 Task: Look for Airbnb properties in Uden, Netherlands from 9th December, 2023 to 16th December, 2023 for 2 adults, 1 child.2 bedrooms having 2 beds and 1 bathroom. Property type can be flat. Booking option can be shelf check-in. Look for 3 properties as per requirement.
Action: Mouse moved to (590, 83)
Screenshot: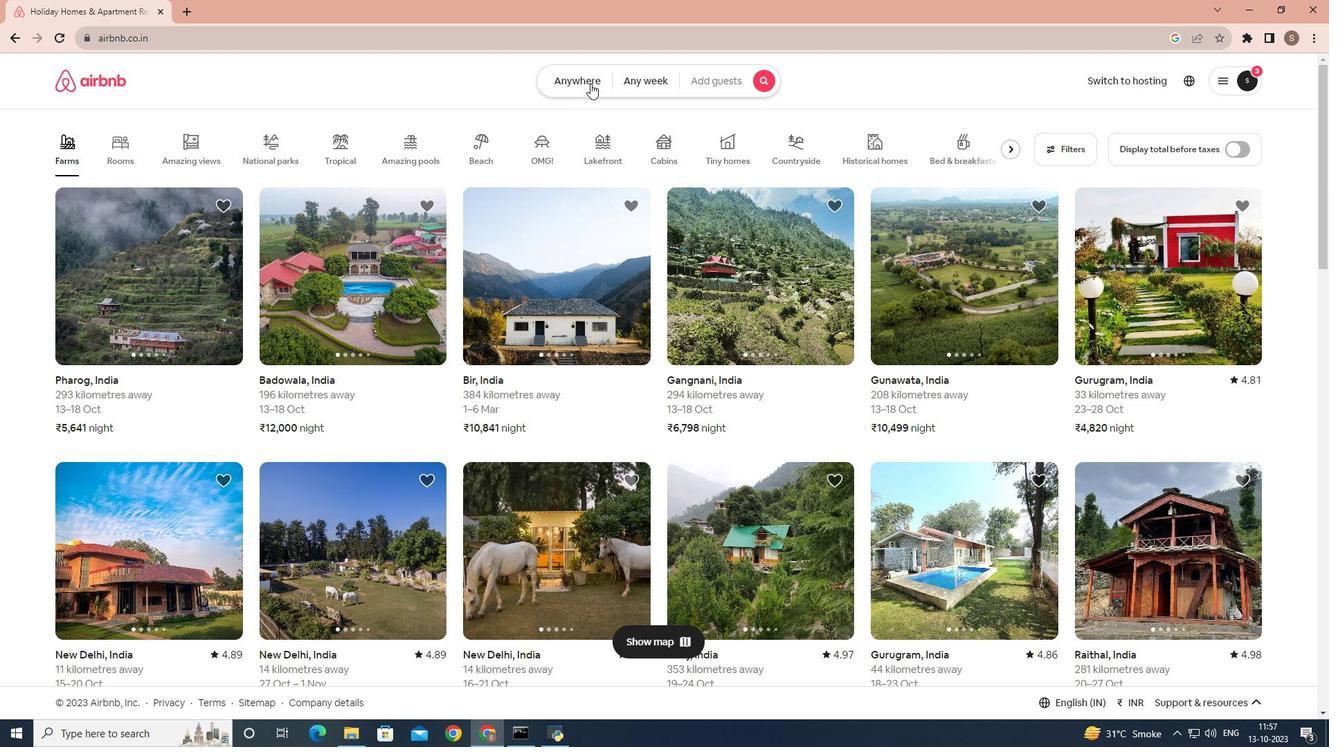 
Action: Mouse pressed left at (590, 83)
Screenshot: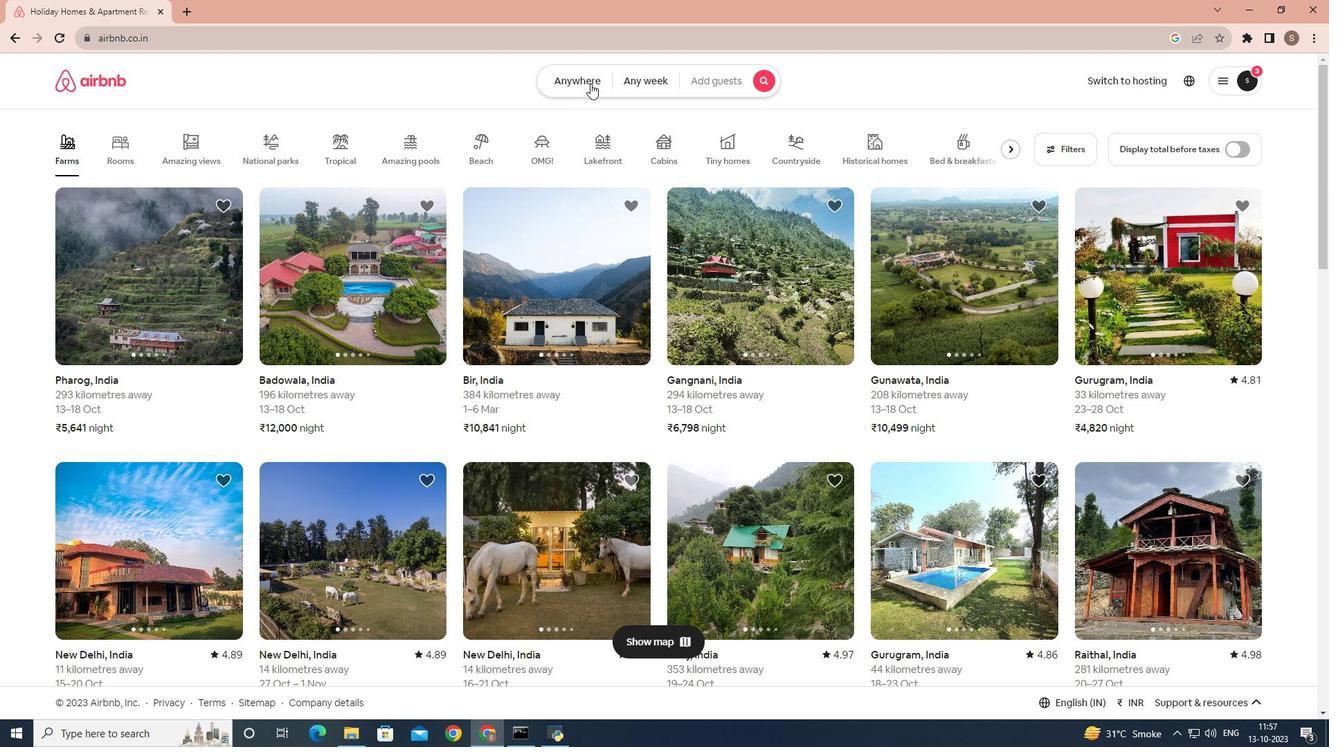 
Action: Mouse moved to (438, 143)
Screenshot: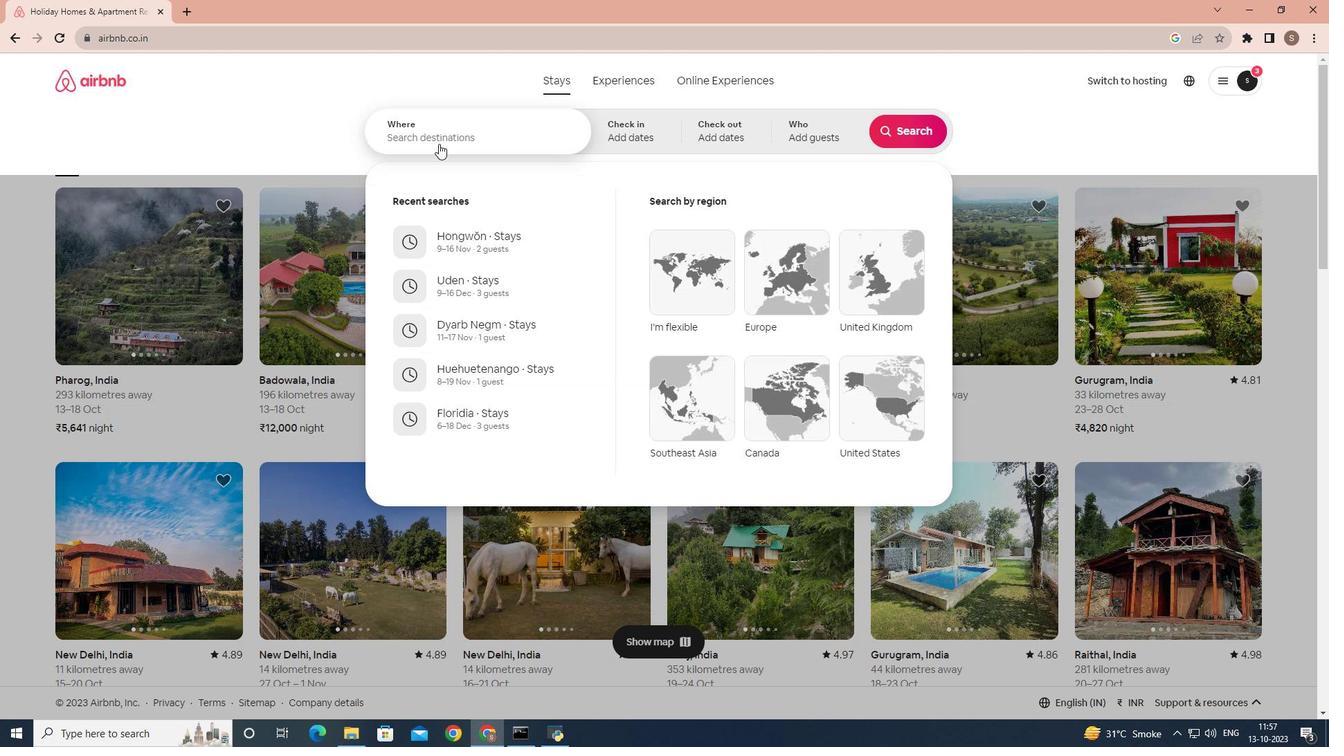 
Action: Mouse pressed left at (438, 143)
Screenshot: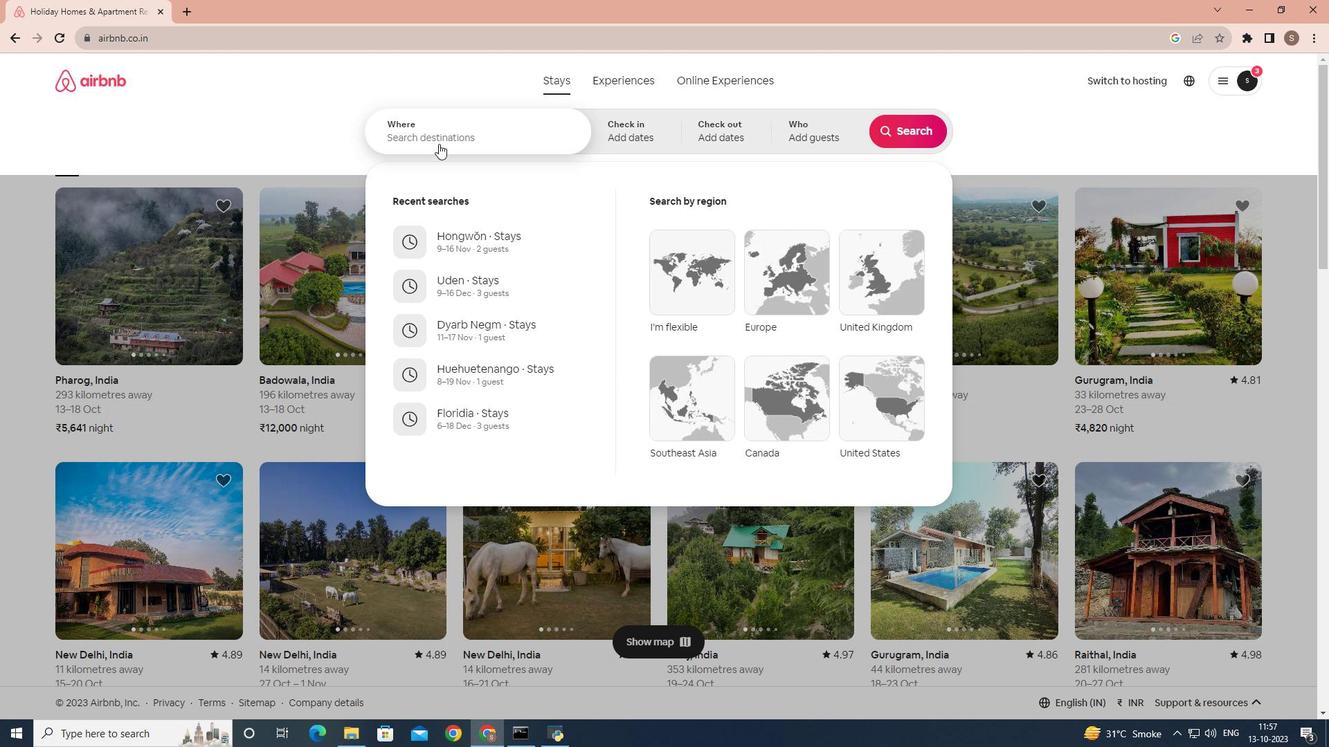 
Action: Mouse moved to (444, 141)
Screenshot: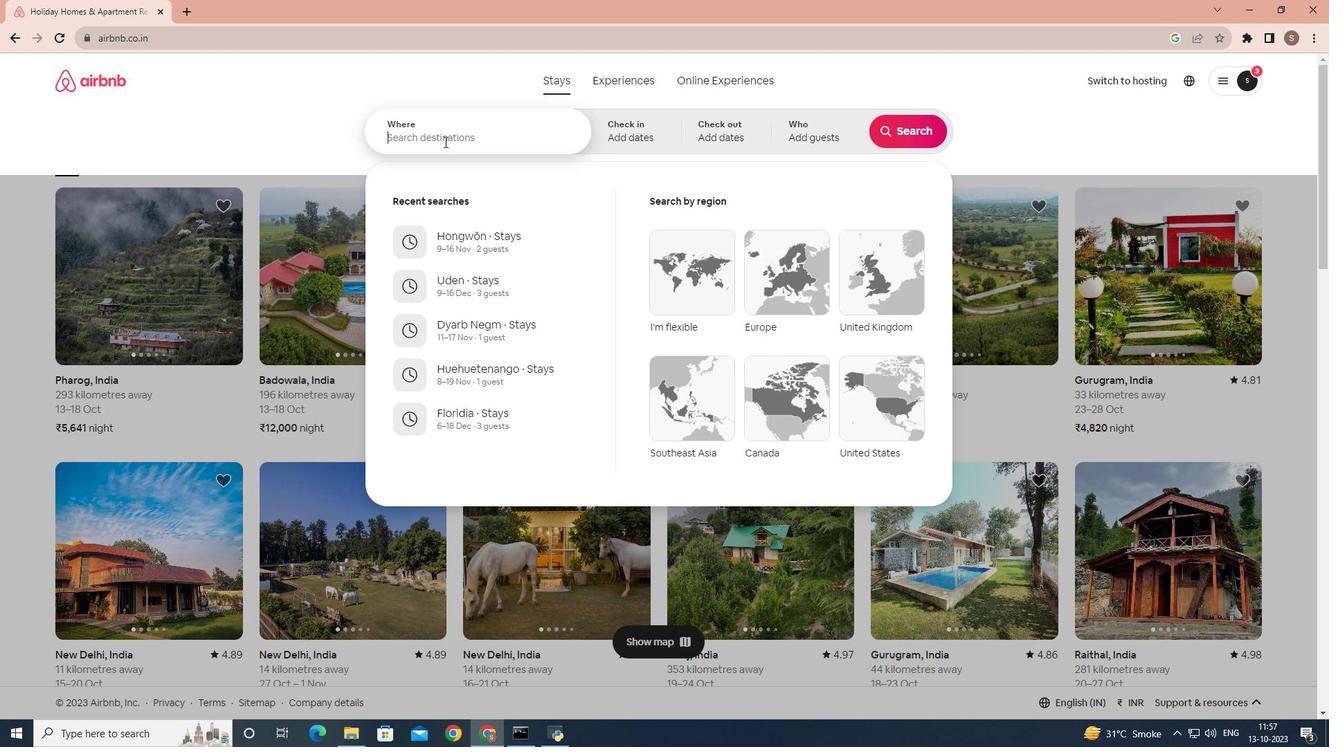 
Action: Key pressed uden
Screenshot: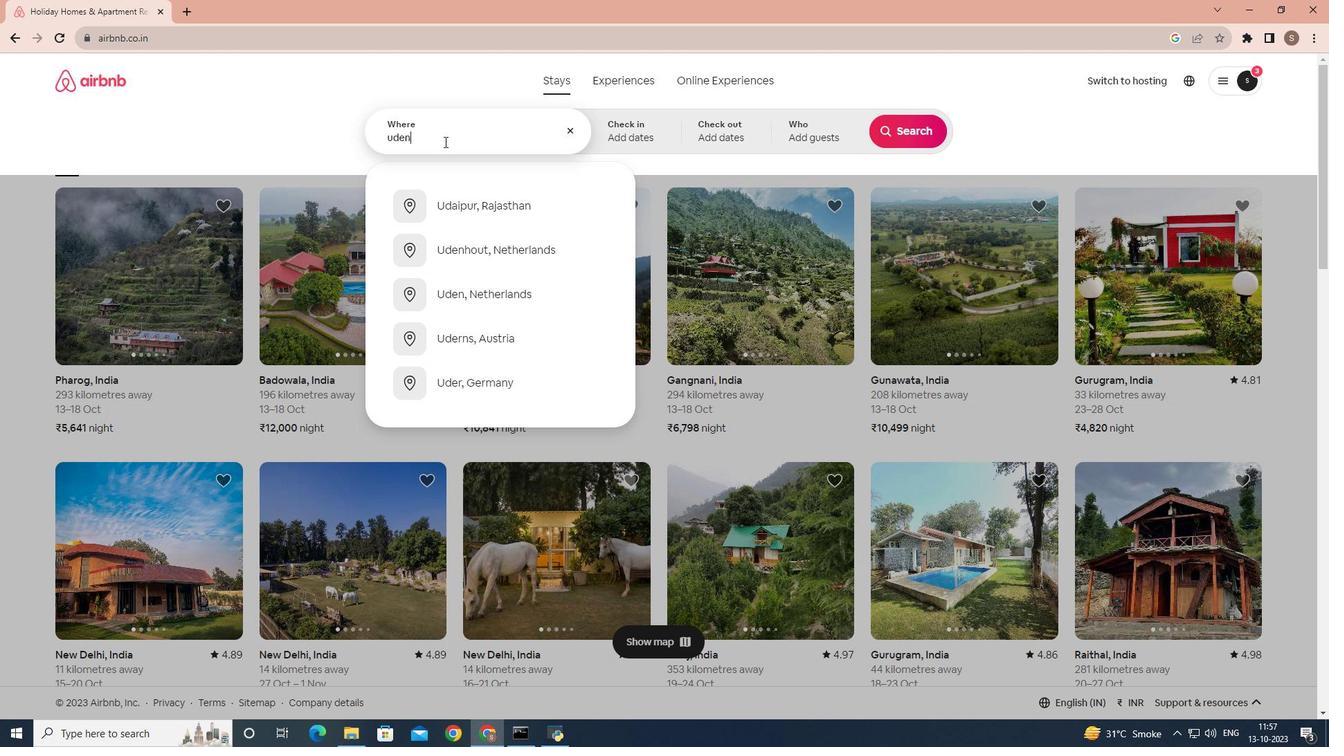 
Action: Mouse moved to (436, 200)
Screenshot: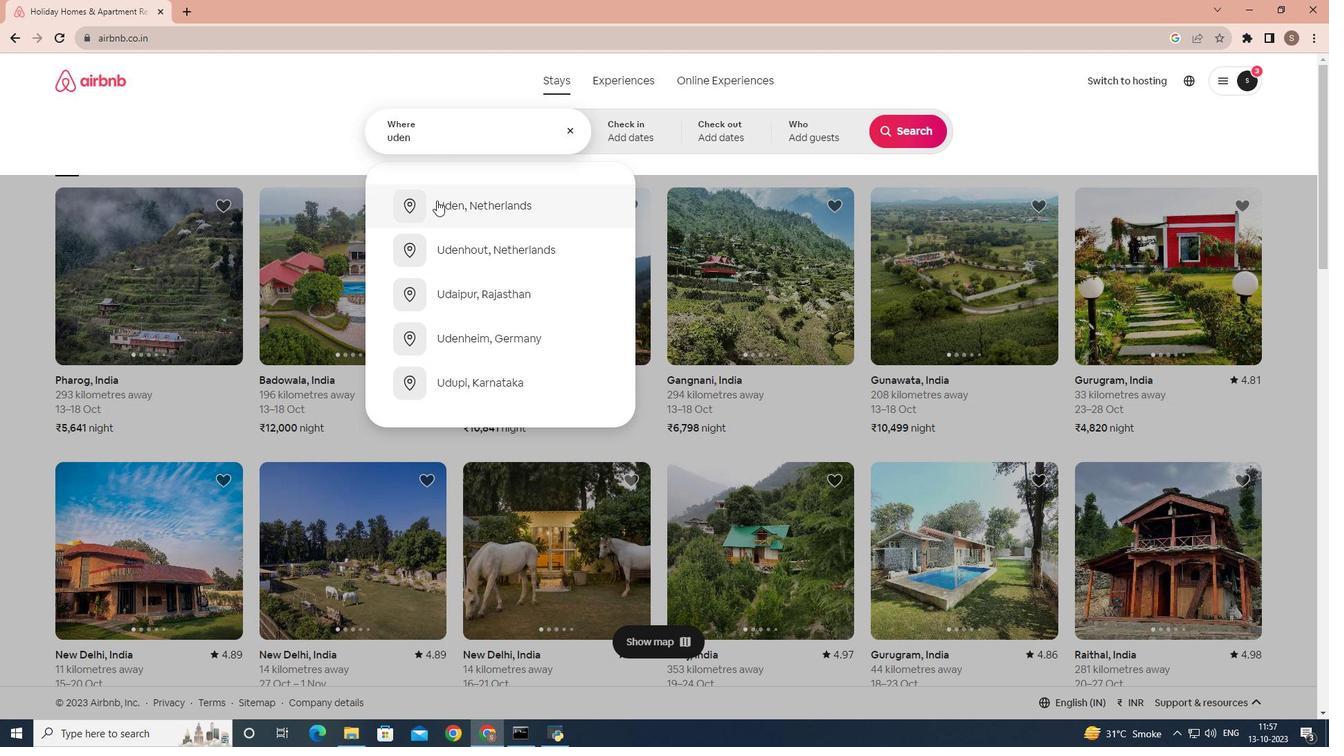 
Action: Mouse pressed left at (436, 200)
Screenshot: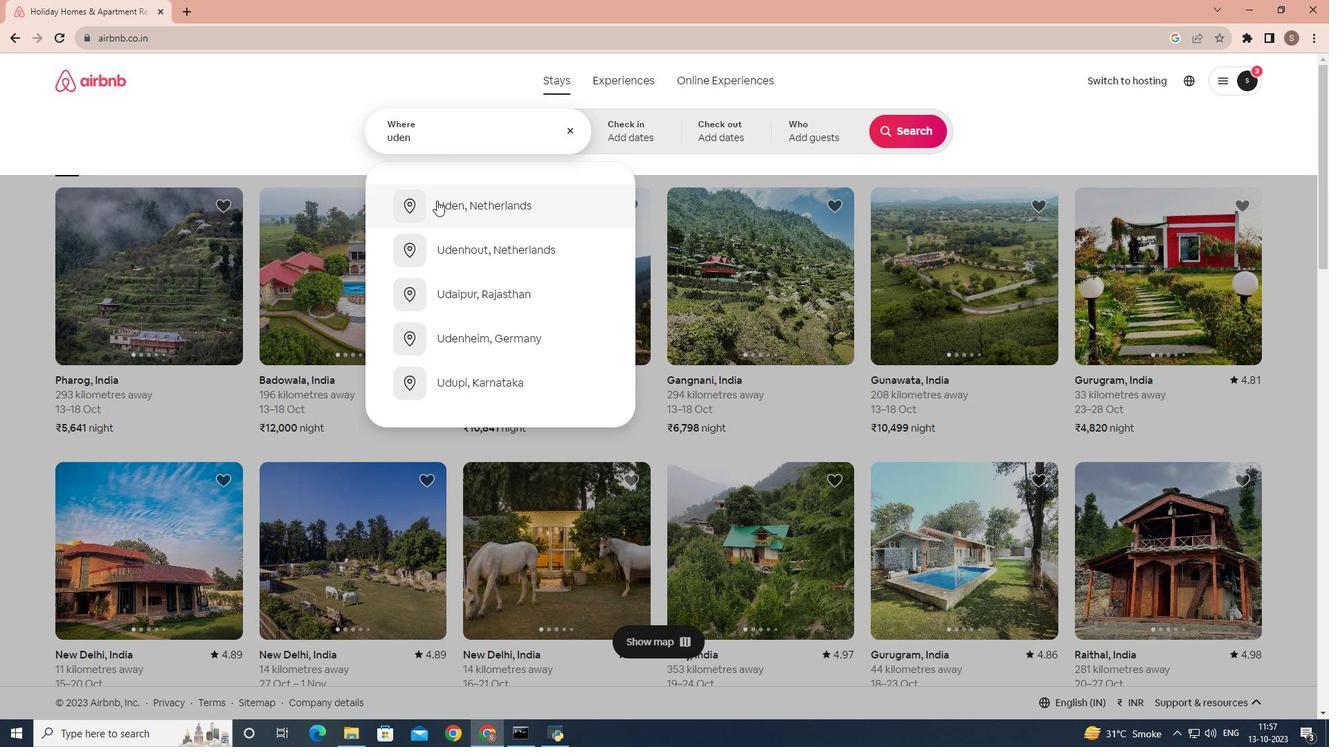 
Action: Mouse moved to (913, 246)
Screenshot: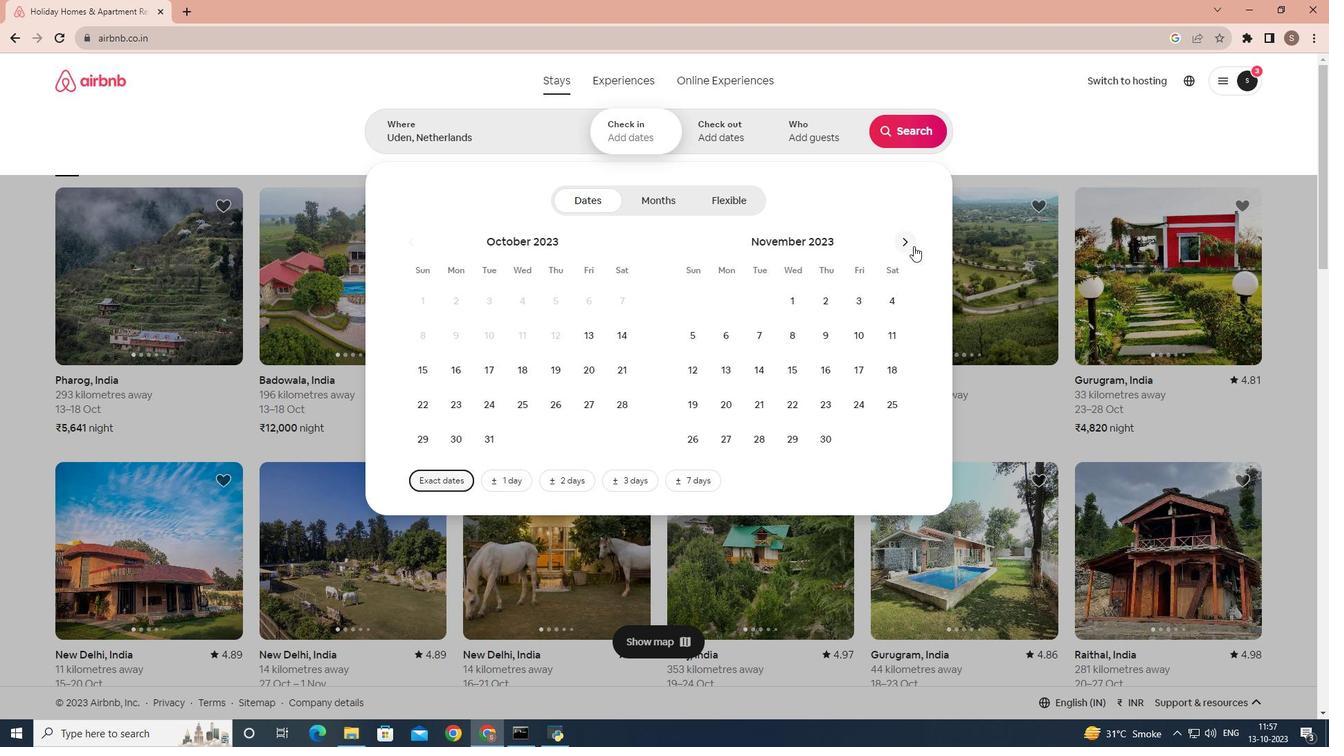 
Action: Mouse pressed left at (913, 246)
Screenshot: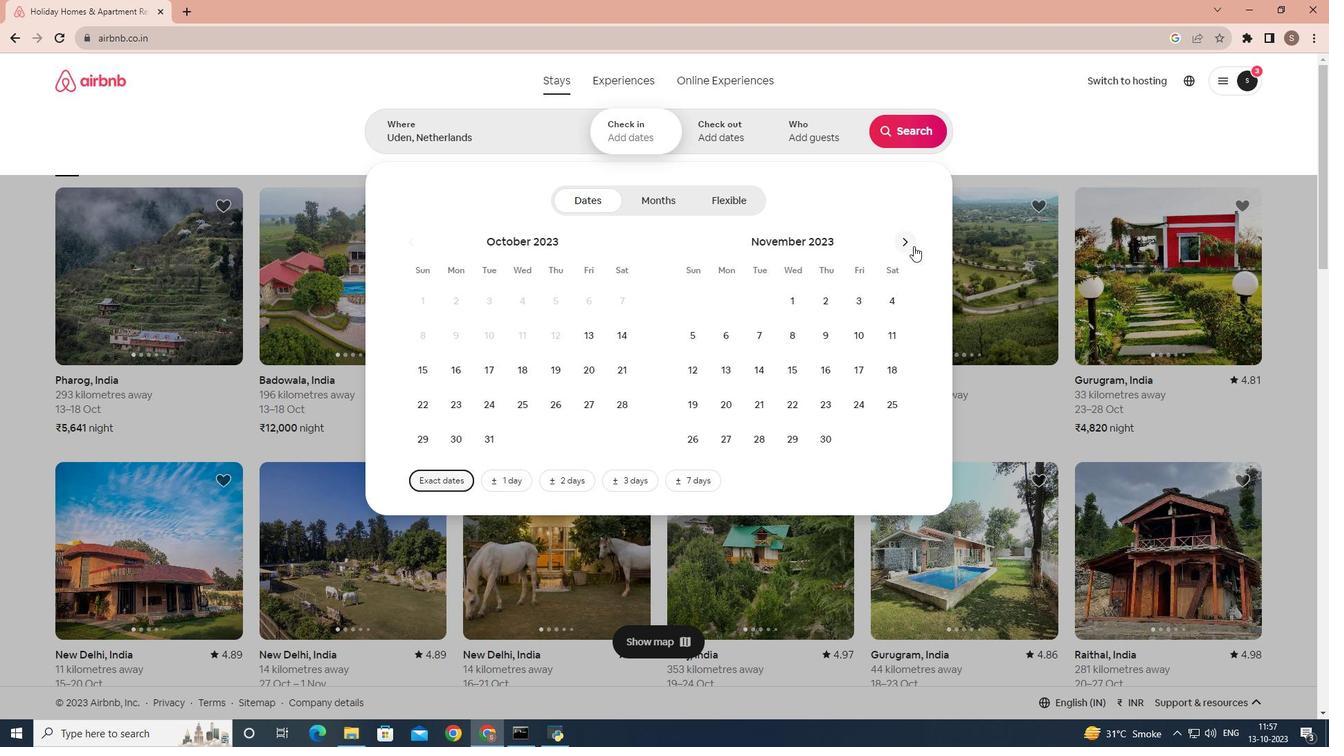 
Action: Mouse moved to (883, 343)
Screenshot: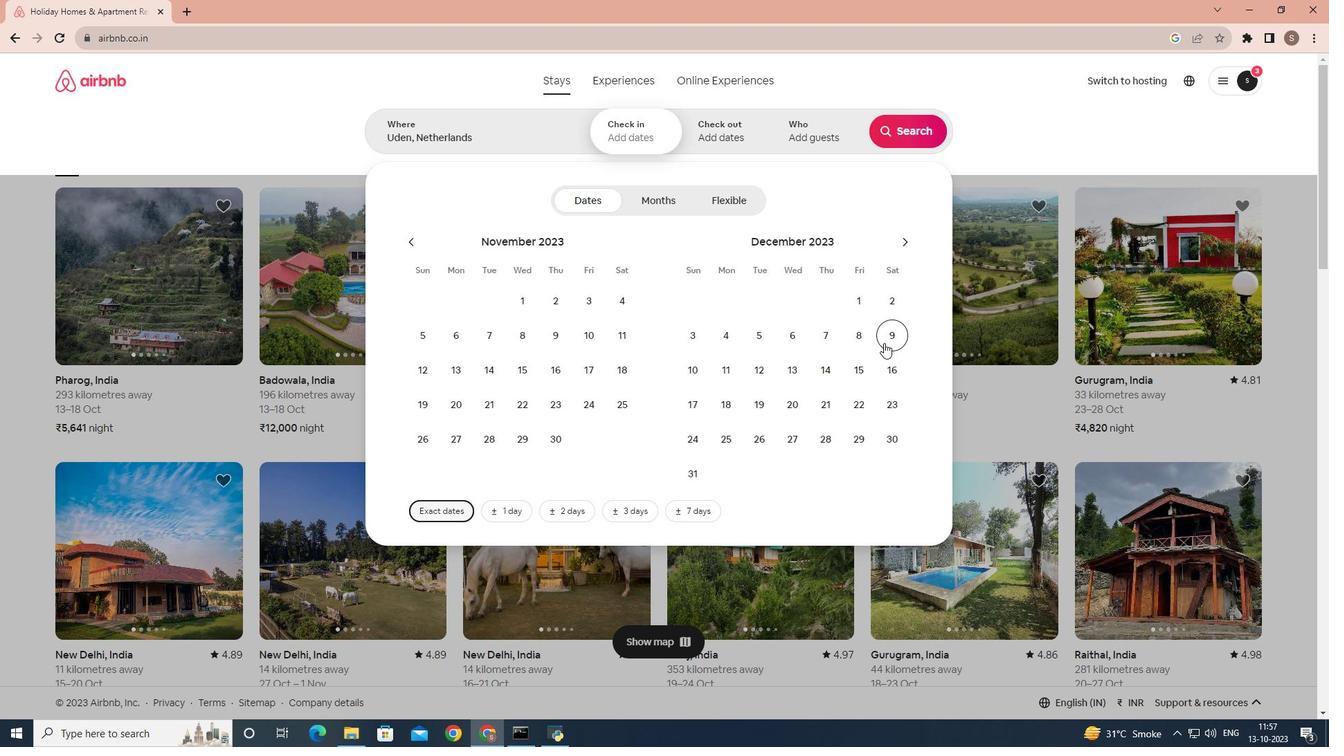
Action: Mouse pressed left at (883, 343)
Screenshot: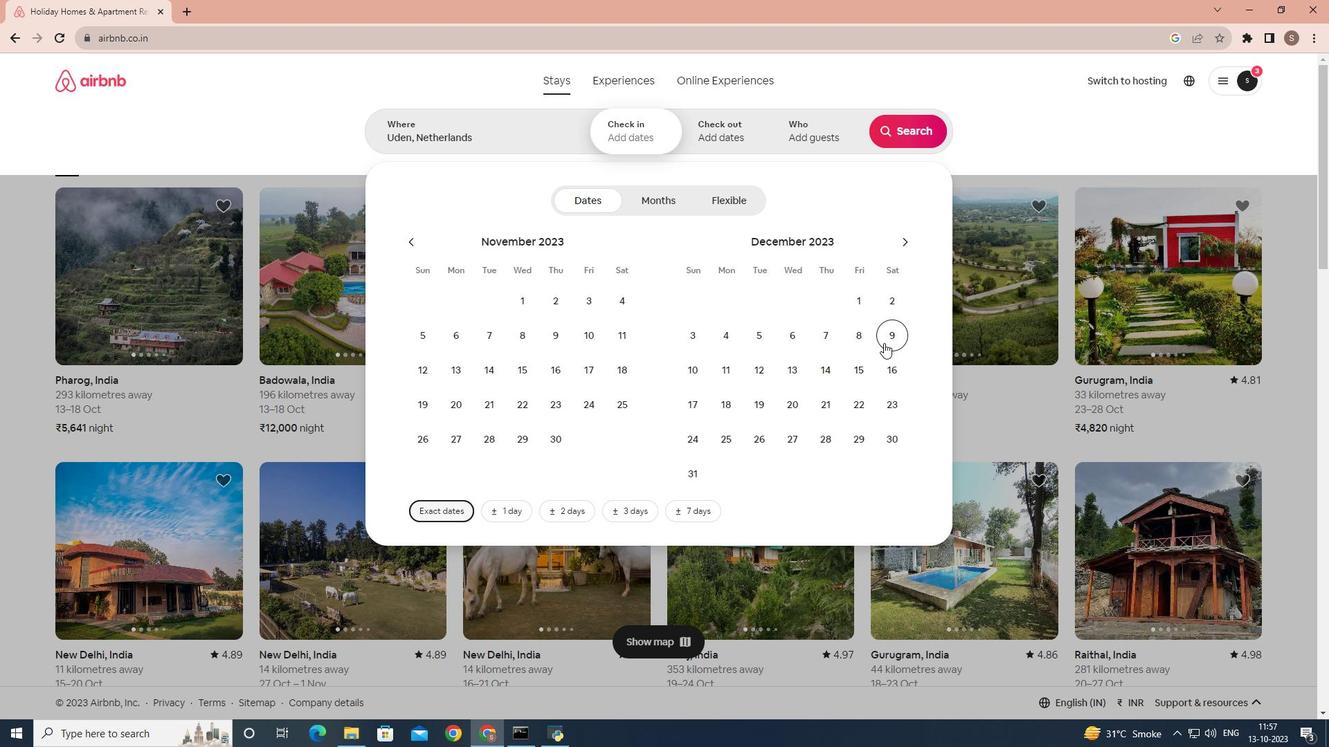 
Action: Mouse moved to (882, 374)
Screenshot: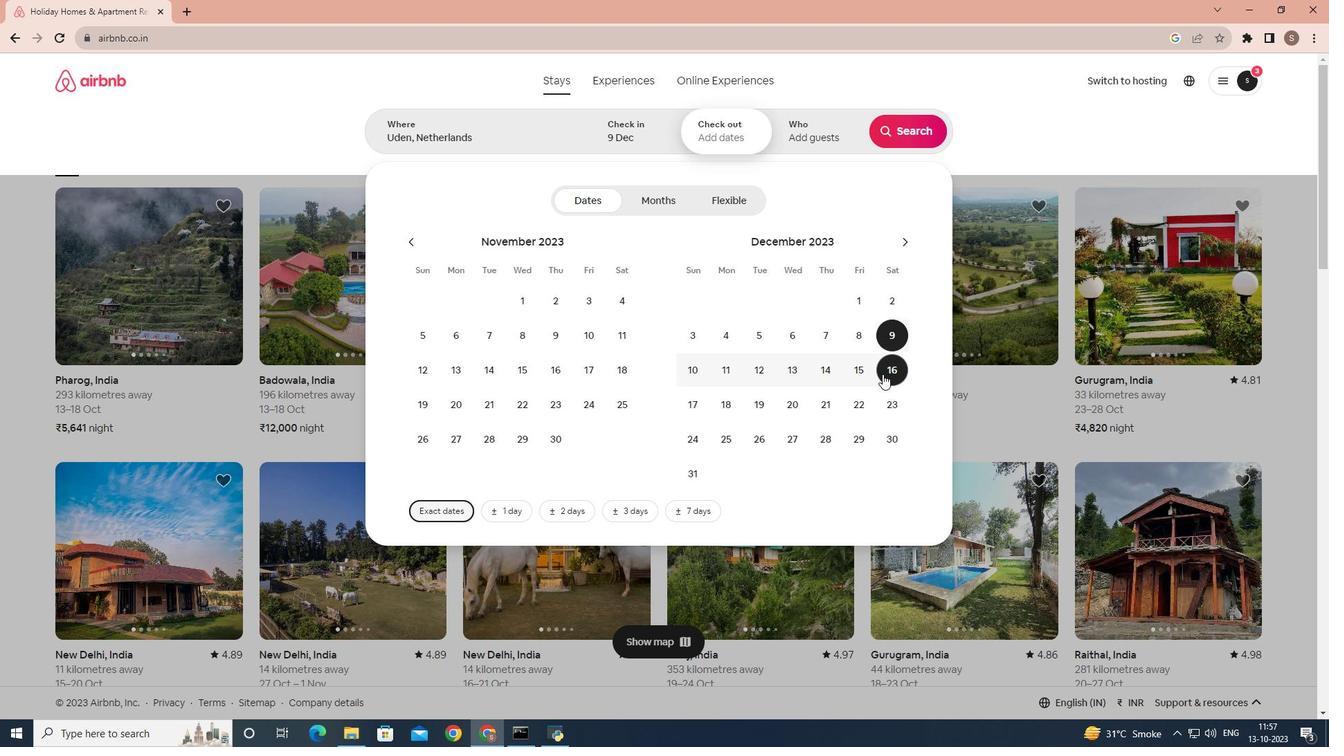 
Action: Mouse pressed left at (882, 374)
Screenshot: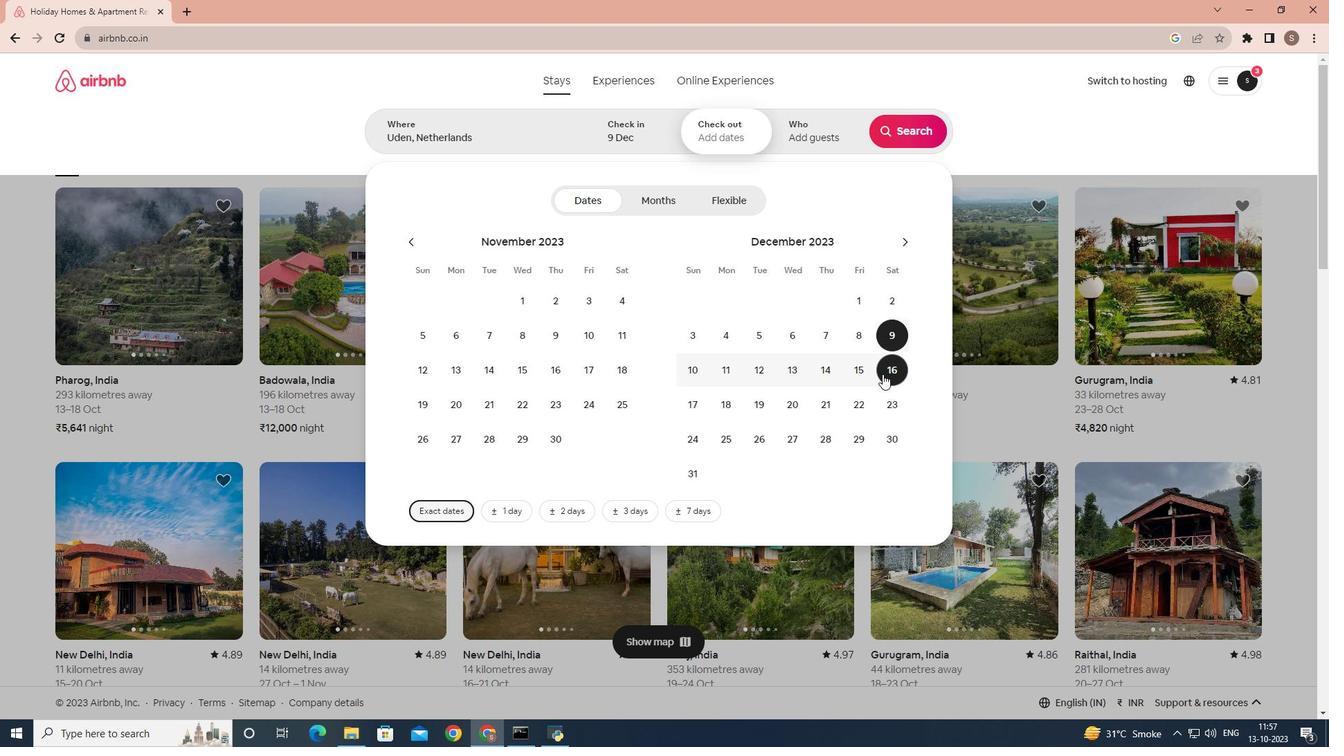 
Action: Mouse moved to (812, 132)
Screenshot: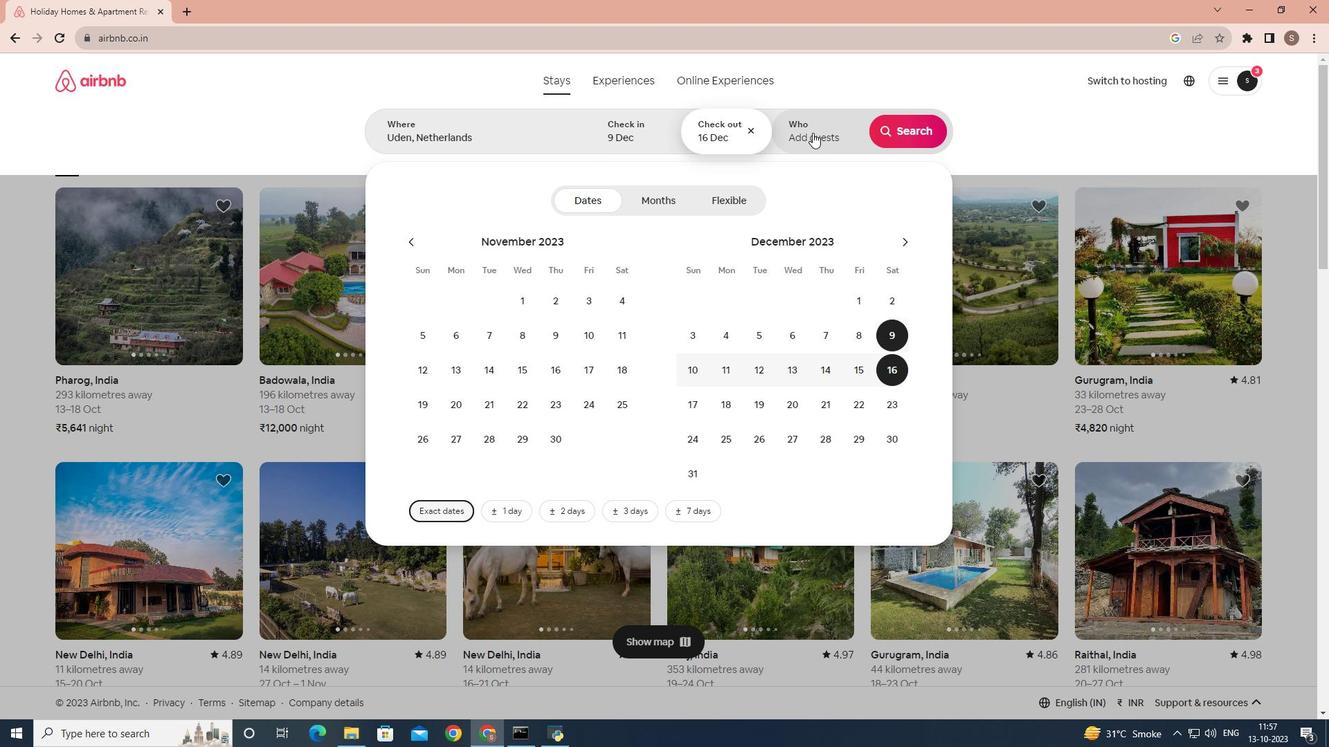 
Action: Mouse pressed left at (812, 132)
Screenshot: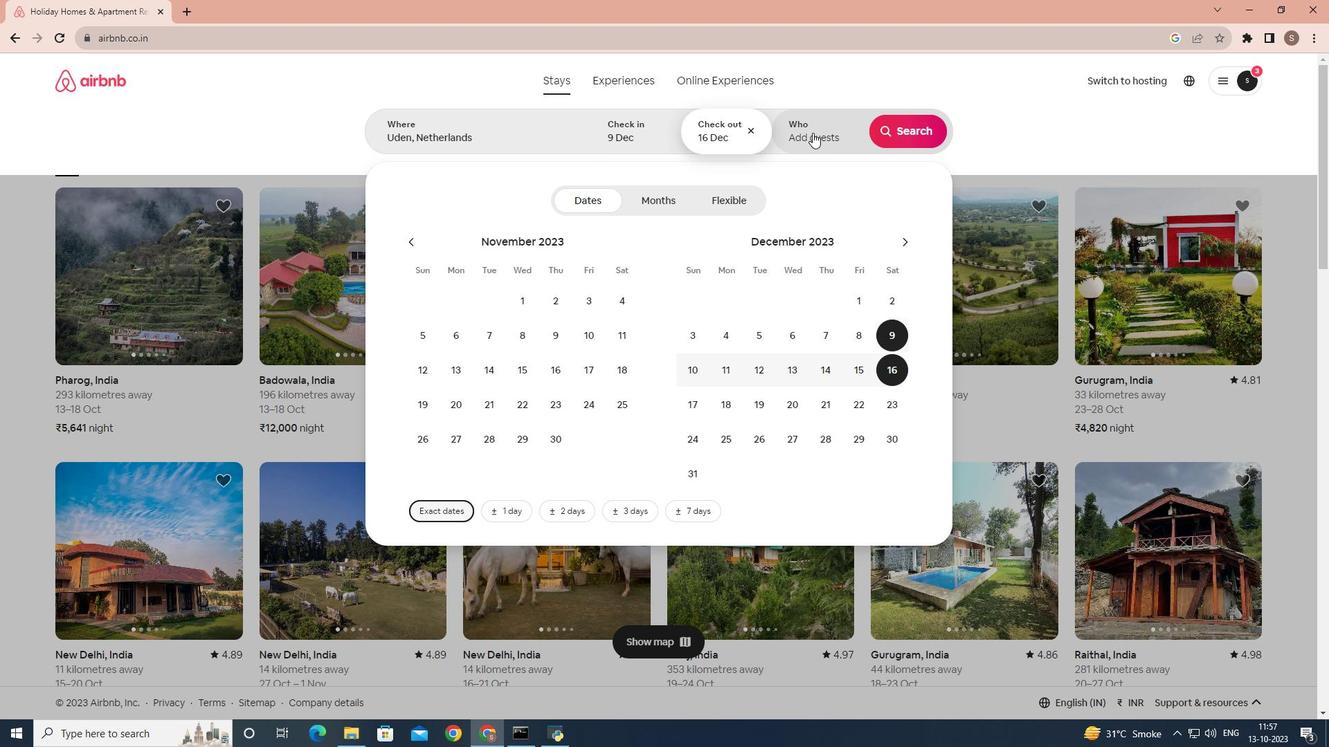 
Action: Mouse moved to (917, 200)
Screenshot: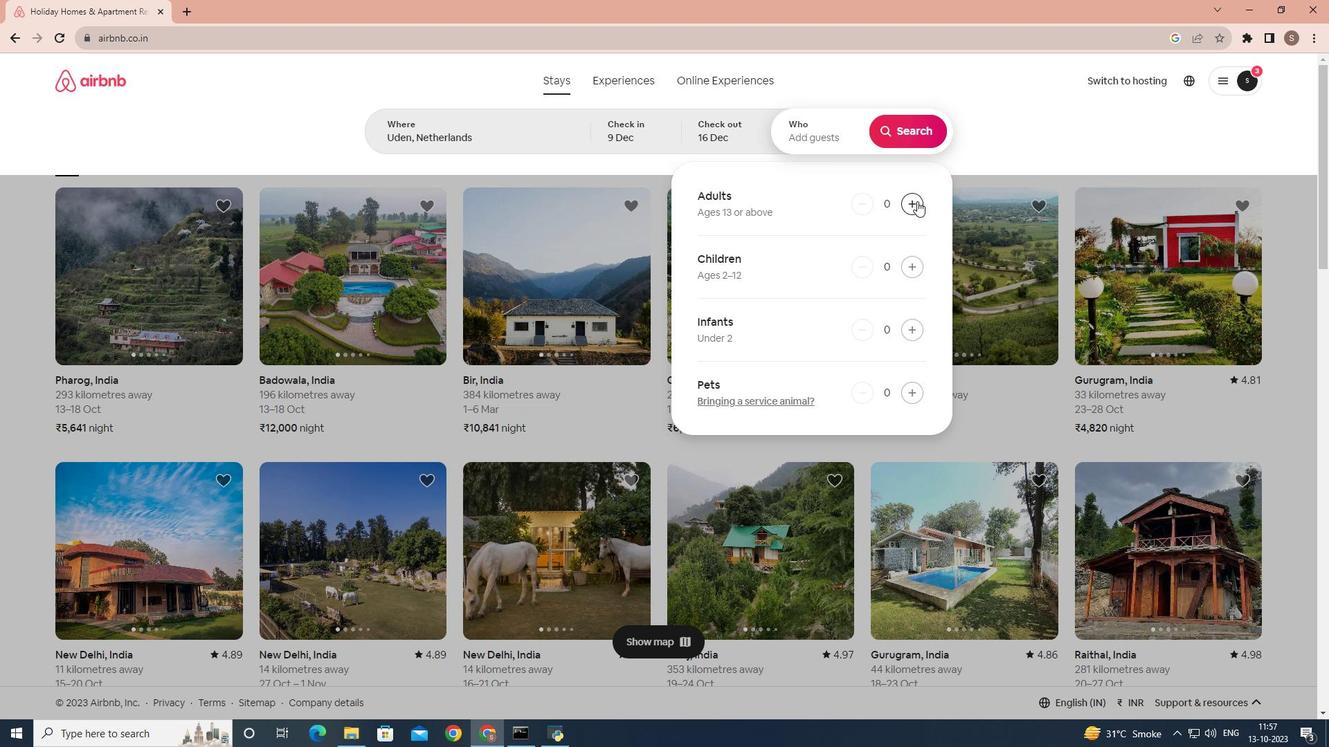 
Action: Mouse pressed left at (917, 200)
Screenshot: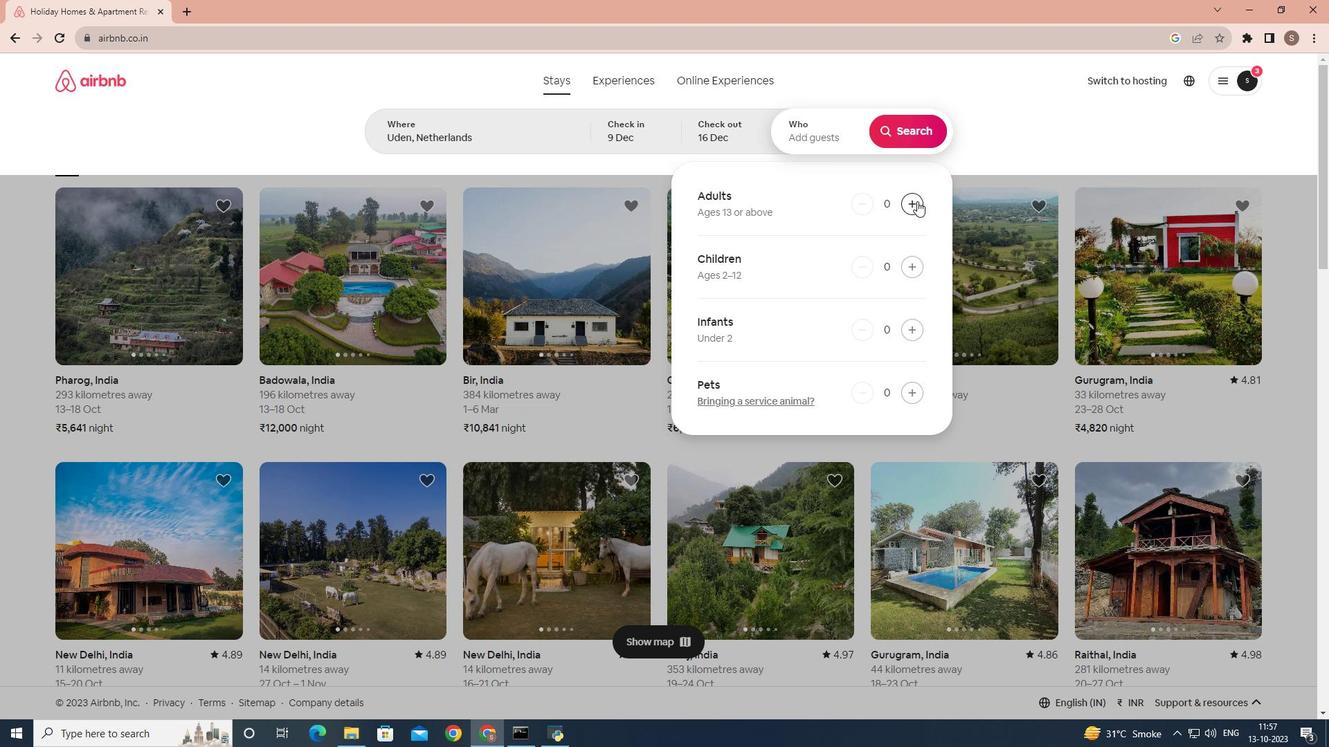 
Action: Mouse moved to (917, 201)
Screenshot: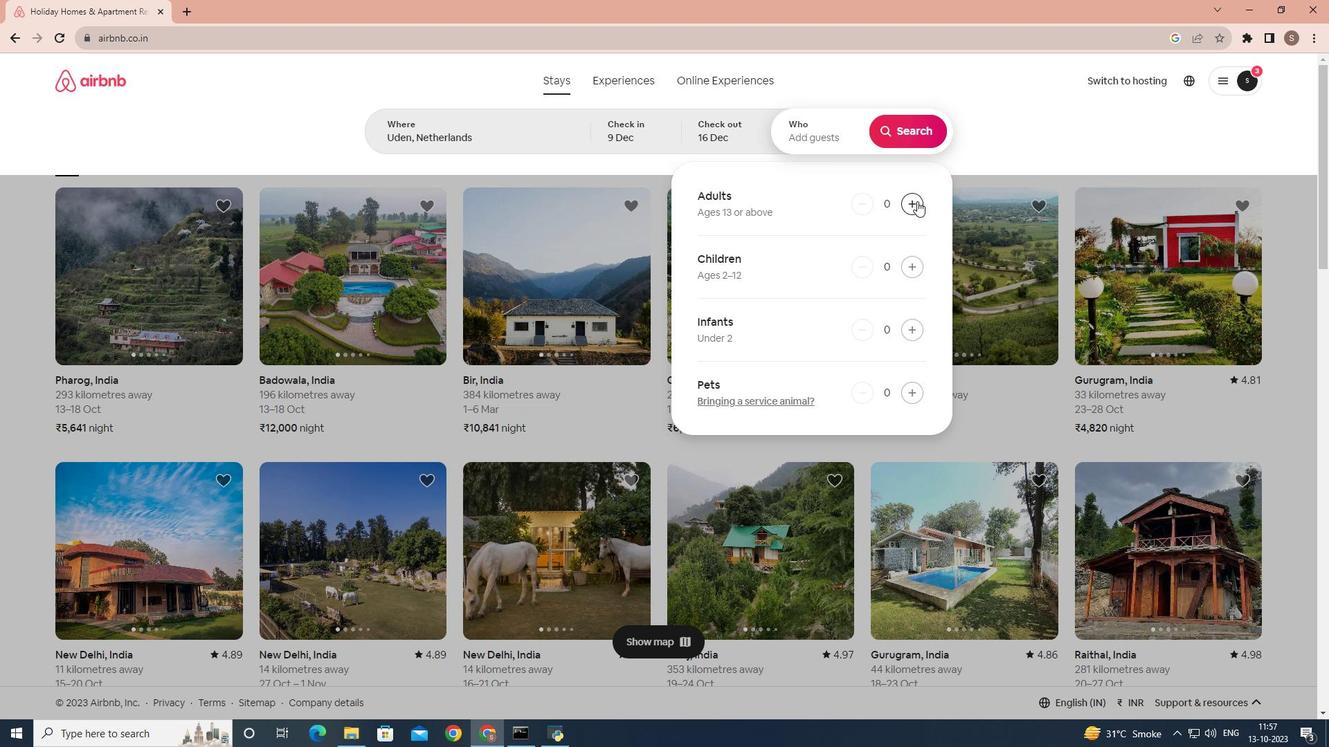 
Action: Mouse pressed left at (917, 201)
Screenshot: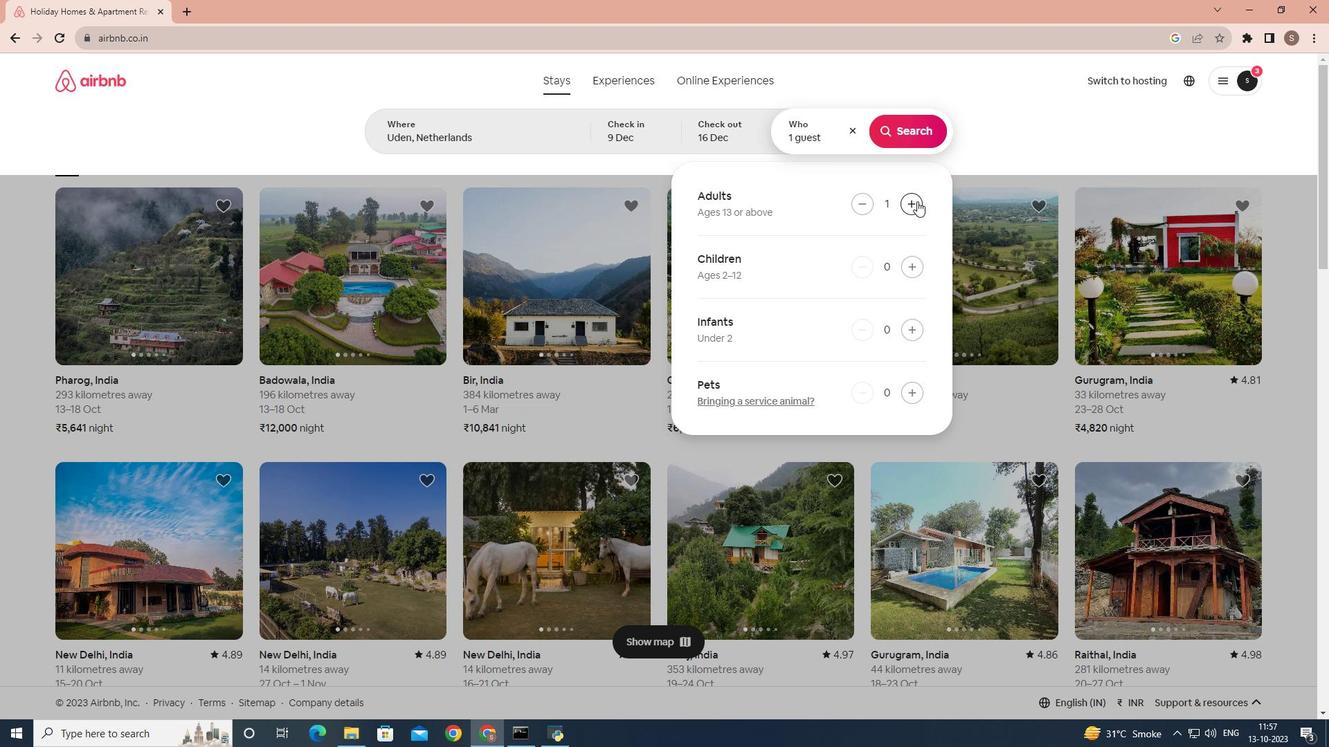 
Action: Mouse moved to (916, 279)
Screenshot: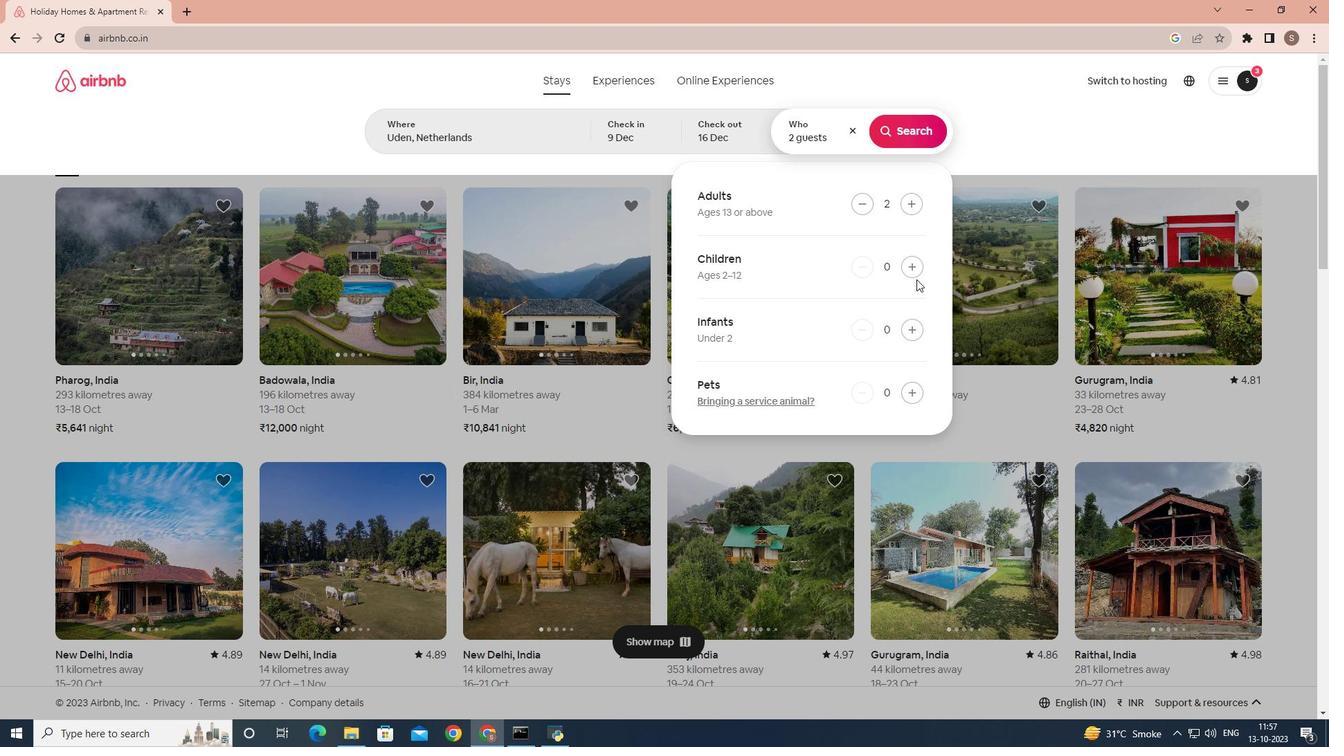 
Action: Mouse pressed left at (916, 279)
Screenshot: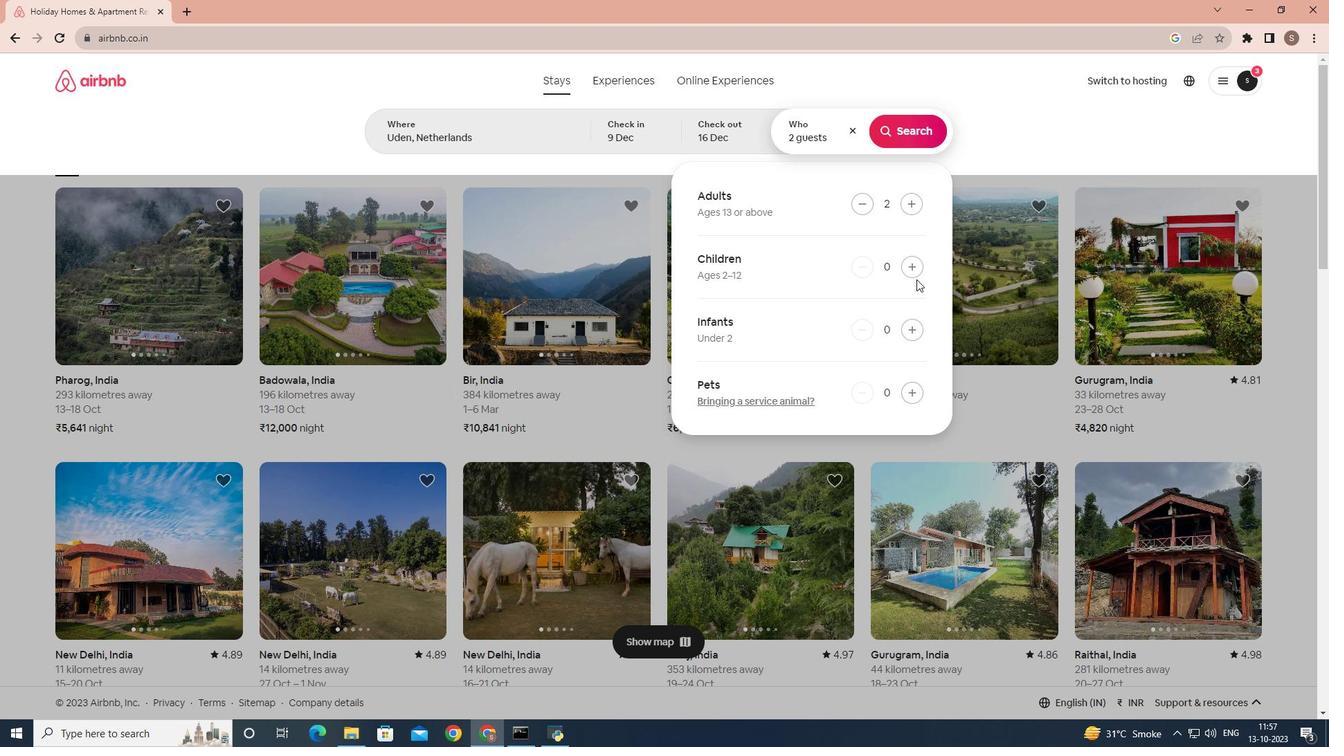 
Action: Mouse moved to (914, 266)
Screenshot: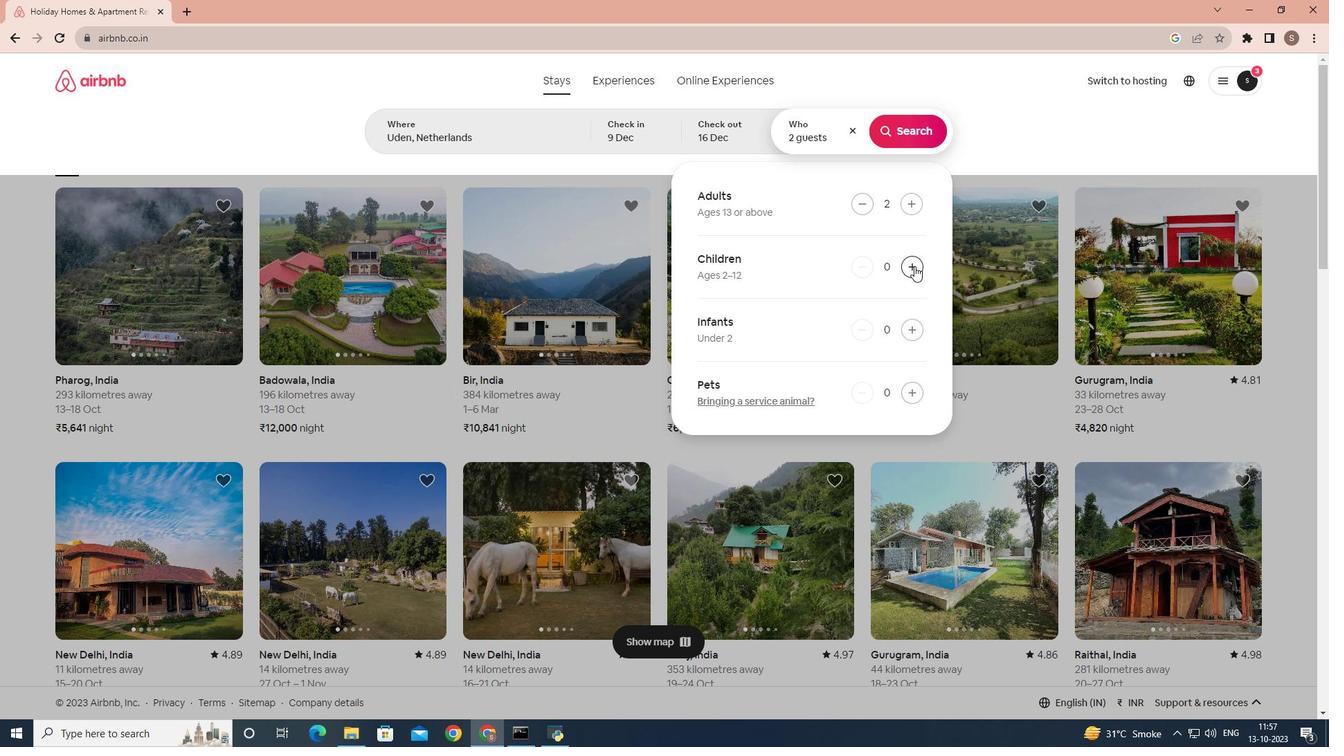 
Action: Mouse pressed left at (914, 266)
Screenshot: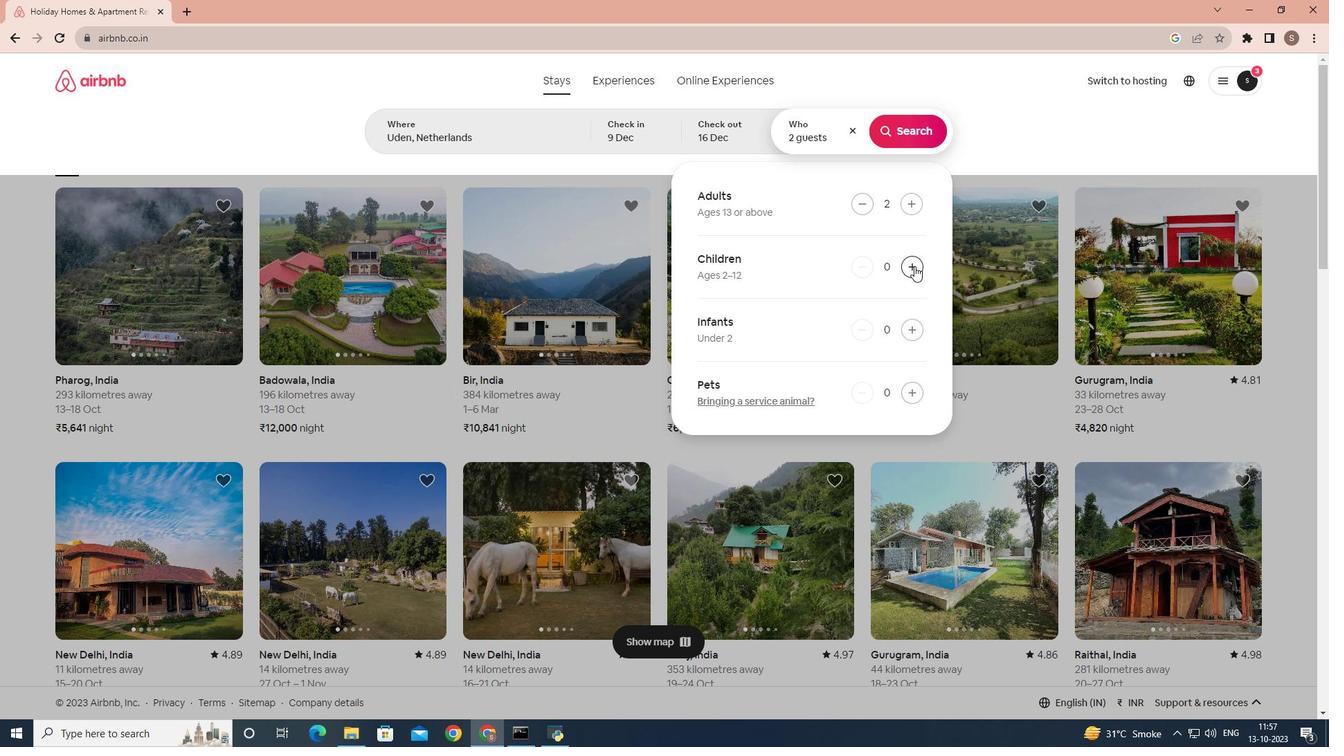 
Action: Mouse moved to (918, 135)
Screenshot: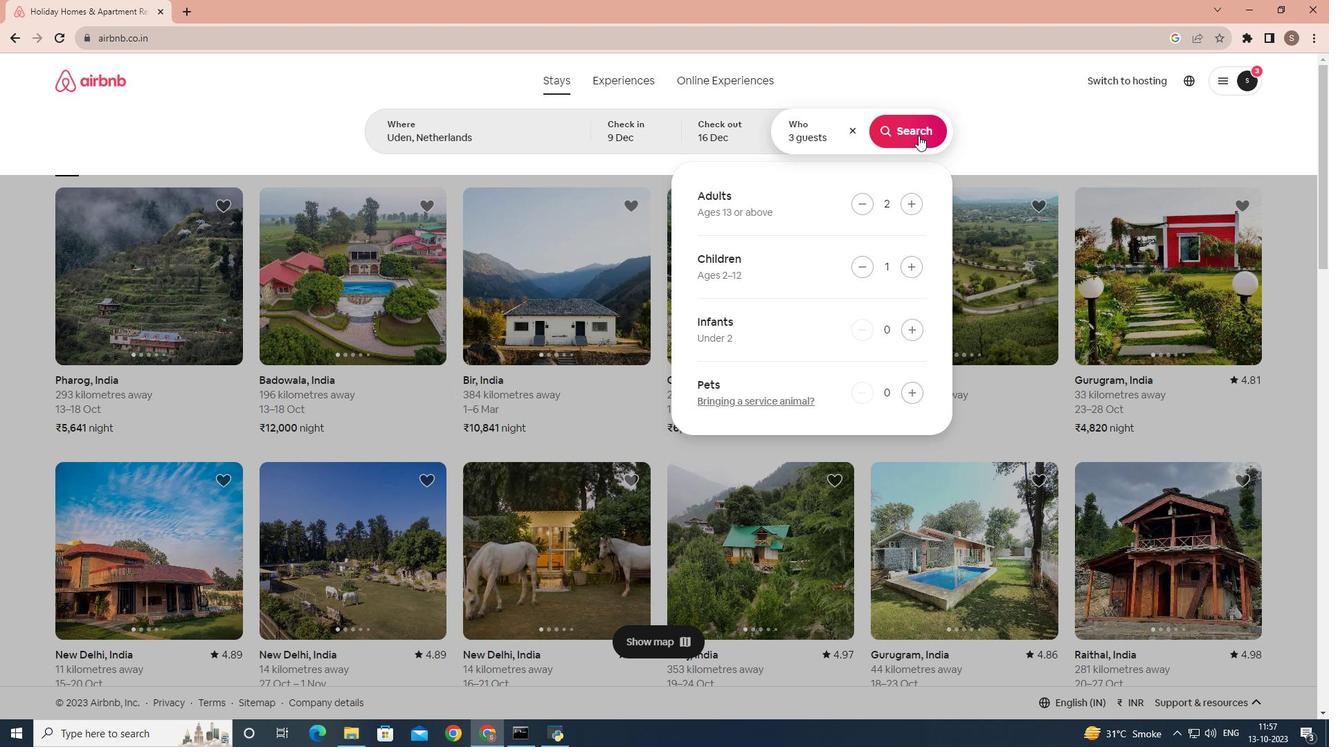 
Action: Mouse pressed left at (918, 135)
Screenshot: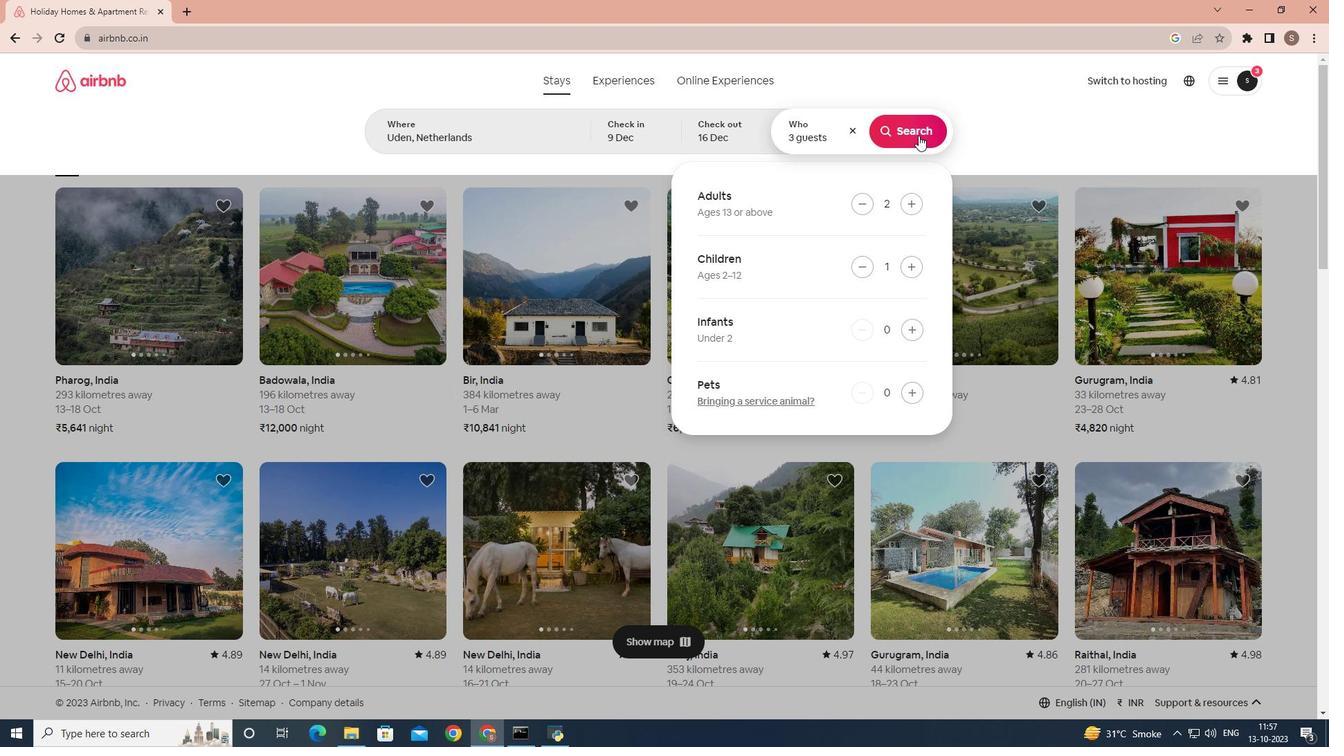 
Action: Mouse moved to (1094, 138)
Screenshot: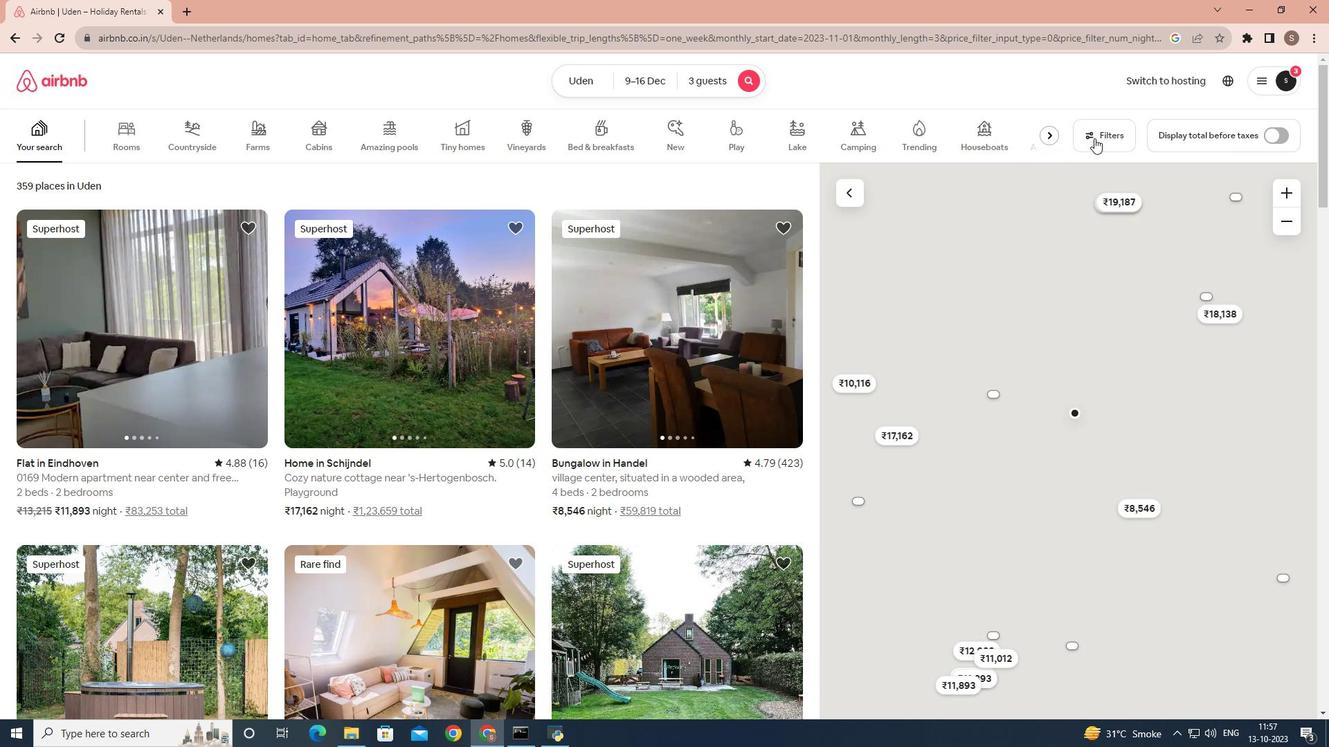 
Action: Mouse pressed left at (1094, 138)
Screenshot: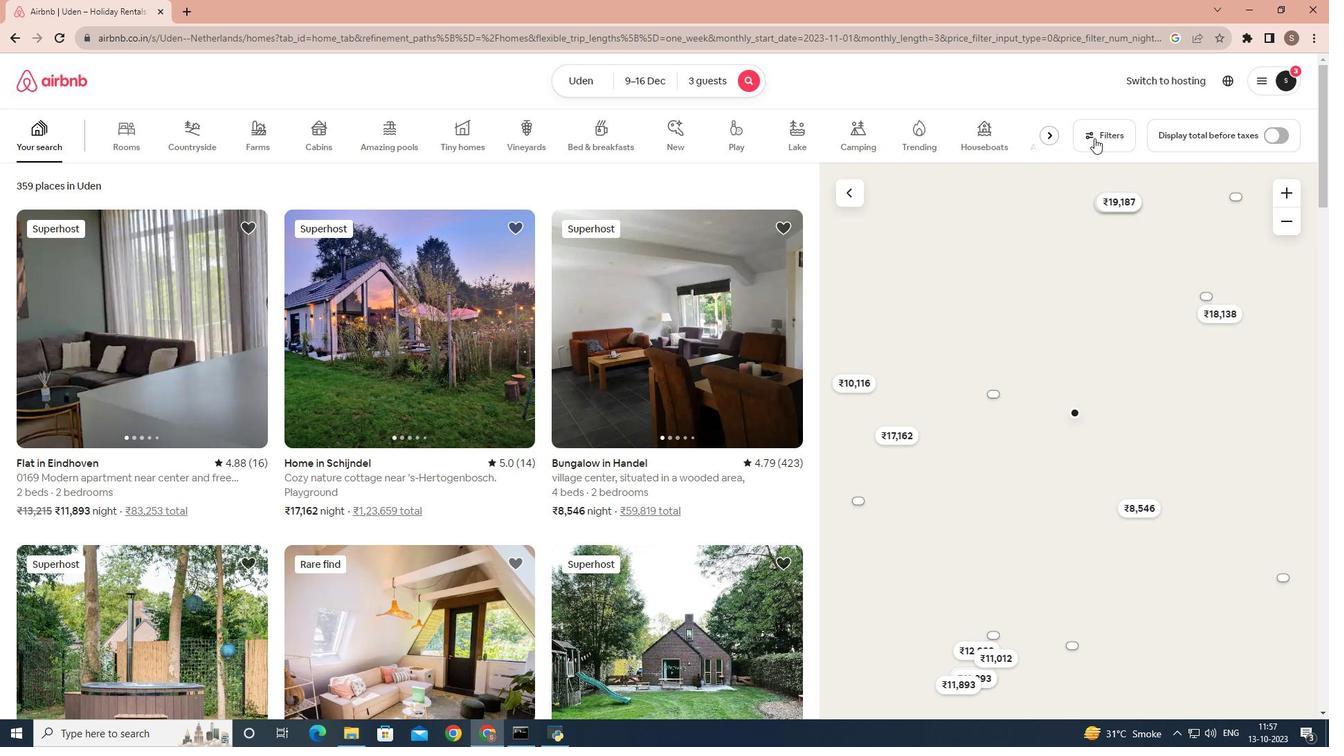 
Action: Mouse moved to (622, 391)
Screenshot: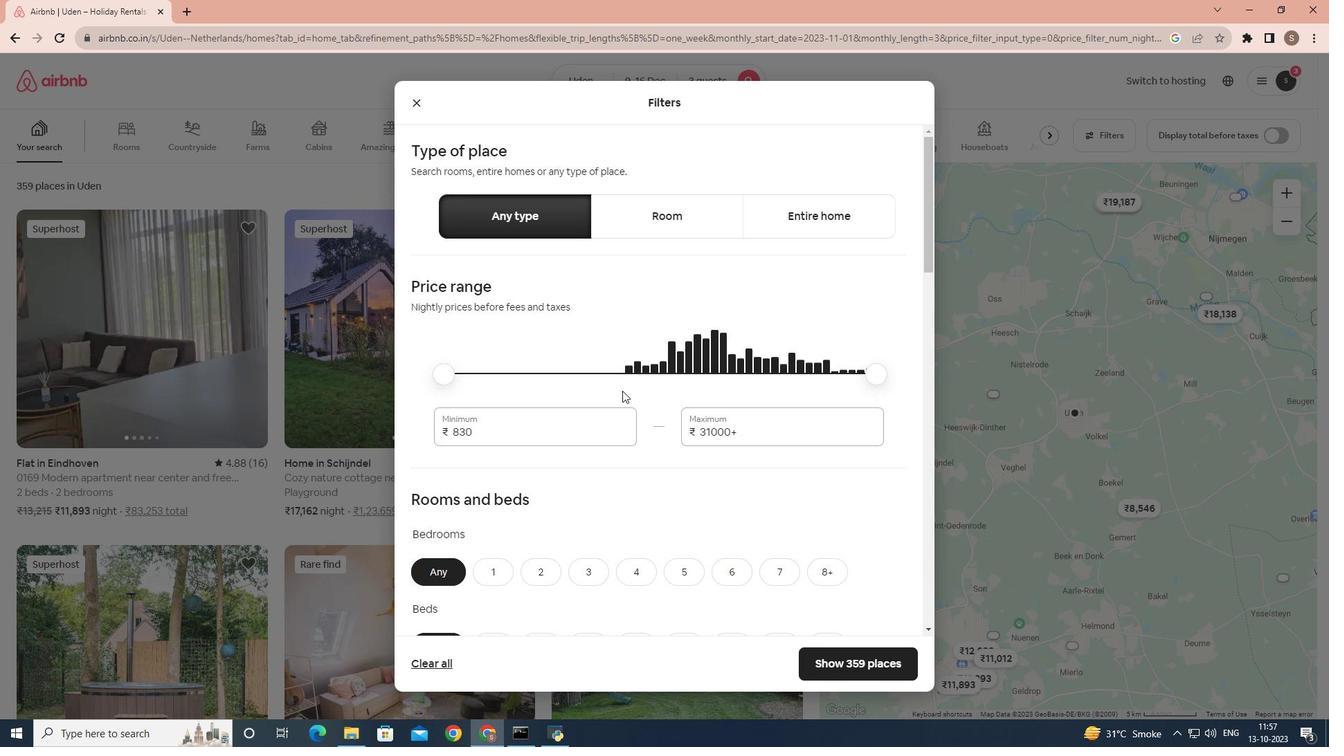 
Action: Mouse scrolled (622, 390) with delta (0, 0)
Screenshot: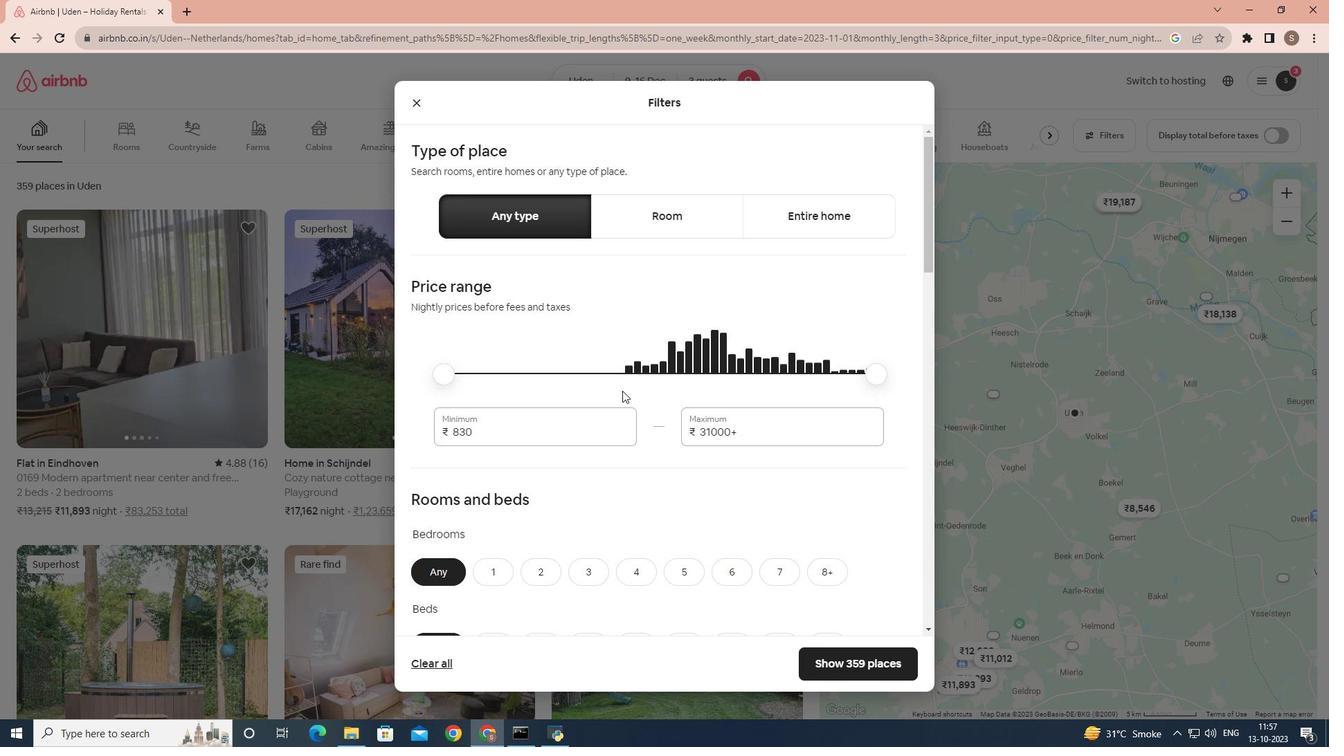 
Action: Mouse scrolled (622, 390) with delta (0, 0)
Screenshot: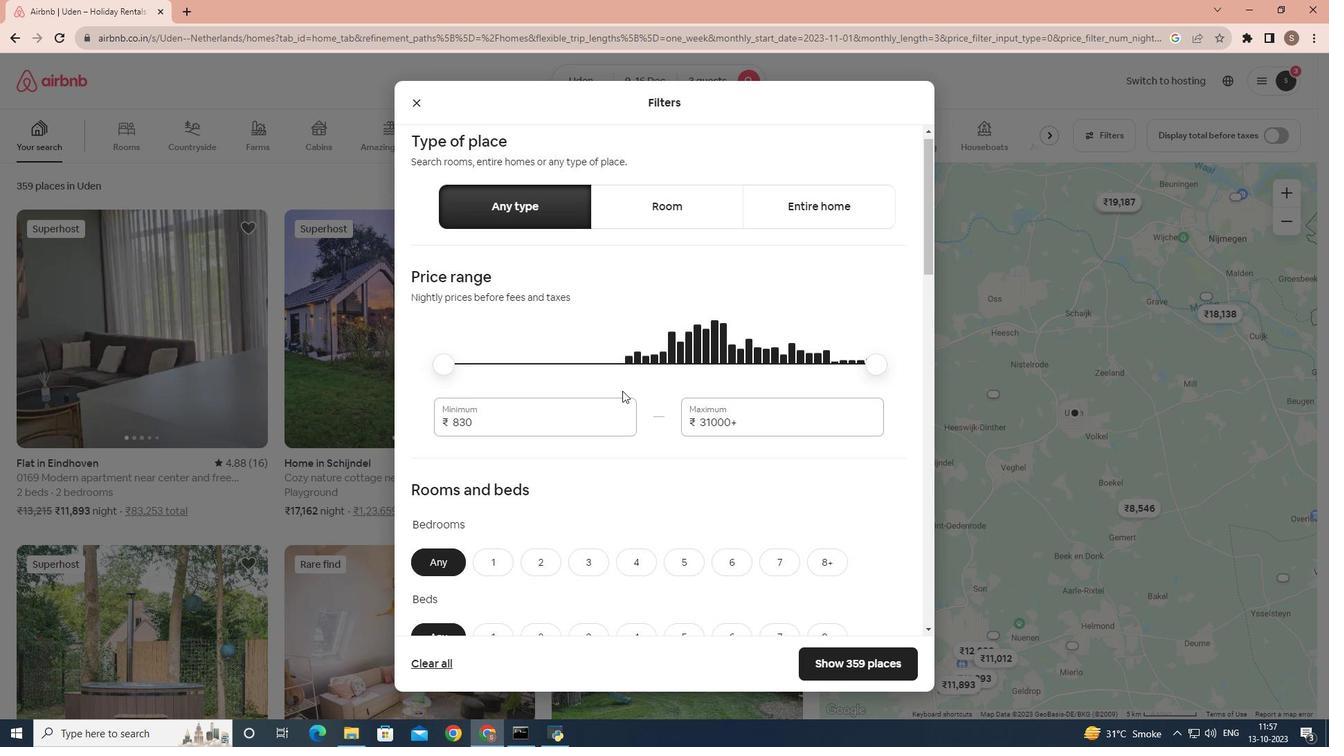 
Action: Mouse scrolled (622, 390) with delta (0, 0)
Screenshot: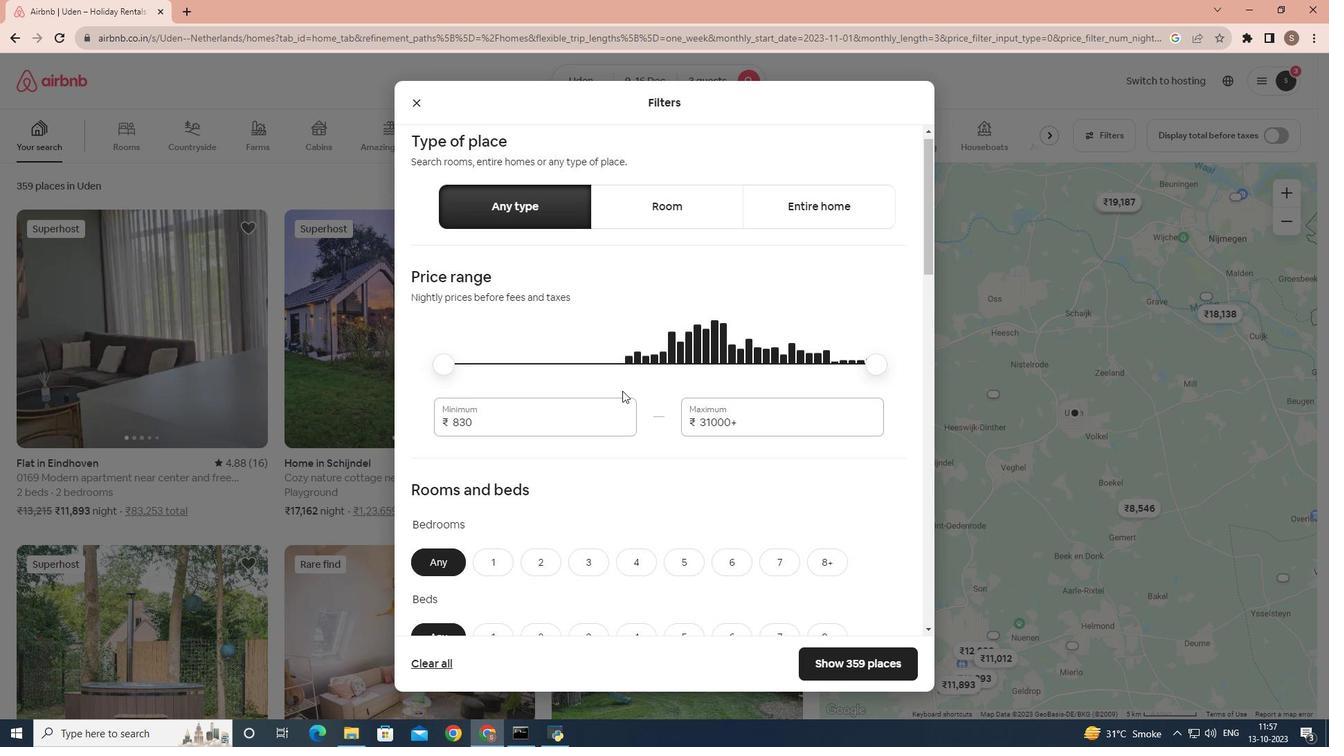 
Action: Mouse moved to (542, 366)
Screenshot: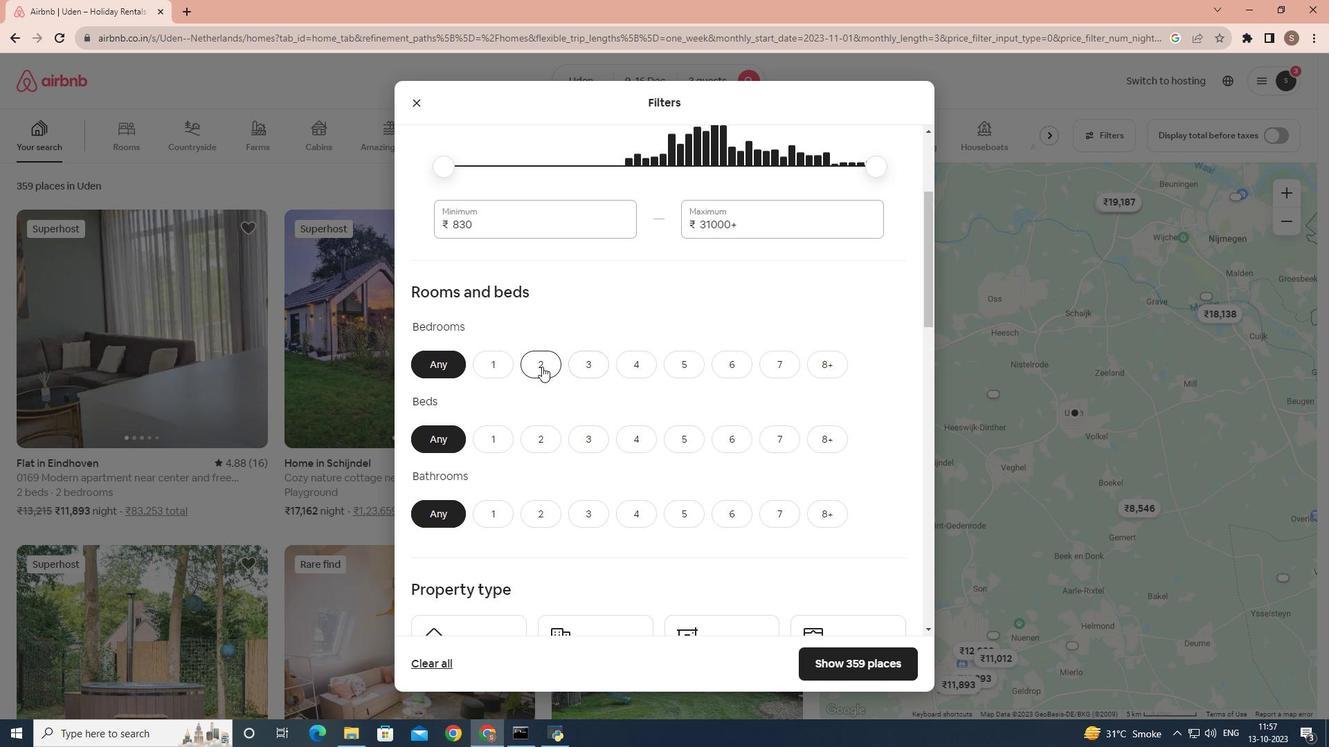 
Action: Mouse pressed left at (542, 366)
Screenshot: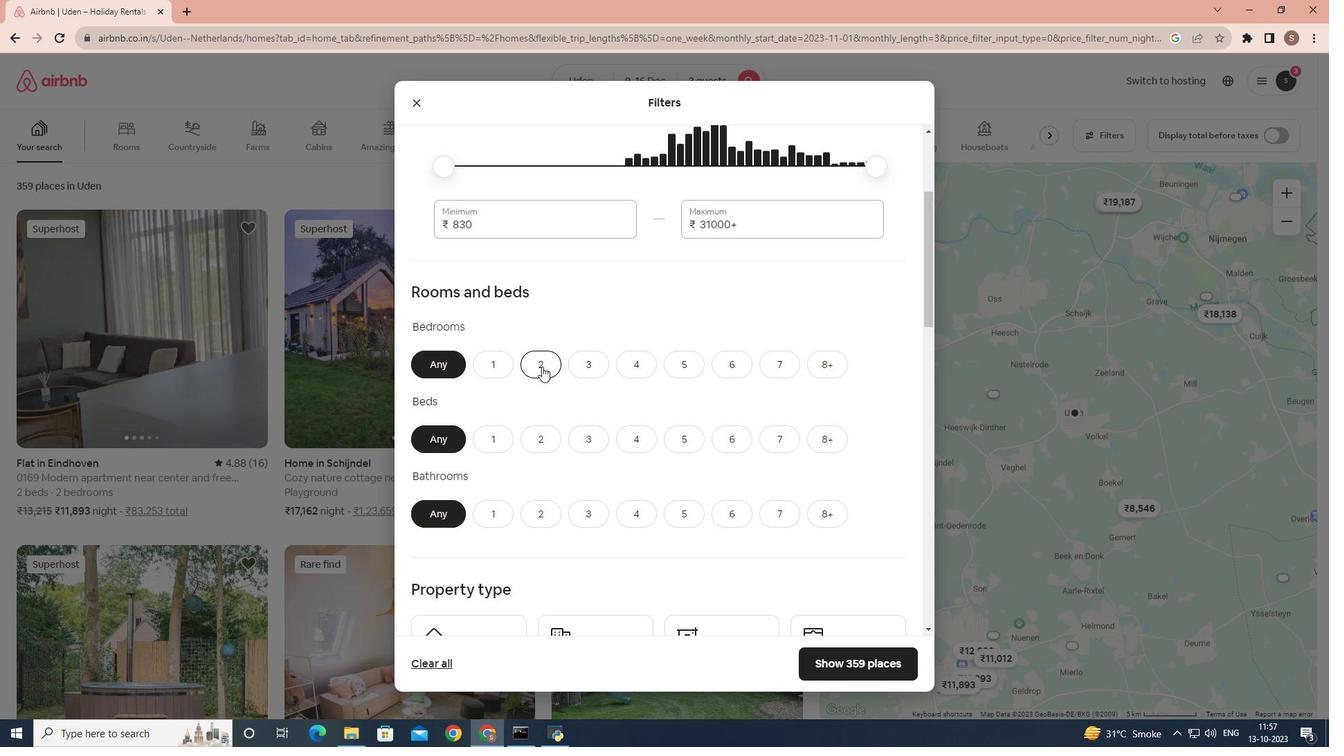 
Action: Mouse moved to (539, 439)
Screenshot: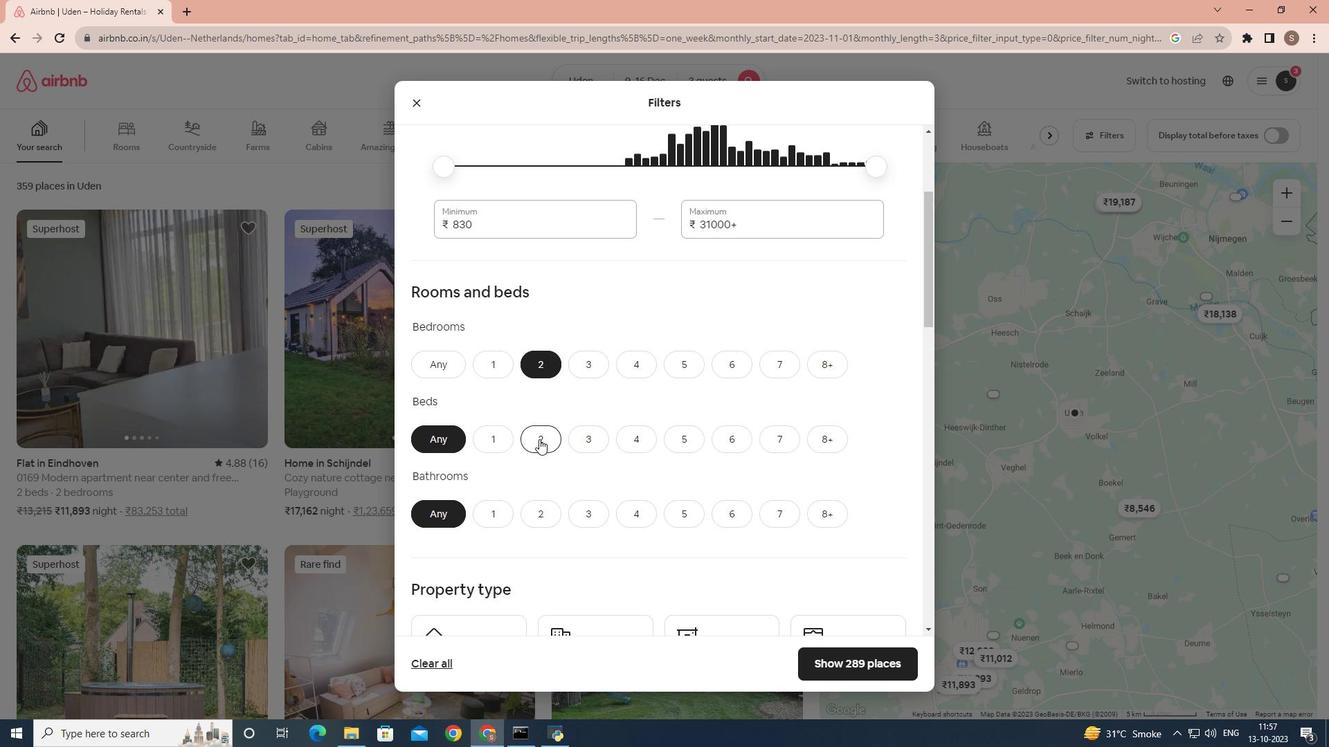
Action: Mouse pressed left at (539, 439)
Screenshot: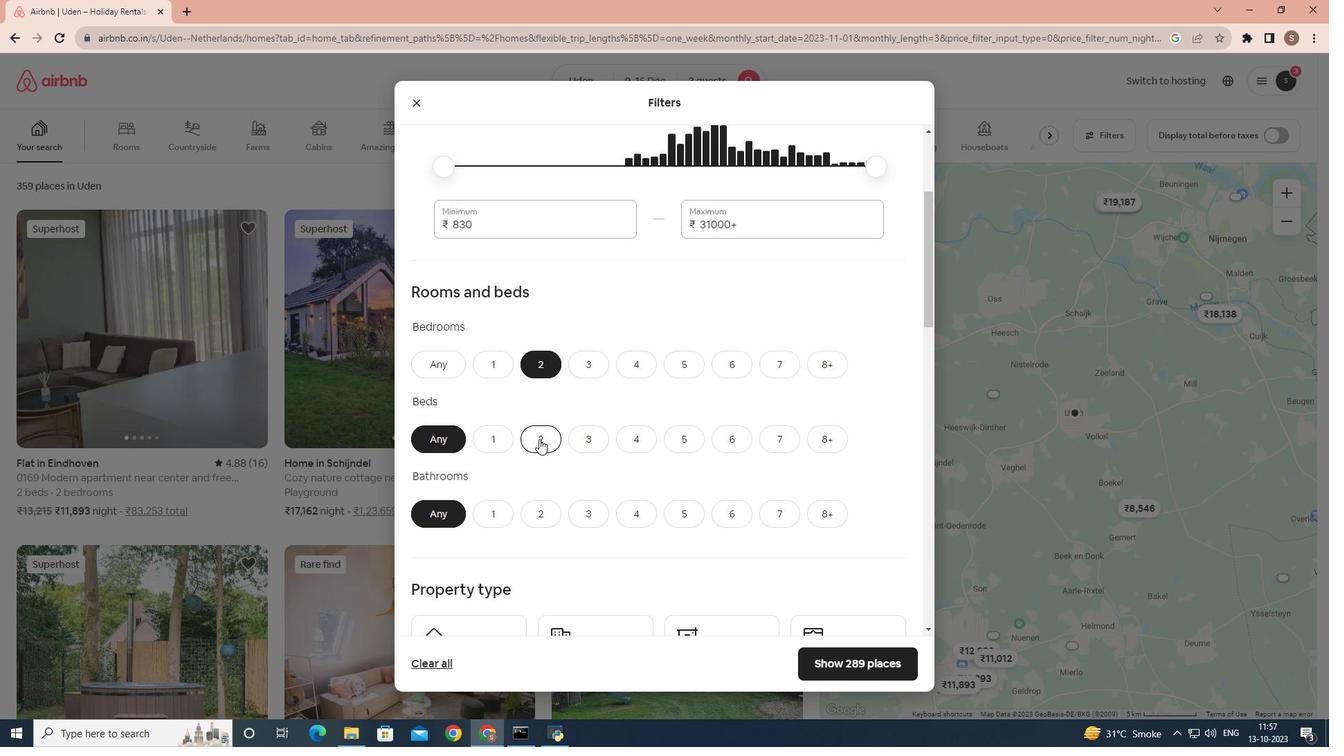 
Action: Mouse moved to (491, 509)
Screenshot: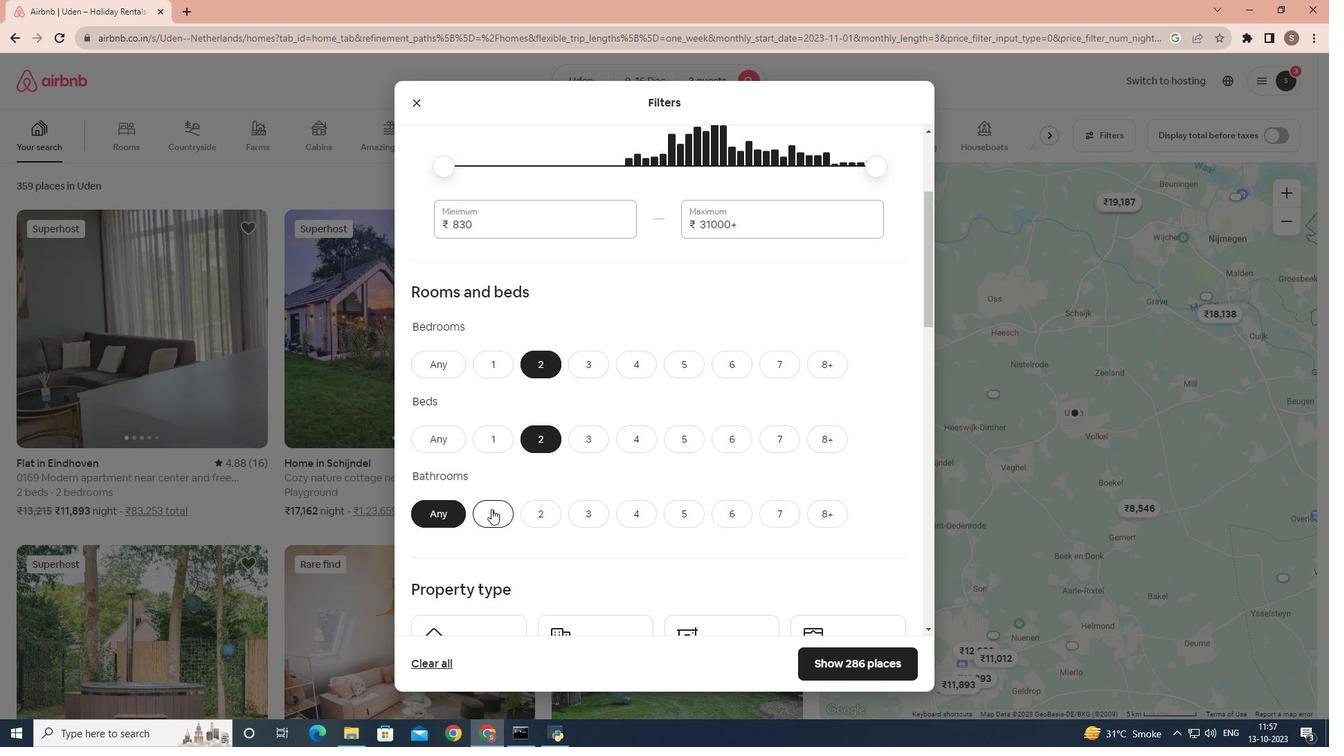 
Action: Mouse pressed left at (491, 509)
Screenshot: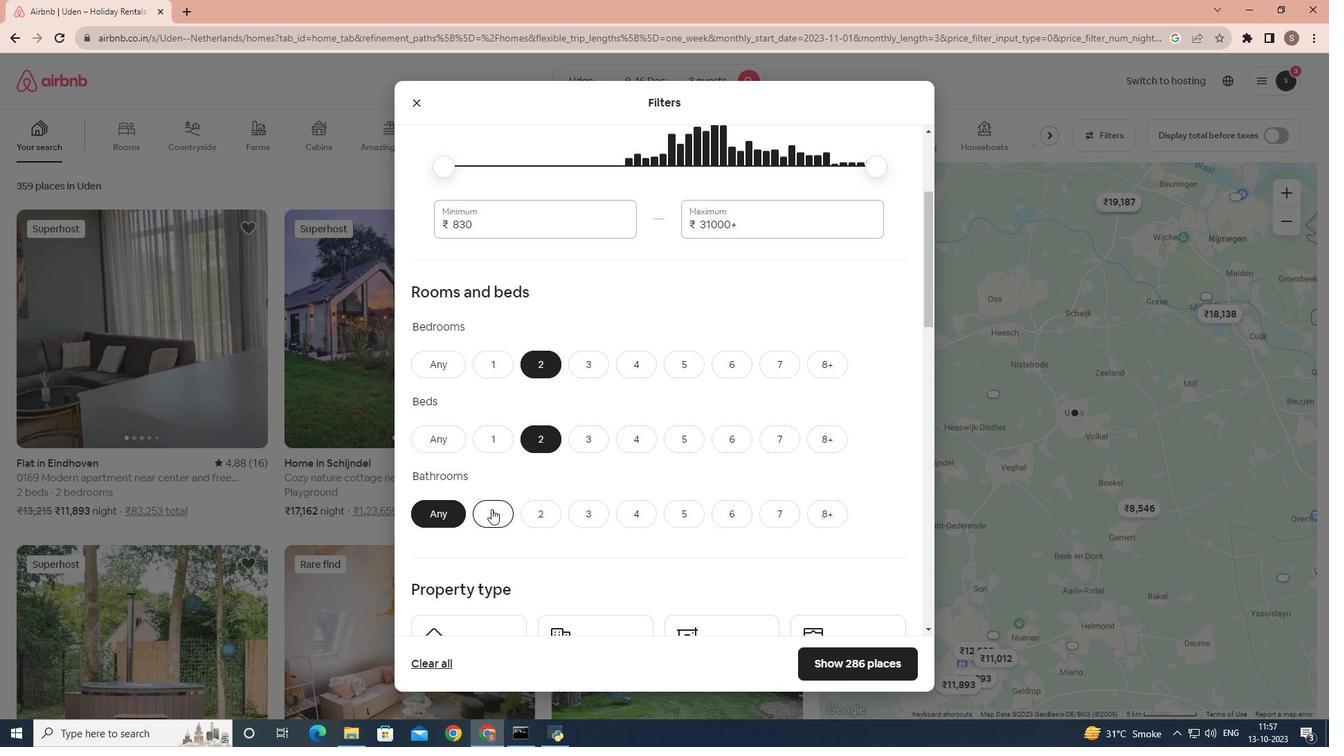 
Action: Mouse moved to (633, 445)
Screenshot: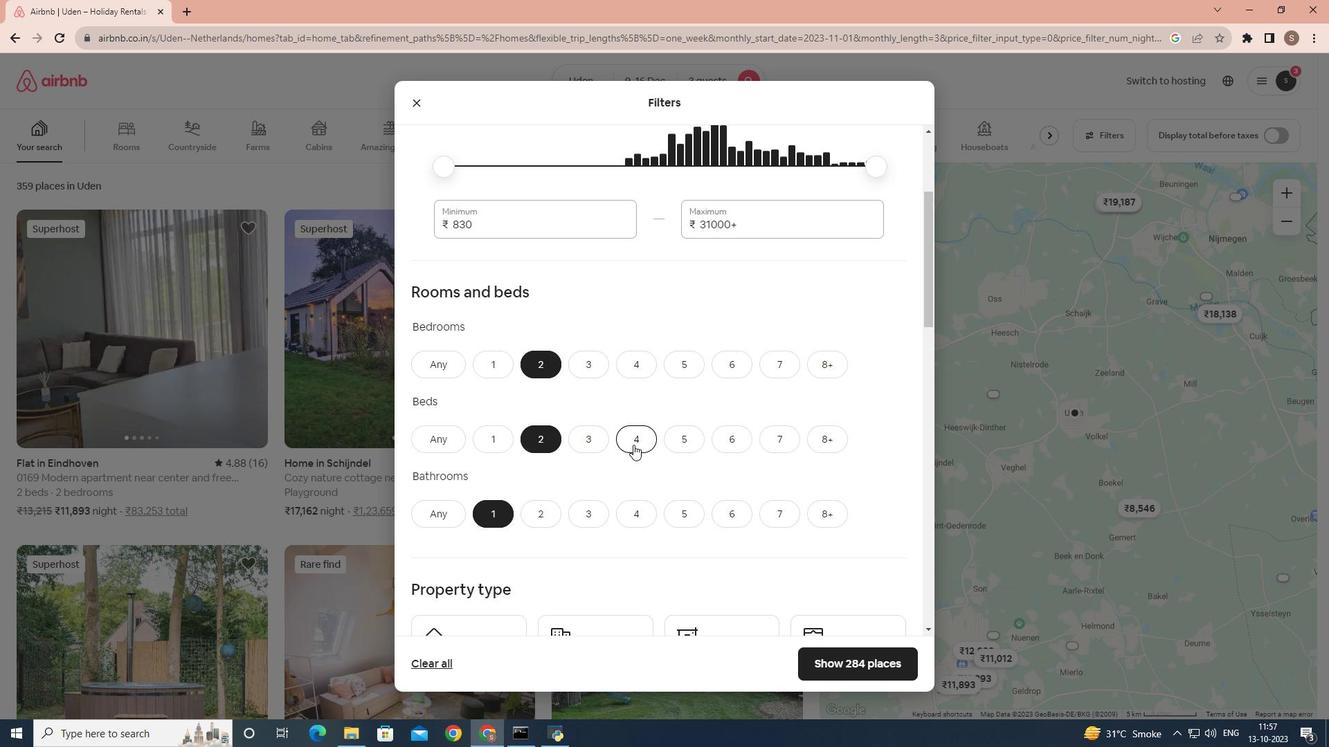 
Action: Mouse scrolled (633, 444) with delta (0, 0)
Screenshot: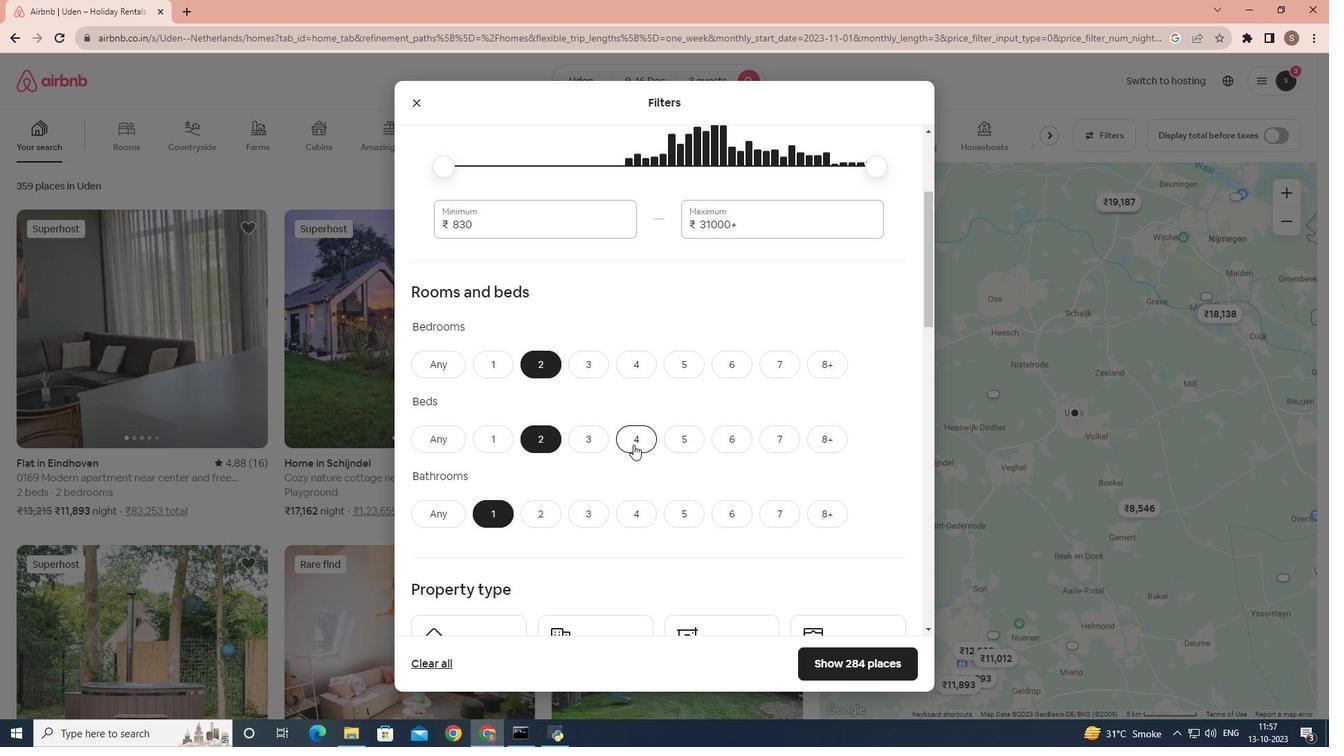 
Action: Mouse scrolled (633, 444) with delta (0, 0)
Screenshot: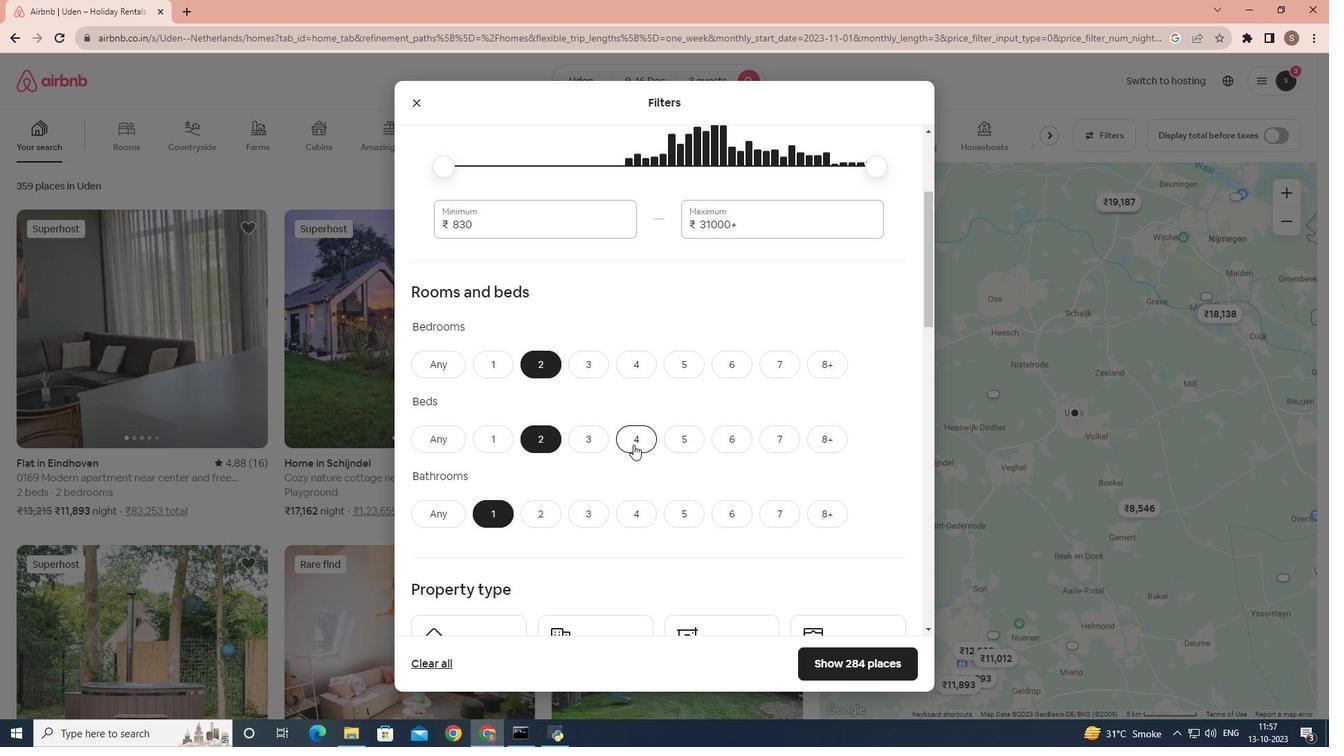 
Action: Mouse scrolled (633, 444) with delta (0, 0)
Screenshot: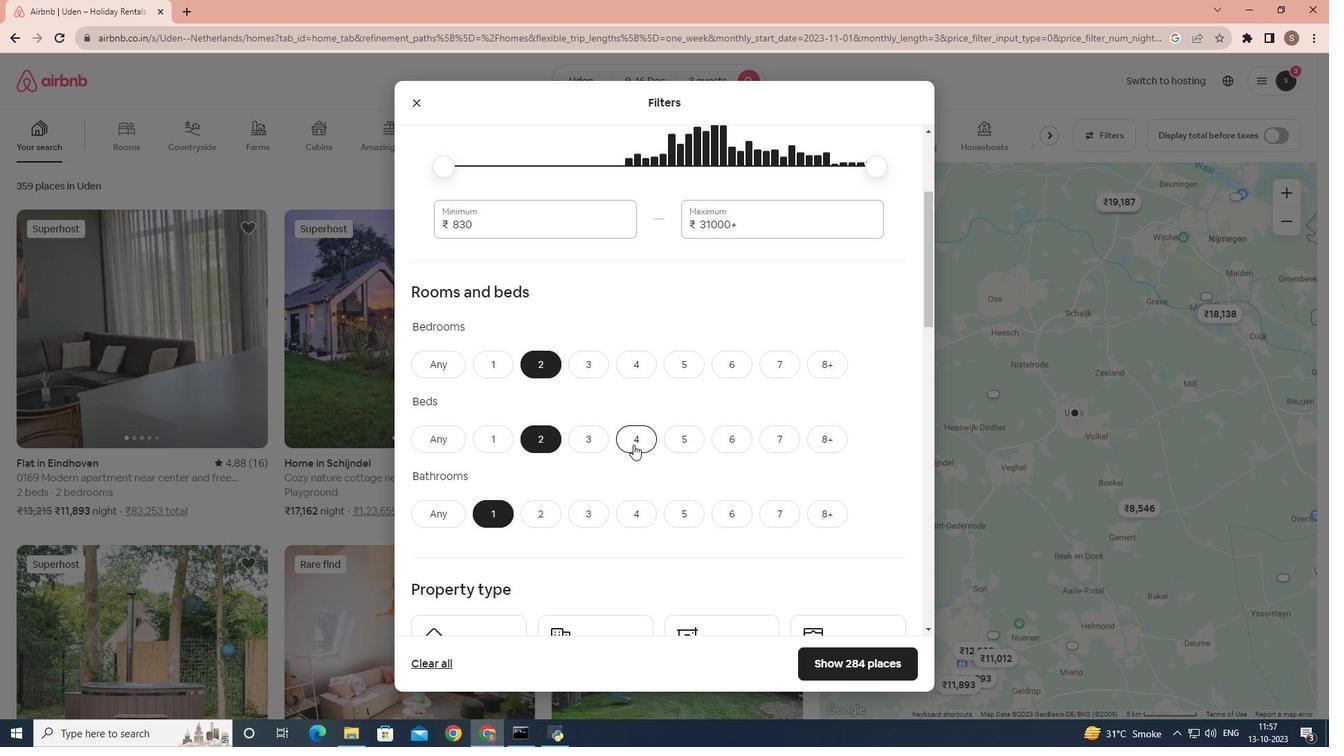
Action: Mouse scrolled (633, 444) with delta (0, 0)
Screenshot: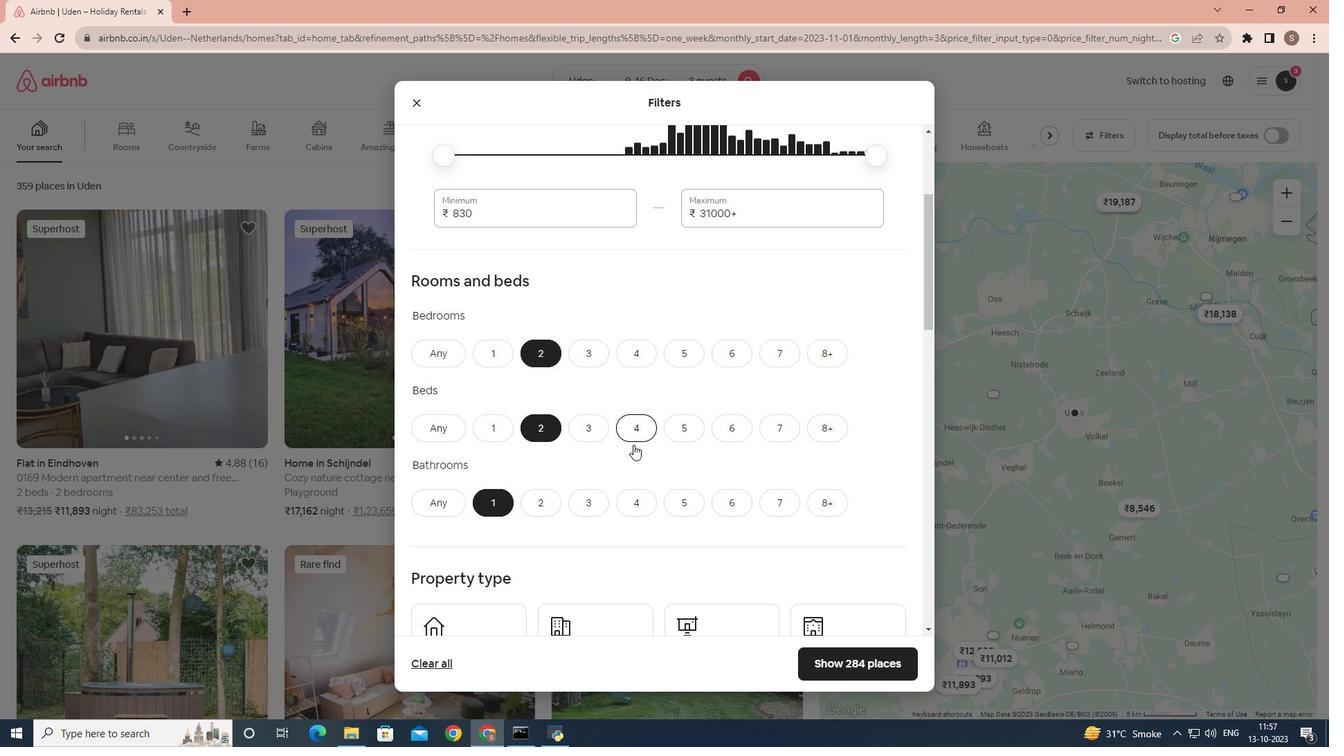 
Action: Mouse scrolled (633, 444) with delta (0, 0)
Screenshot: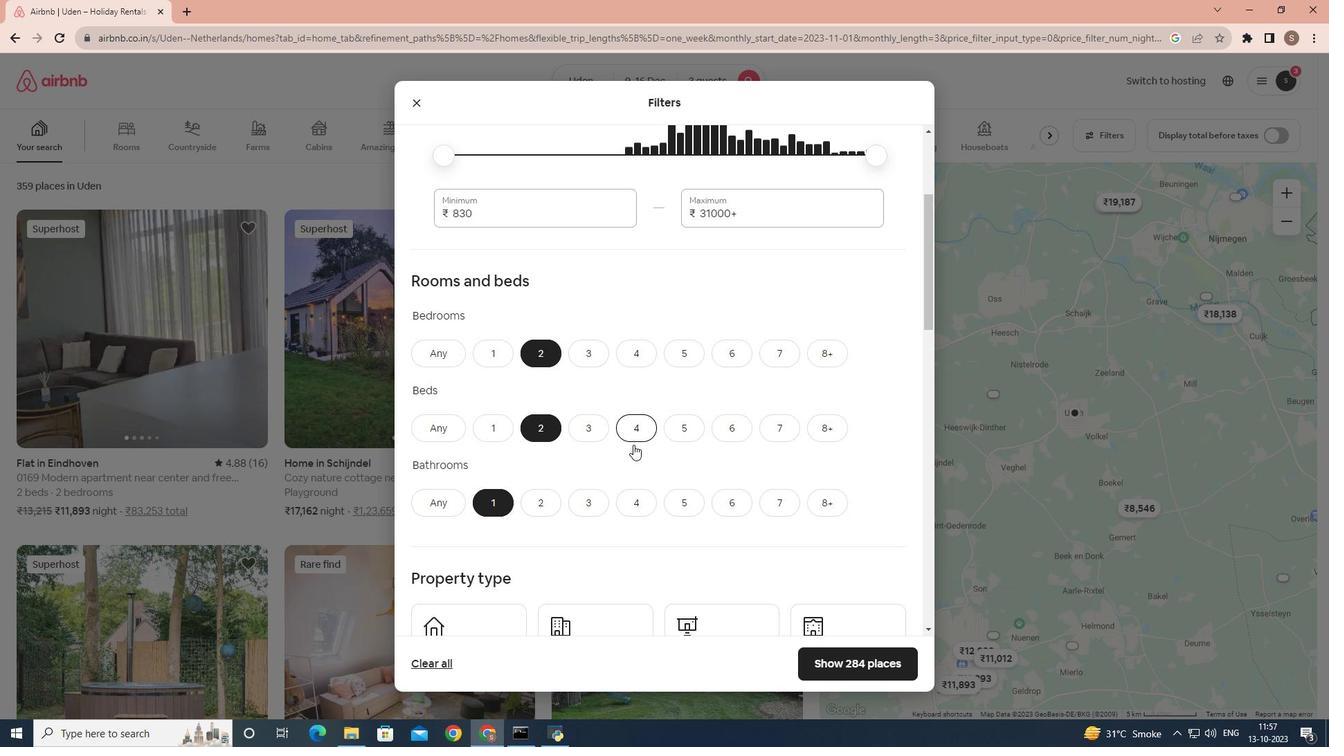 
Action: Mouse moved to (586, 337)
Screenshot: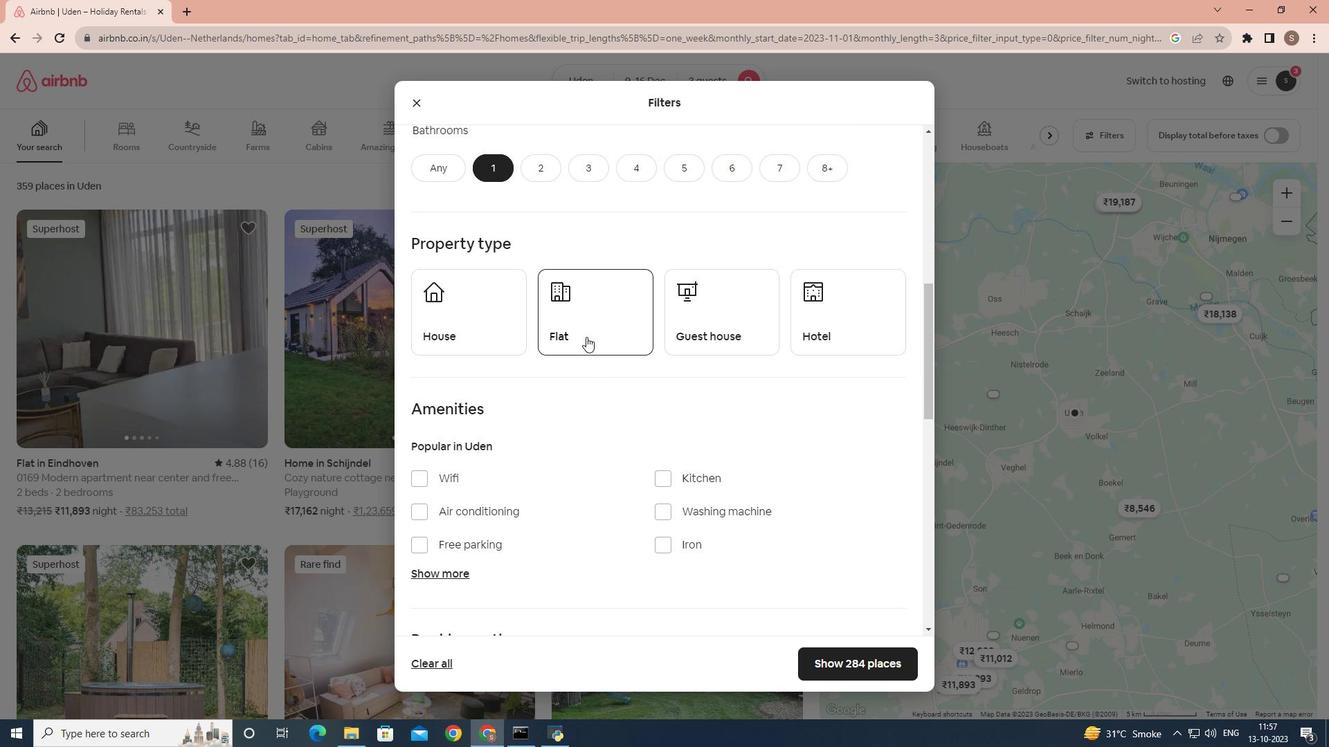 
Action: Mouse pressed left at (586, 337)
Screenshot: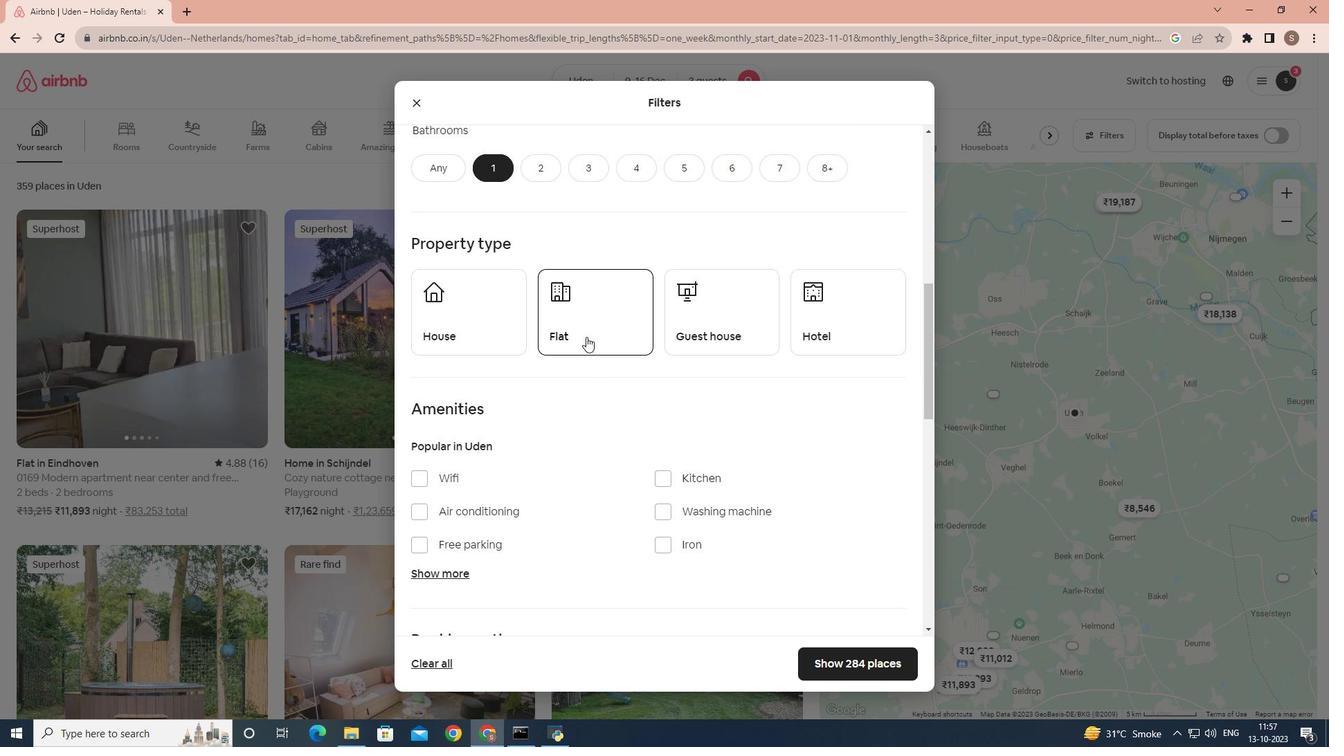 
Action: Mouse moved to (580, 447)
Screenshot: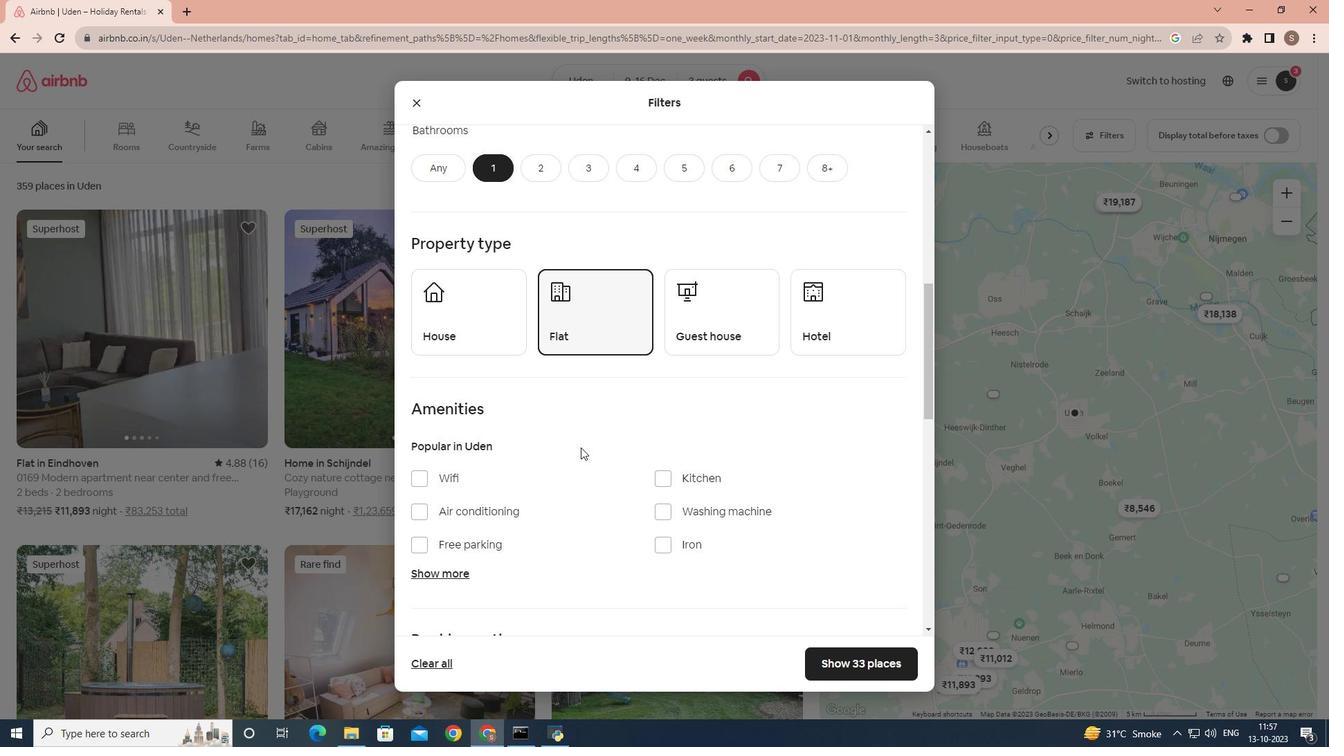 
Action: Mouse scrolled (580, 447) with delta (0, 0)
Screenshot: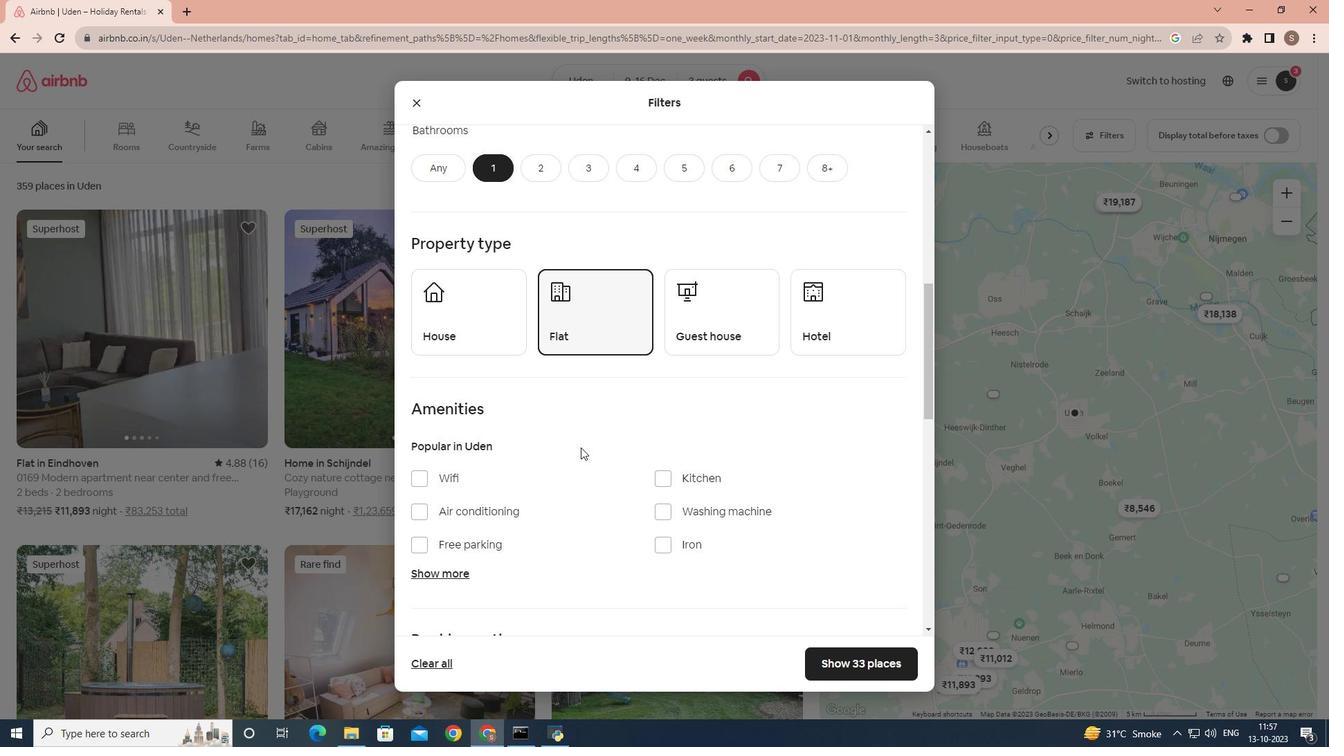 
Action: Mouse scrolled (580, 447) with delta (0, 0)
Screenshot: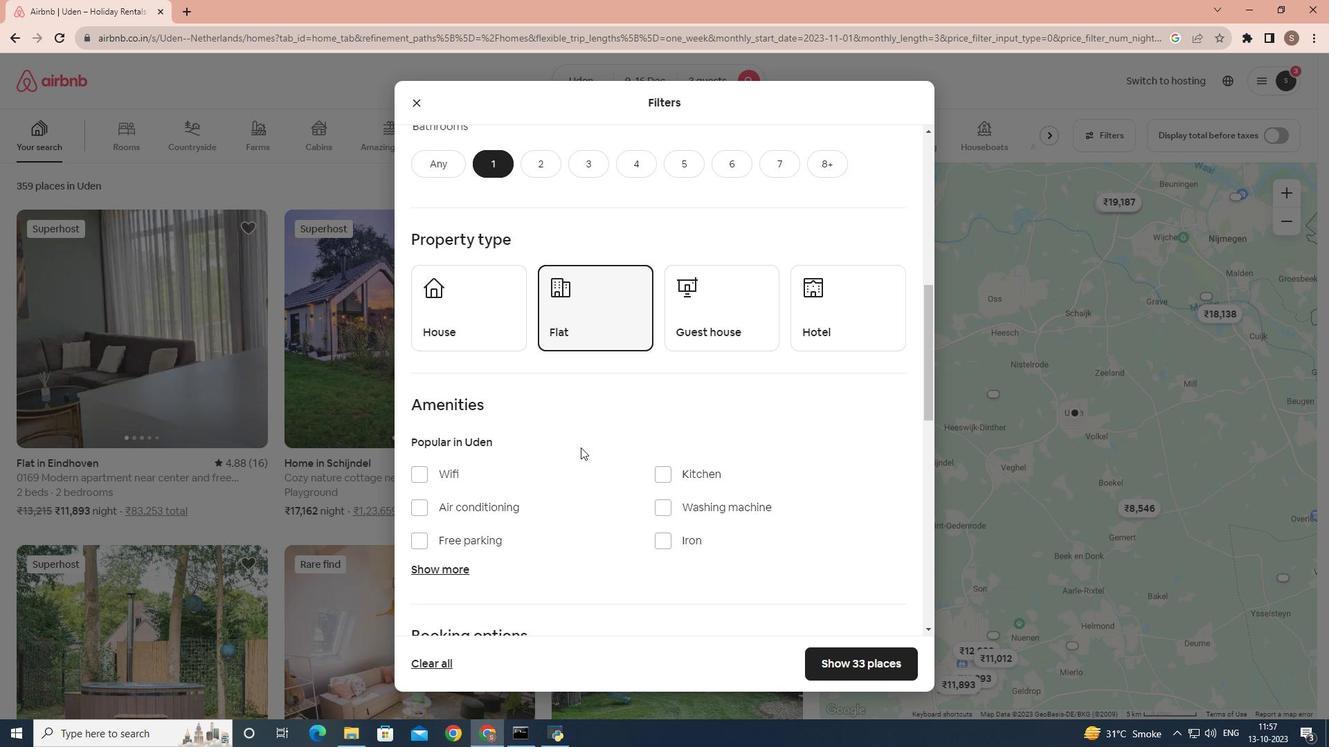 
Action: Mouse scrolled (580, 447) with delta (0, 0)
Screenshot: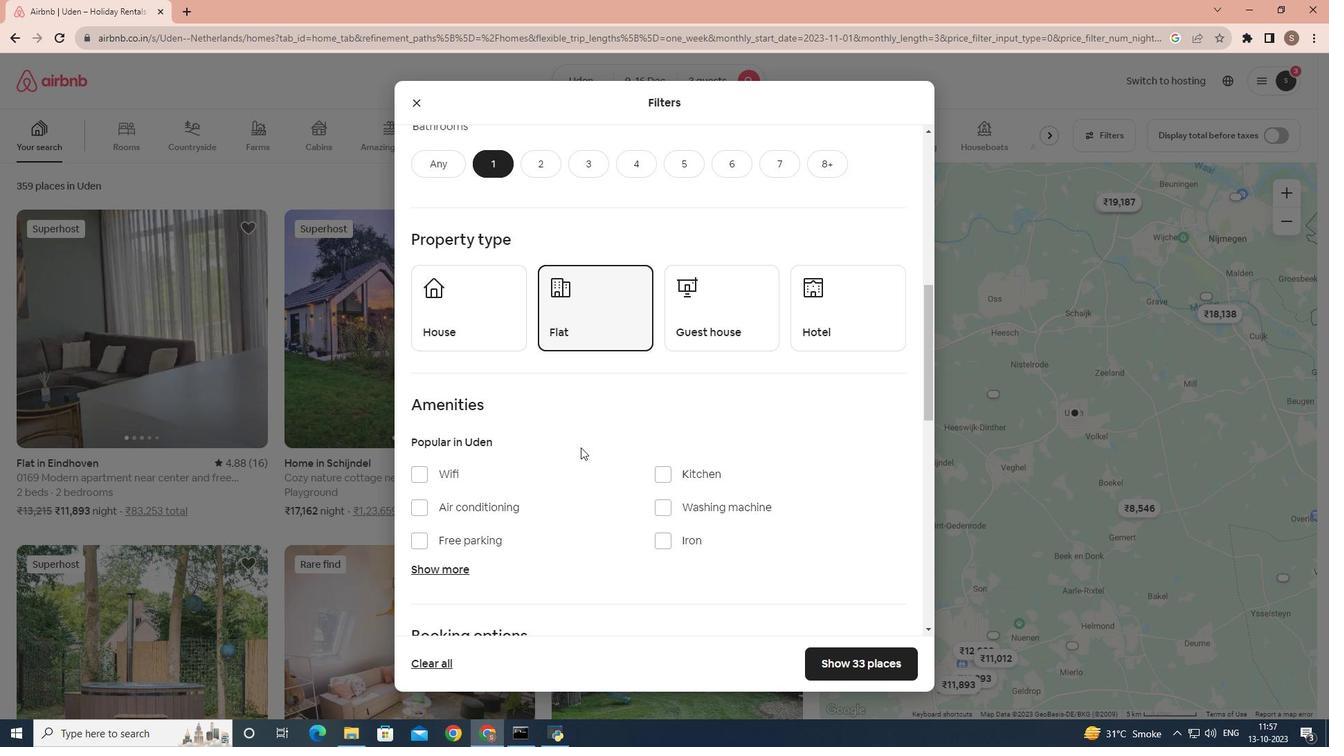 
Action: Mouse scrolled (580, 447) with delta (0, 0)
Screenshot: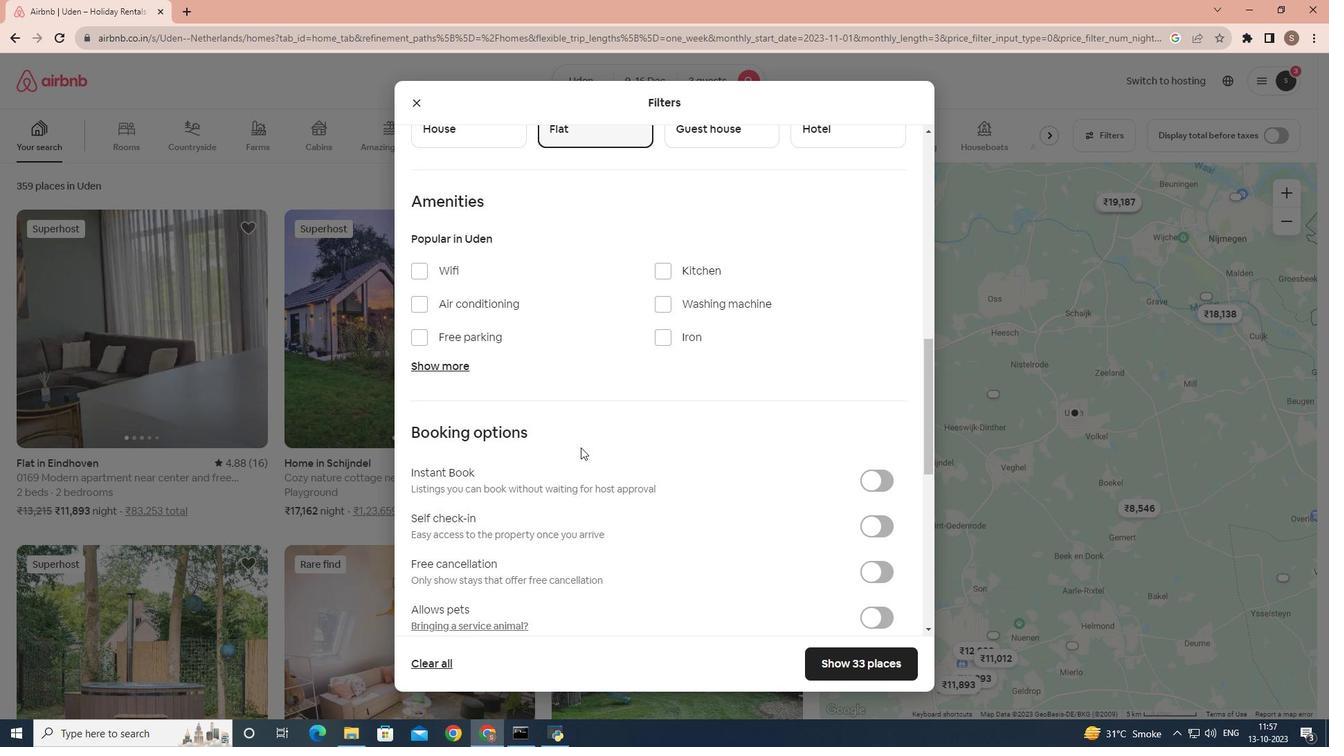 
Action: Mouse scrolled (580, 447) with delta (0, 0)
Screenshot: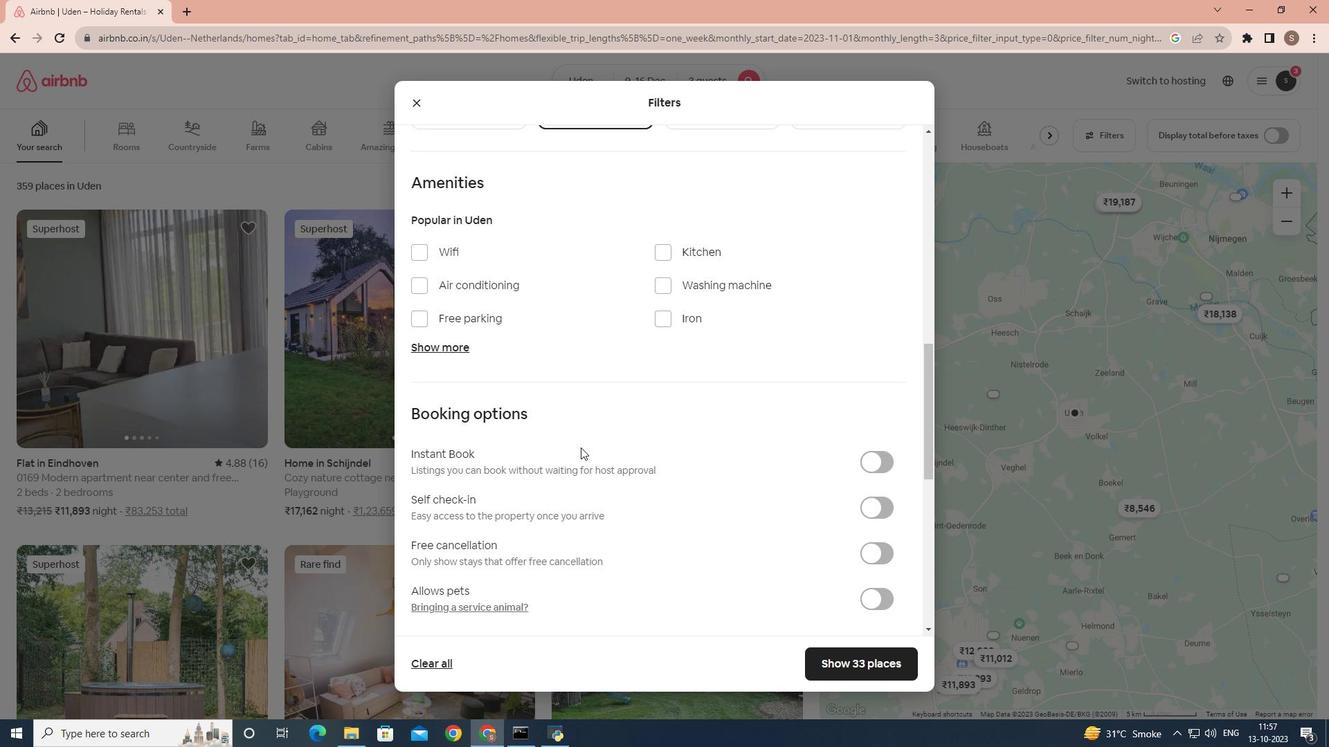 
Action: Mouse scrolled (580, 447) with delta (0, 0)
Screenshot: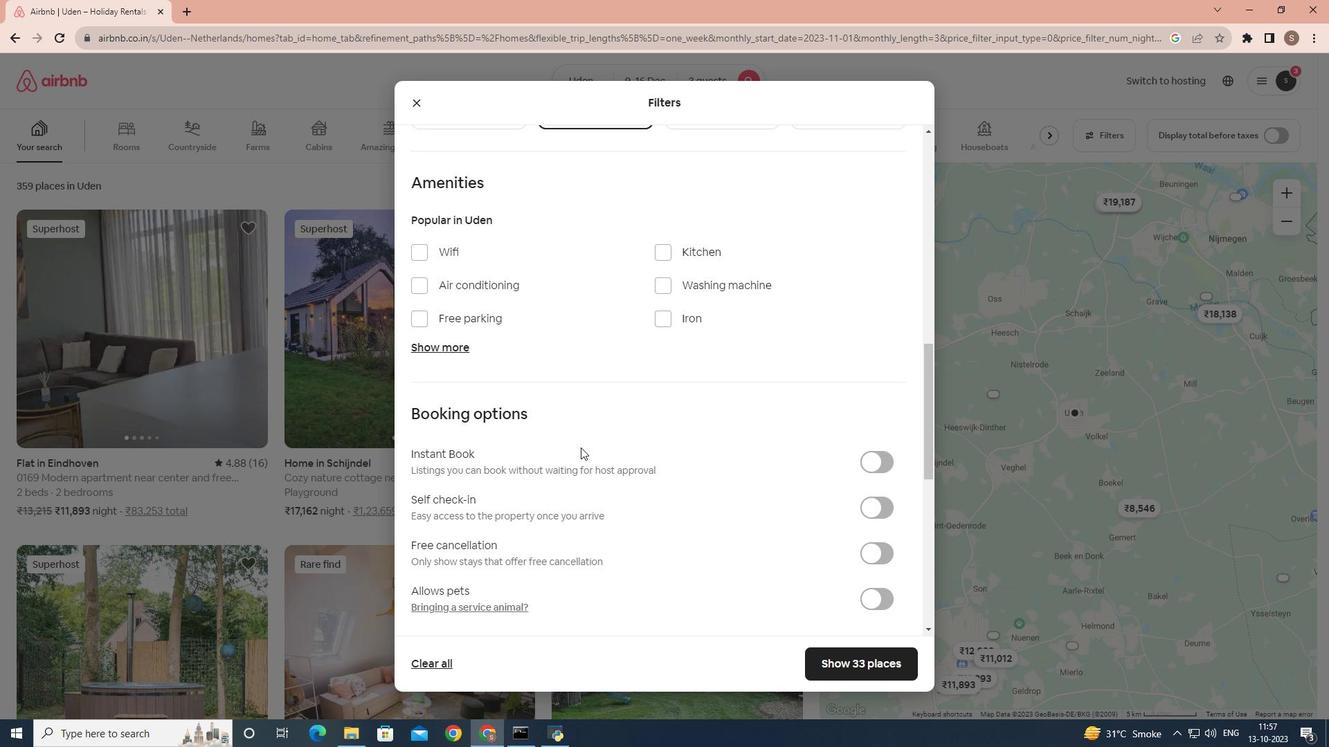 
Action: Mouse scrolled (580, 447) with delta (0, 0)
Screenshot: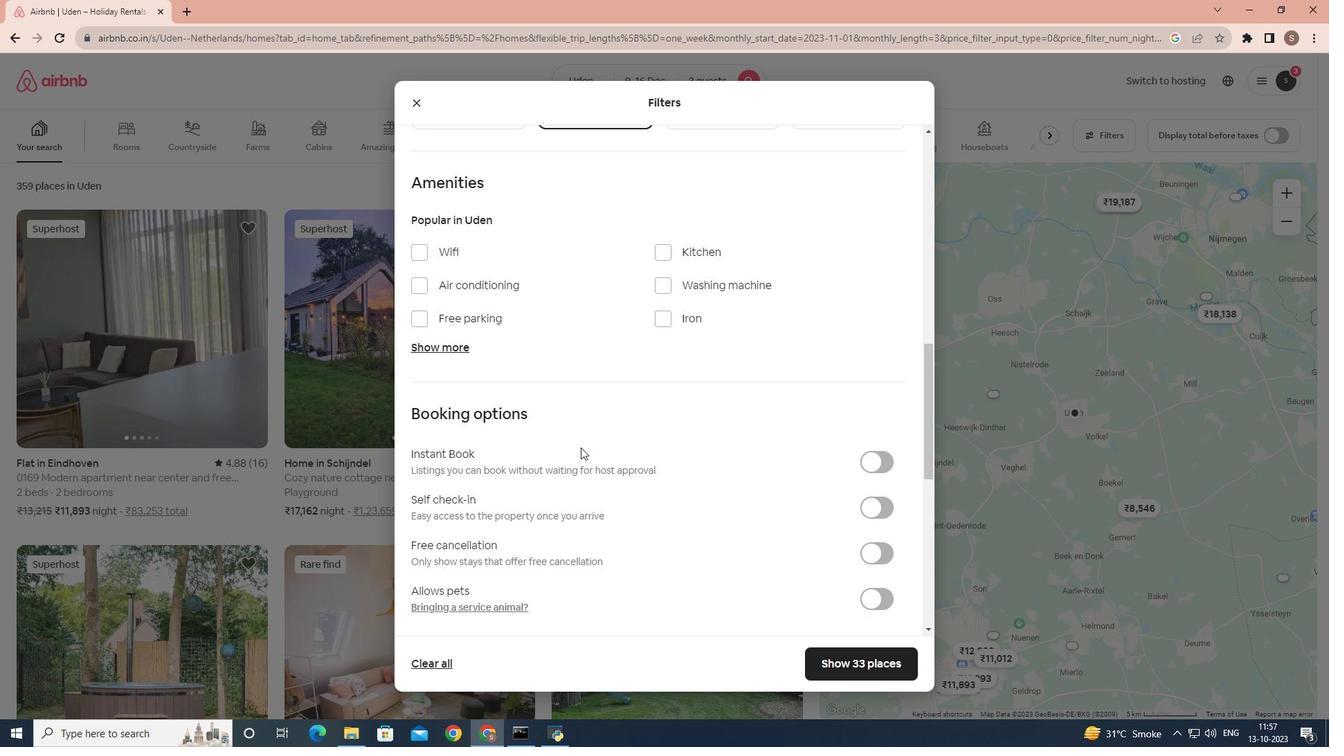 
Action: Mouse scrolled (580, 447) with delta (0, 0)
Screenshot: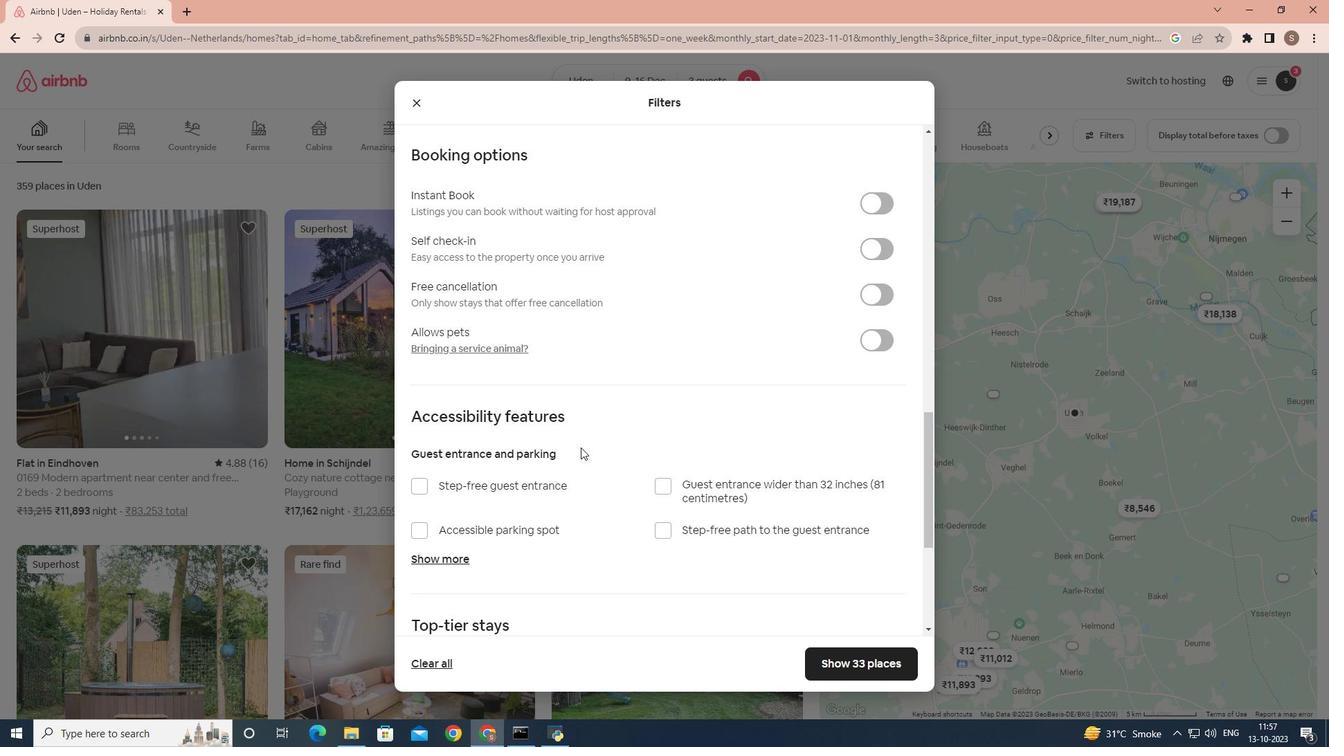 
Action: Mouse scrolled (580, 447) with delta (0, 0)
Screenshot: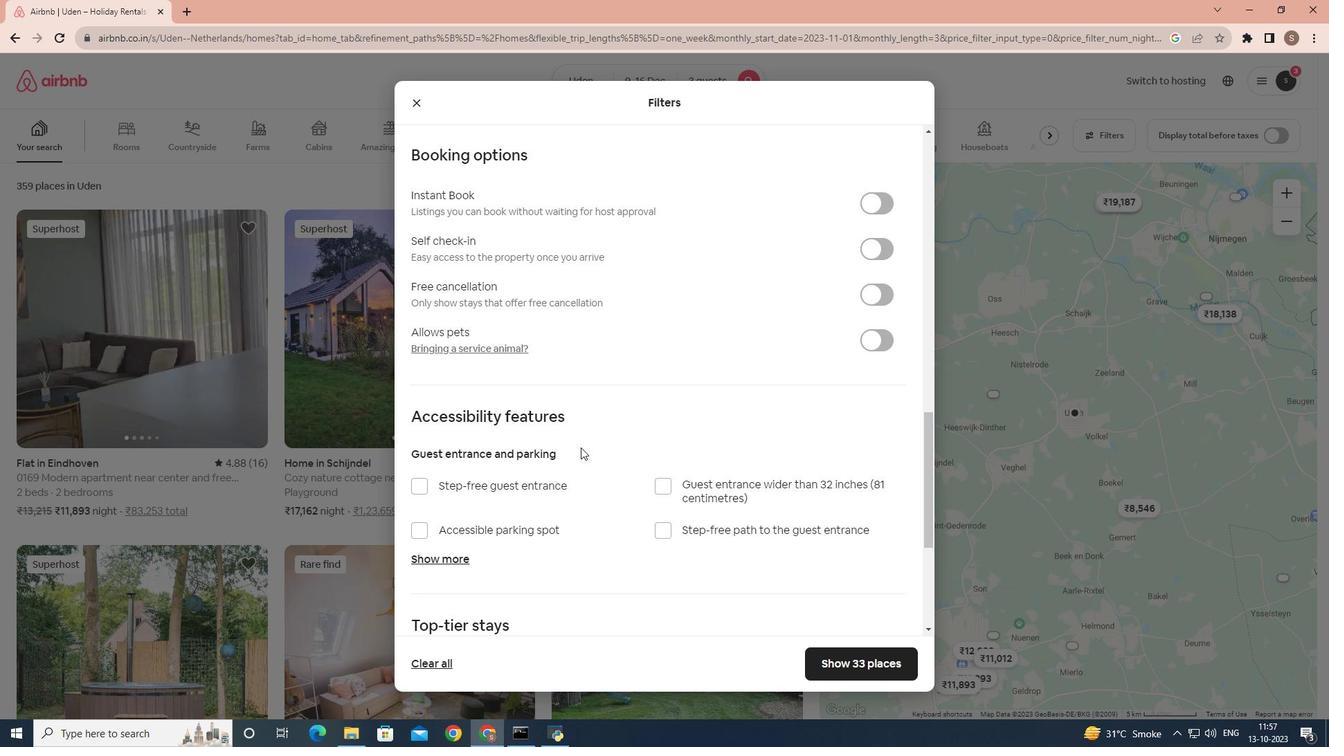 
Action: Mouse scrolled (580, 447) with delta (0, 0)
Screenshot: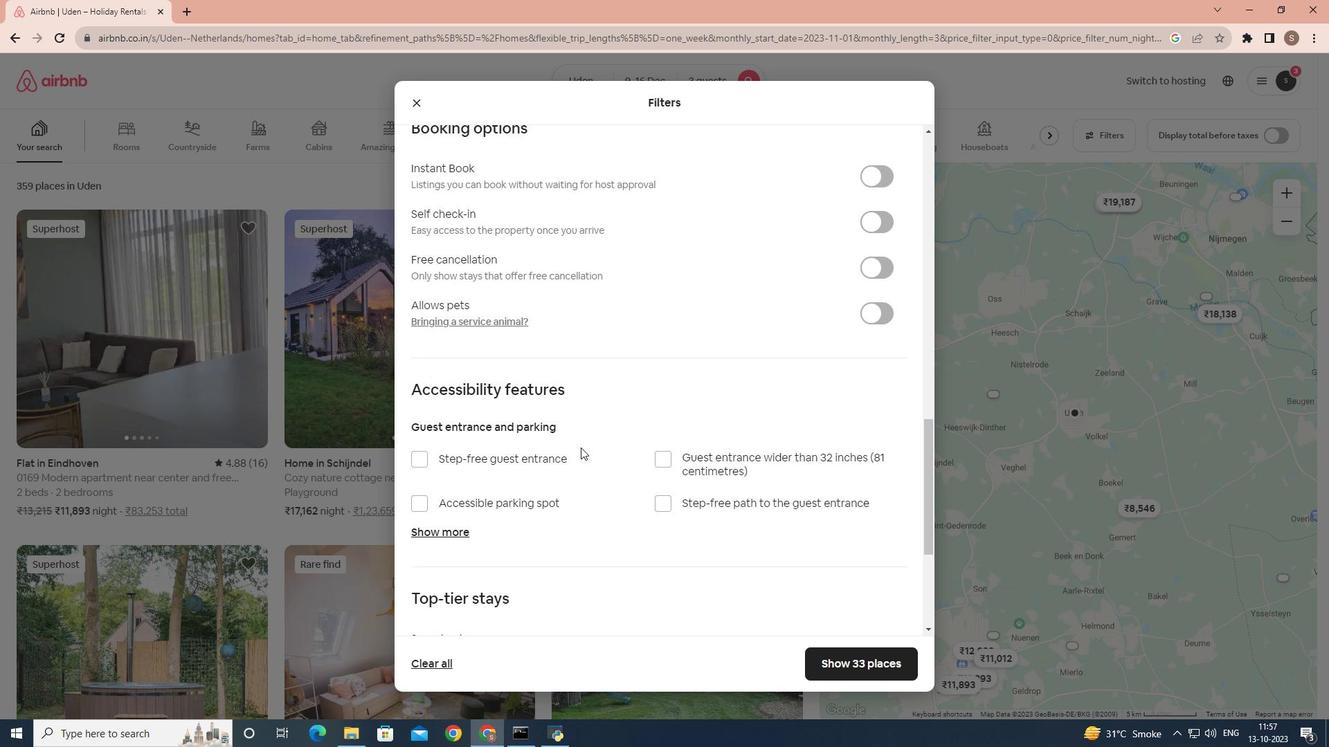 
Action: Mouse scrolled (580, 448) with delta (0, 0)
Screenshot: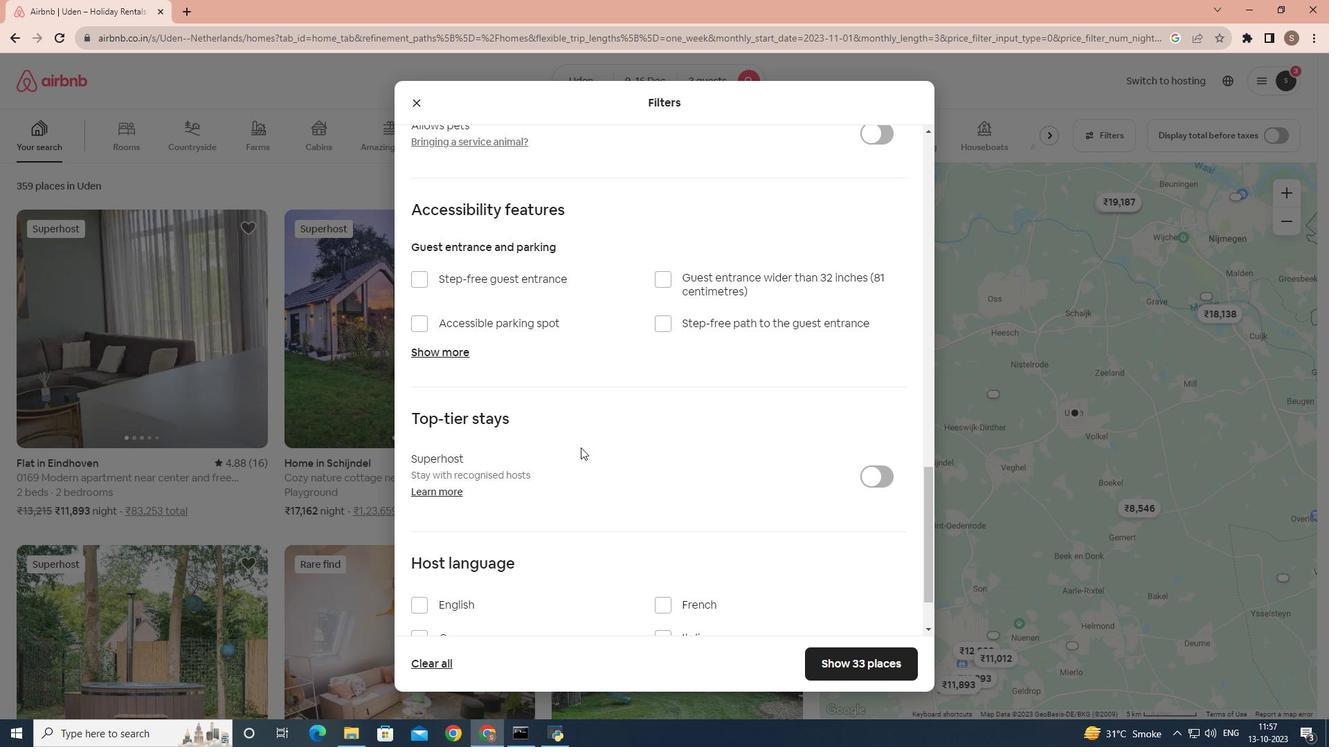 
Action: Mouse scrolled (580, 448) with delta (0, 0)
Screenshot: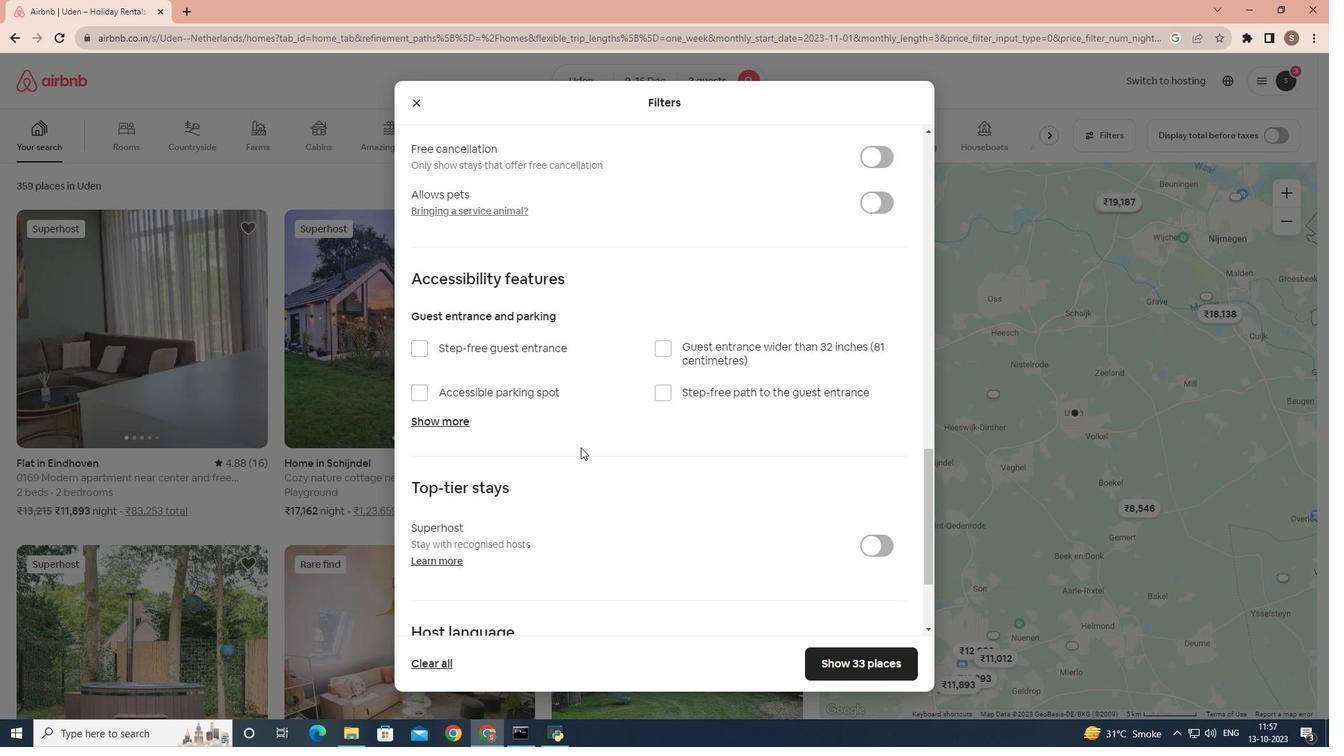 
Action: Mouse scrolled (580, 448) with delta (0, 0)
Screenshot: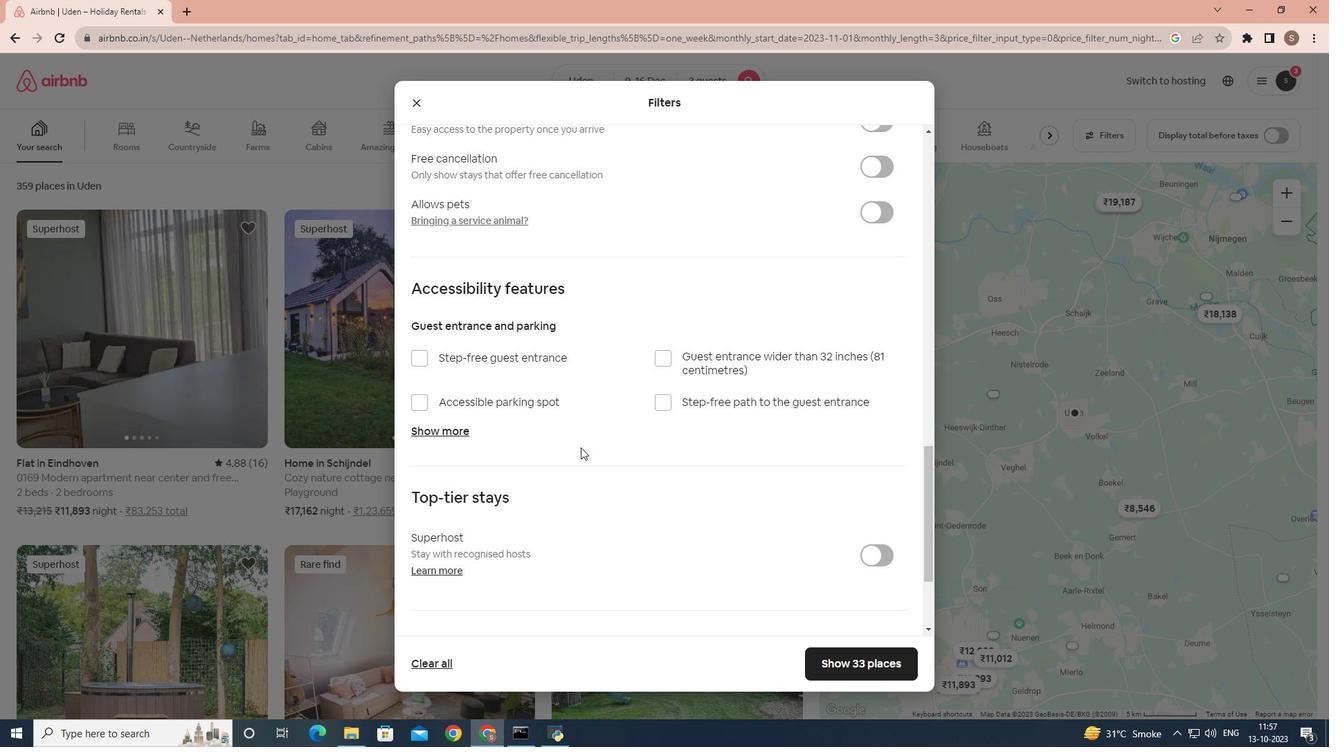 
Action: Mouse moved to (878, 254)
Screenshot: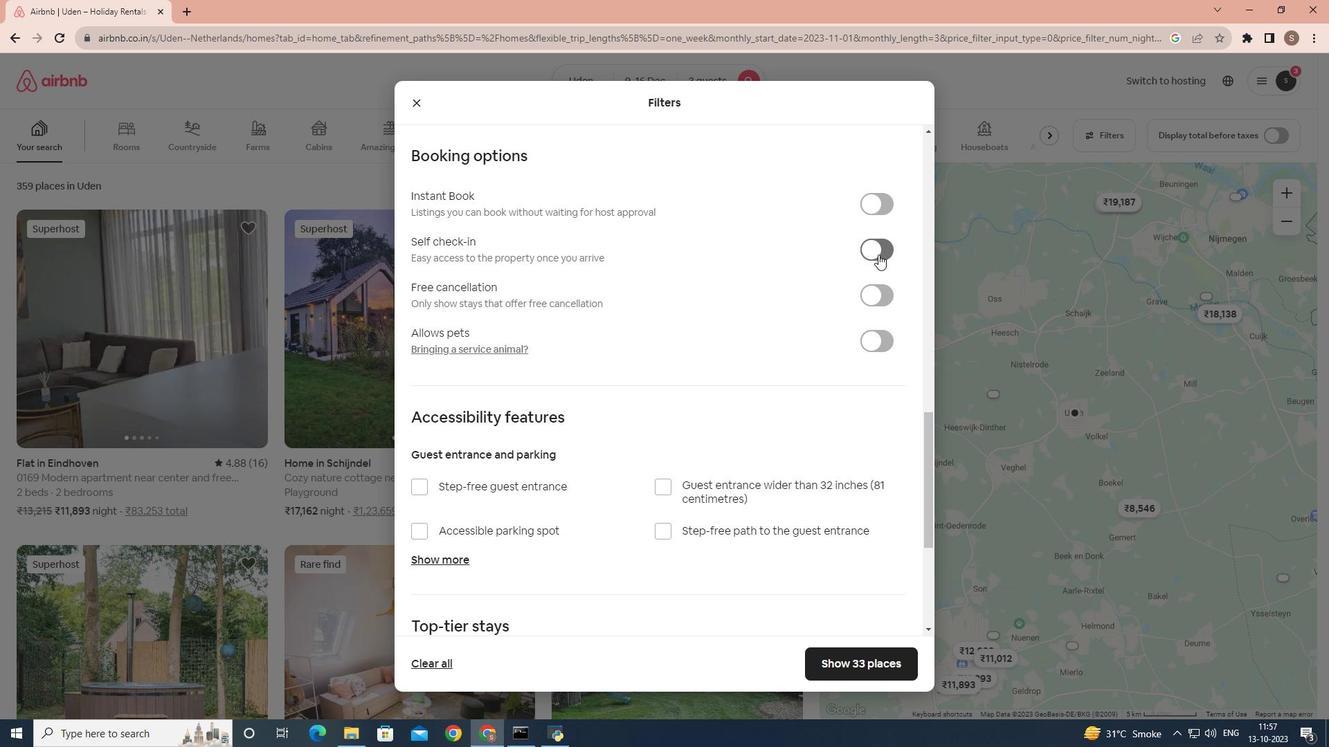 
Action: Mouse pressed left at (878, 254)
Screenshot: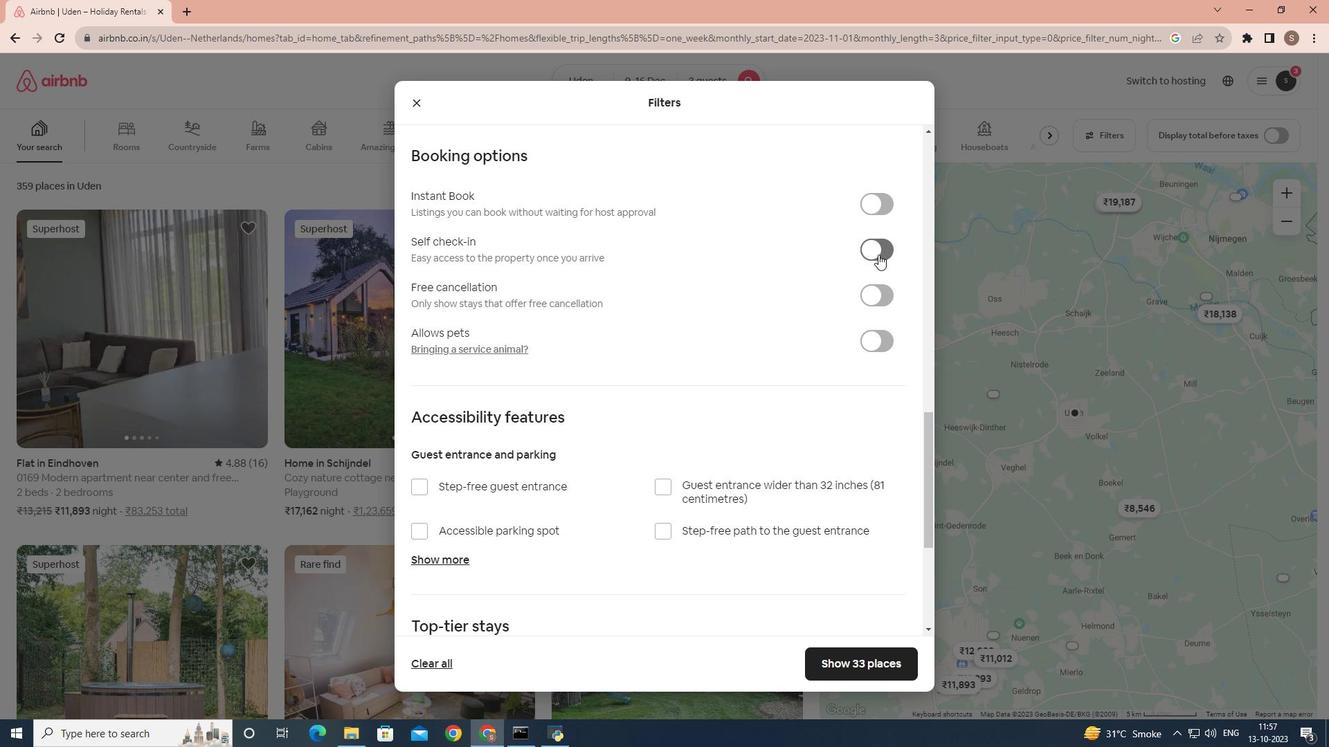 
Action: Mouse moved to (830, 662)
Screenshot: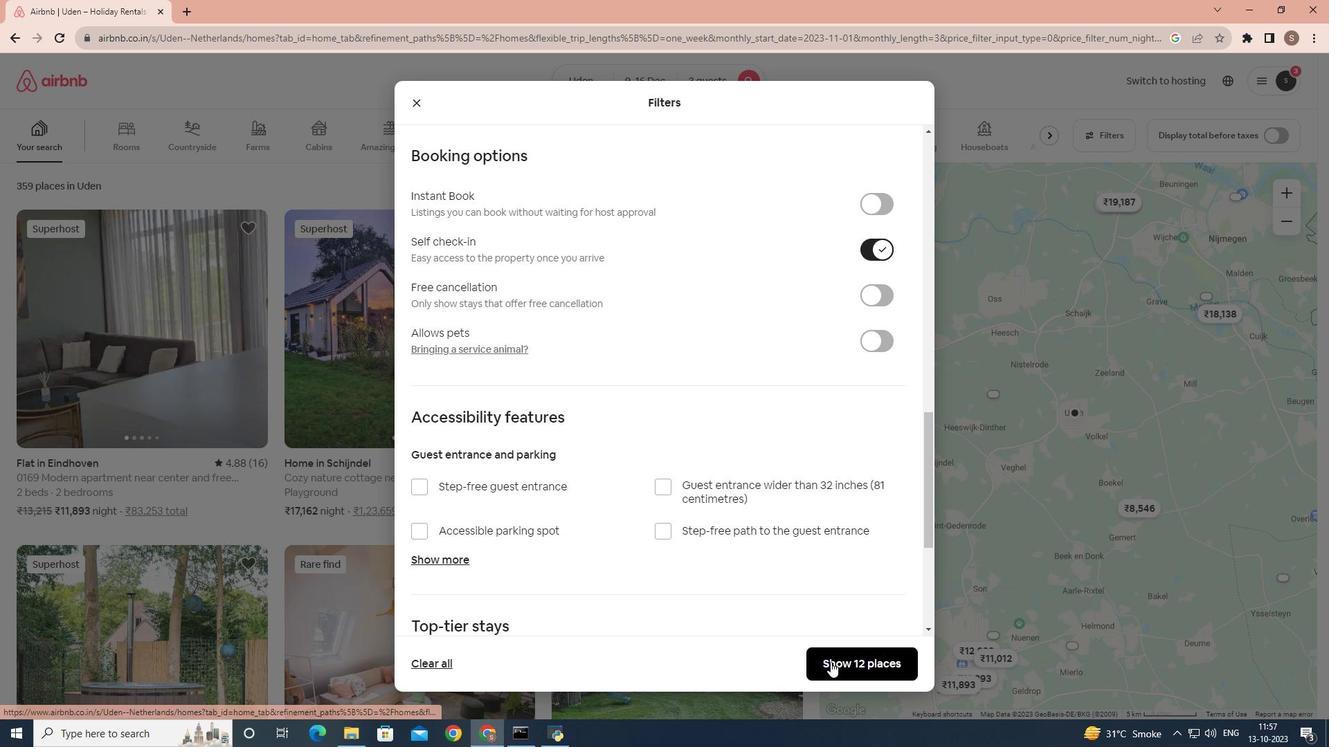 
Action: Mouse pressed left at (830, 662)
Screenshot: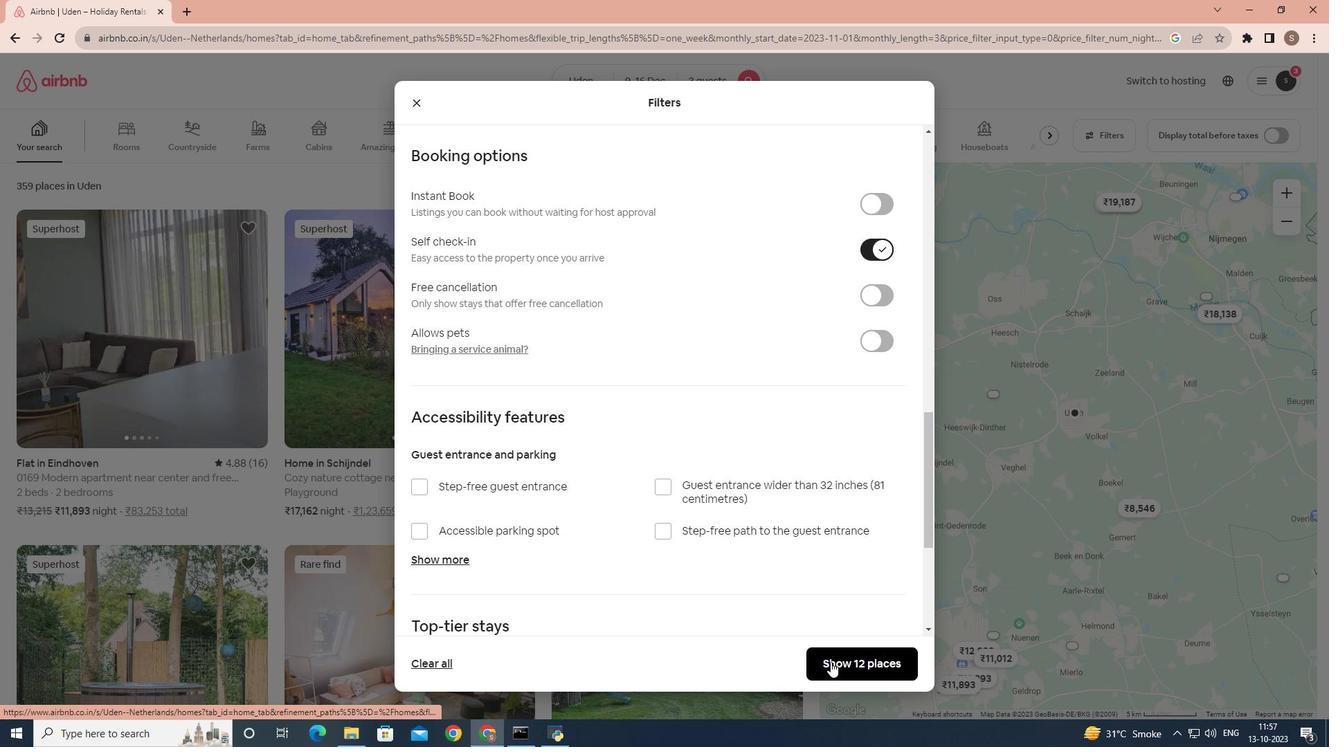 
Action: Mouse moved to (330, 416)
Screenshot: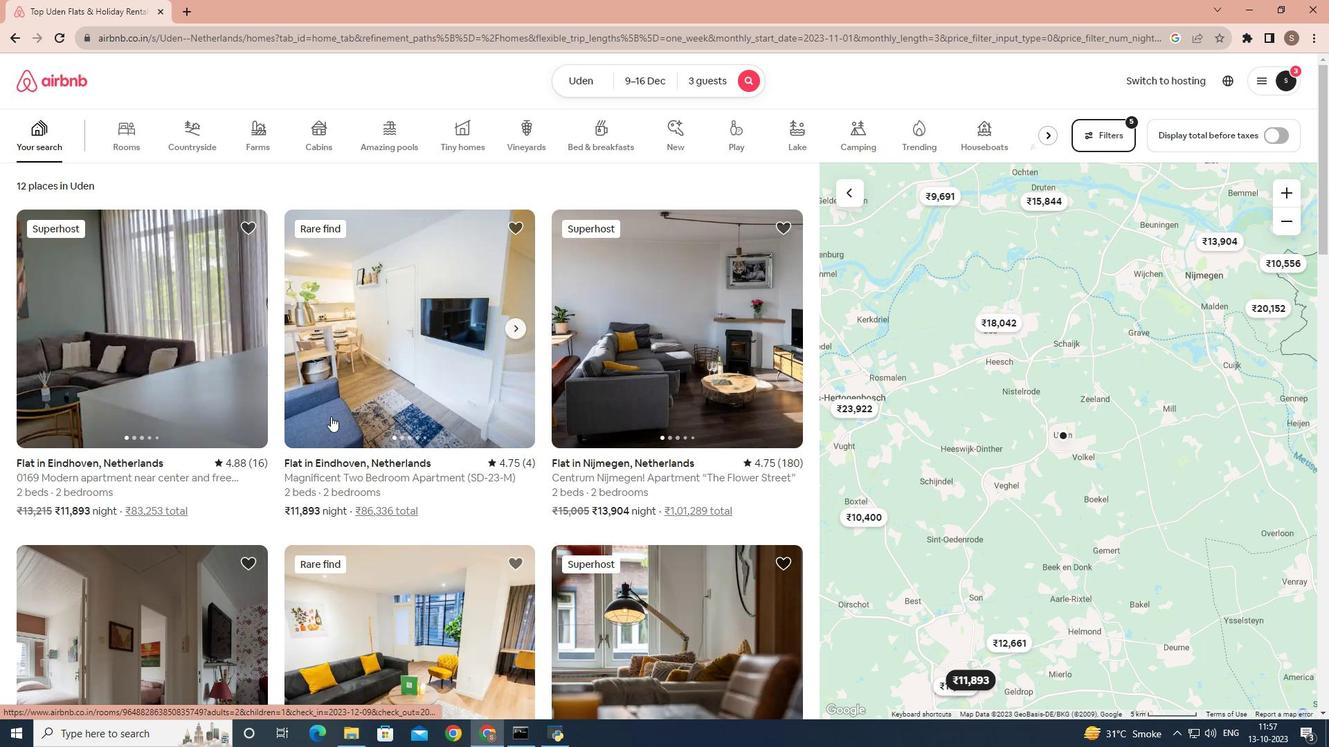 
Action: Mouse pressed left at (330, 416)
Screenshot: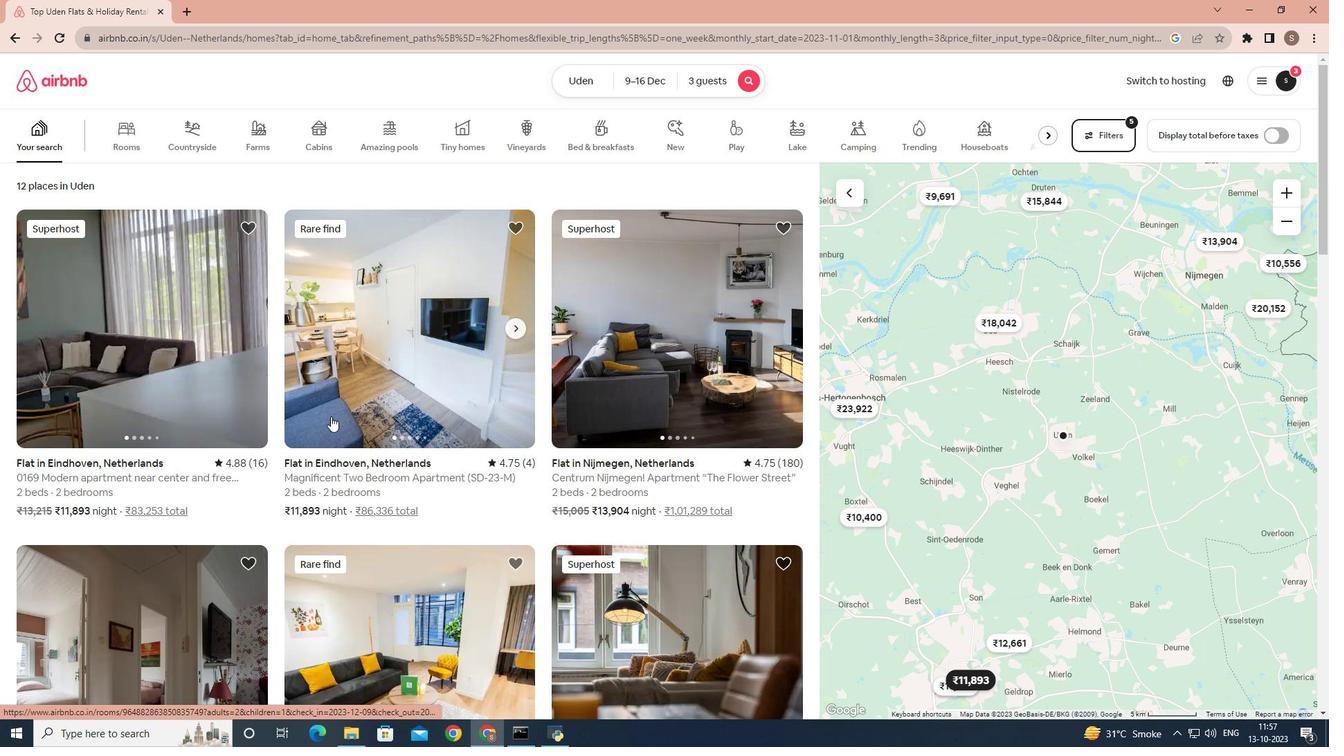 
Action: Mouse moved to (364, 438)
Screenshot: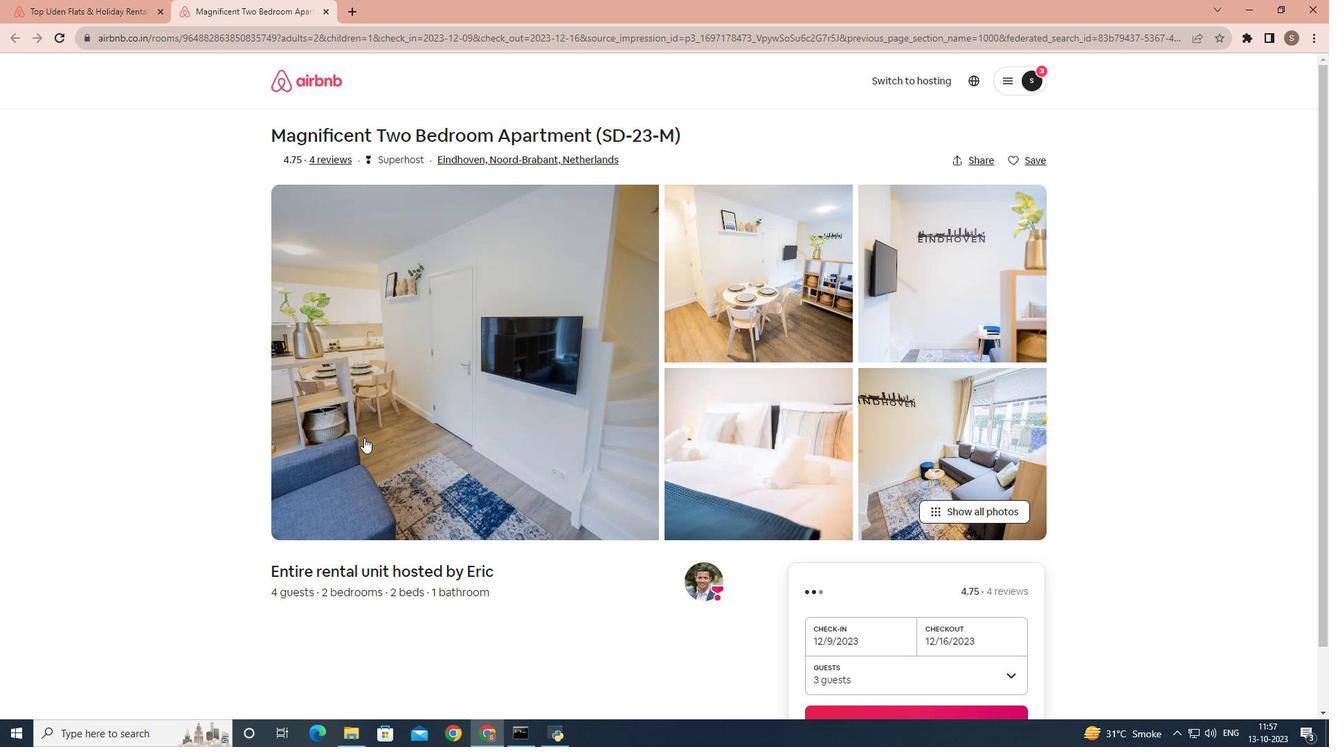 
Action: Mouse scrolled (364, 437) with delta (0, 0)
Screenshot: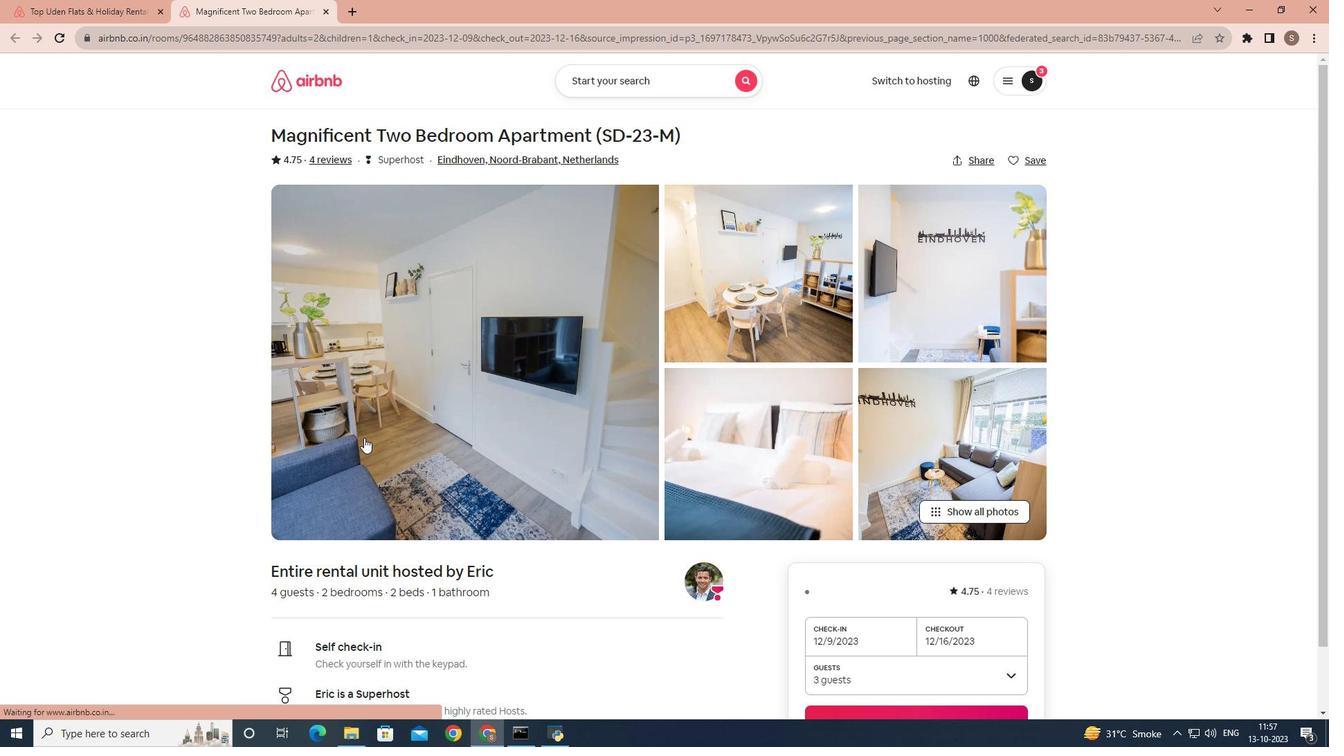 
Action: Mouse scrolled (364, 437) with delta (0, 0)
Screenshot: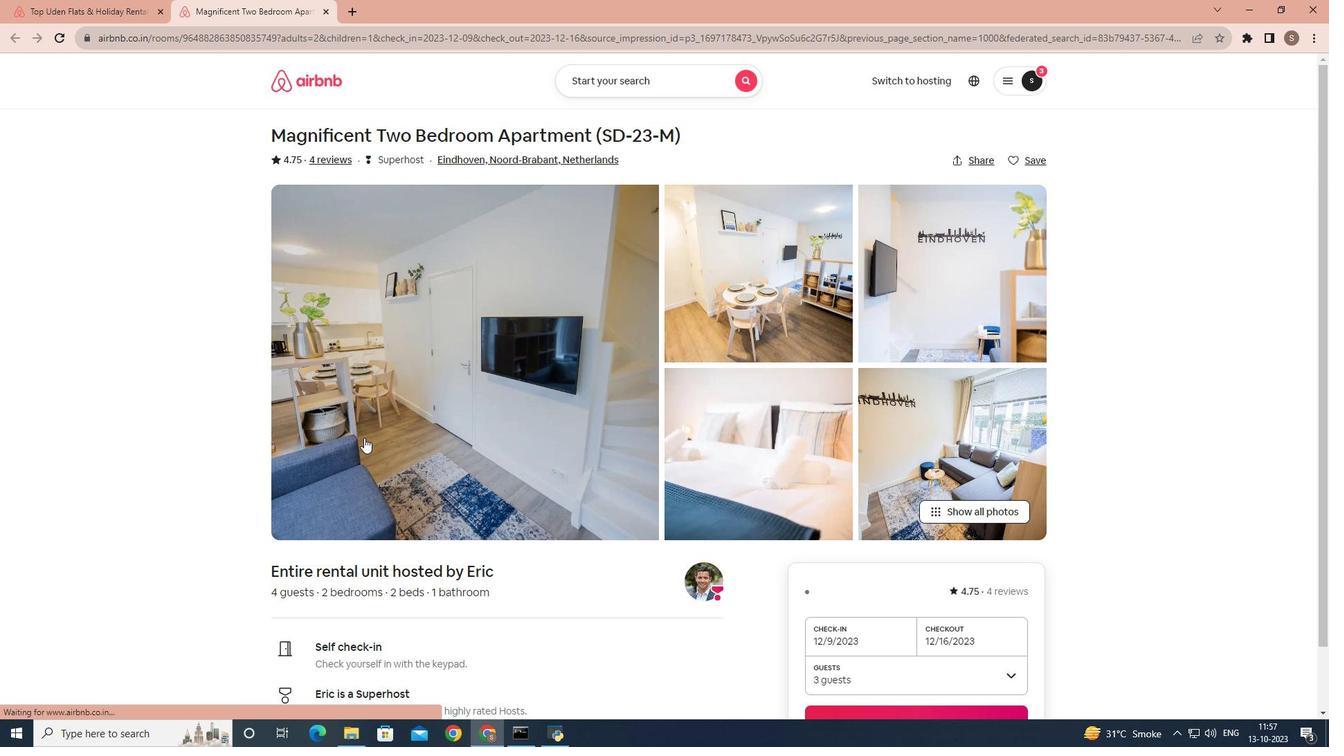 
Action: Mouse scrolled (364, 437) with delta (0, 0)
Screenshot: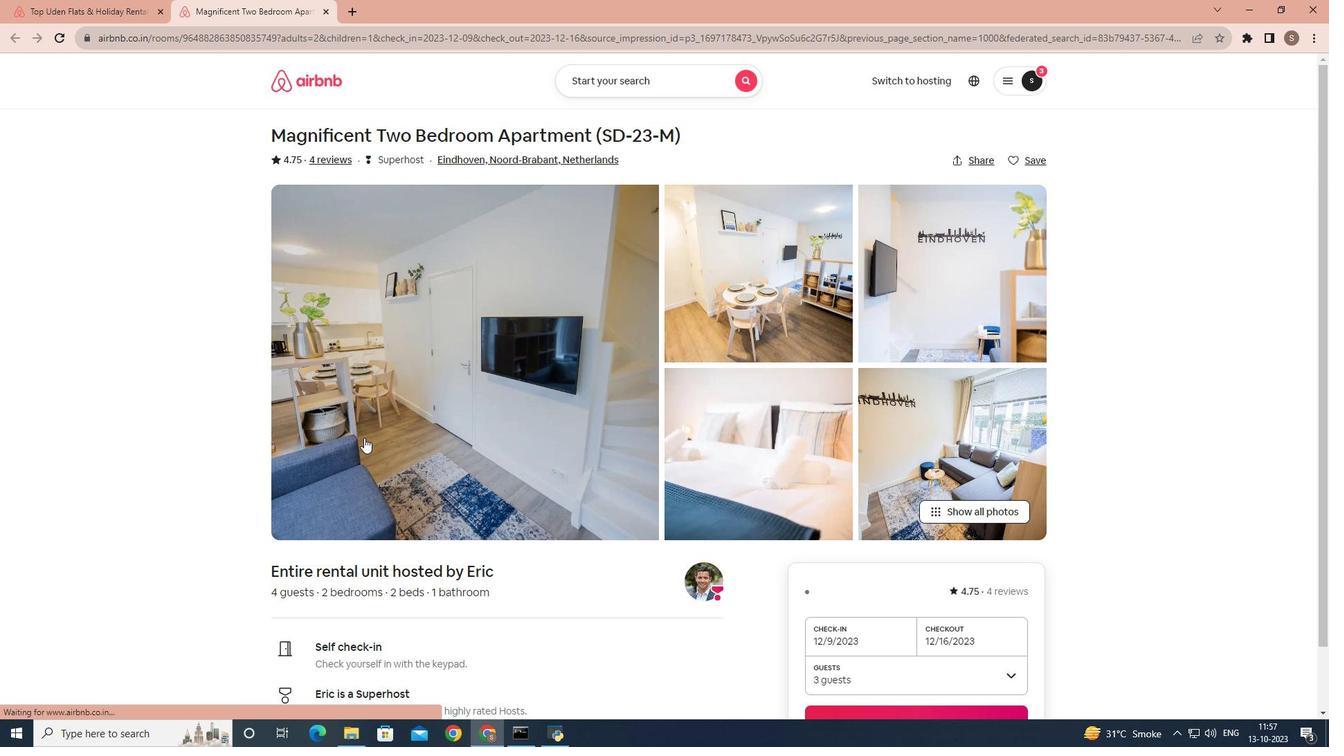 
Action: Mouse scrolled (364, 437) with delta (0, 0)
Screenshot: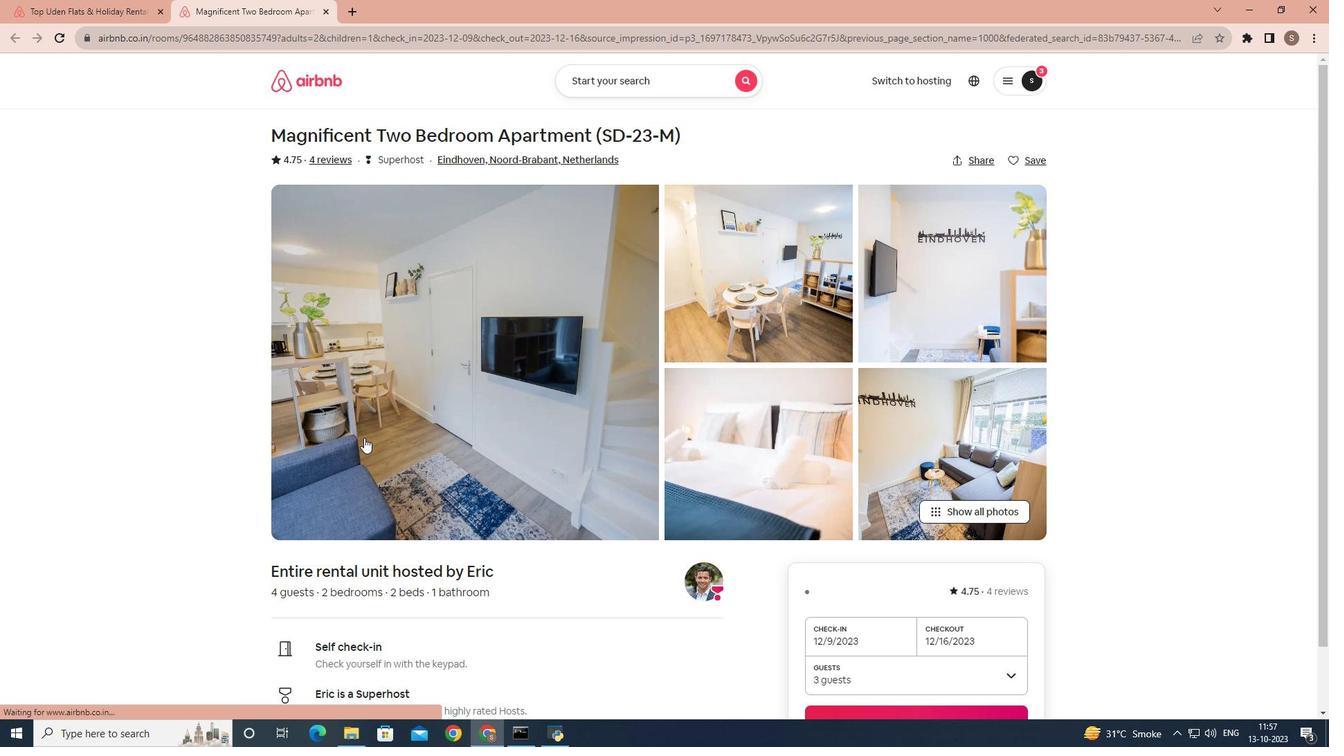 
Action: Mouse scrolled (364, 437) with delta (0, 0)
Screenshot: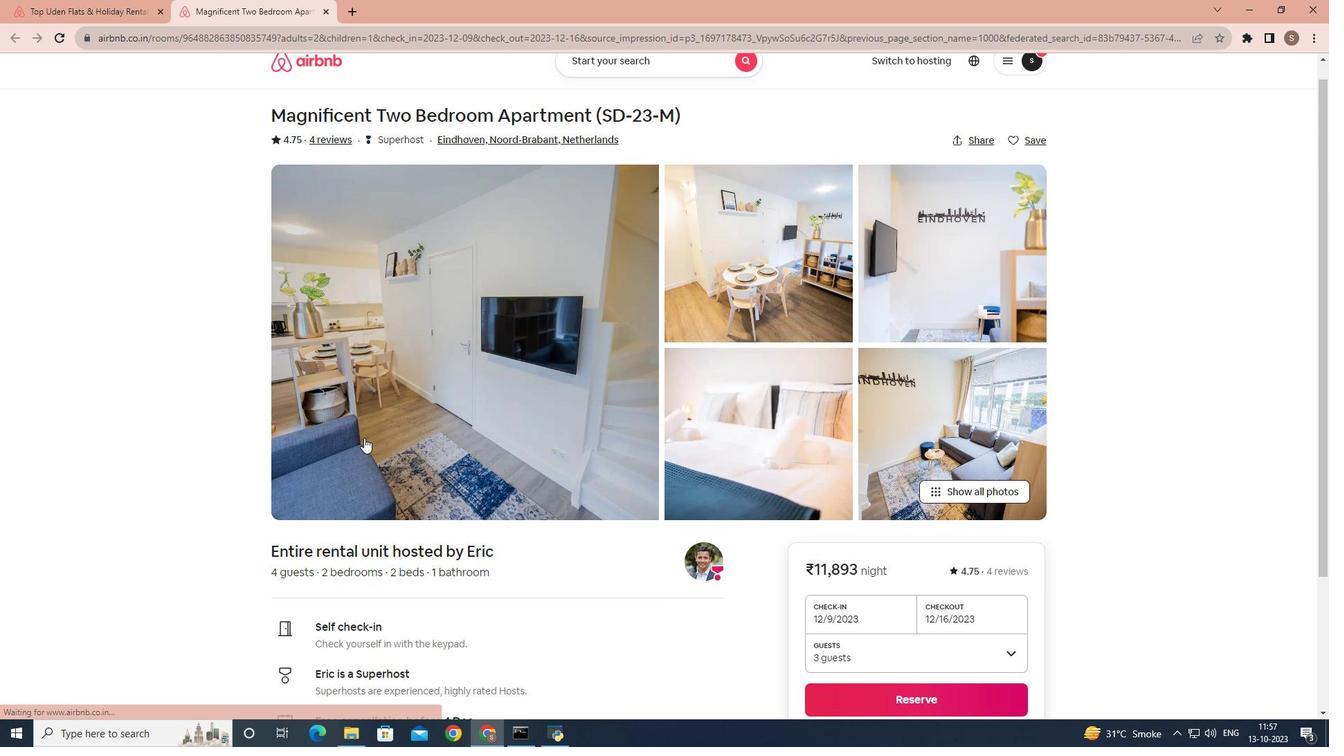 
Action: Mouse scrolled (364, 437) with delta (0, 0)
Screenshot: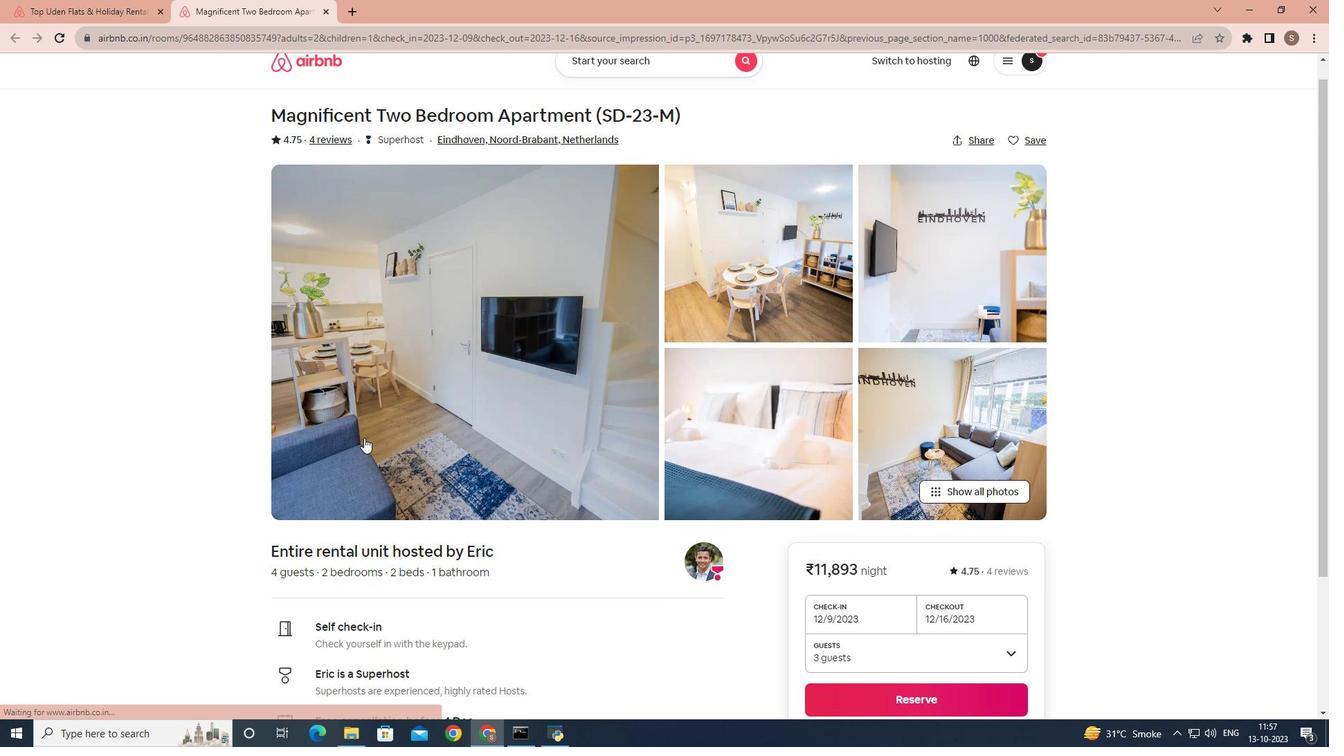 
Action: Mouse scrolled (364, 437) with delta (0, 0)
Screenshot: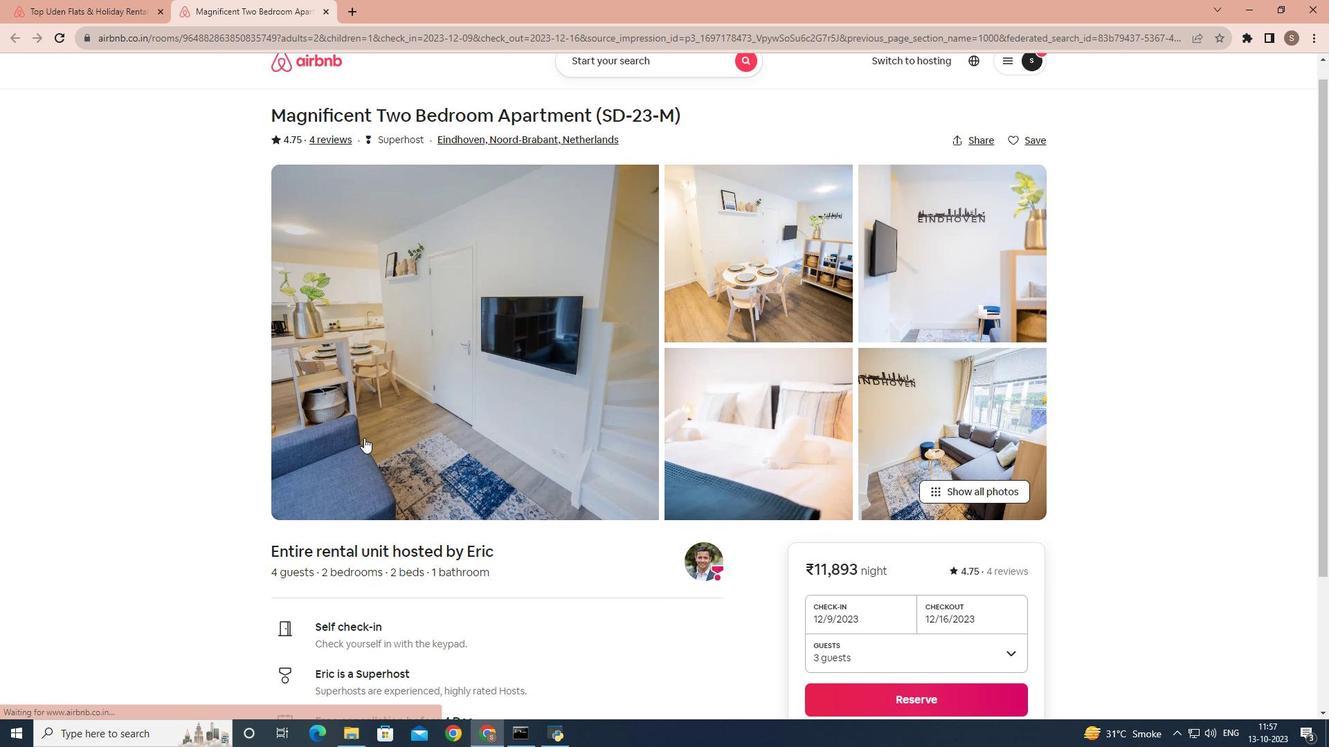 
Action: Mouse scrolled (364, 437) with delta (0, 0)
Screenshot: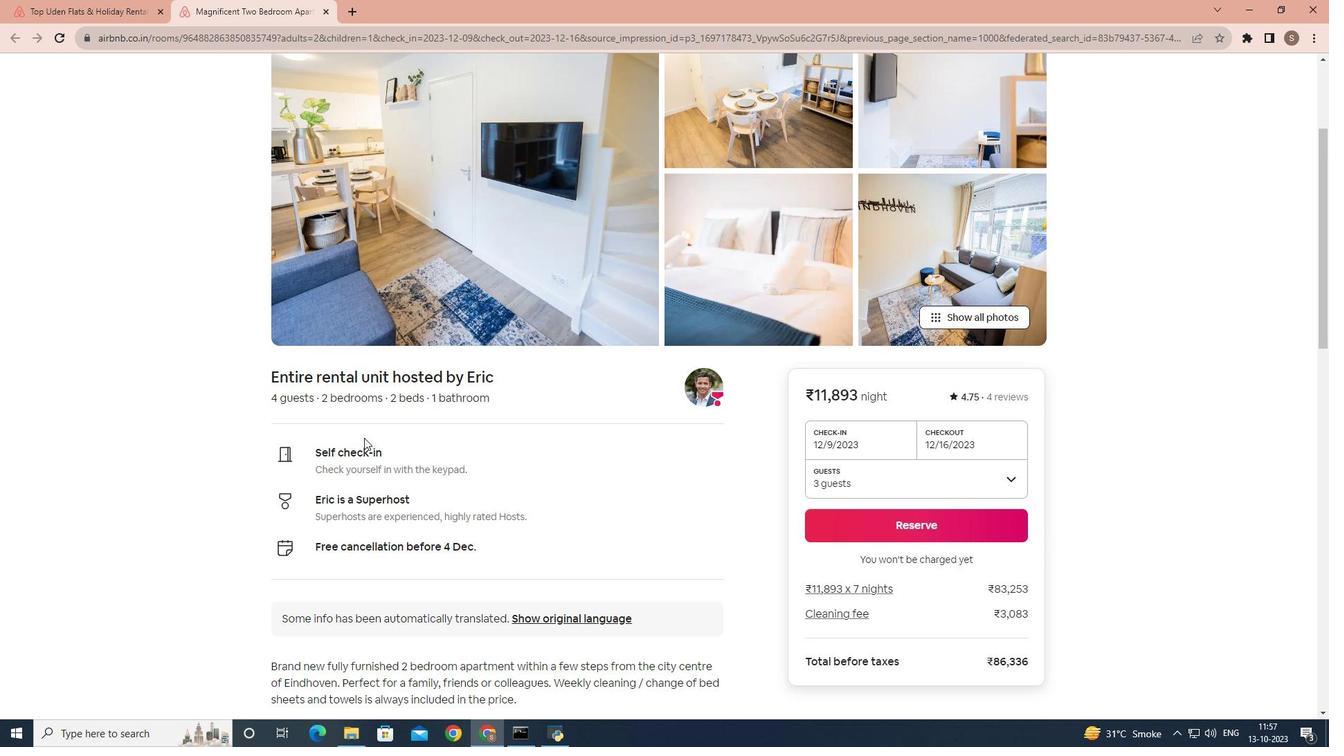 
Action: Mouse scrolled (364, 437) with delta (0, 0)
Screenshot: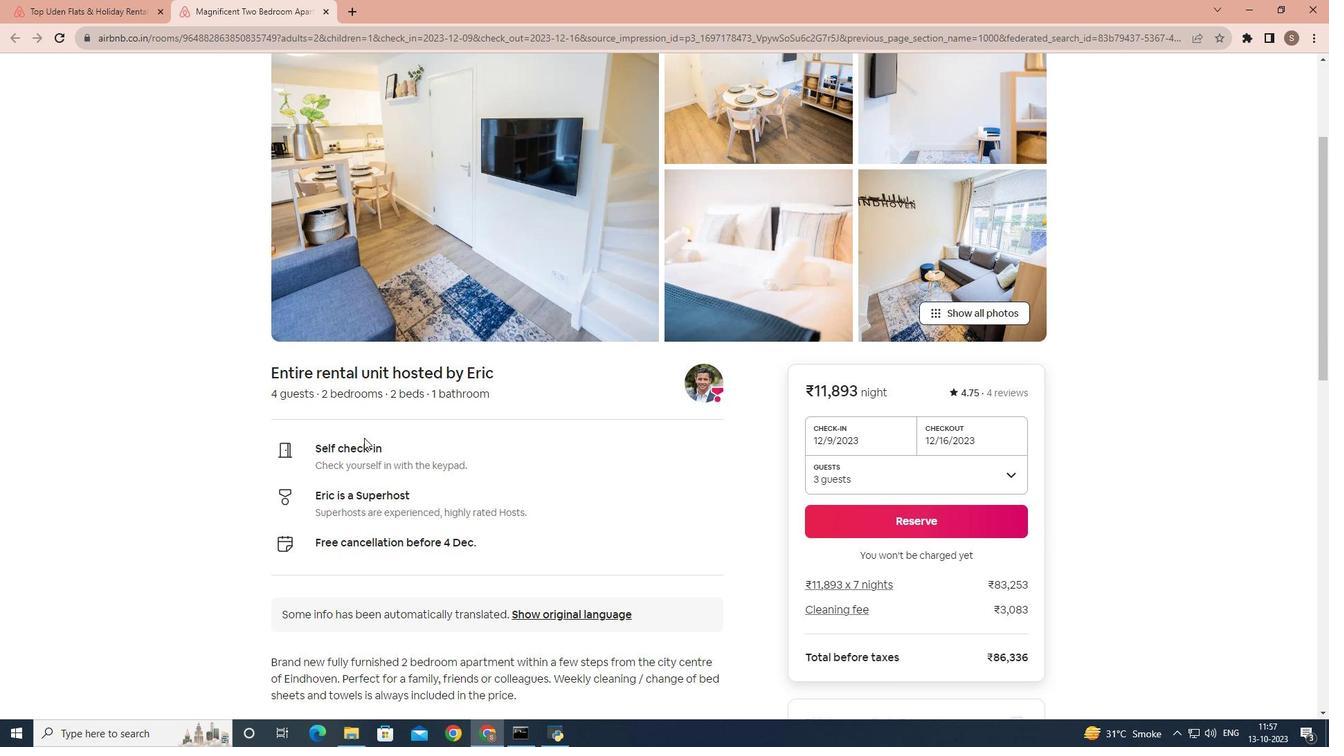 
Action: Mouse scrolled (364, 437) with delta (0, 0)
Screenshot: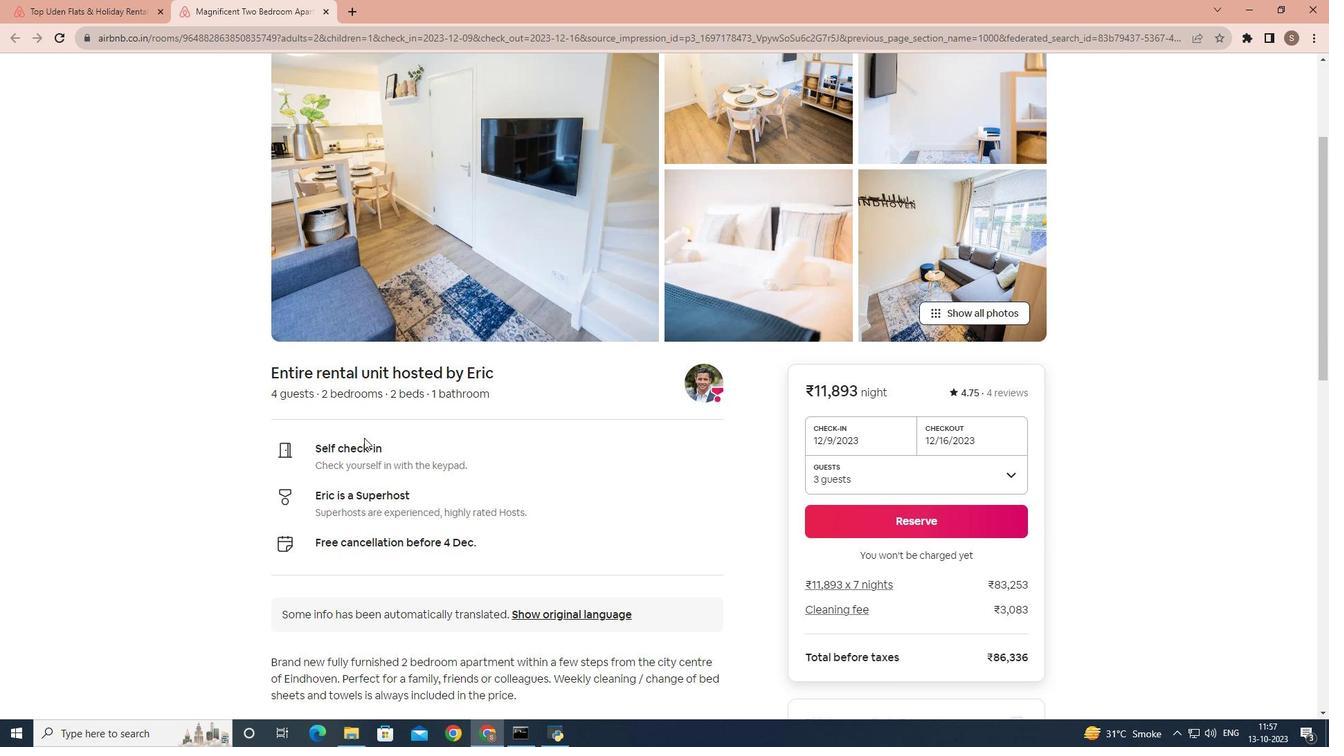 
Action: Mouse scrolled (364, 437) with delta (0, 0)
Screenshot: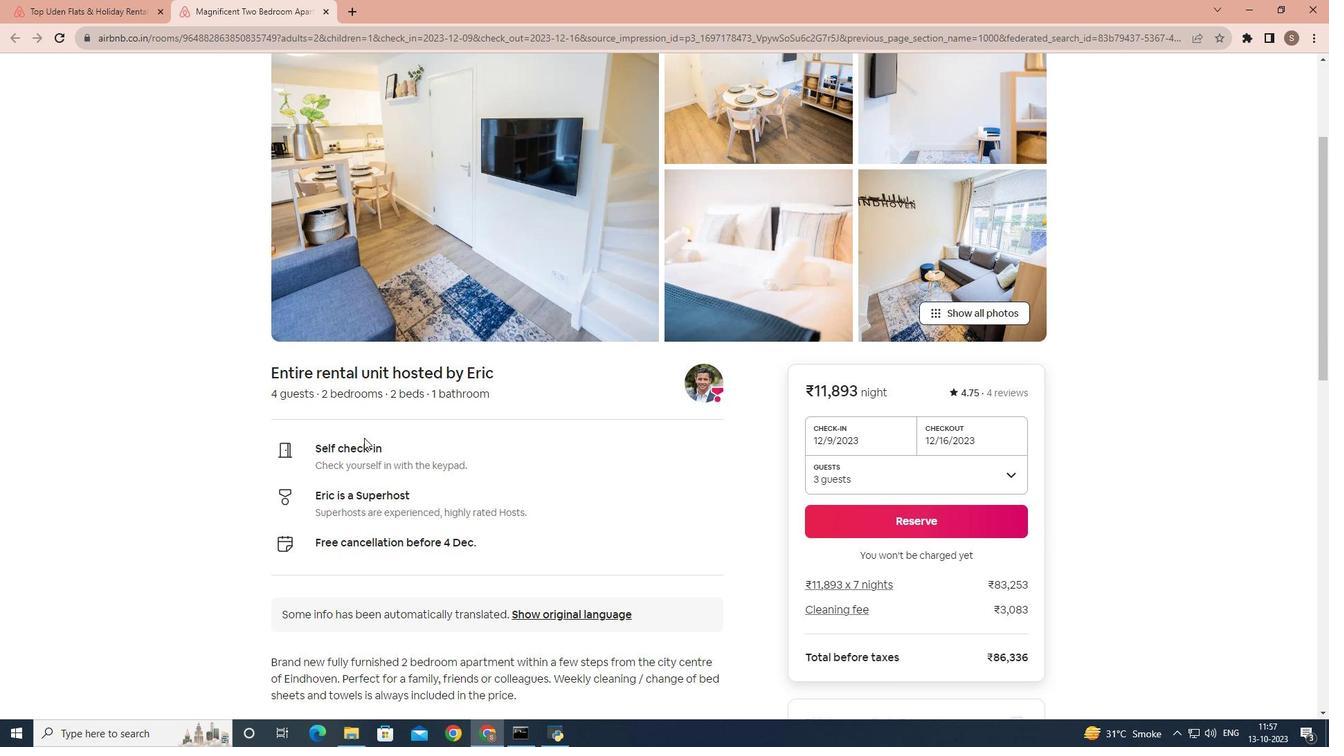 
Action: Mouse scrolled (364, 437) with delta (0, 0)
Screenshot: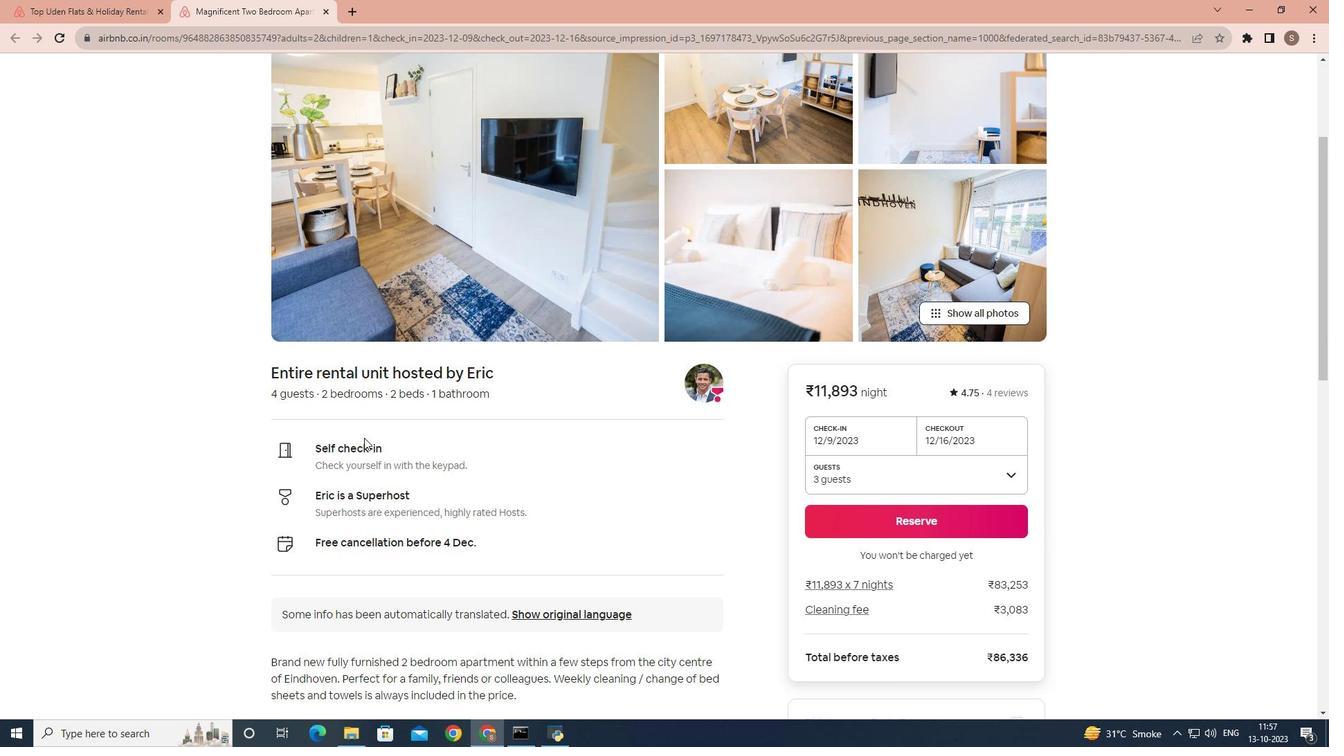 
Action: Mouse scrolled (364, 437) with delta (0, 0)
Screenshot: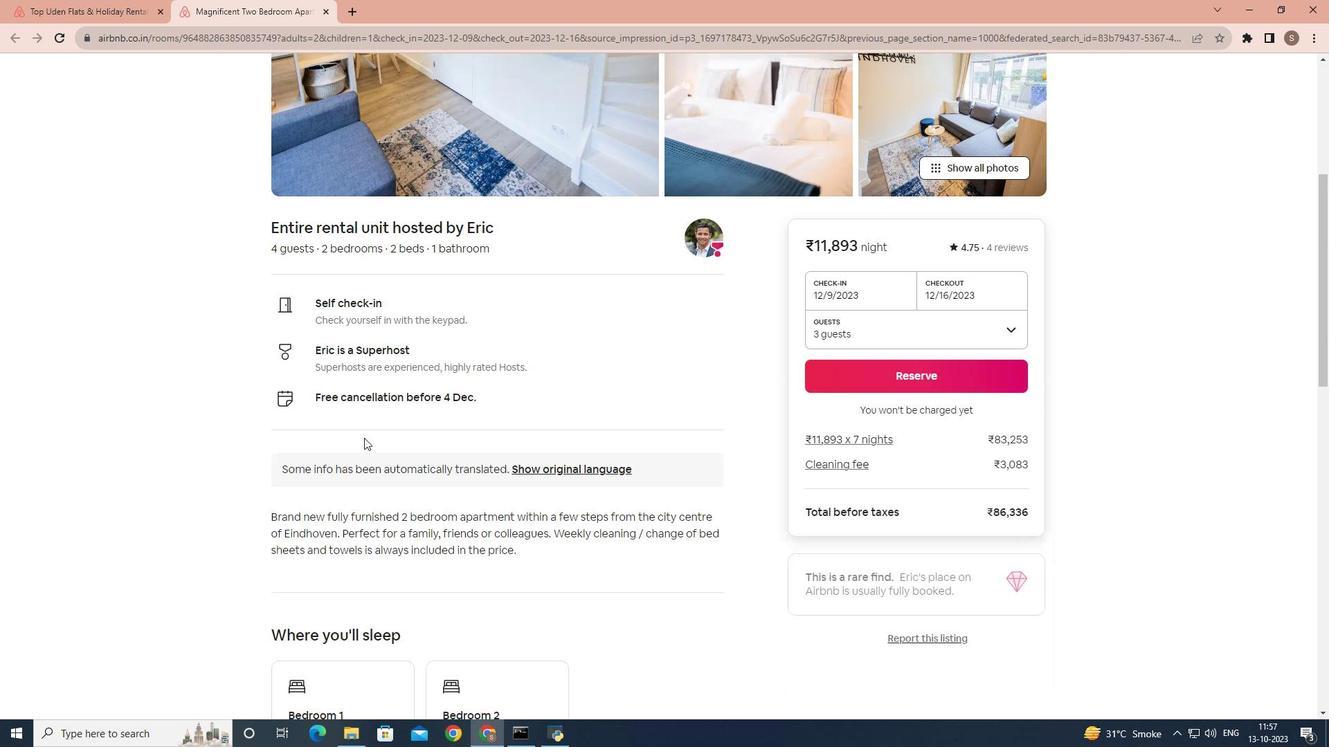 
Action: Mouse moved to (295, 362)
Screenshot: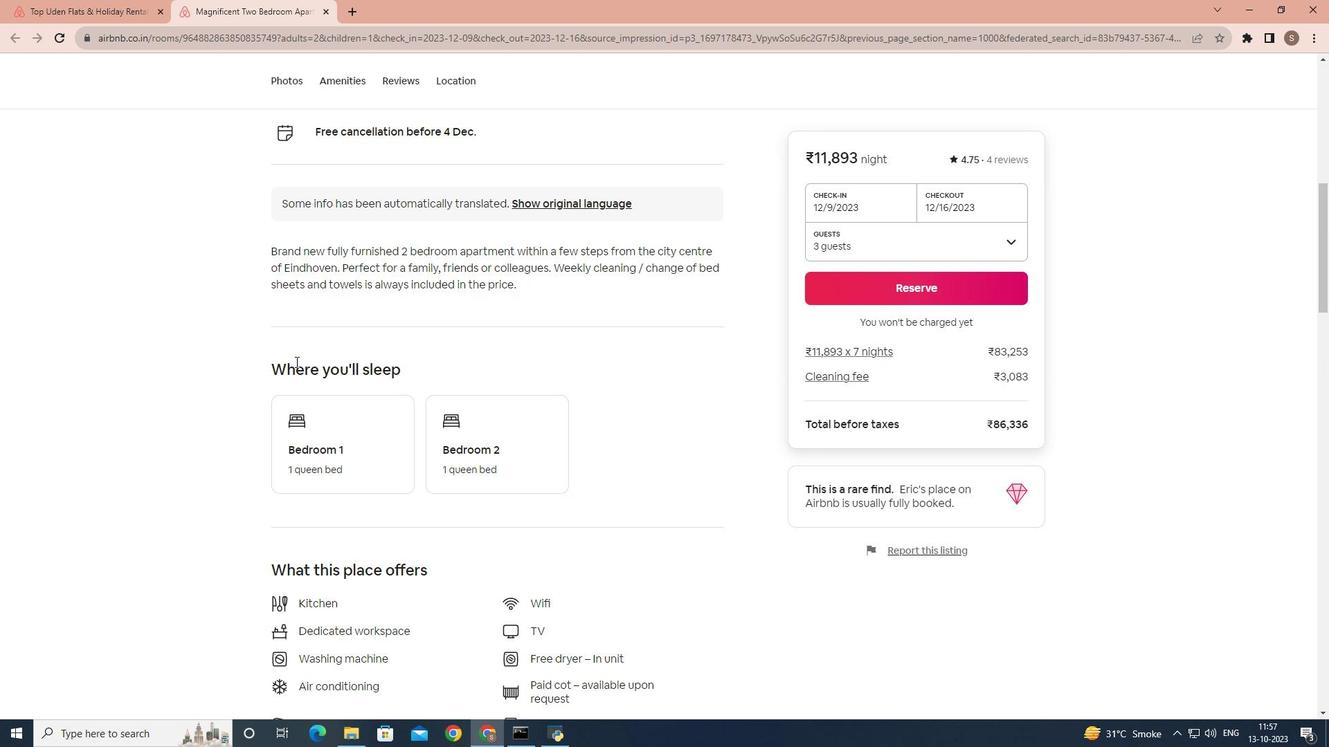 
Action: Mouse scrolled (295, 361) with delta (0, 0)
Screenshot: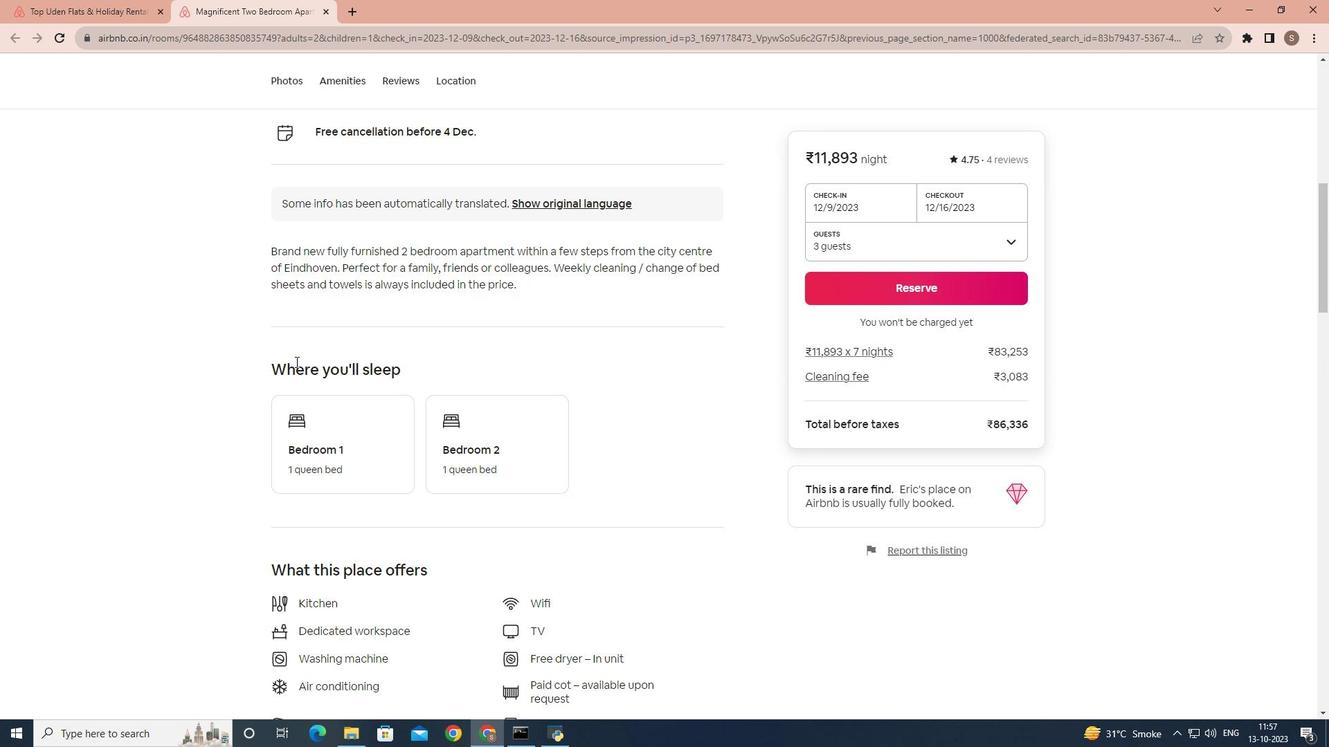 
Action: Mouse scrolled (295, 361) with delta (0, 0)
Screenshot: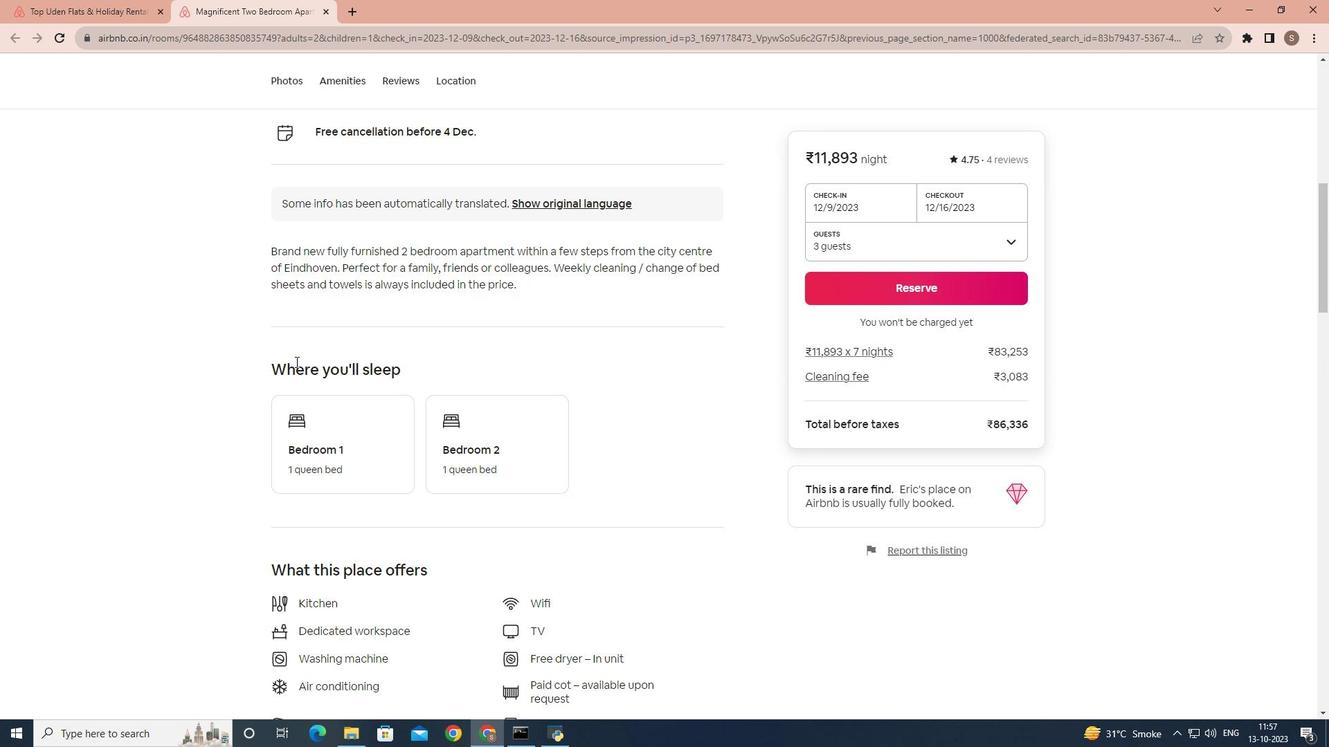 
Action: Mouse scrolled (295, 361) with delta (0, 0)
Screenshot: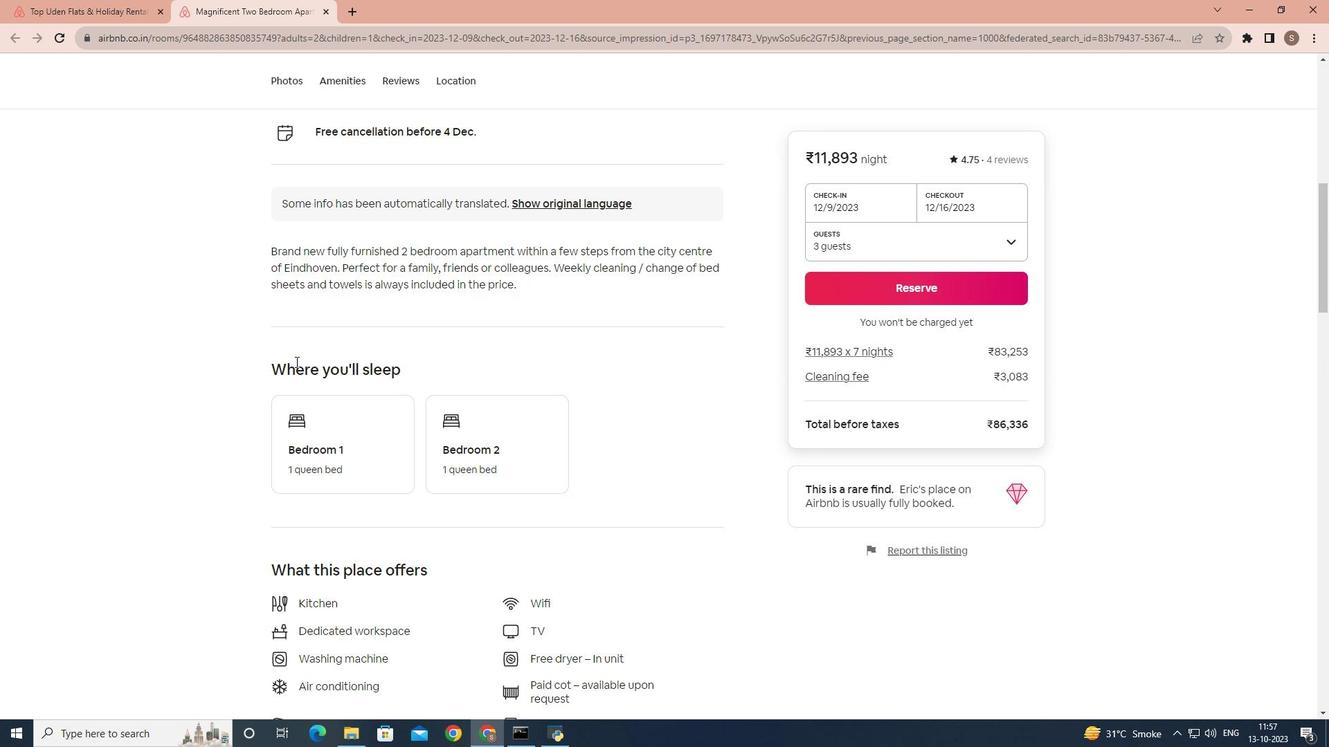 
Action: Mouse scrolled (295, 361) with delta (0, 0)
Screenshot: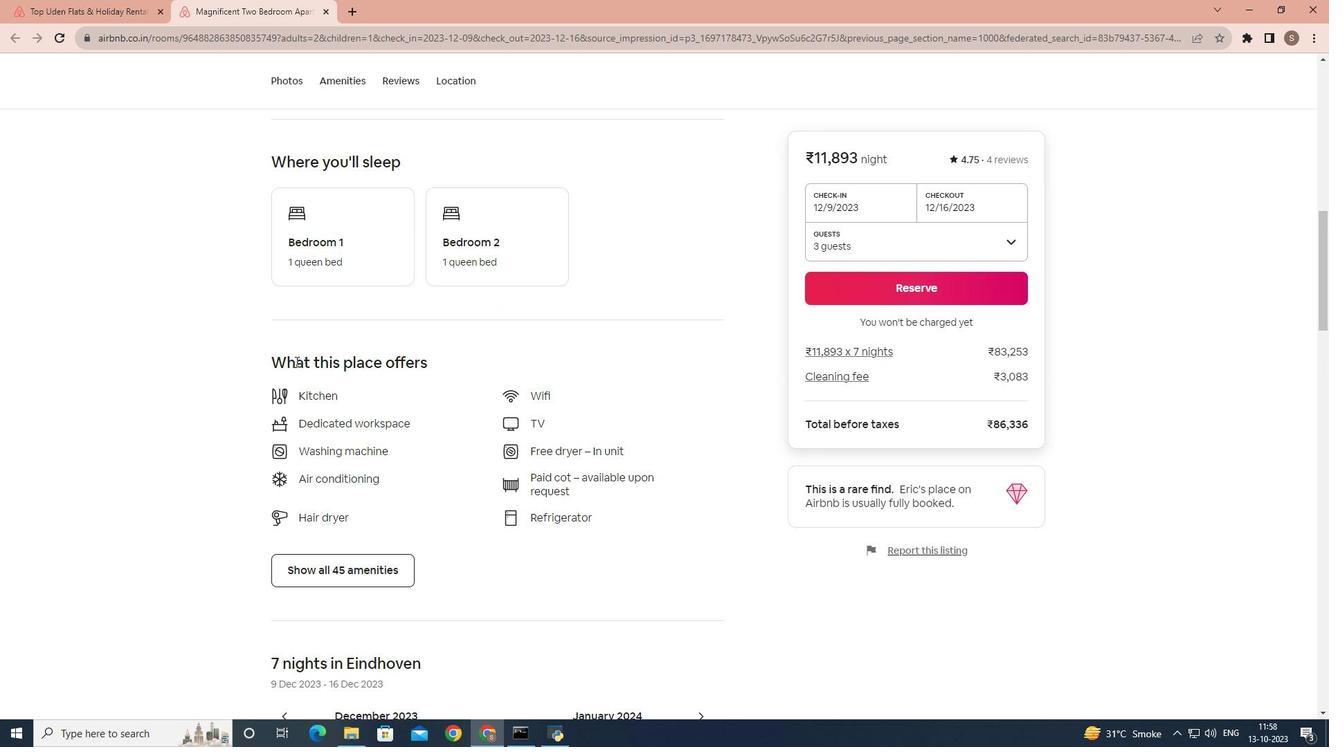 
Action: Mouse scrolled (295, 361) with delta (0, 0)
Screenshot: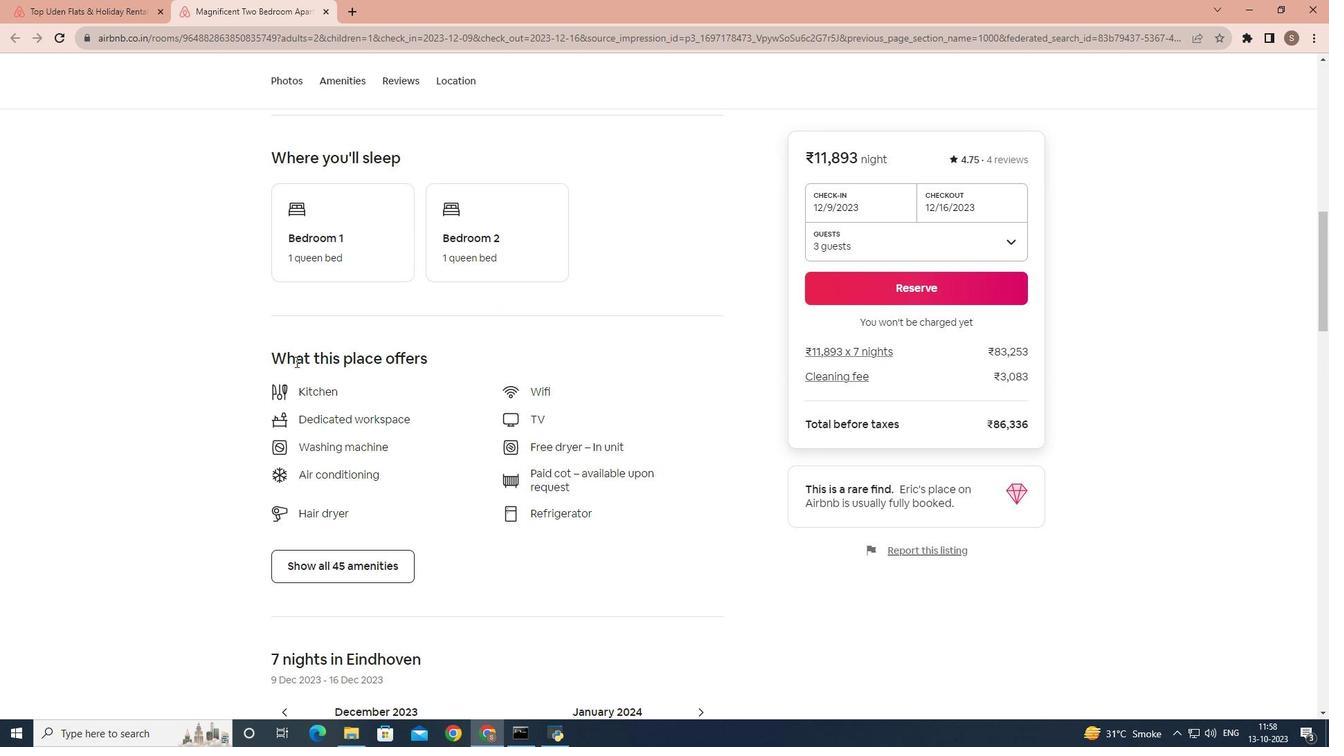 
Action: Mouse scrolled (295, 361) with delta (0, 0)
Screenshot: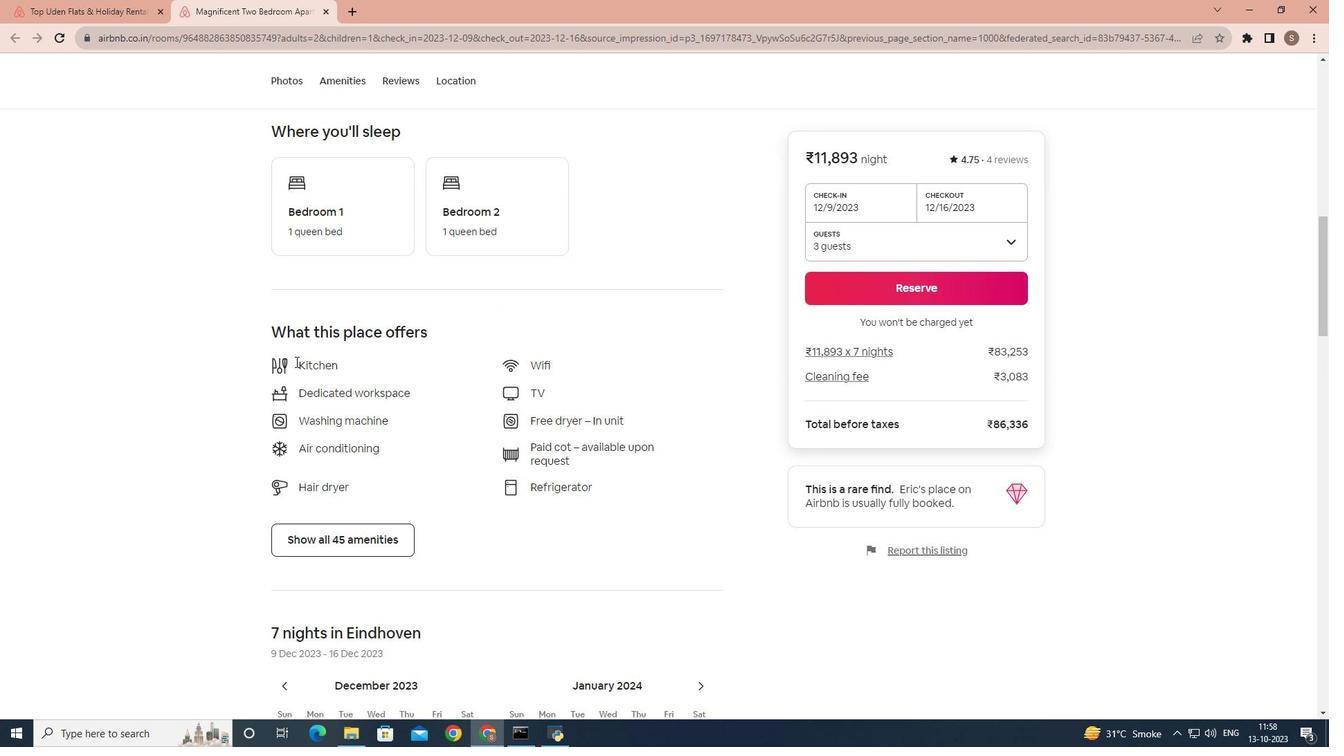 
Action: Mouse scrolled (295, 361) with delta (0, 0)
Screenshot: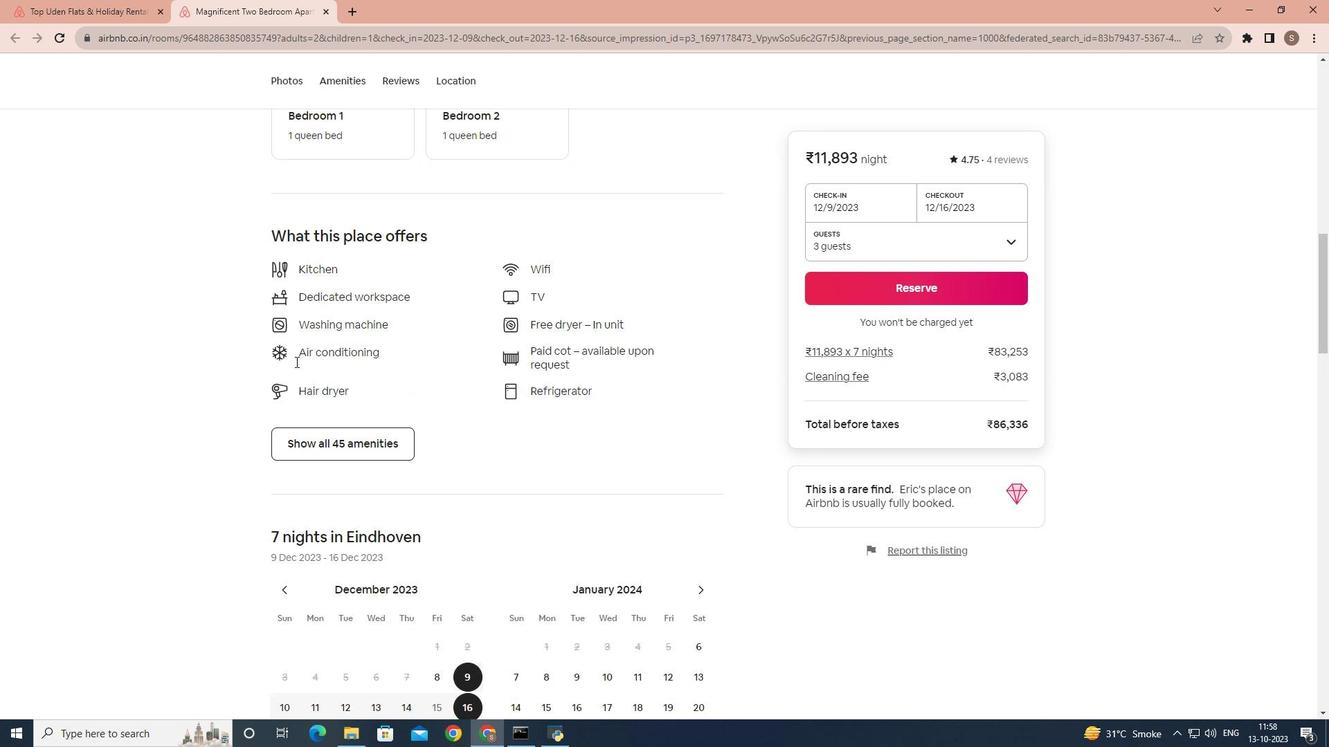 
Action: Mouse moved to (383, 299)
Screenshot: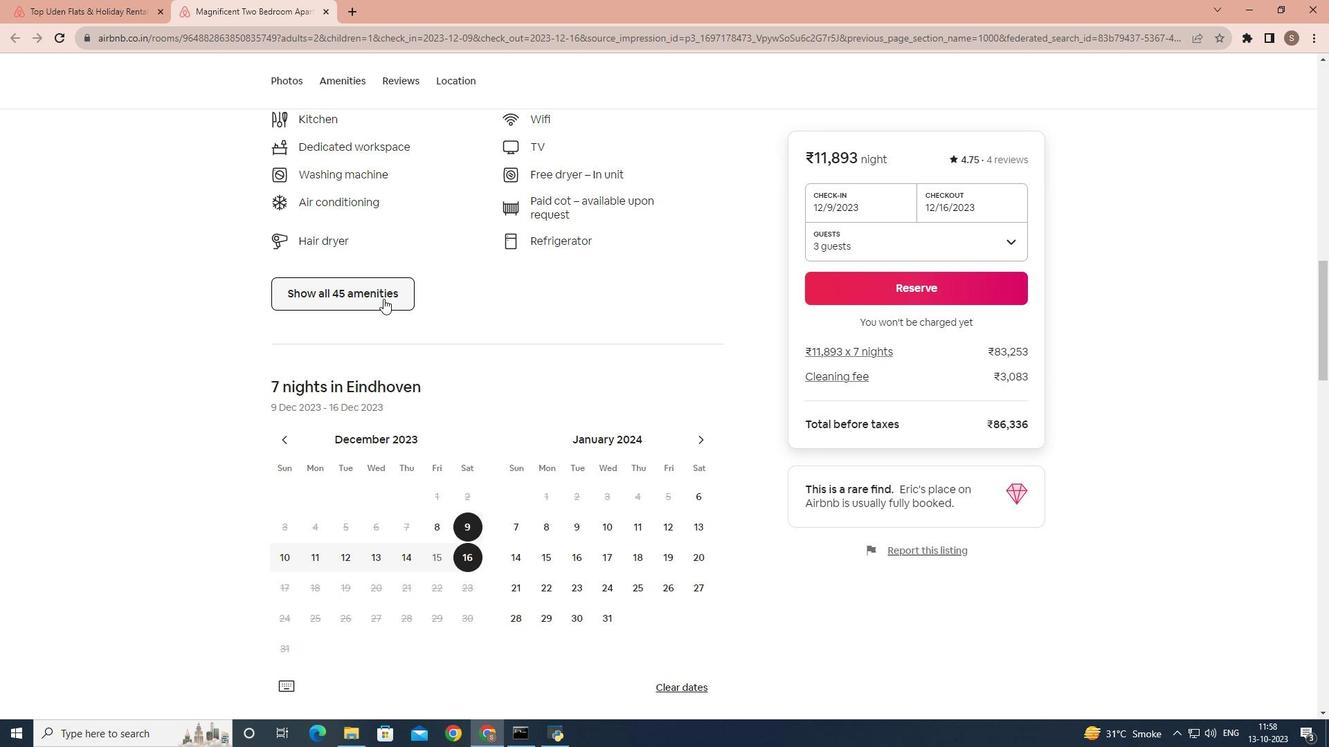 
Action: Mouse pressed left at (383, 299)
Screenshot: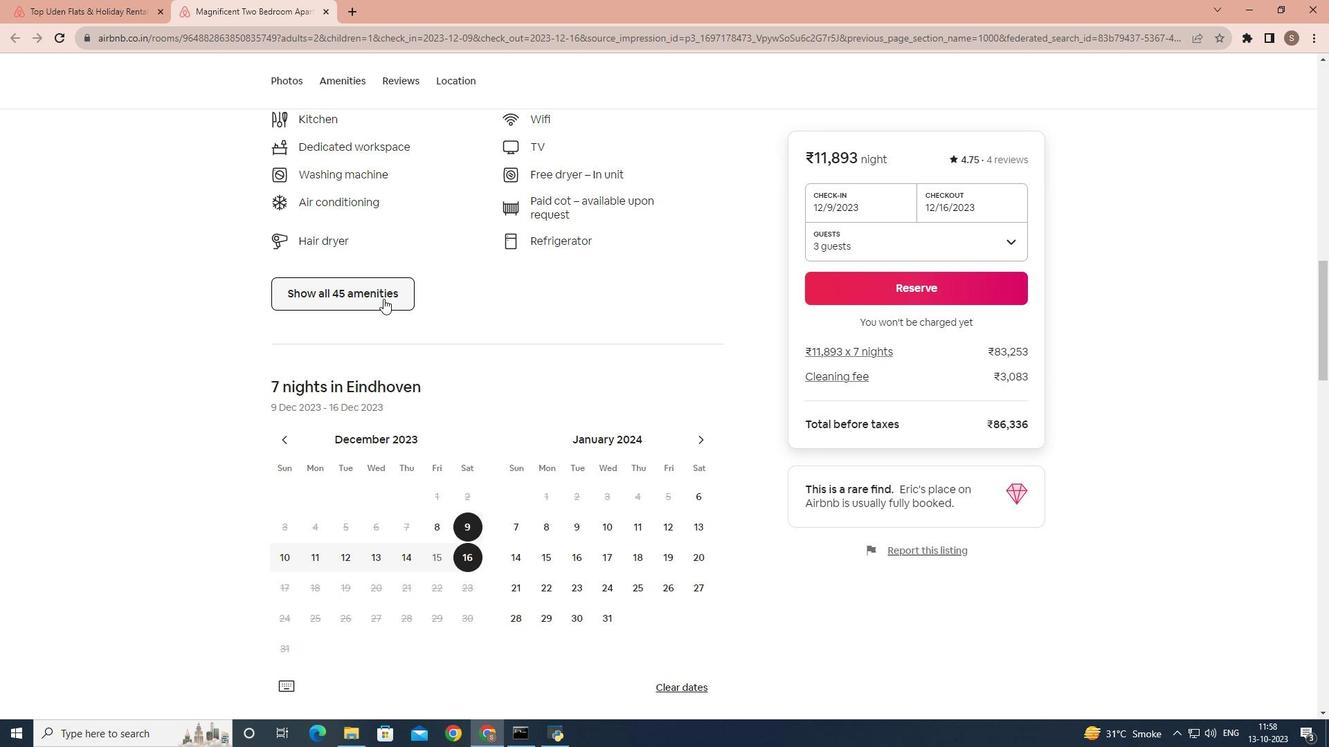 
Action: Mouse moved to (476, 322)
Screenshot: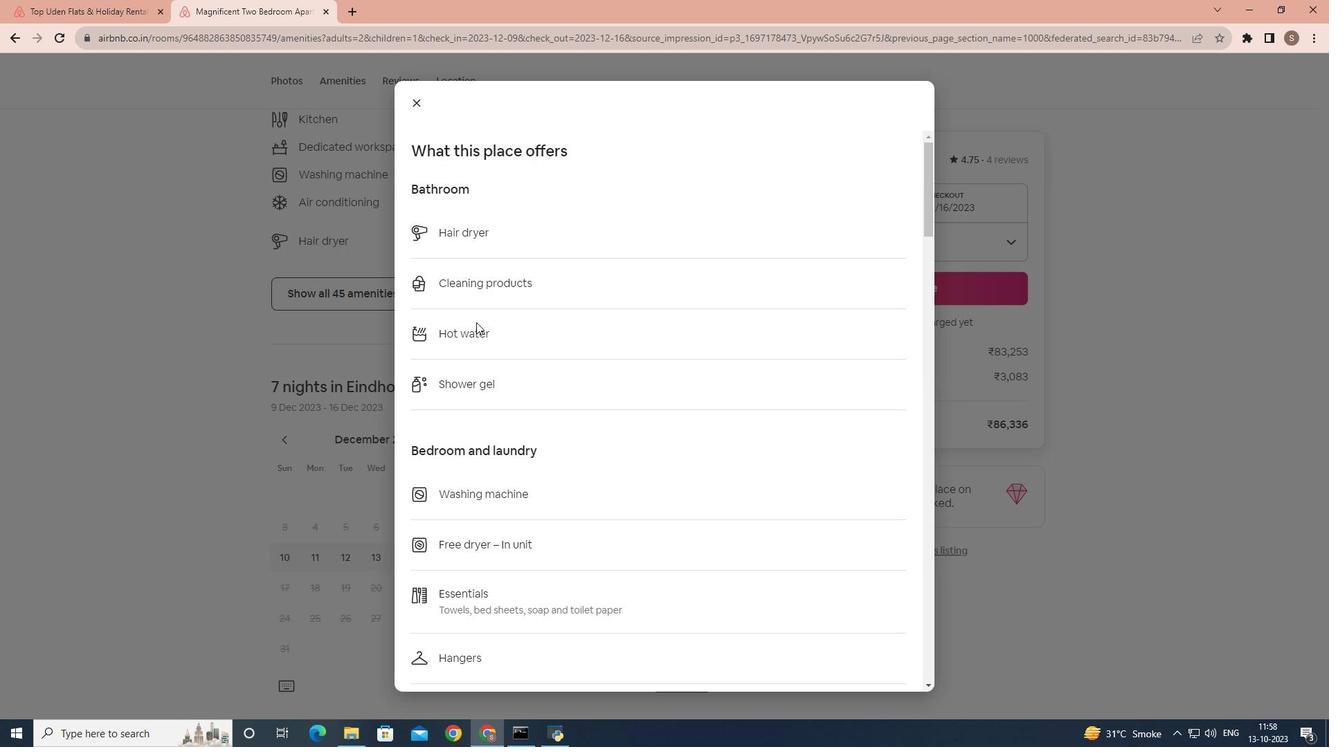 
Action: Mouse scrolled (476, 321) with delta (0, 0)
Screenshot: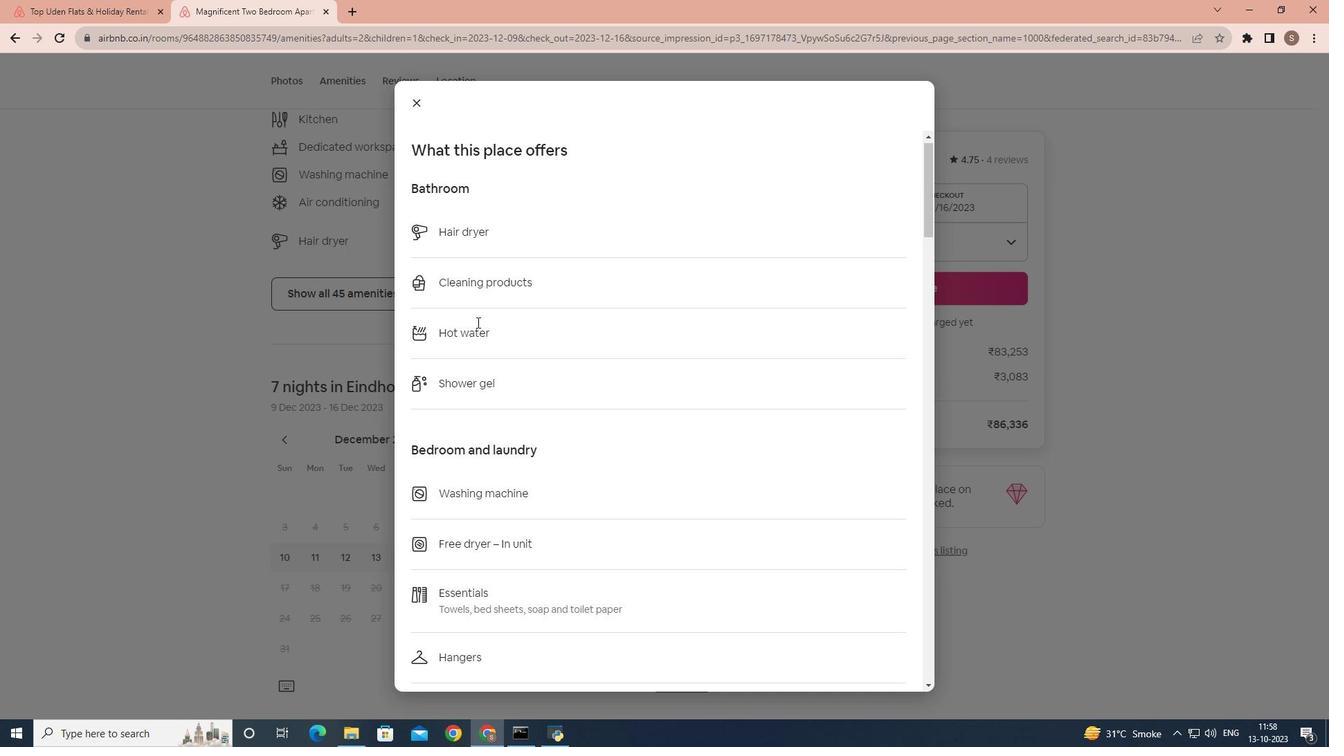 
Action: Mouse moved to (476, 322)
Screenshot: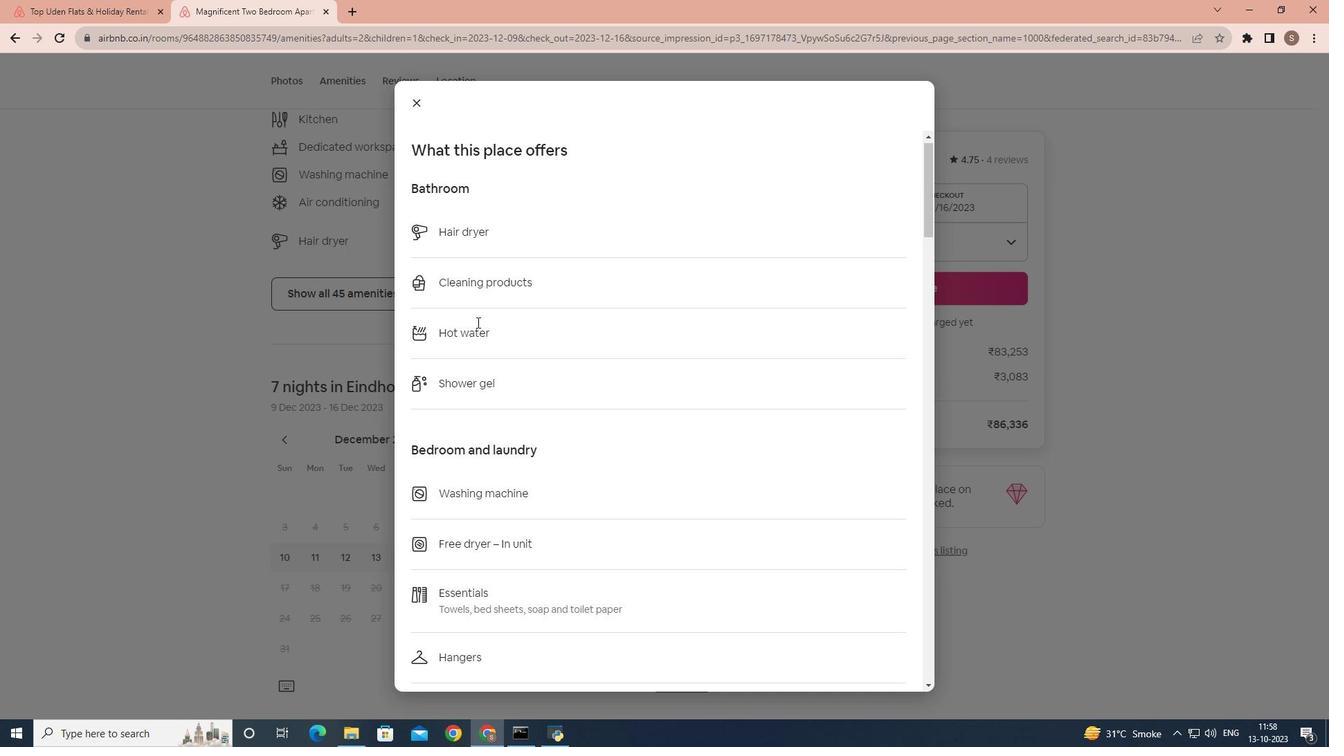 
Action: Mouse scrolled (476, 321) with delta (0, 0)
Screenshot: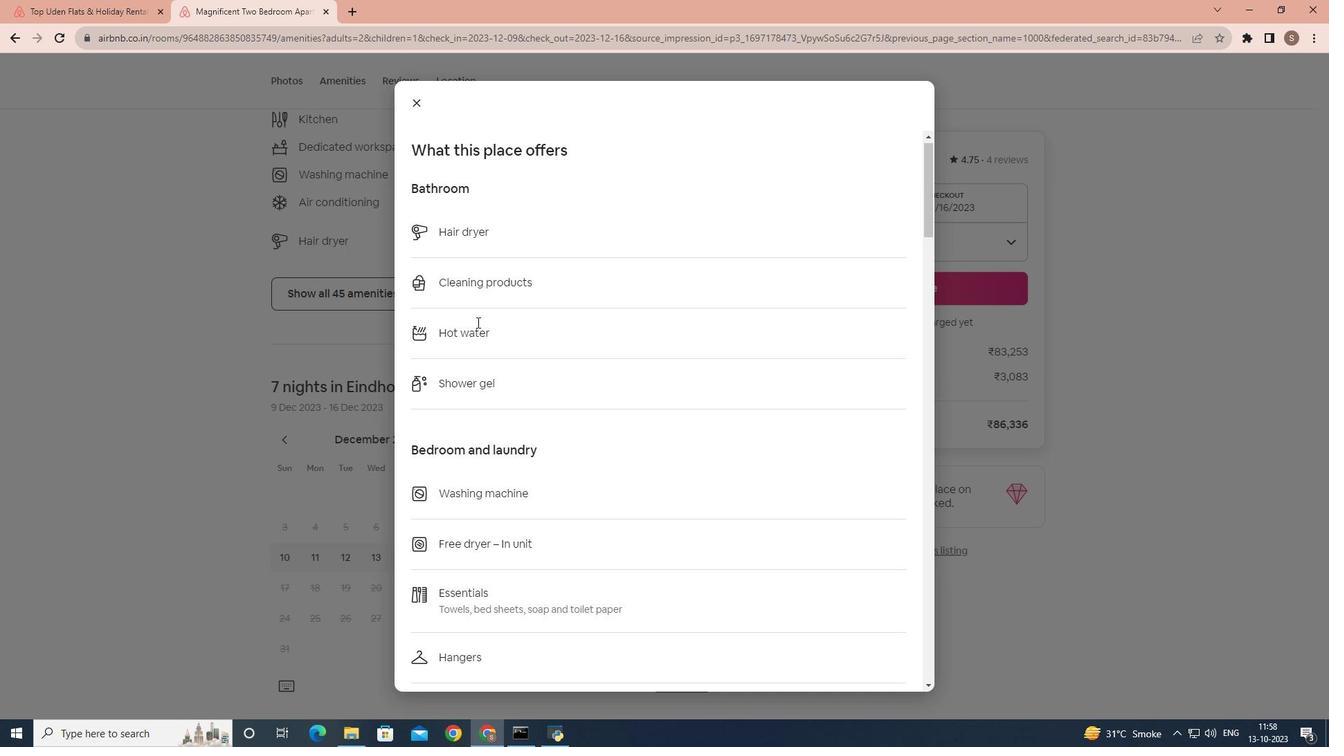 
Action: Mouse scrolled (476, 321) with delta (0, 0)
Screenshot: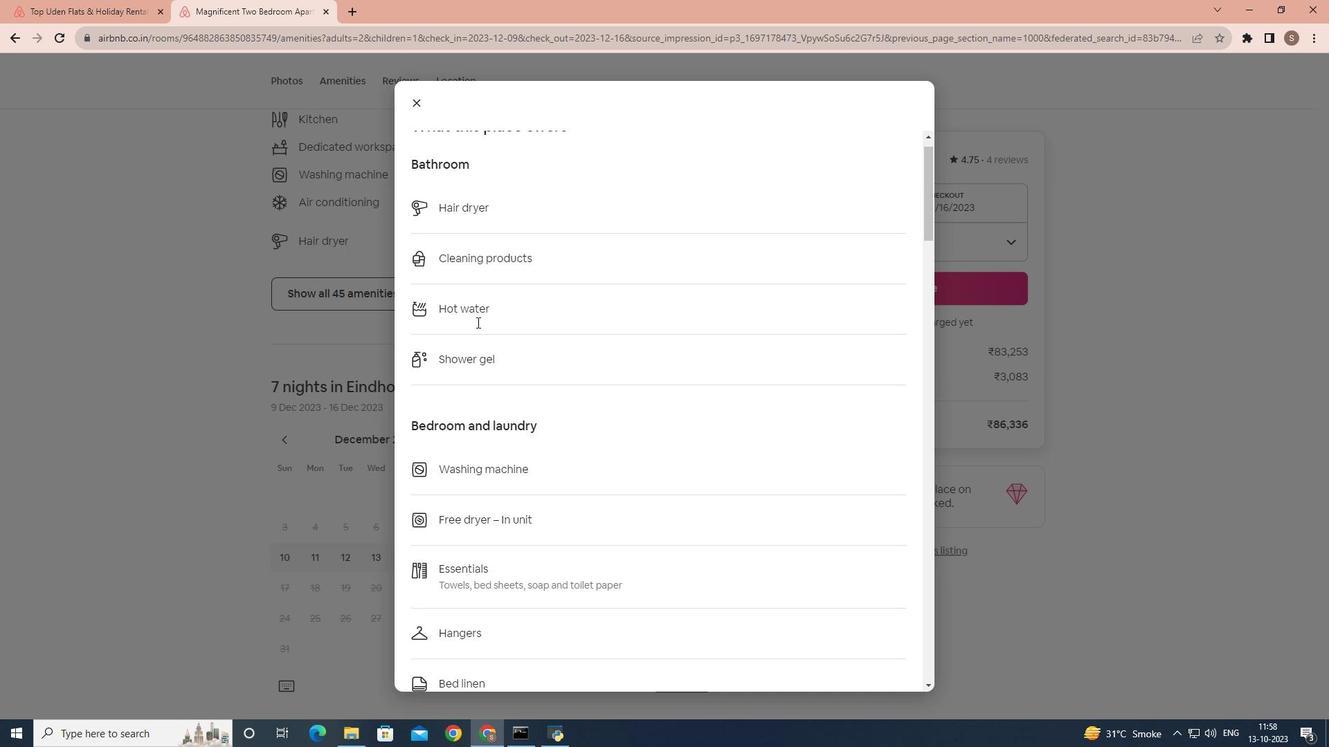 
Action: Mouse scrolled (476, 321) with delta (0, 0)
Screenshot: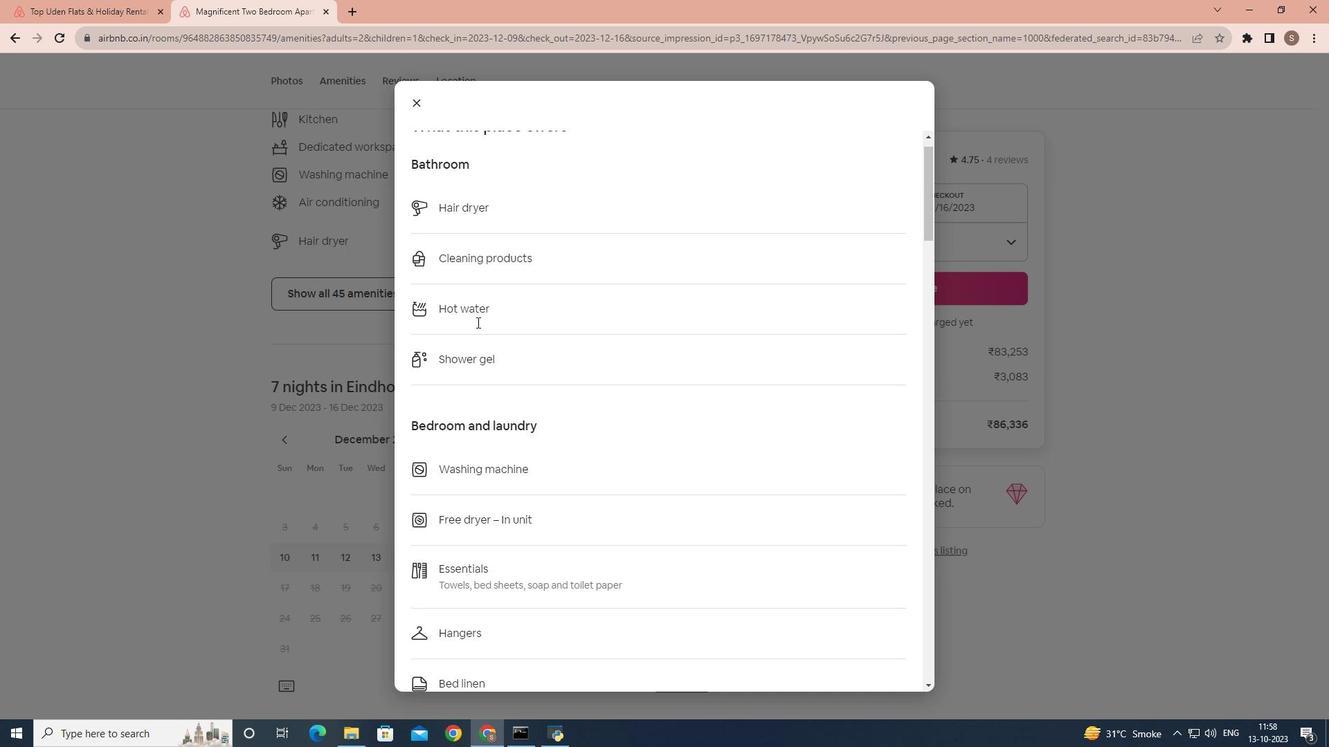 
Action: Mouse scrolled (476, 321) with delta (0, 0)
Screenshot: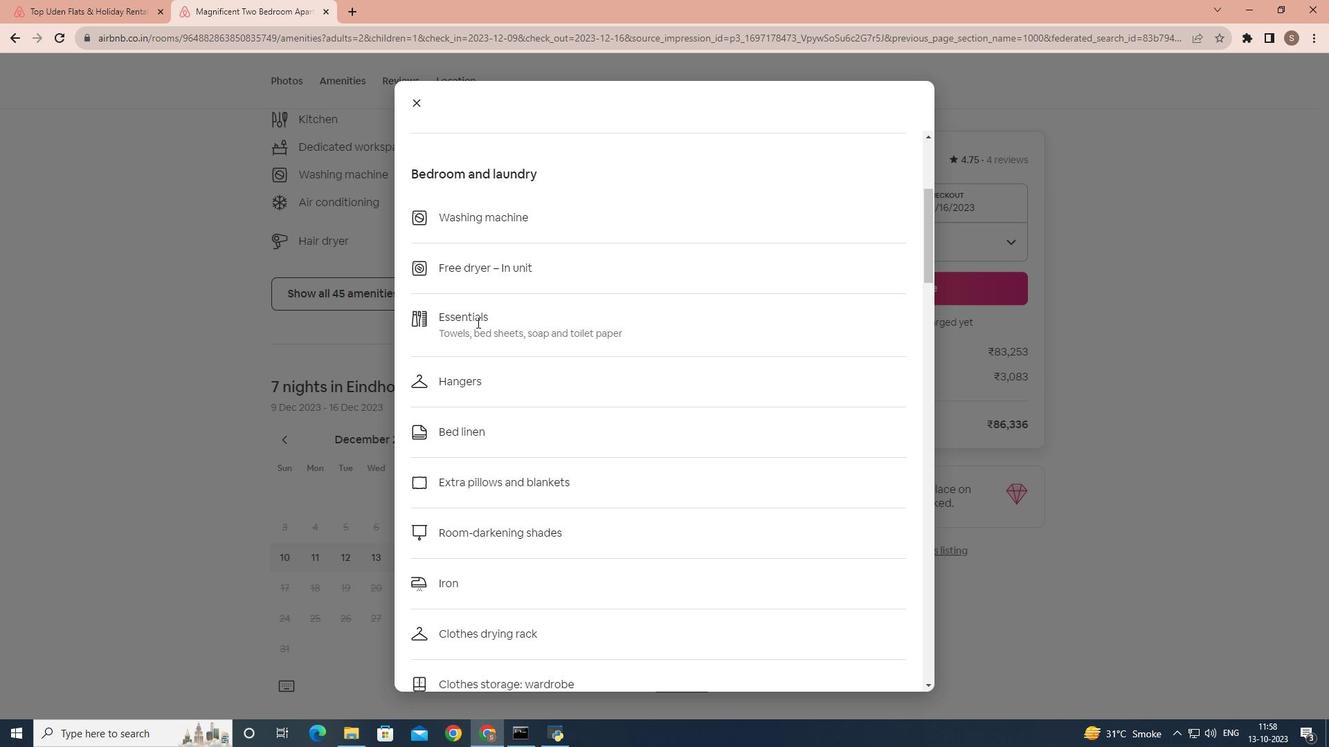 
Action: Mouse scrolled (476, 321) with delta (0, 0)
Screenshot: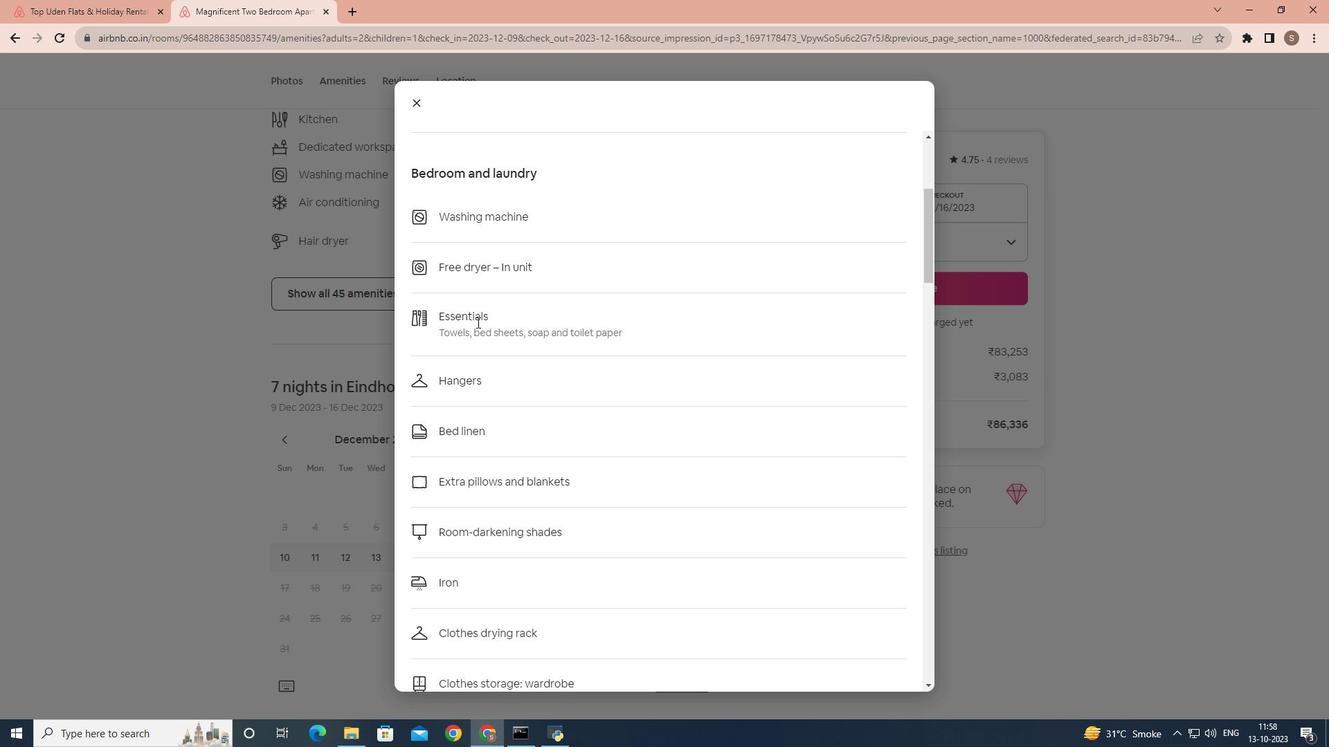 
Action: Mouse scrolled (476, 321) with delta (0, 0)
Screenshot: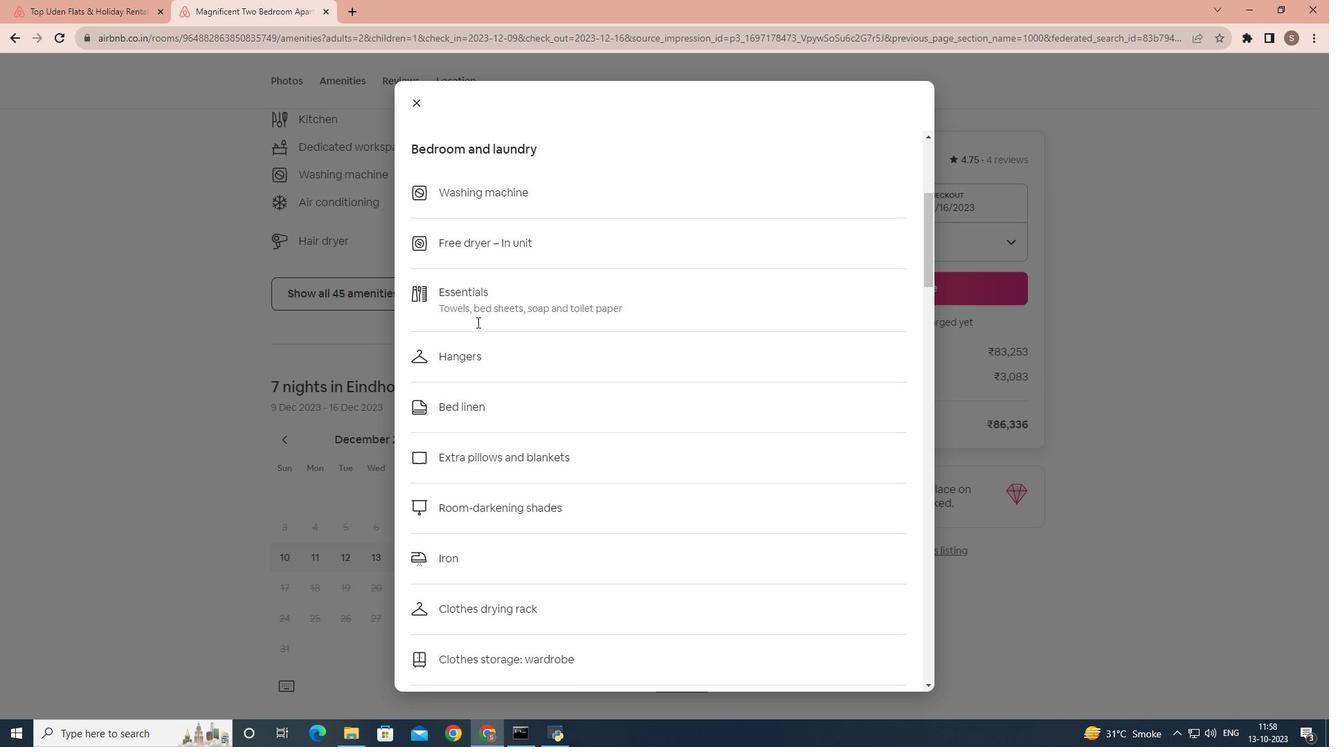 
Action: Mouse scrolled (476, 321) with delta (0, 0)
Screenshot: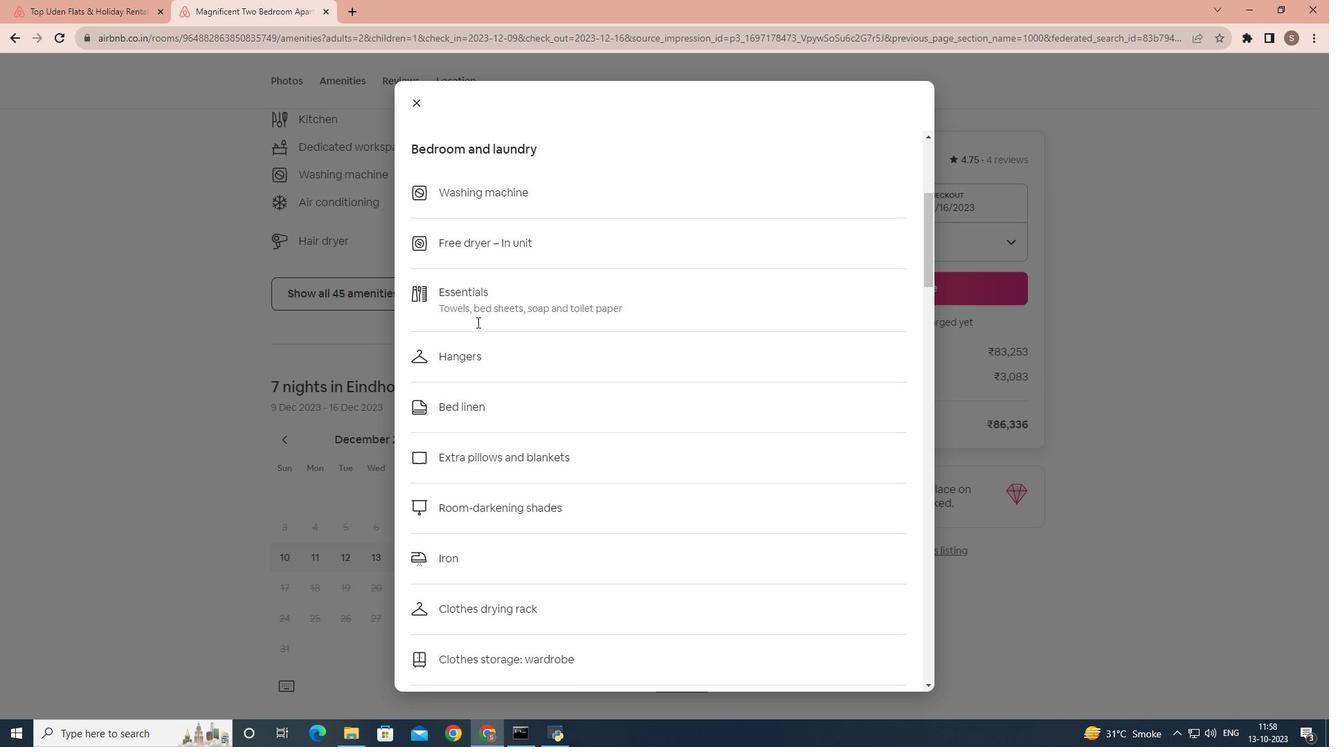 
Action: Mouse scrolled (476, 321) with delta (0, 0)
Screenshot: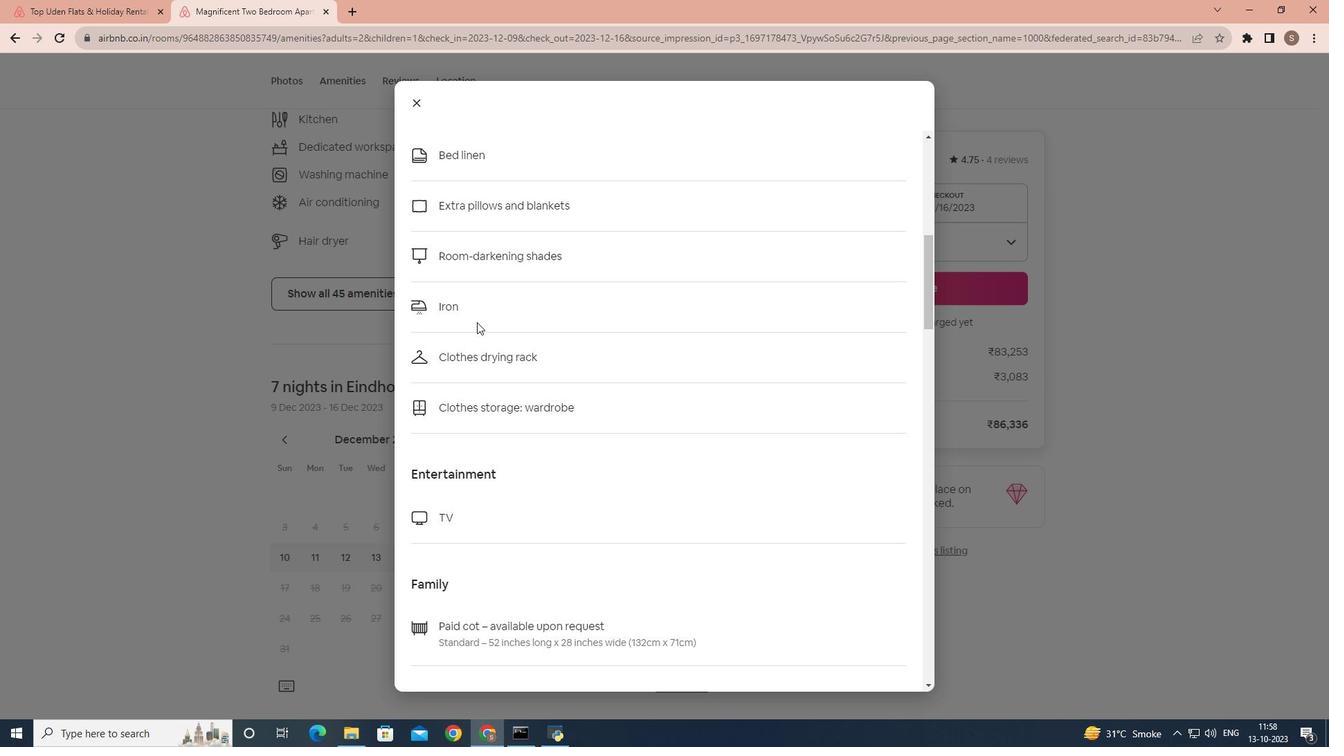 
Action: Mouse scrolled (476, 321) with delta (0, 0)
Screenshot: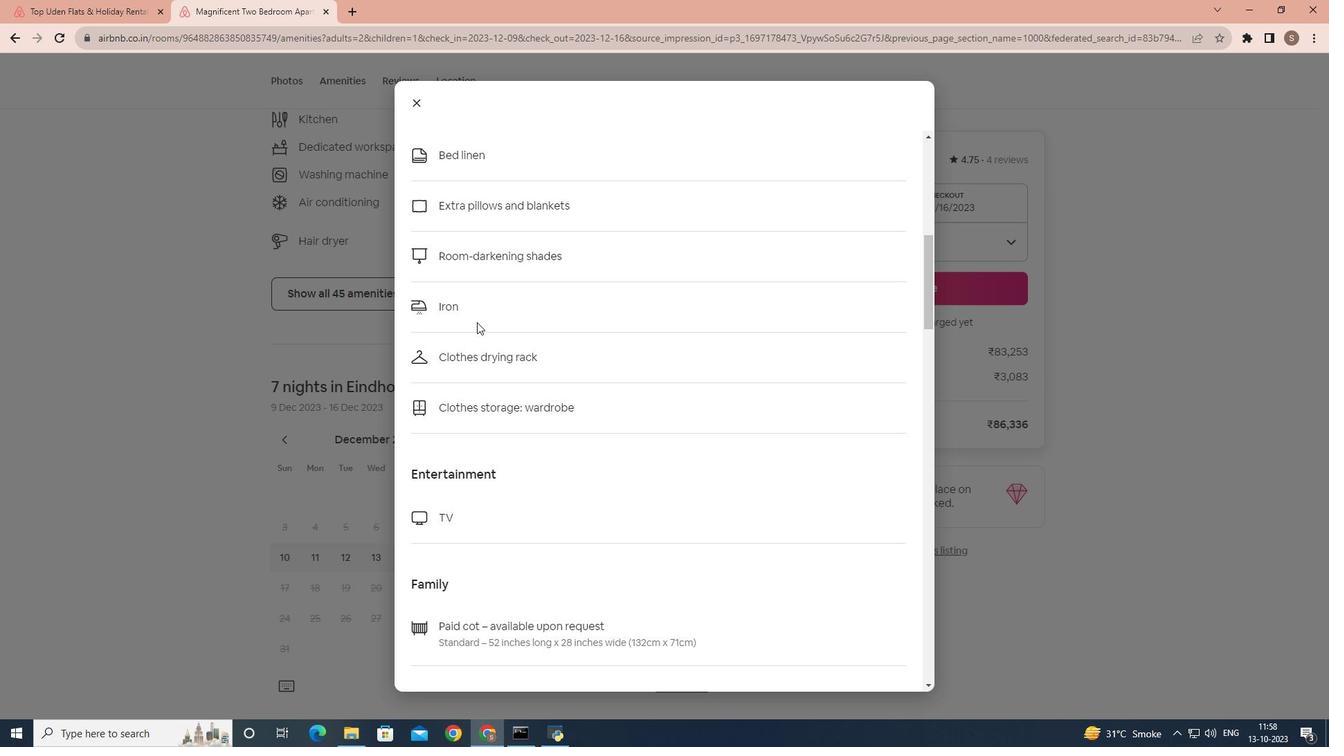 
Action: Mouse scrolled (476, 321) with delta (0, 0)
Screenshot: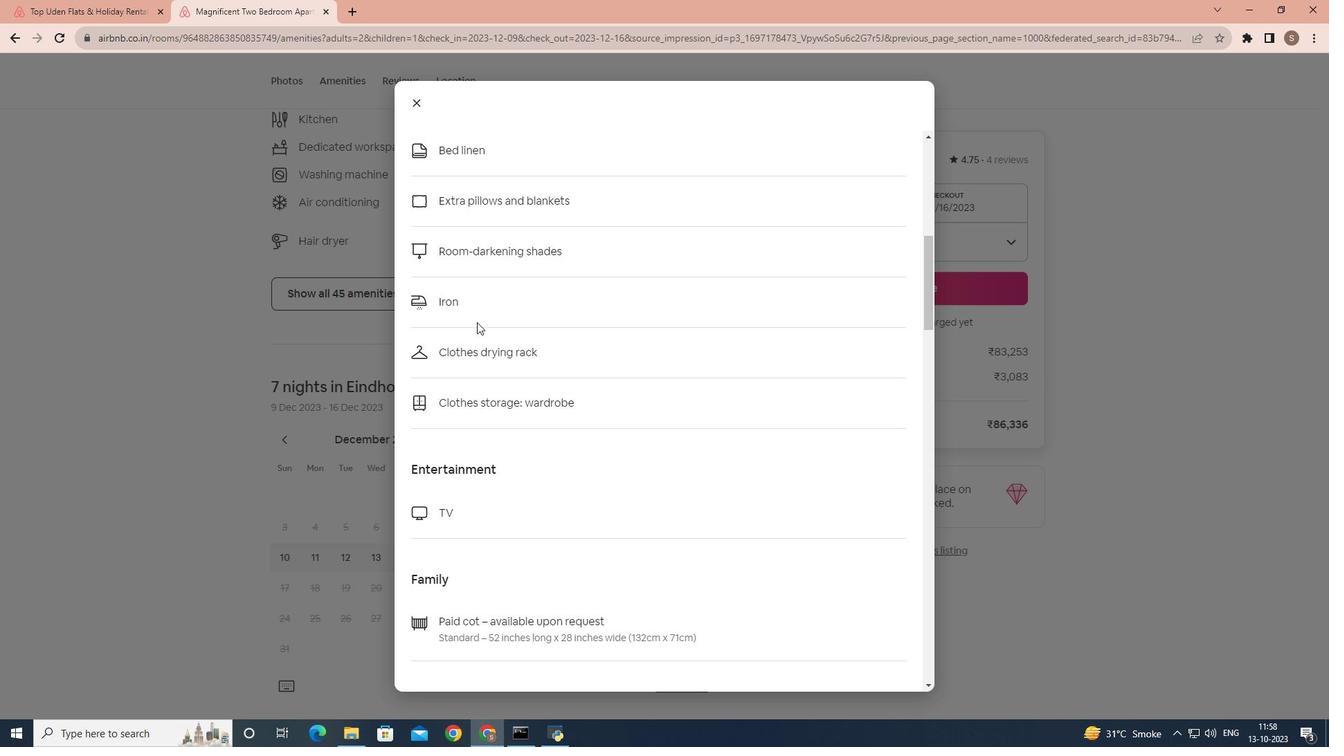 
Action: Mouse scrolled (476, 321) with delta (0, 0)
Screenshot: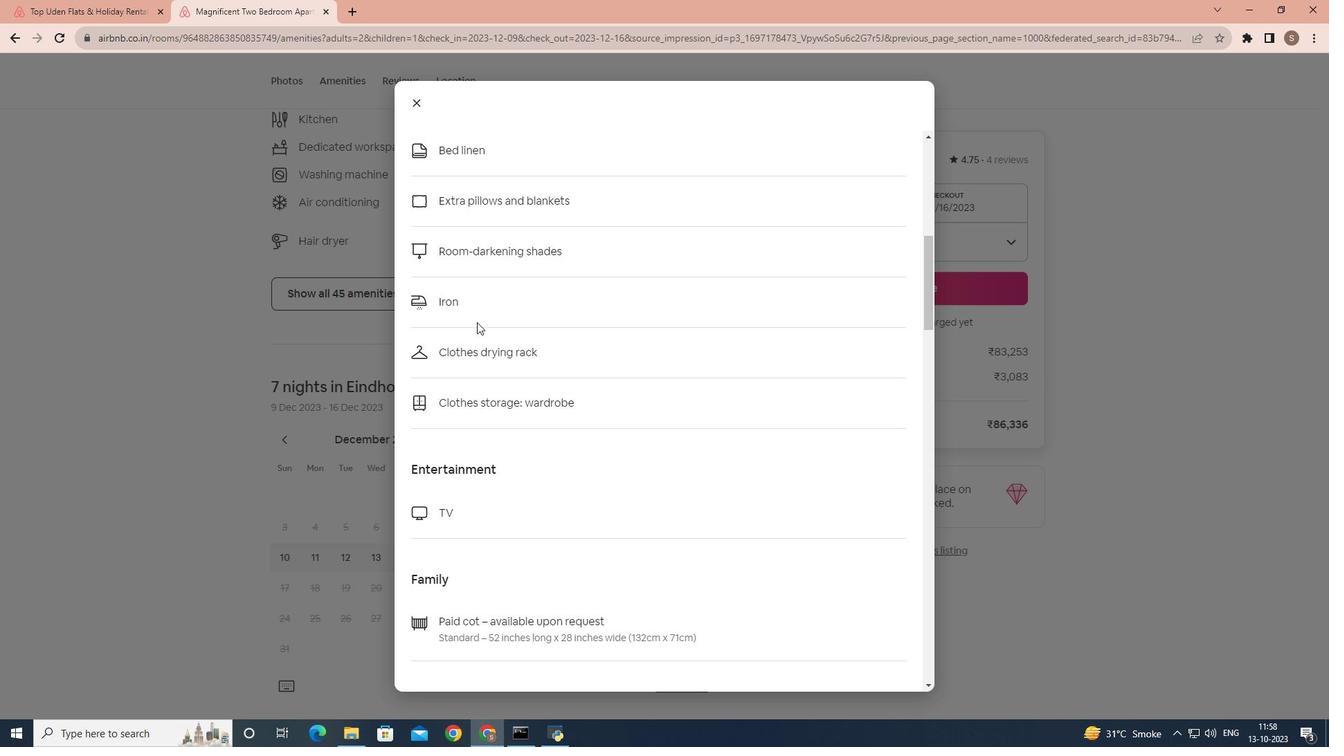 
Action: Mouse scrolled (476, 321) with delta (0, 0)
Screenshot: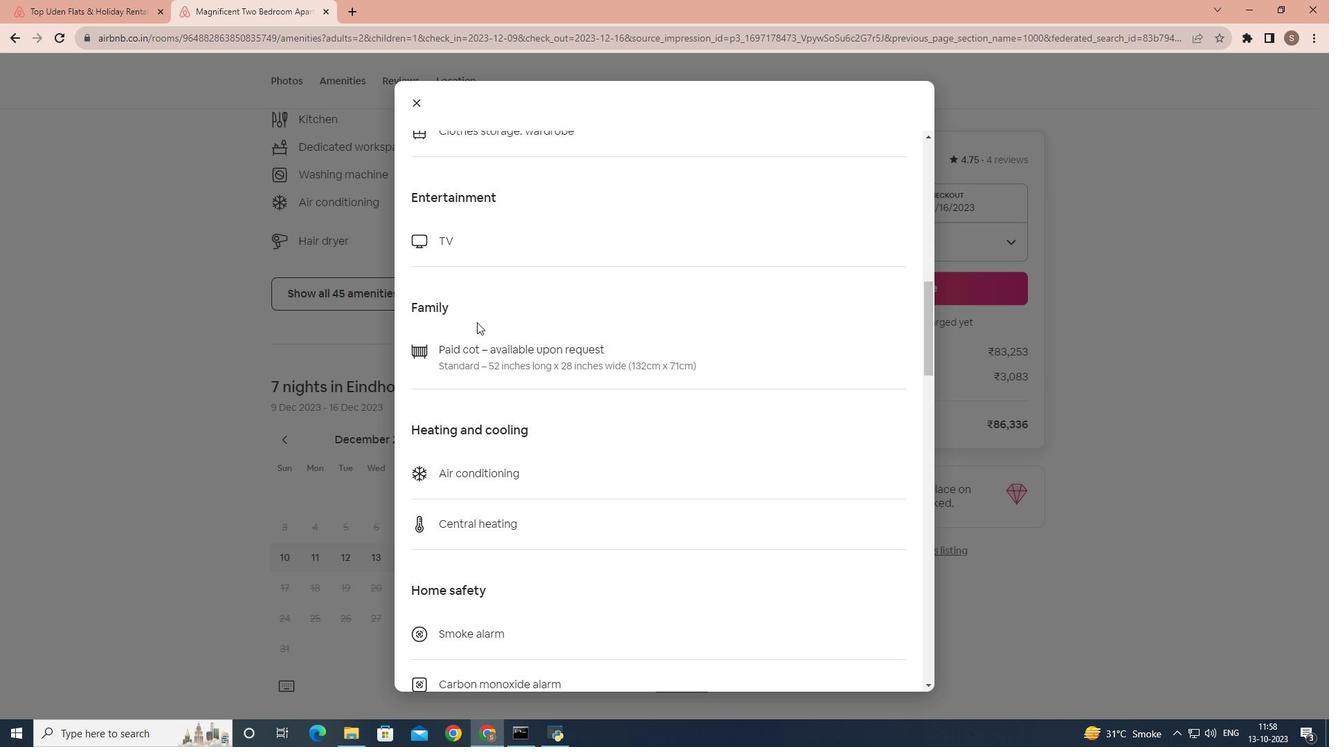 
Action: Mouse scrolled (476, 321) with delta (0, 0)
Screenshot: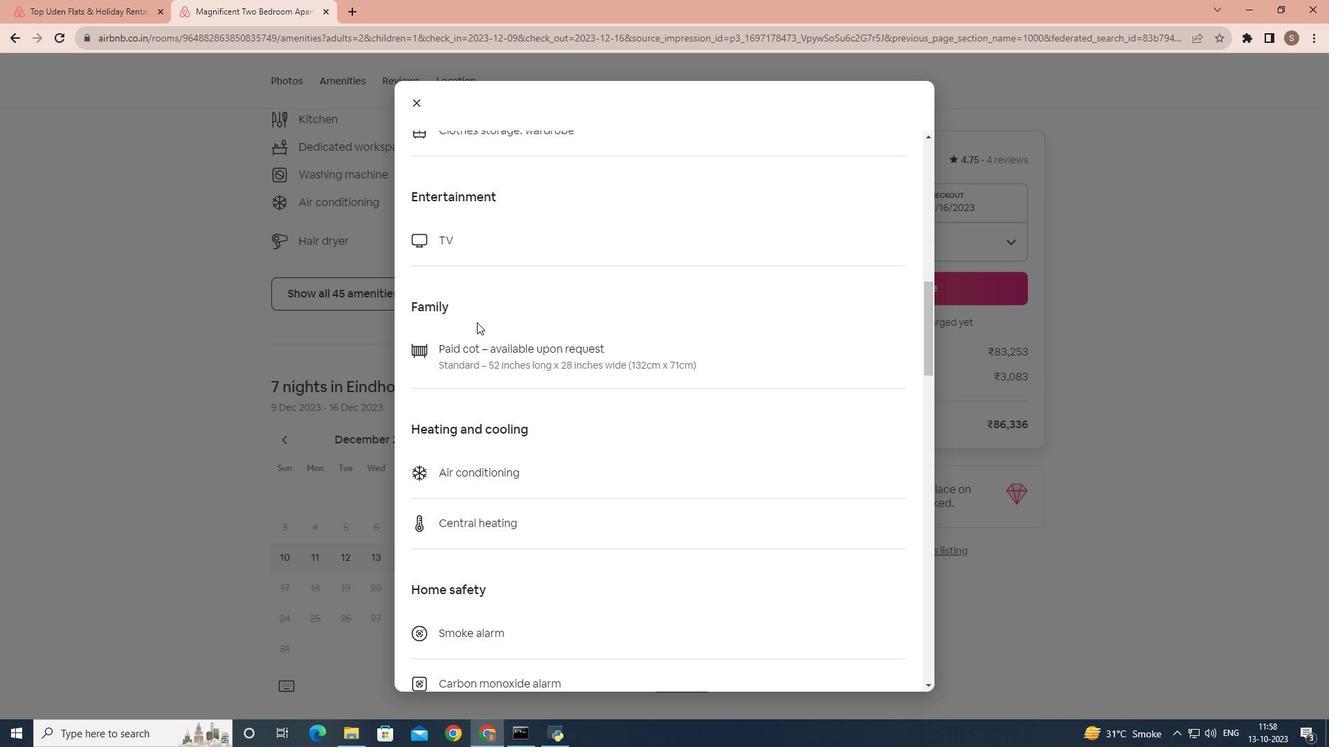 
Action: Mouse scrolled (476, 321) with delta (0, 0)
Screenshot: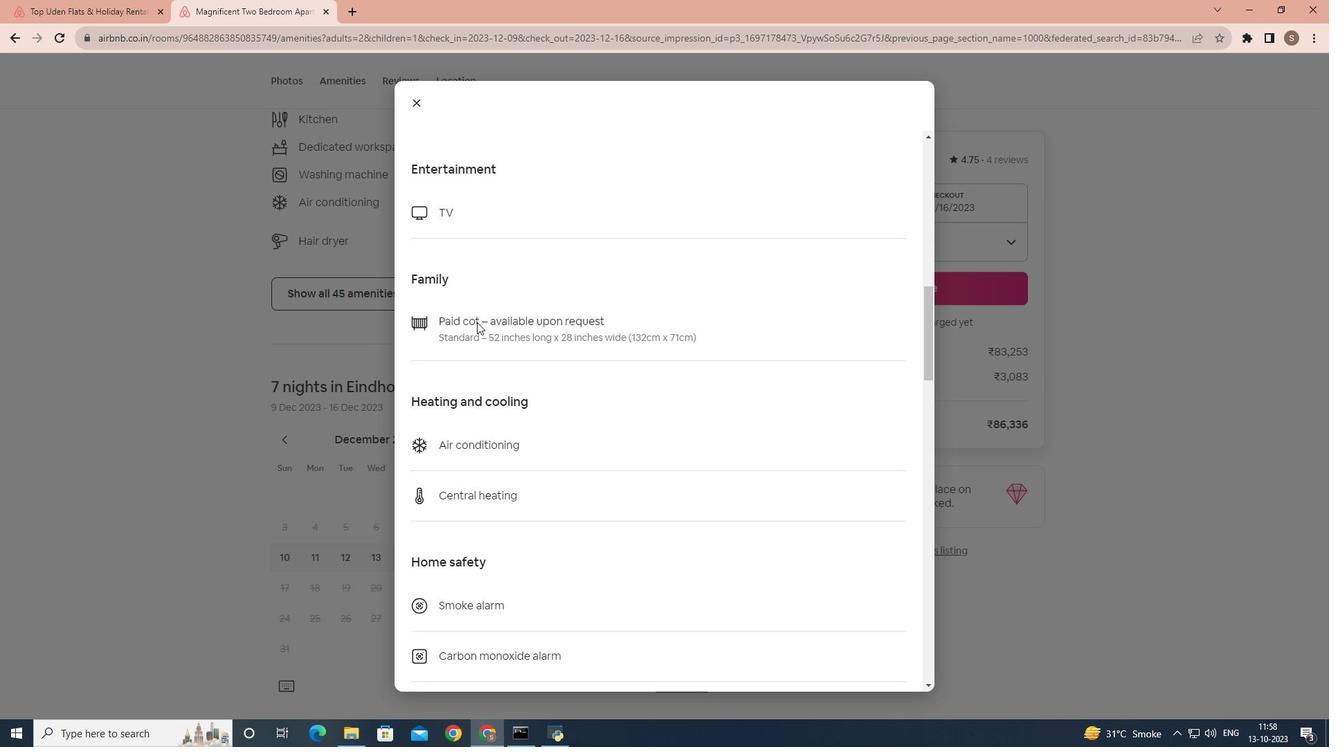 
Action: Mouse scrolled (476, 321) with delta (0, 0)
Screenshot: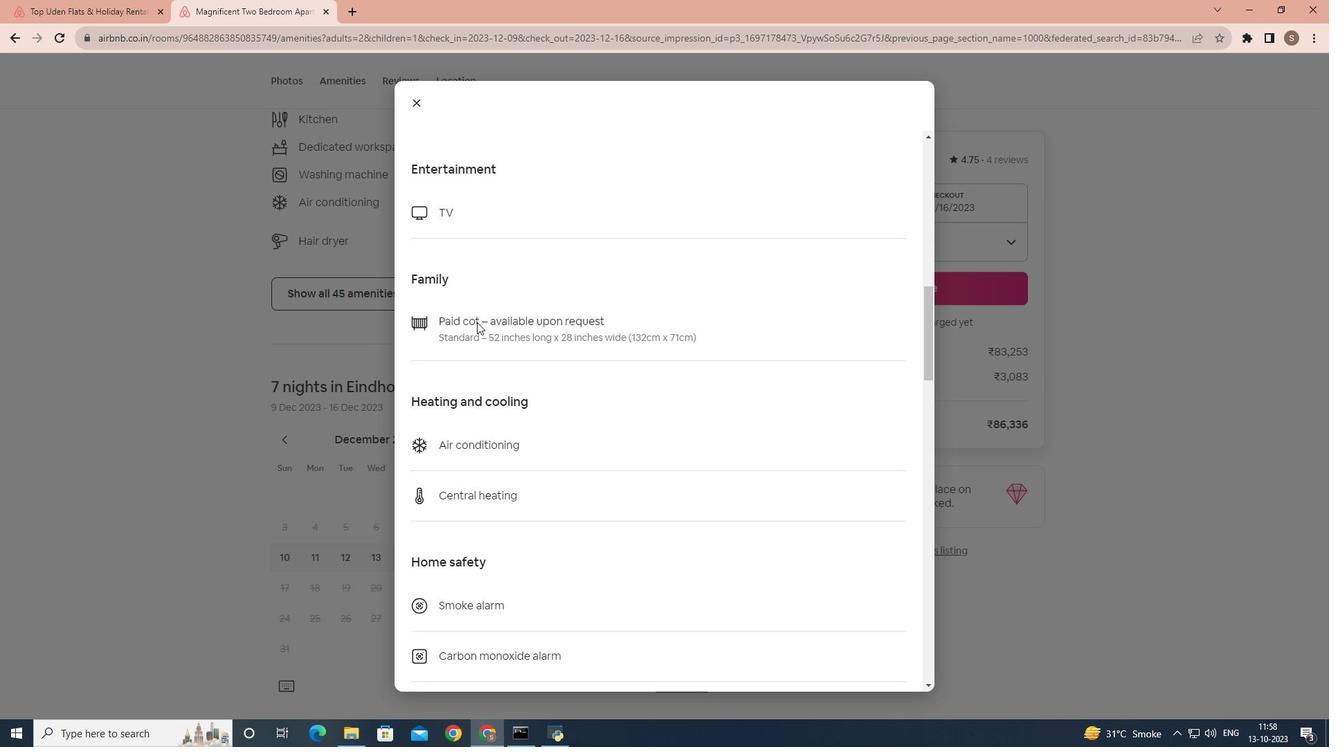 
Action: Mouse scrolled (476, 321) with delta (0, 0)
Screenshot: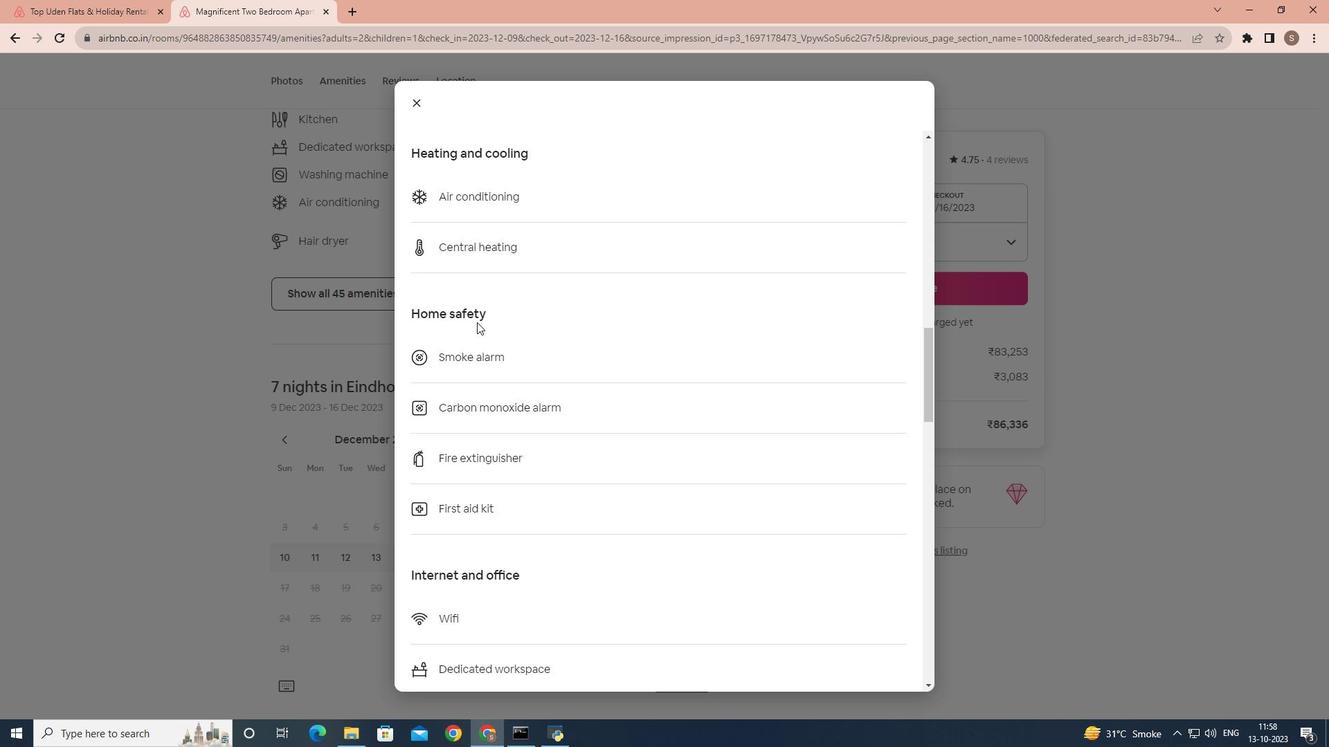 
Action: Mouse scrolled (476, 321) with delta (0, 0)
Screenshot: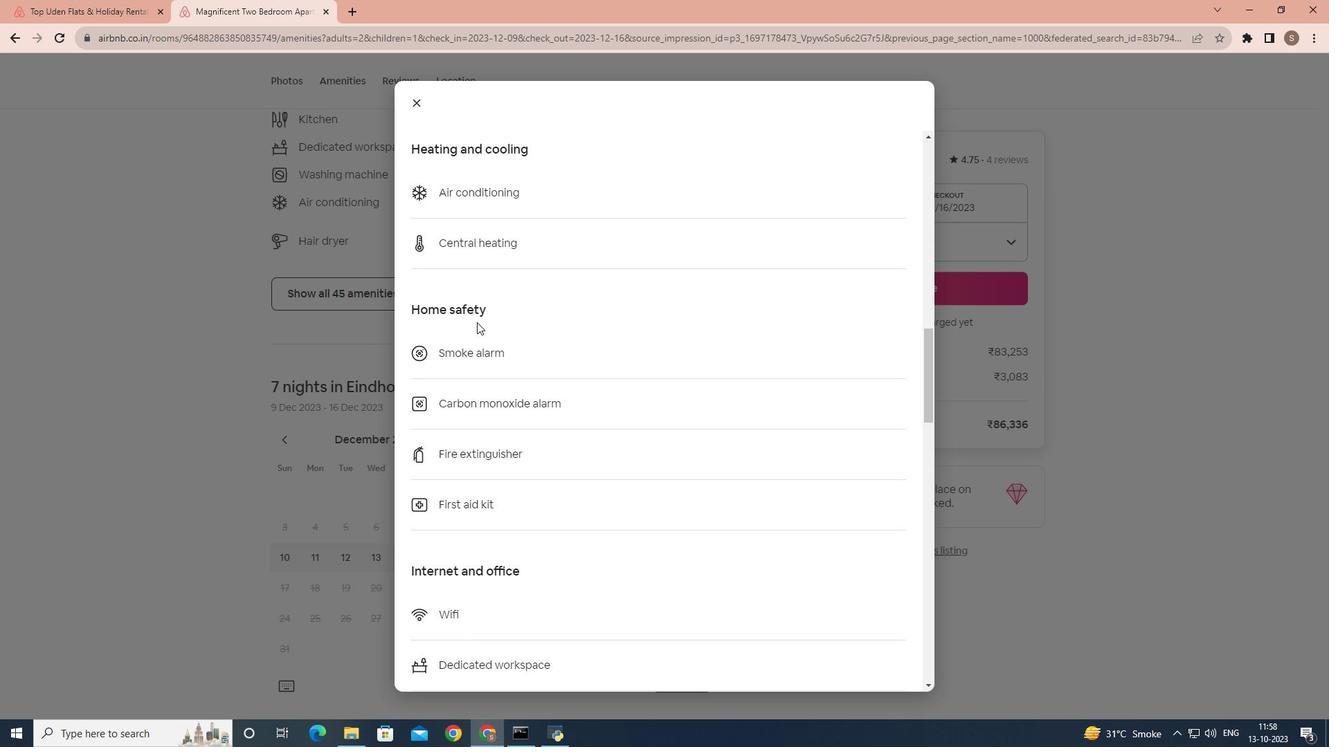 
Action: Mouse scrolled (476, 321) with delta (0, 0)
Screenshot: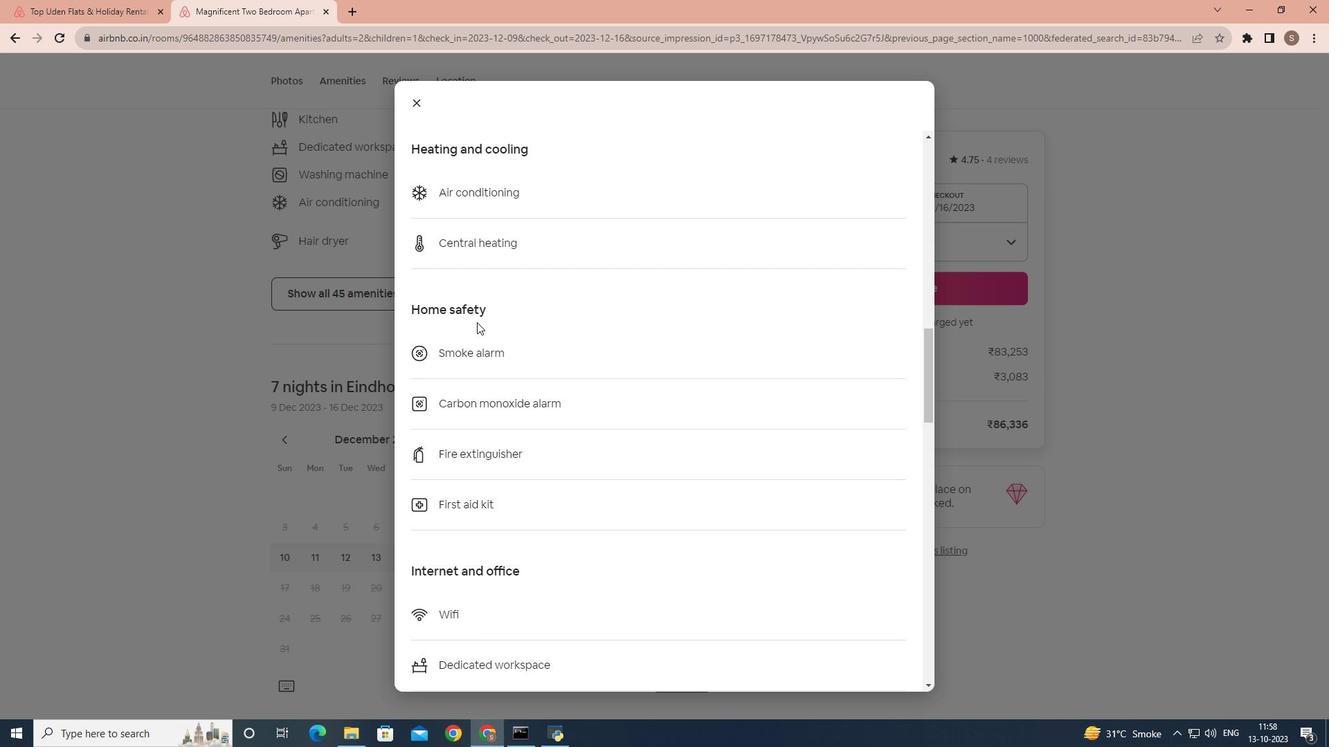 
Action: Mouse scrolled (476, 321) with delta (0, 0)
Screenshot: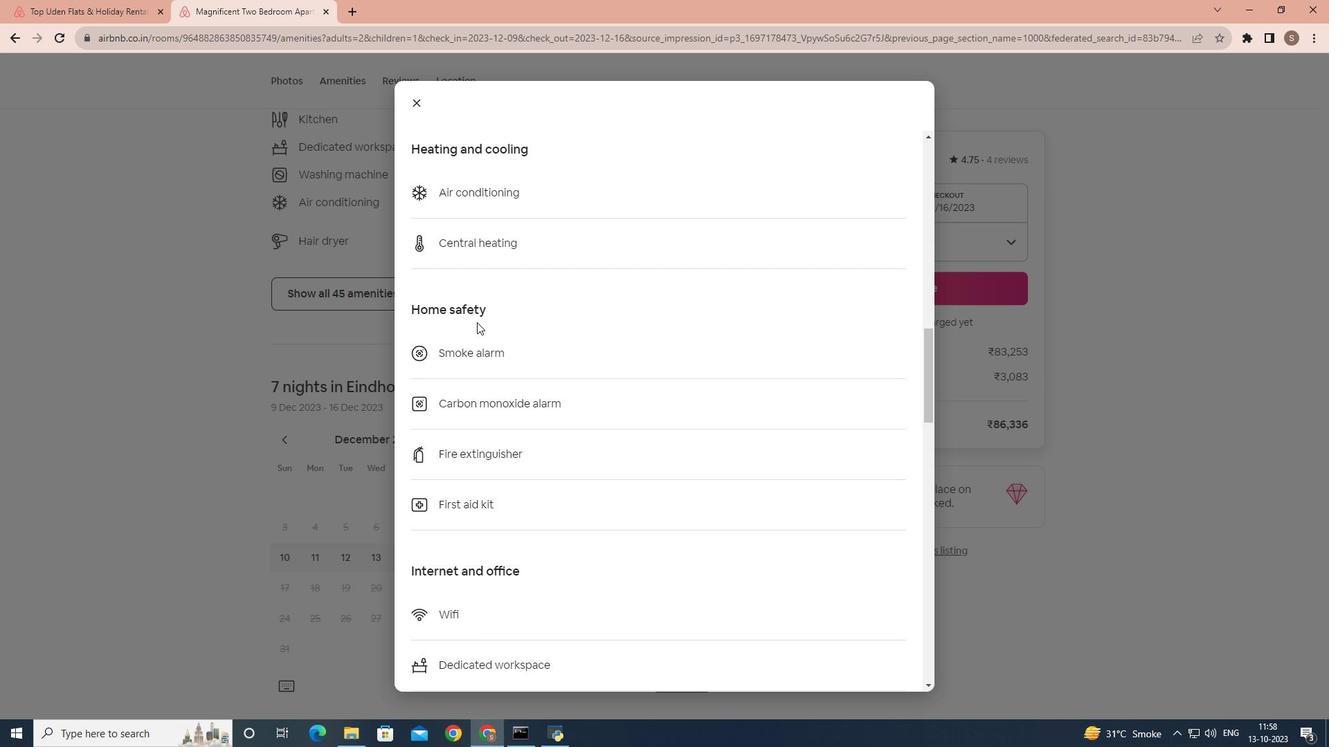 
Action: Mouse scrolled (476, 321) with delta (0, 0)
Screenshot: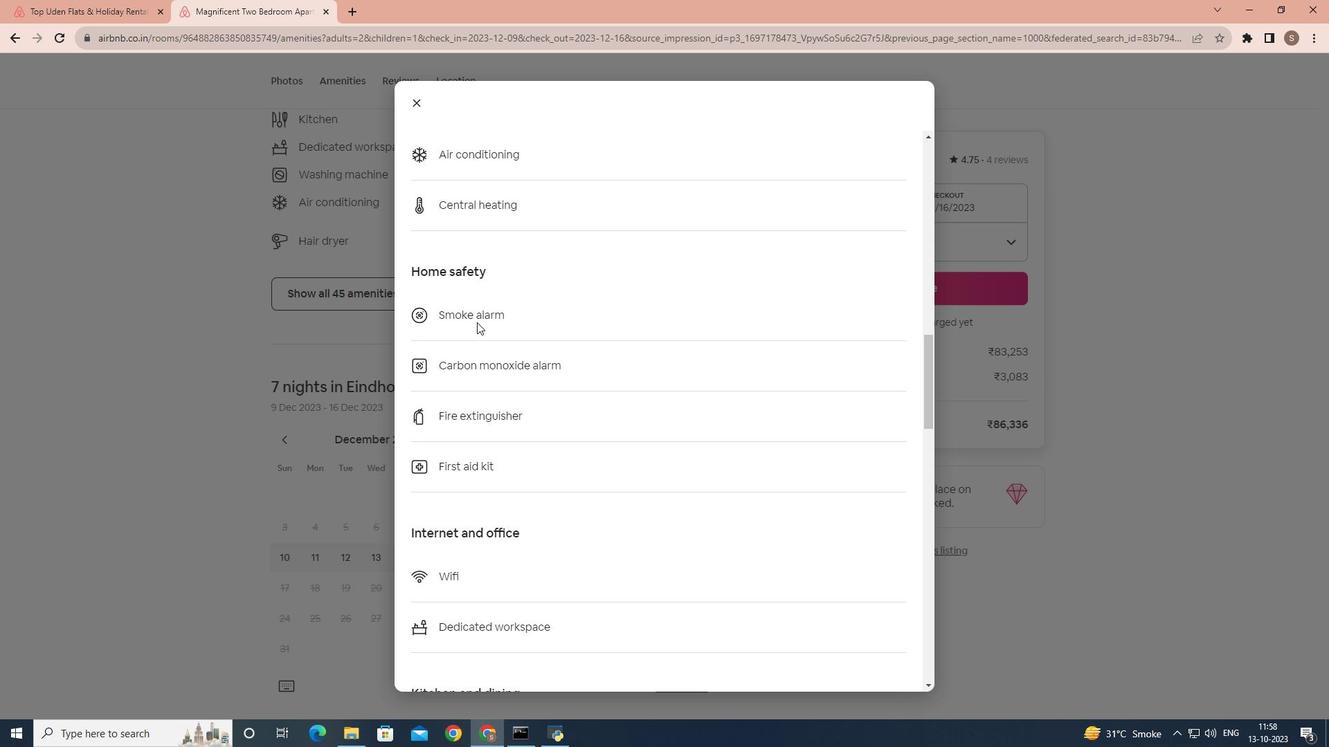 
Action: Mouse scrolled (476, 321) with delta (0, 0)
Screenshot: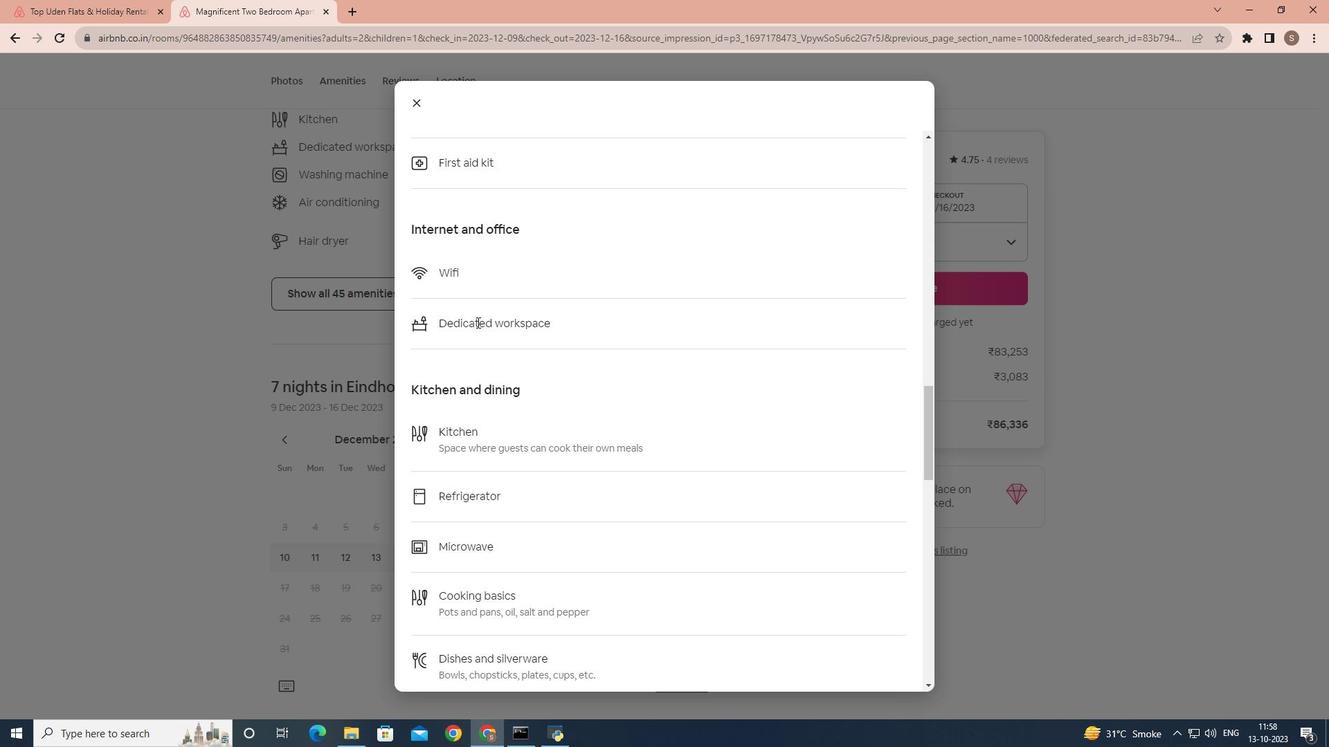 
Action: Mouse scrolled (476, 321) with delta (0, 0)
Screenshot: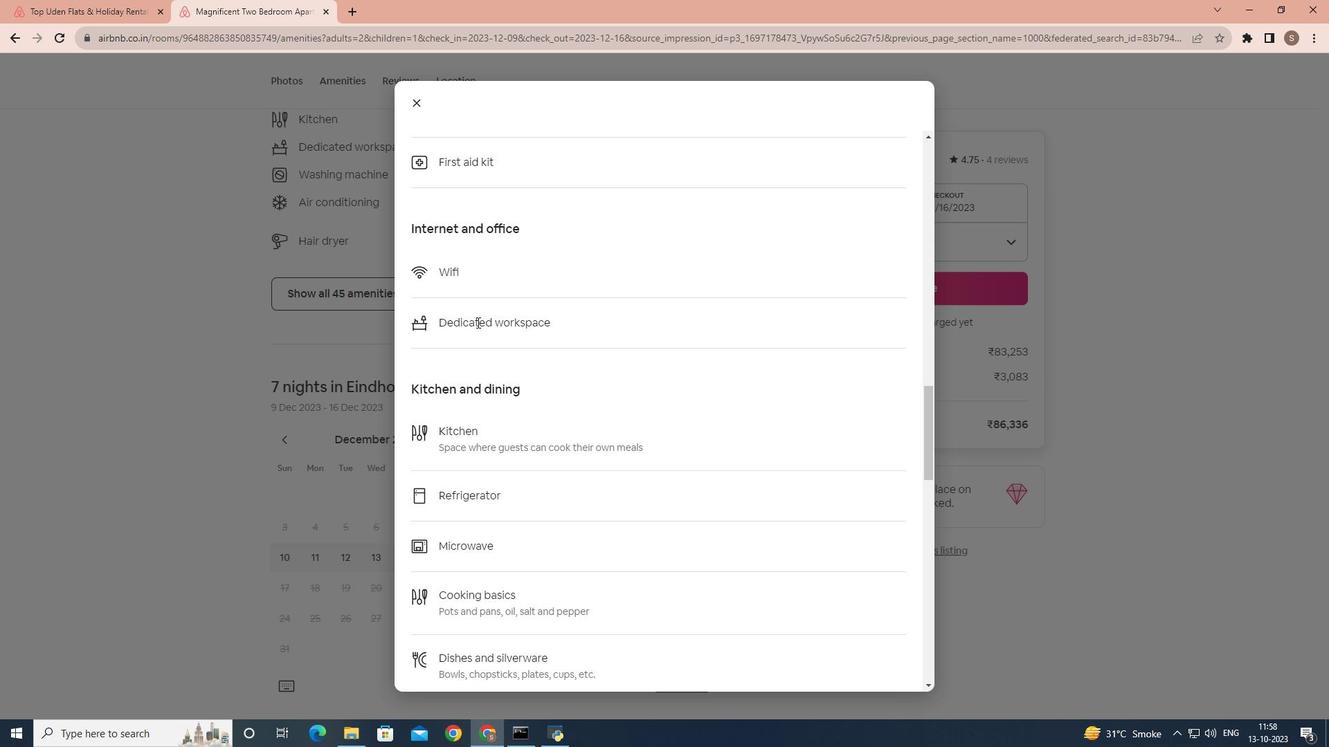 
Action: Mouse scrolled (476, 321) with delta (0, 0)
Screenshot: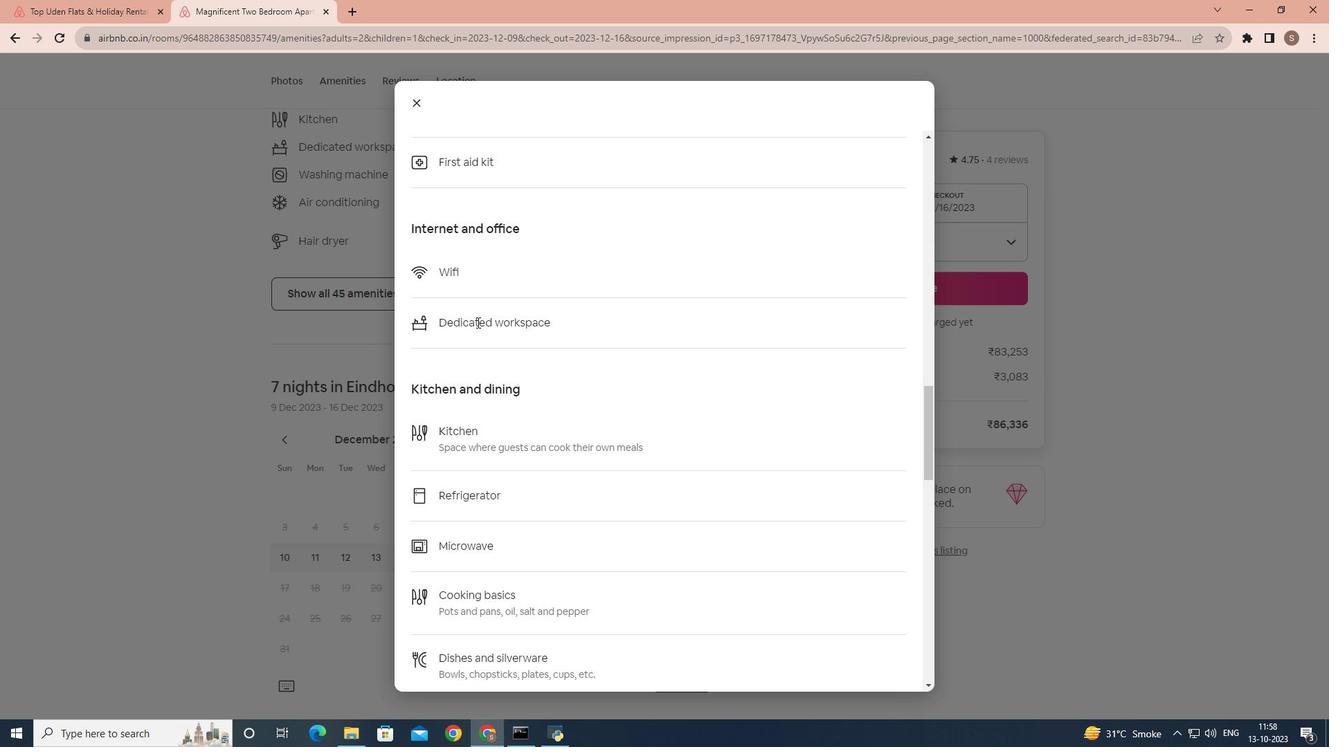 
Action: Mouse scrolled (476, 321) with delta (0, 0)
Screenshot: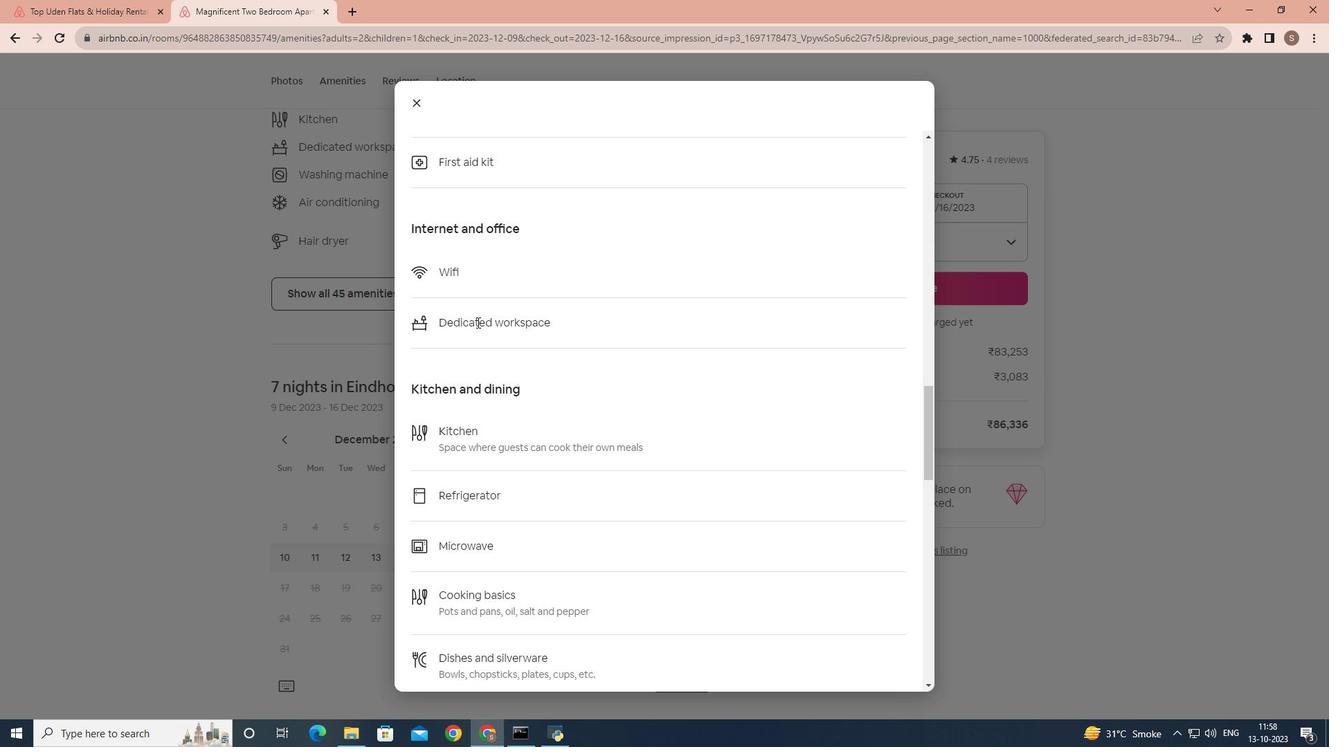 
Action: Mouse scrolled (476, 321) with delta (0, 0)
Screenshot: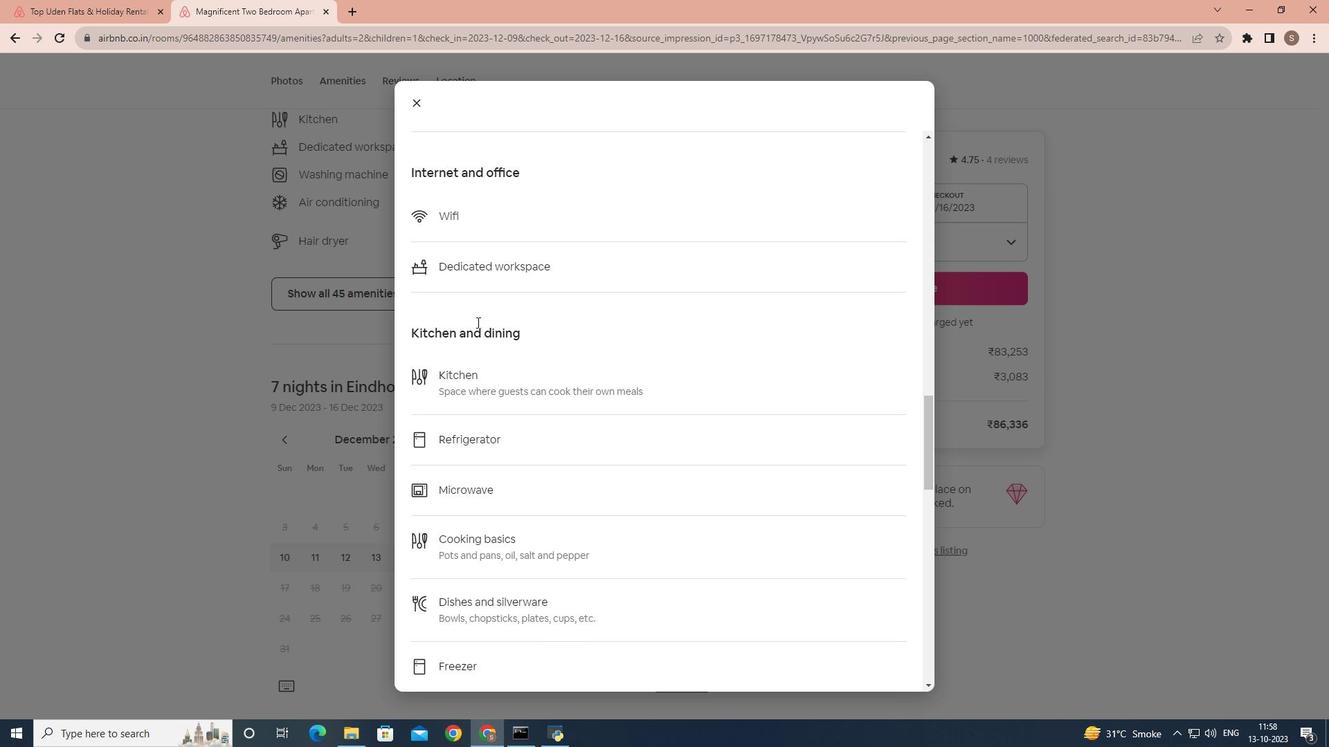 
Action: Mouse scrolled (476, 323) with delta (0, 0)
Screenshot: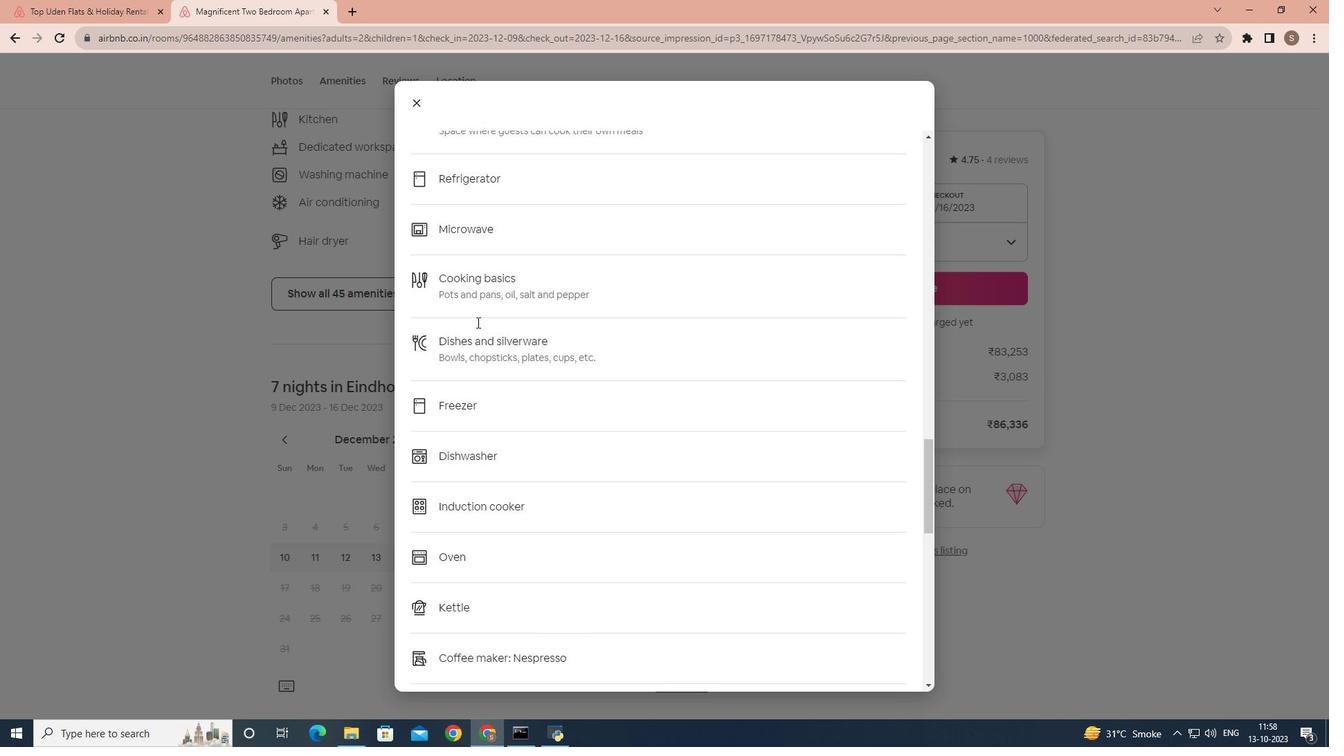 
Action: Mouse scrolled (476, 321) with delta (0, 0)
Screenshot: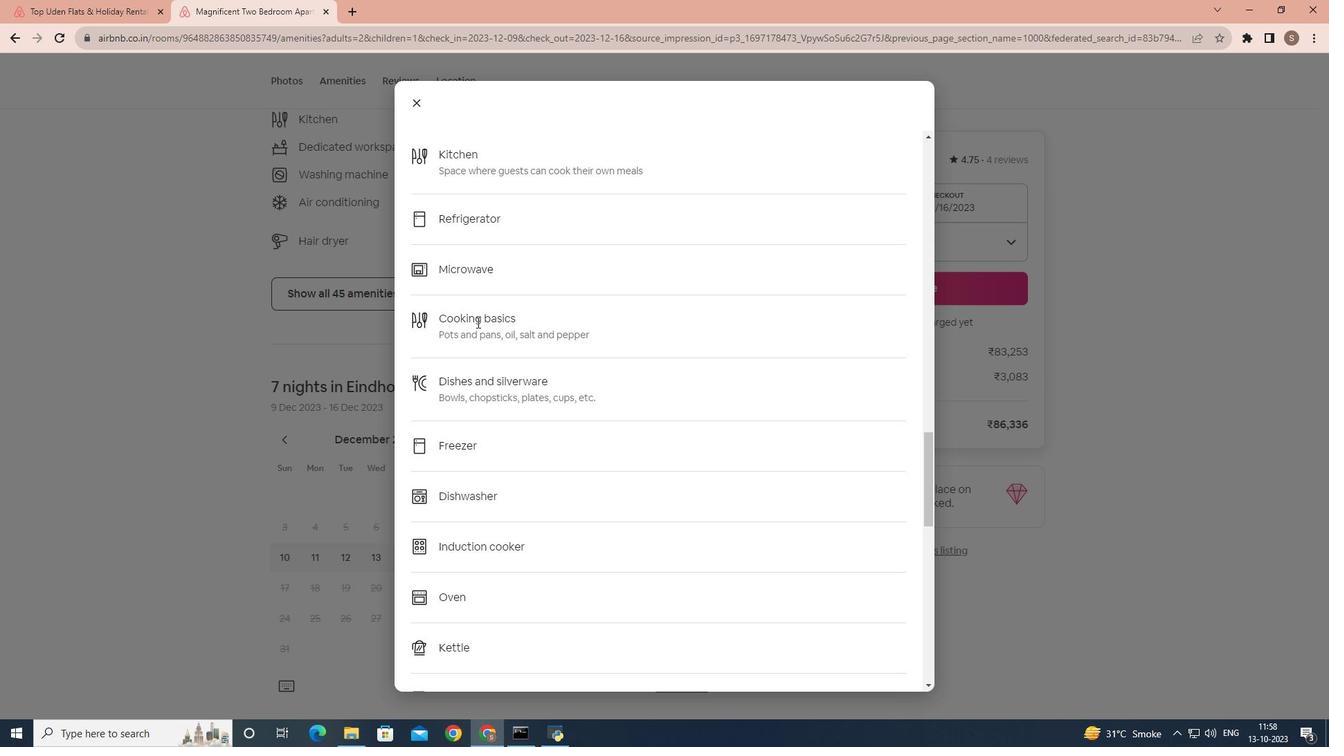 
Action: Mouse scrolled (476, 321) with delta (0, 0)
Screenshot: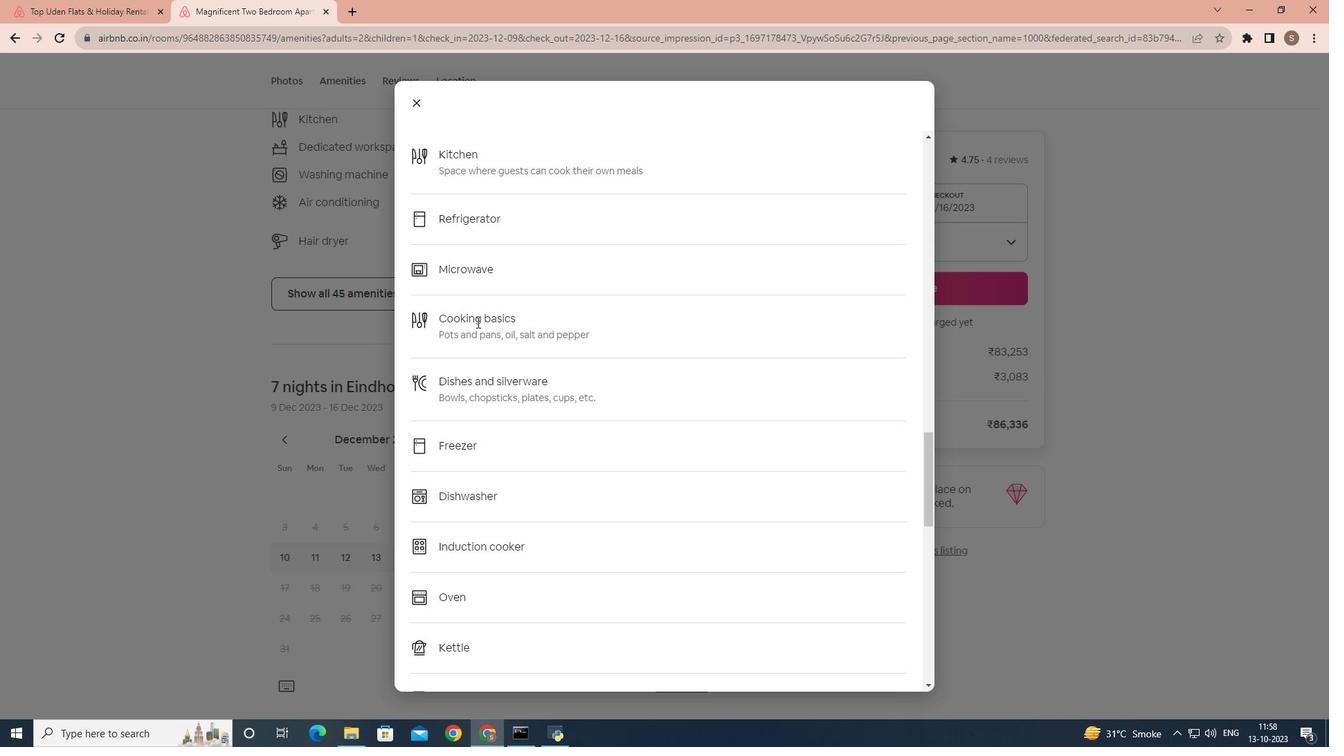 
Action: Mouse scrolled (476, 321) with delta (0, 0)
Screenshot: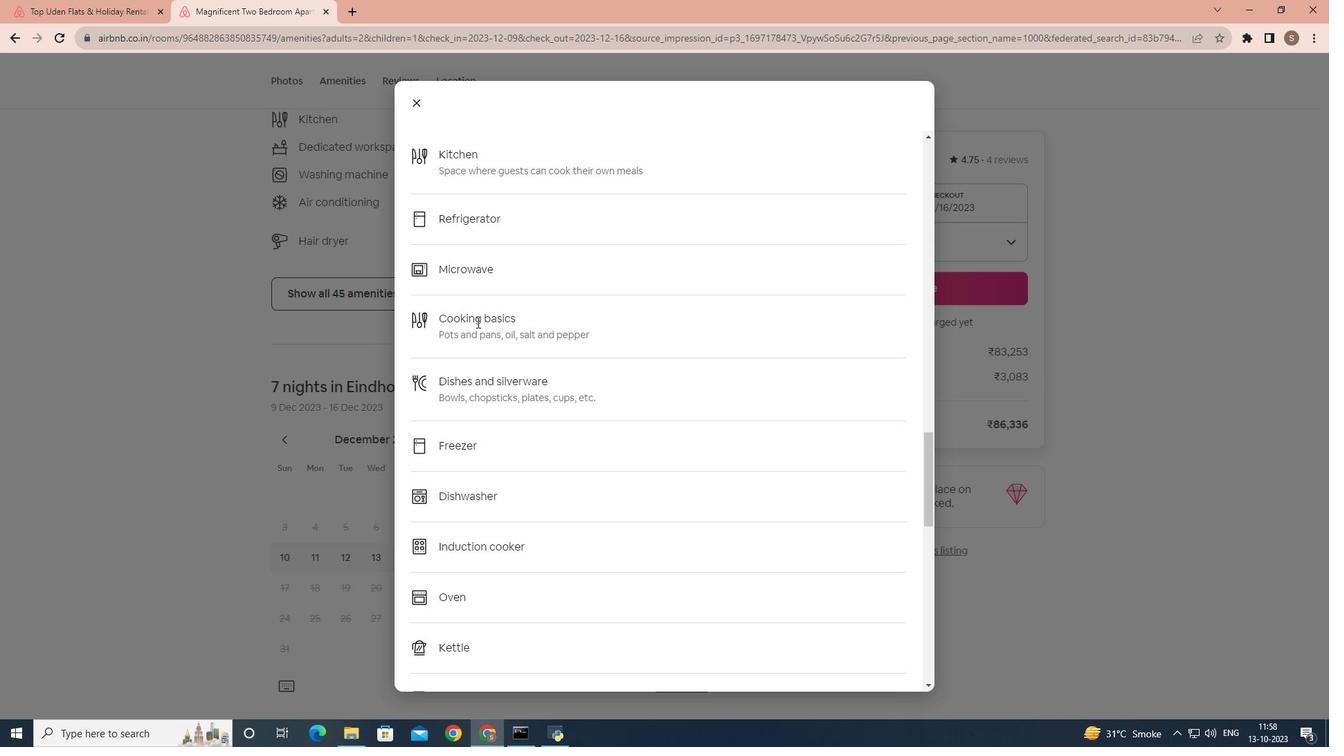 
Action: Mouse scrolled (476, 321) with delta (0, 0)
Screenshot: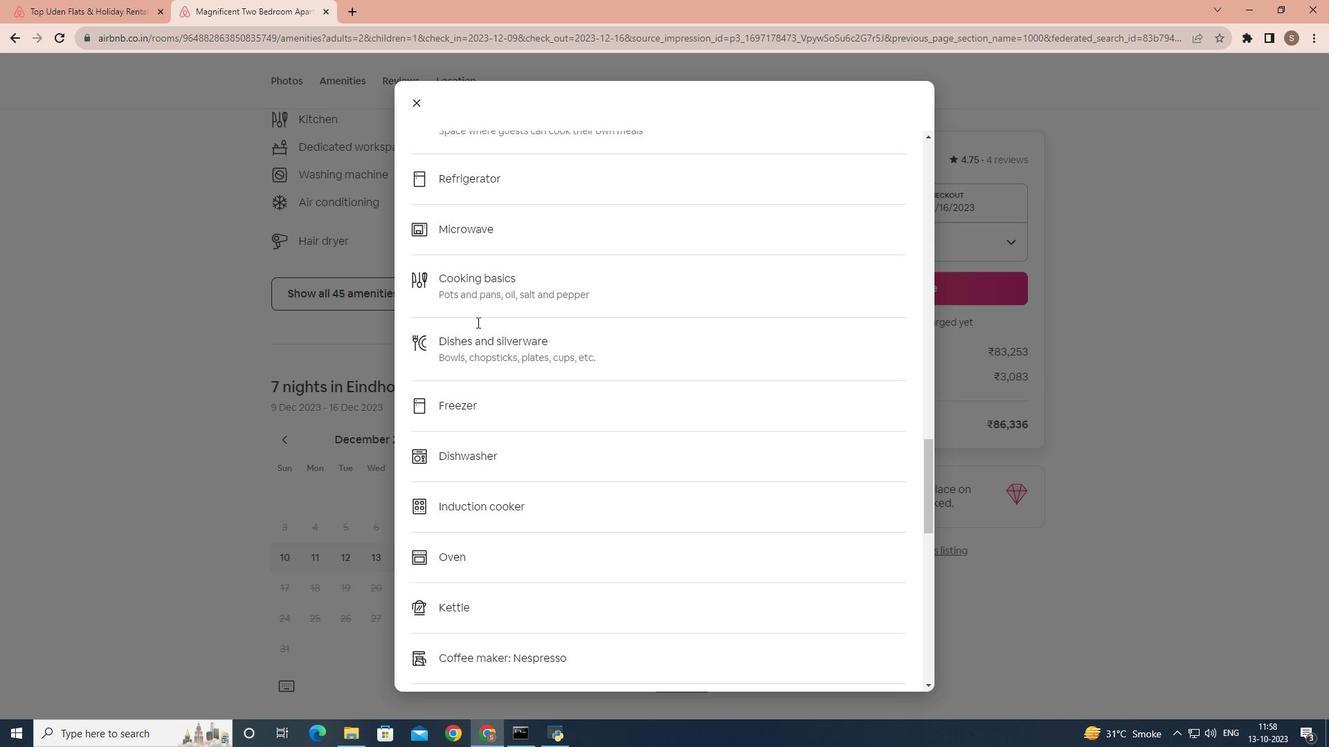 
Action: Mouse scrolled (476, 321) with delta (0, 0)
Screenshot: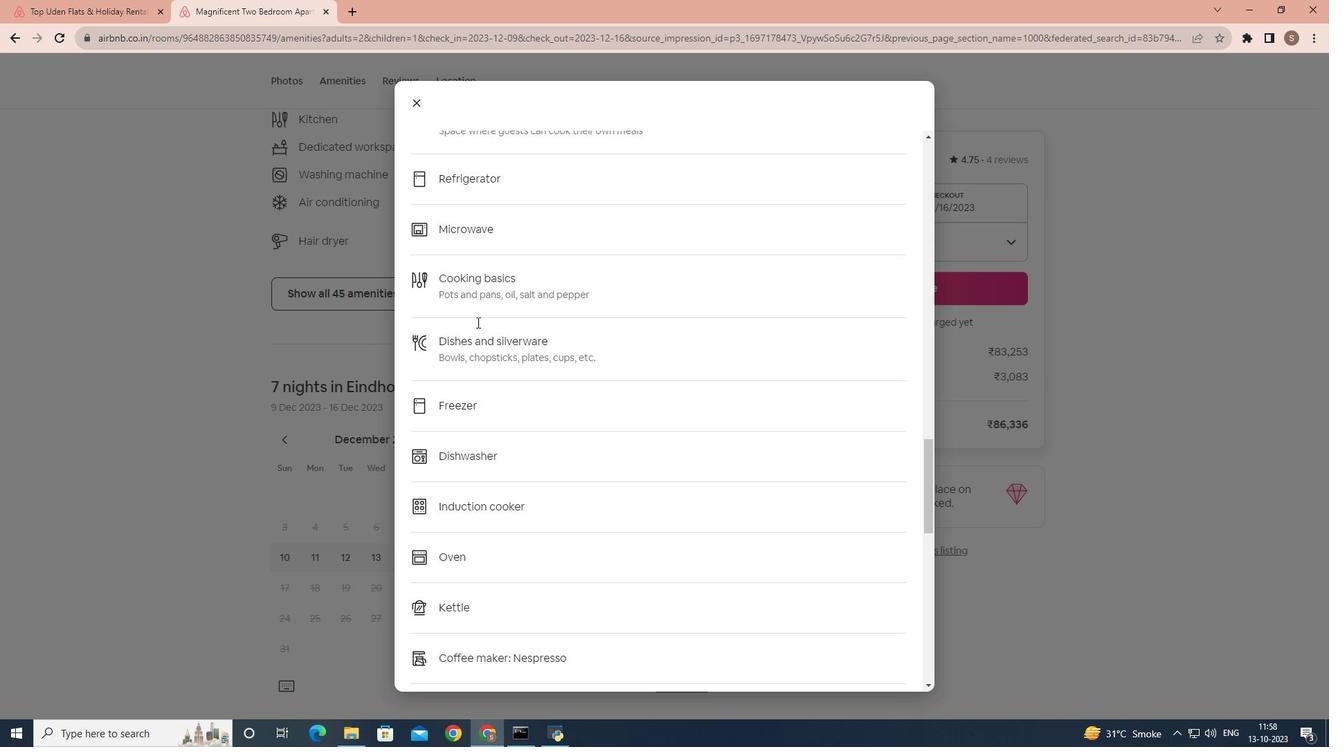 
Action: Mouse scrolled (476, 321) with delta (0, 0)
Screenshot: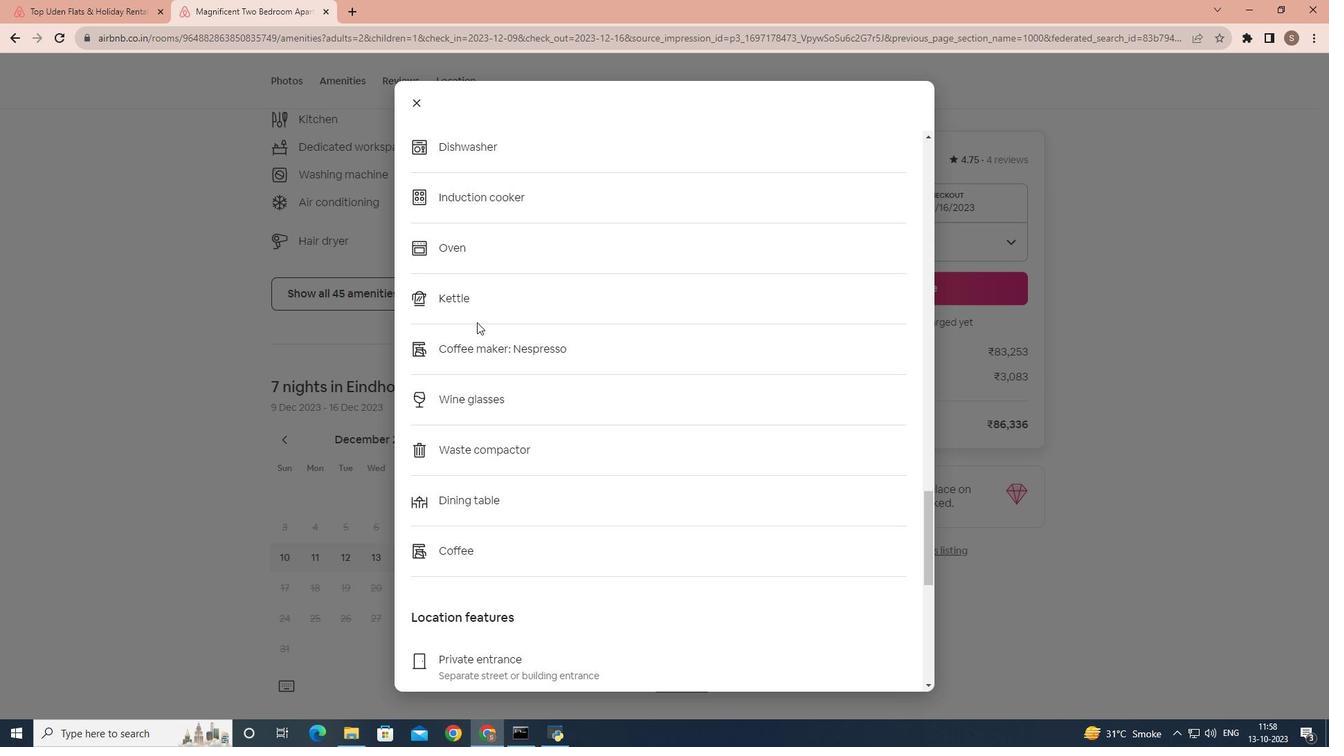 
Action: Mouse scrolled (476, 321) with delta (0, 0)
Screenshot: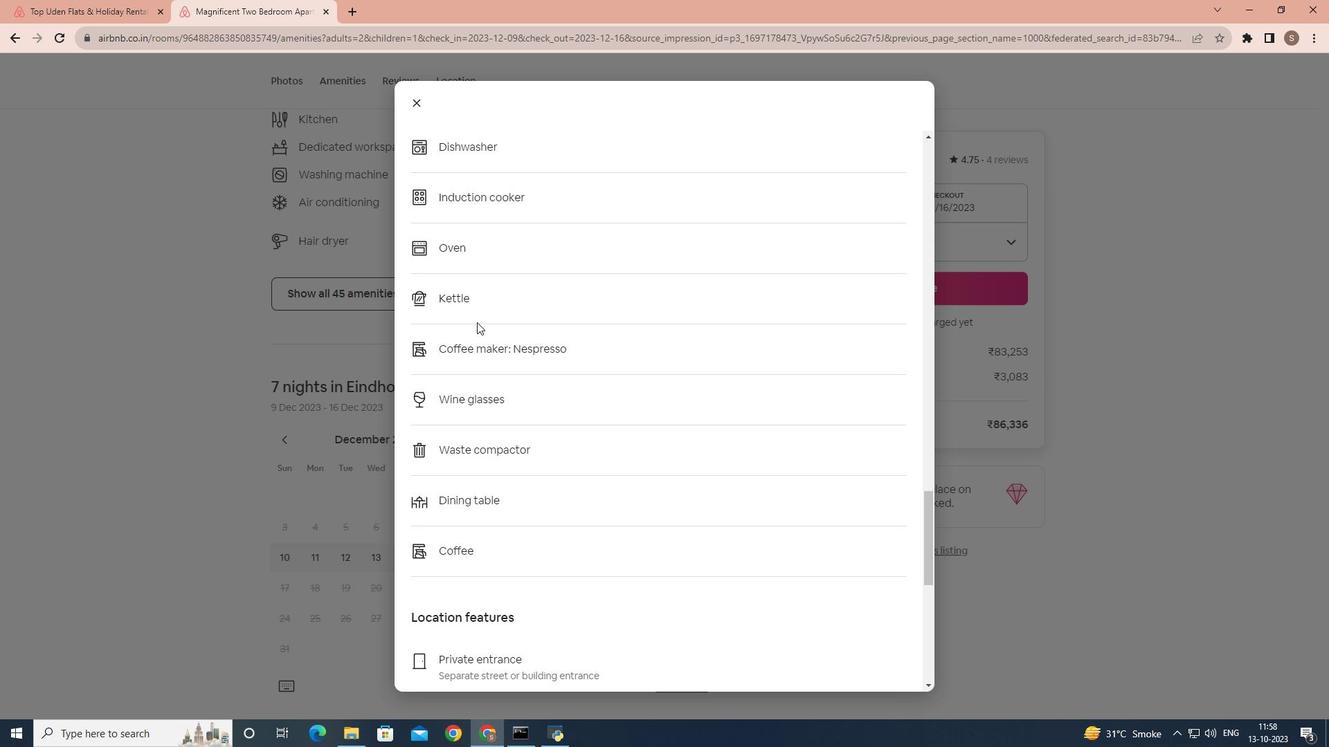 
Action: Mouse scrolled (476, 321) with delta (0, 0)
Screenshot: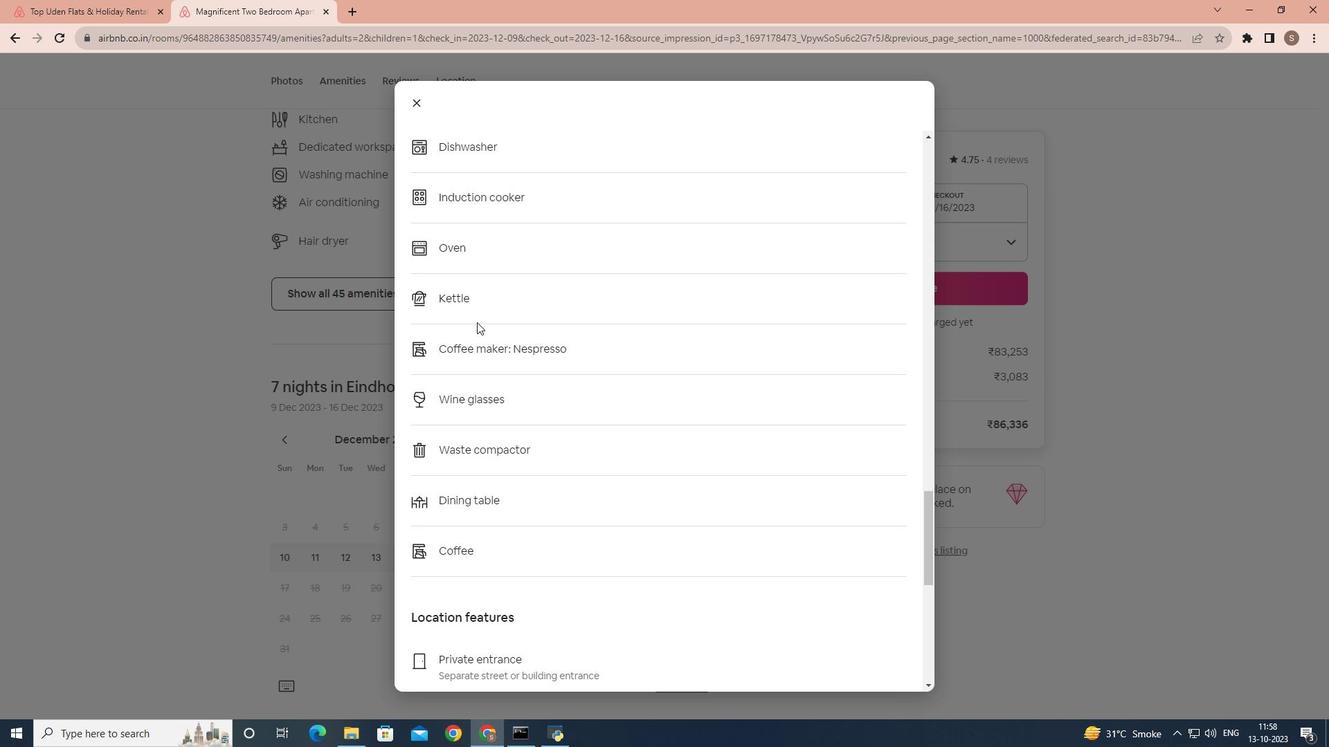 
Action: Mouse scrolled (476, 321) with delta (0, 0)
Screenshot: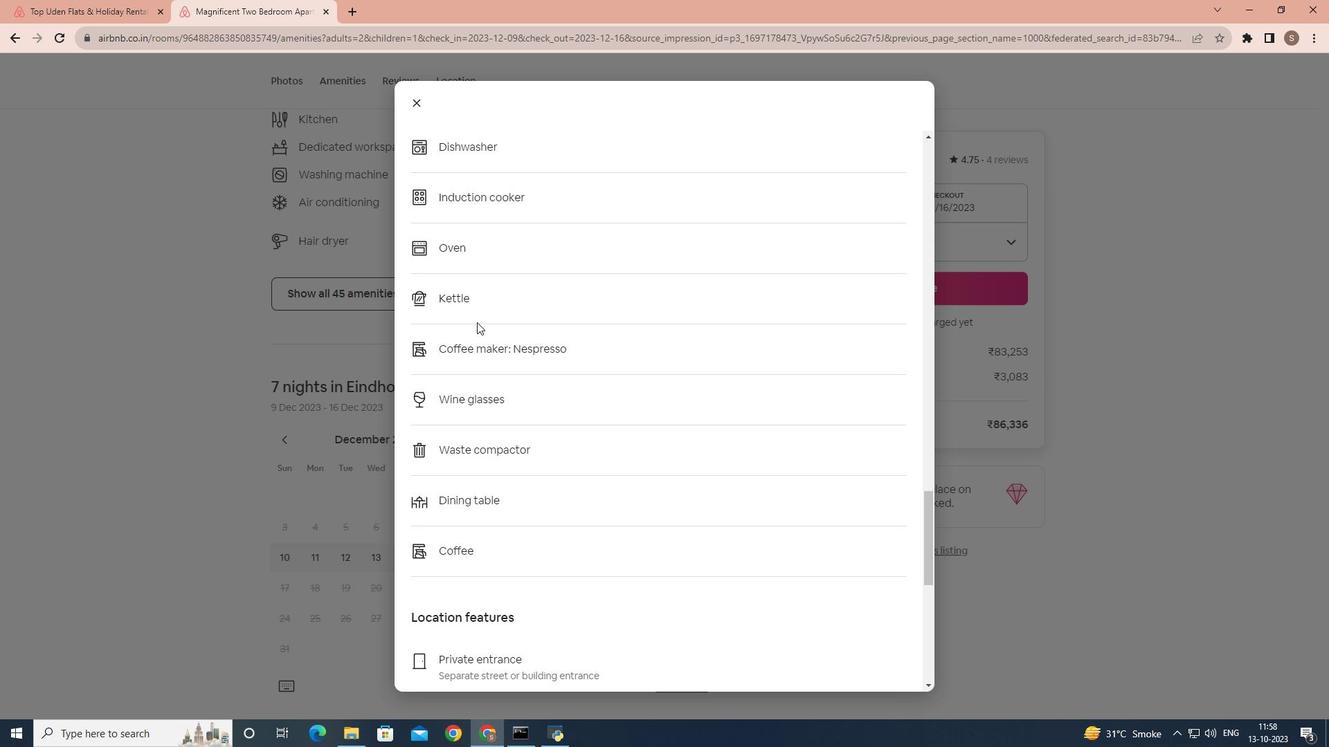 
Action: Mouse moved to (476, 315)
Screenshot: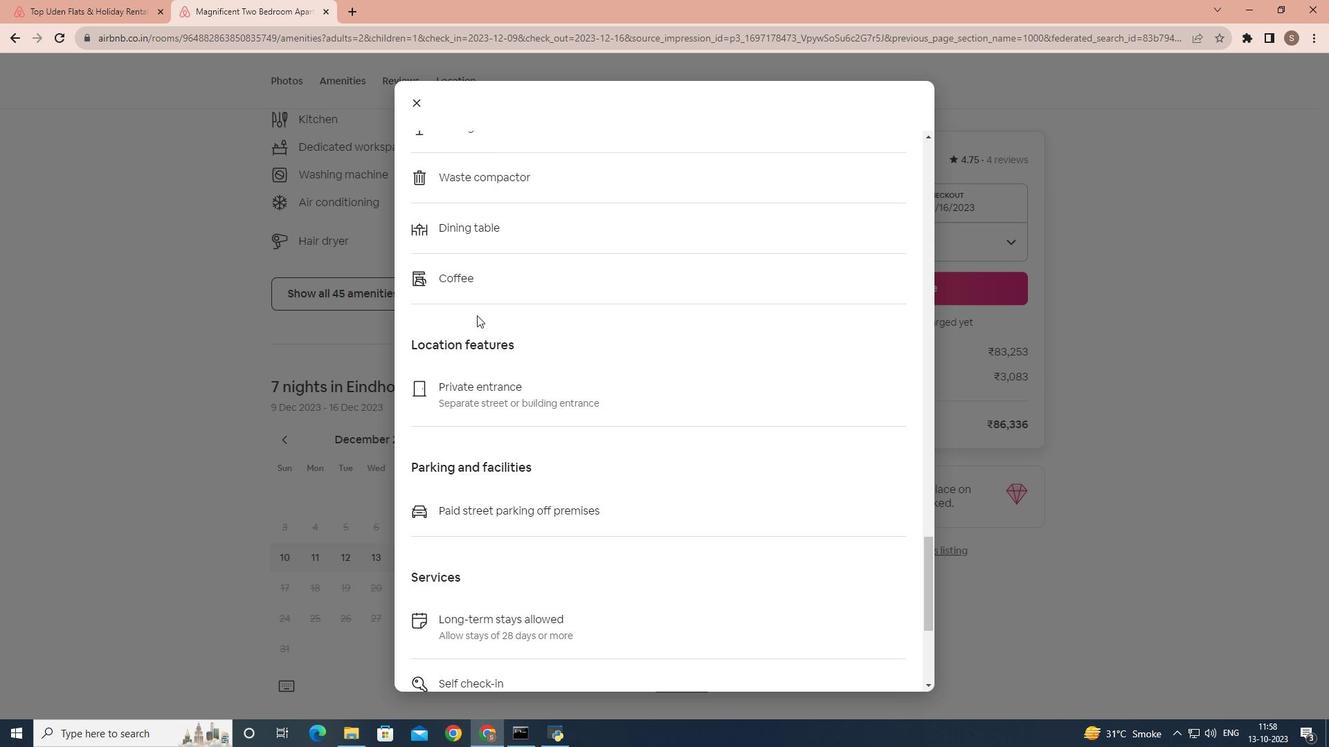 
Action: Mouse scrolled (476, 314) with delta (0, 0)
Screenshot: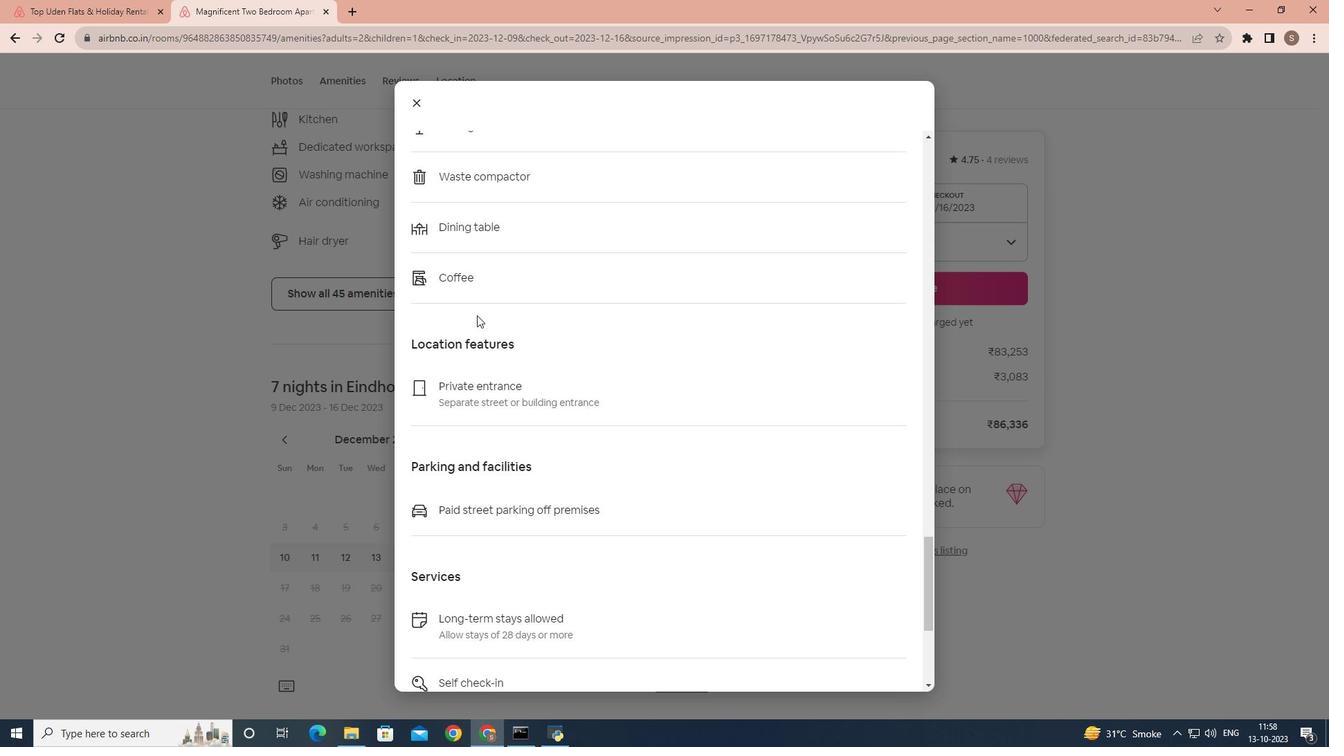
Action: Mouse scrolled (476, 314) with delta (0, 0)
Screenshot: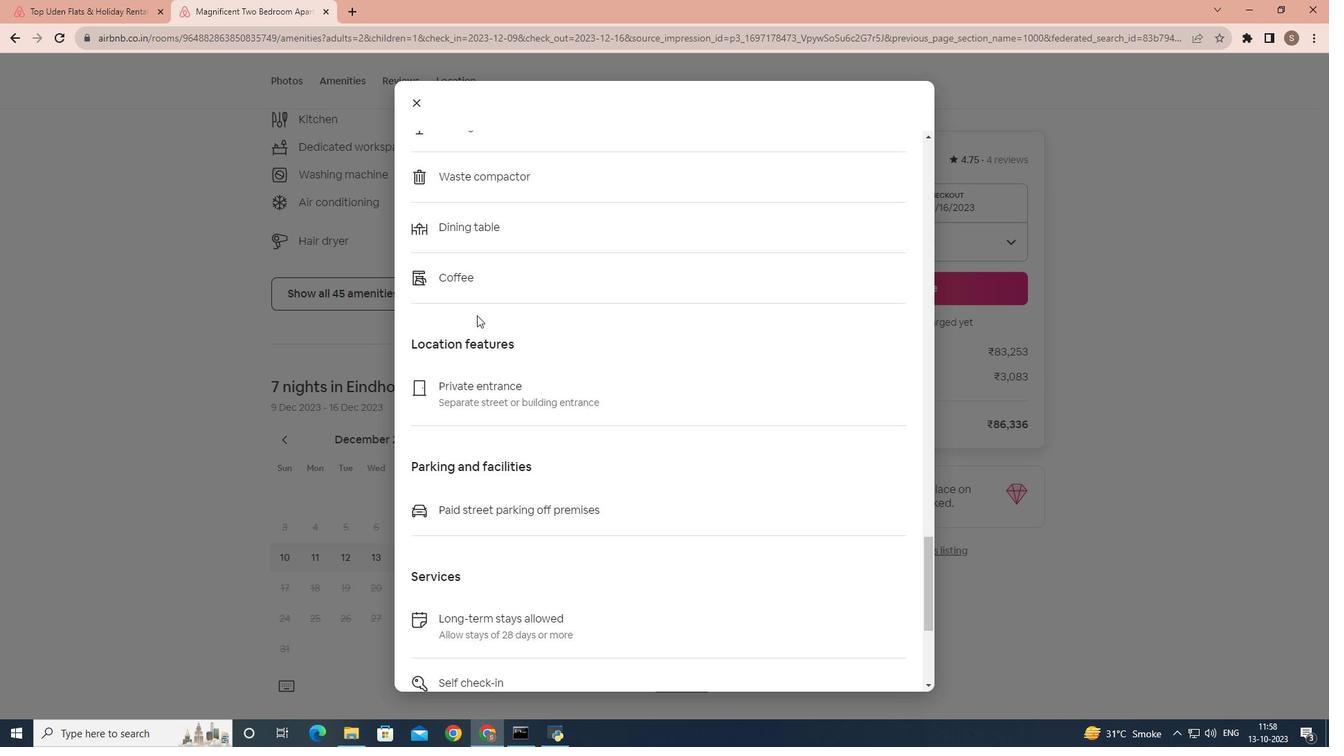
Action: Mouse scrolled (476, 314) with delta (0, 0)
Screenshot: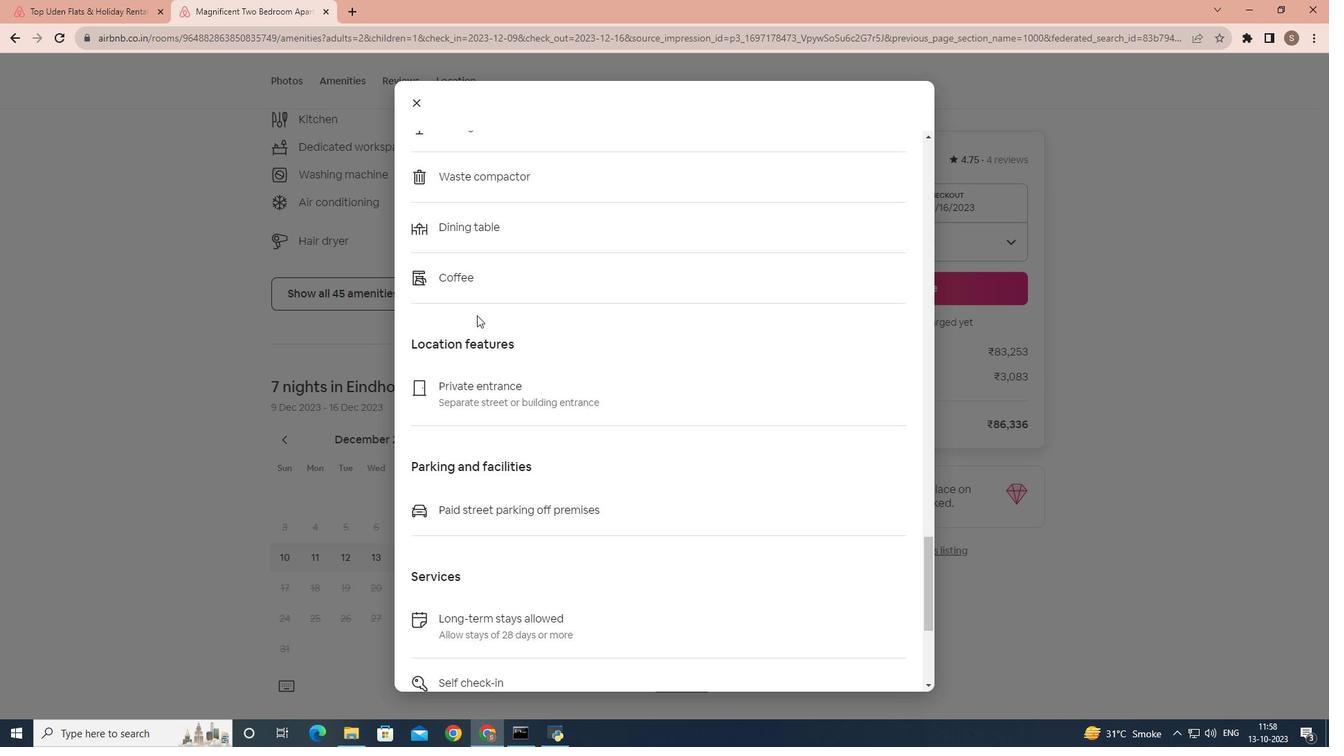 
Action: Mouse scrolled (476, 314) with delta (0, 0)
Screenshot: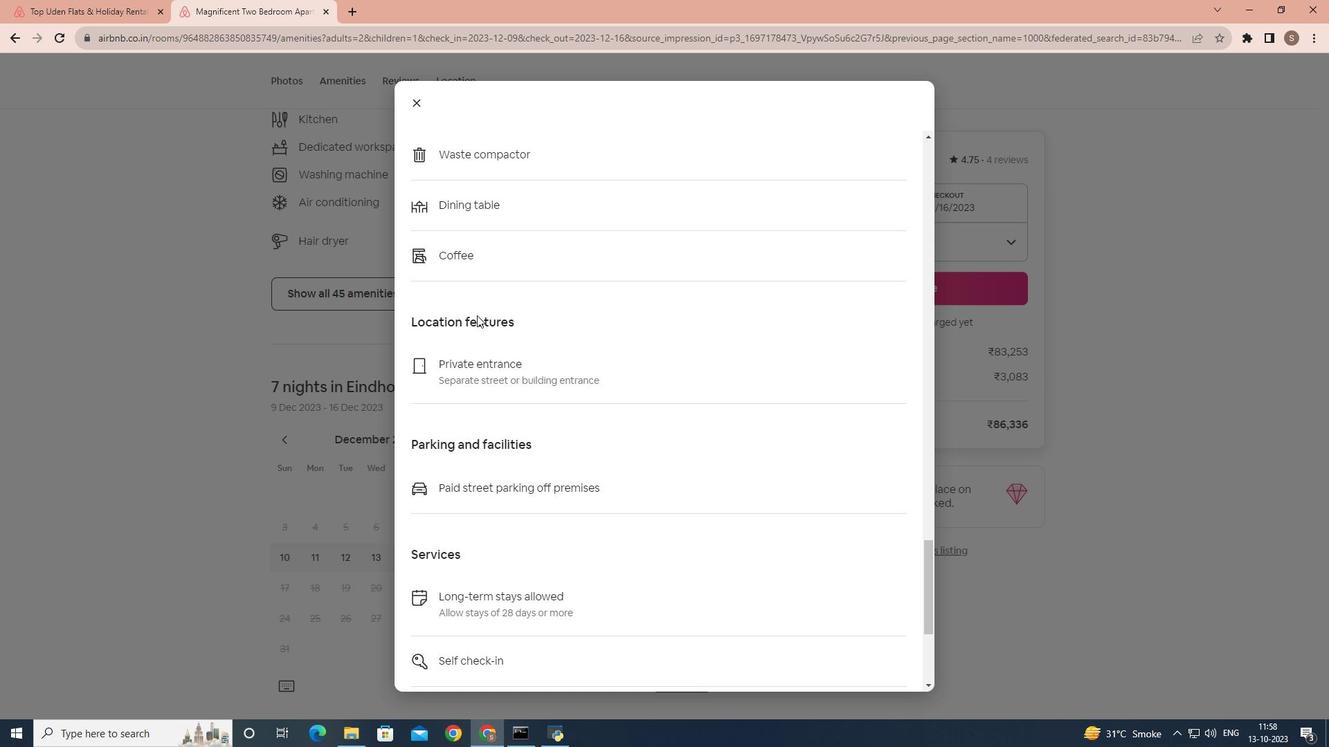 
Action: Mouse scrolled (476, 314) with delta (0, 0)
Screenshot: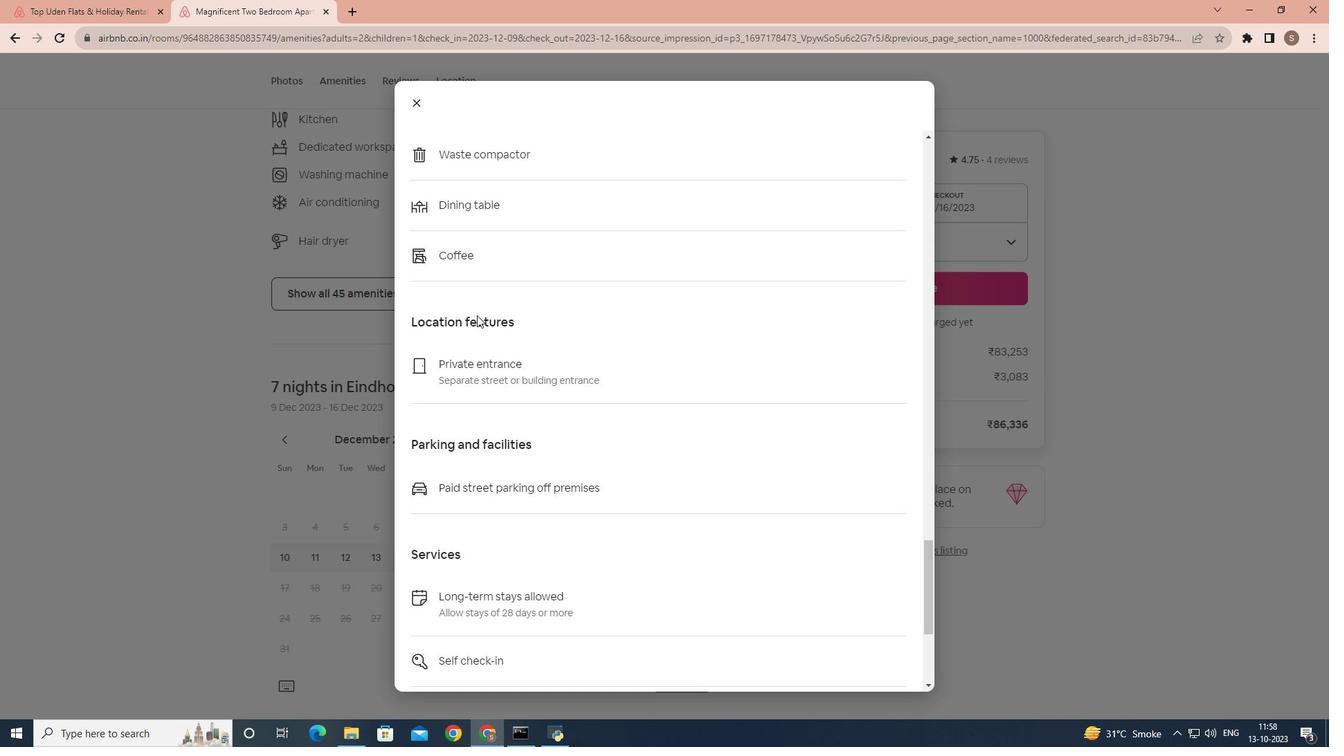 
Action: Mouse moved to (416, 107)
Screenshot: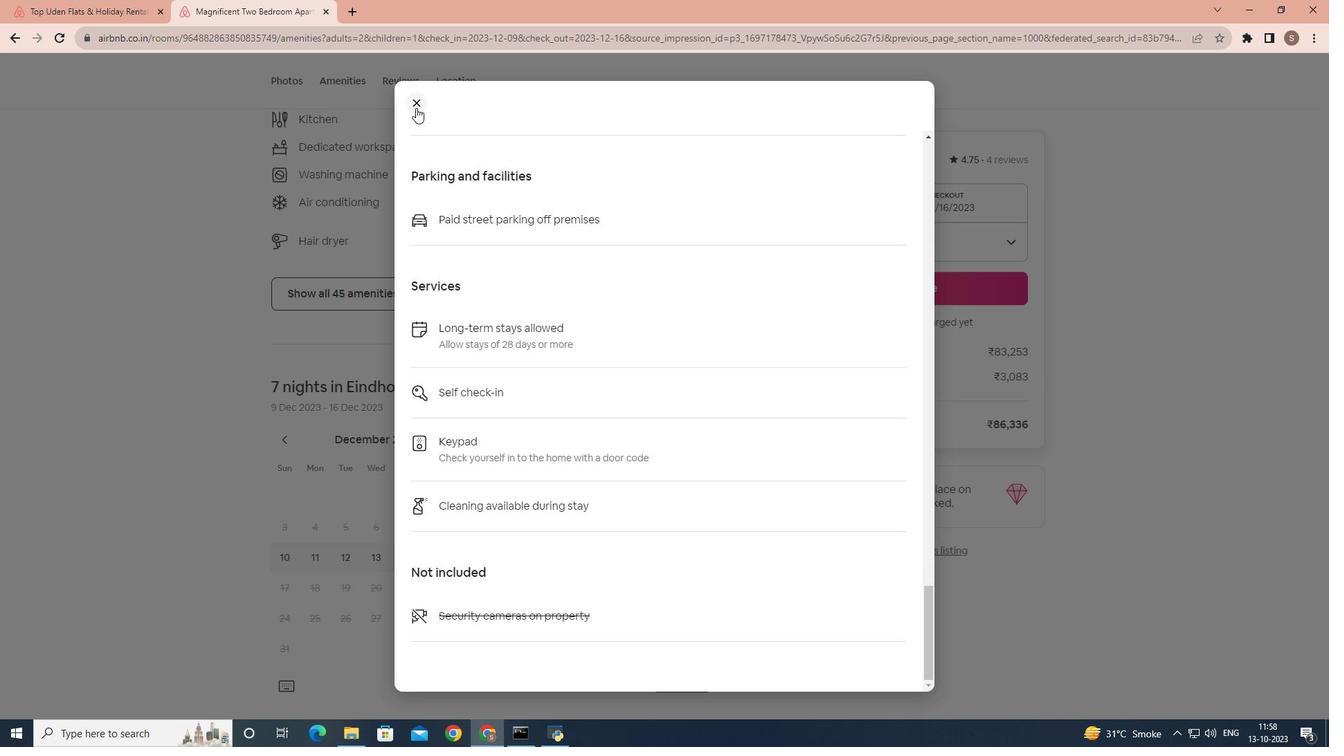 
Action: Mouse pressed left at (416, 107)
Screenshot: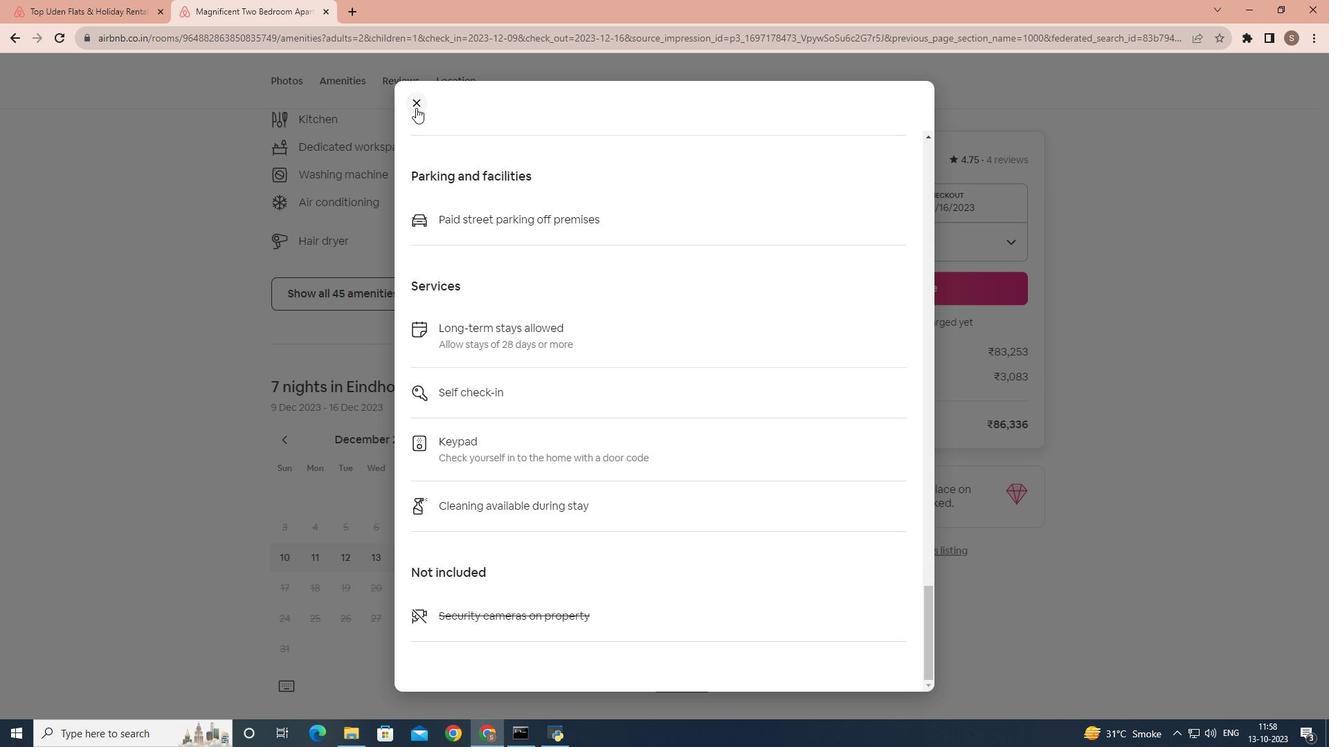 
Action: Mouse moved to (407, 326)
Screenshot: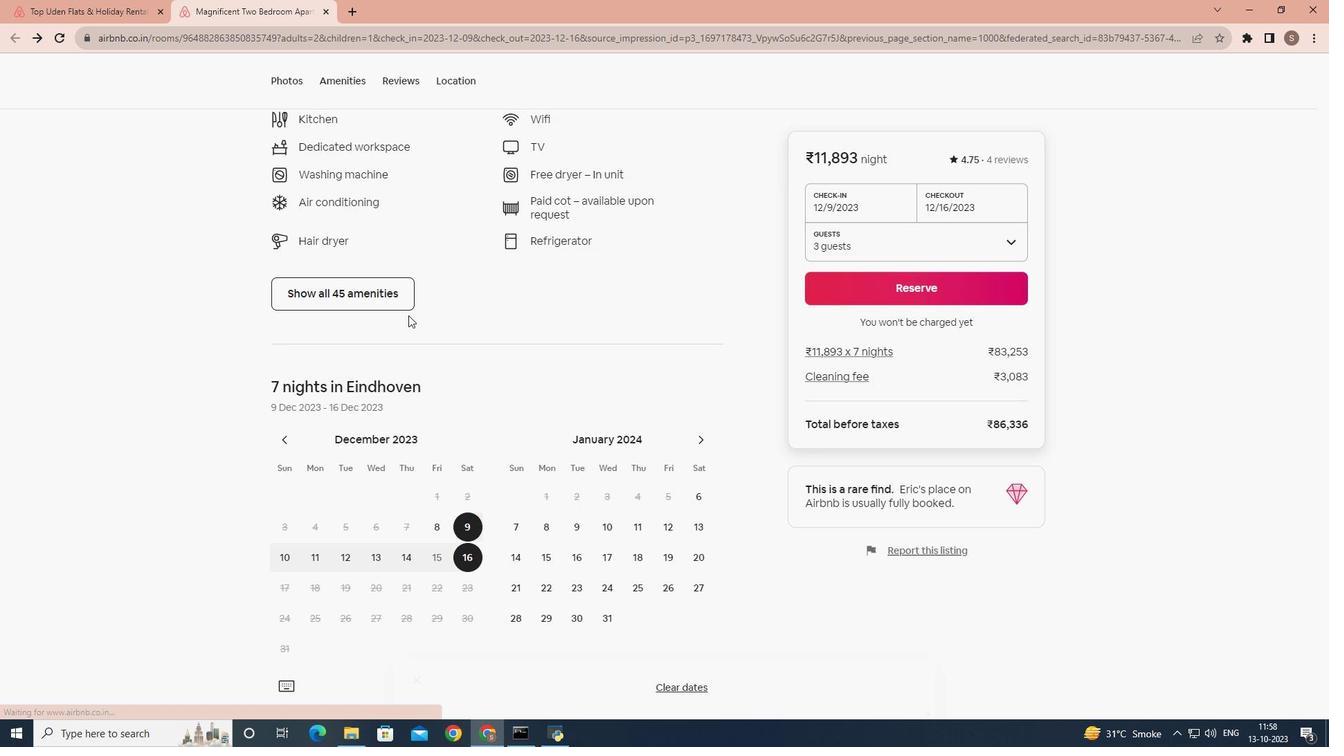 
Action: Mouse scrolled (407, 326) with delta (0, 0)
Screenshot: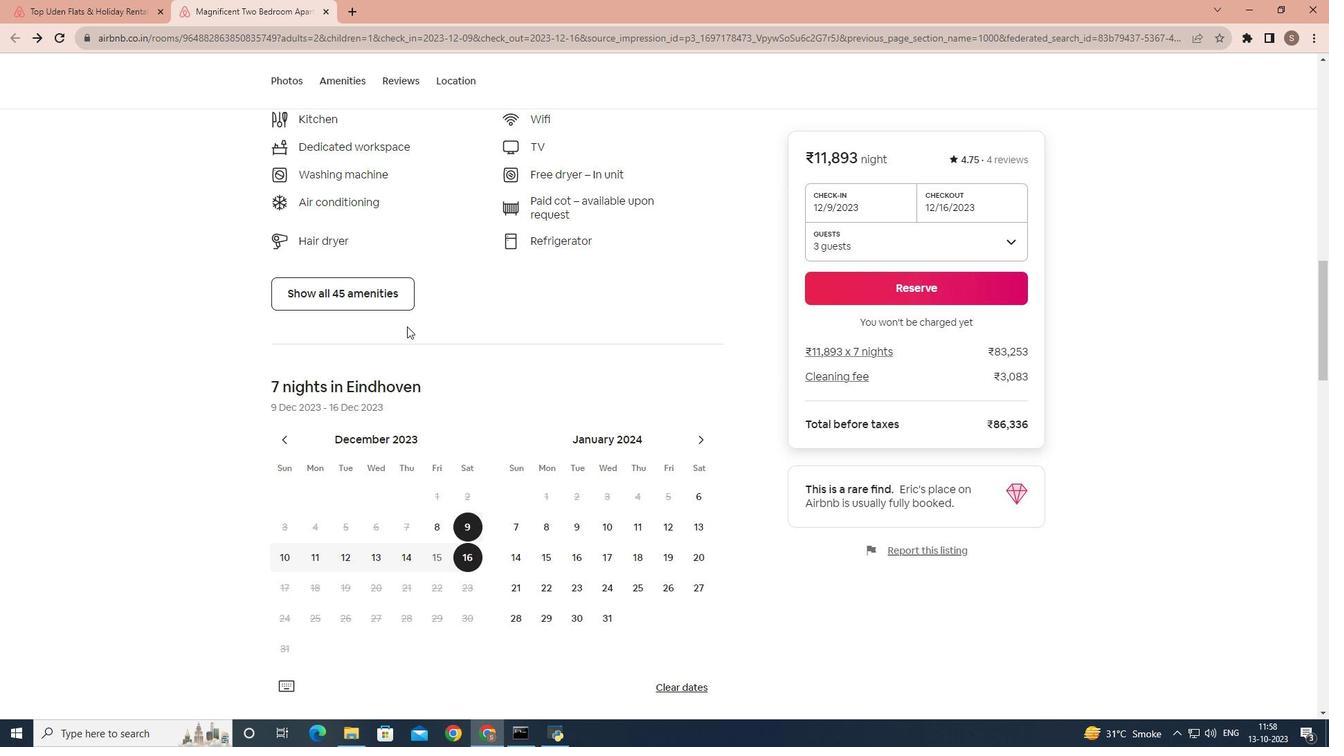 
Action: Mouse scrolled (407, 326) with delta (0, 0)
Screenshot: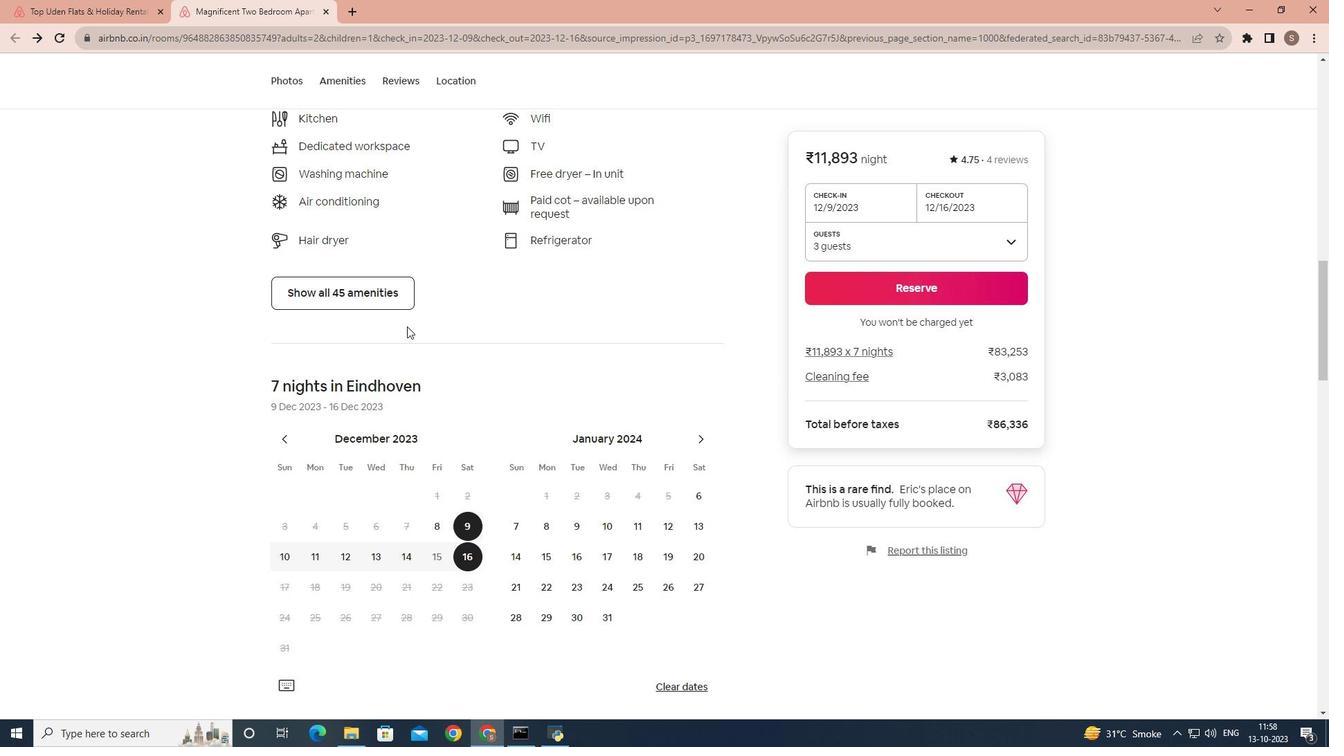 
Action: Mouse scrolled (407, 326) with delta (0, 0)
Screenshot: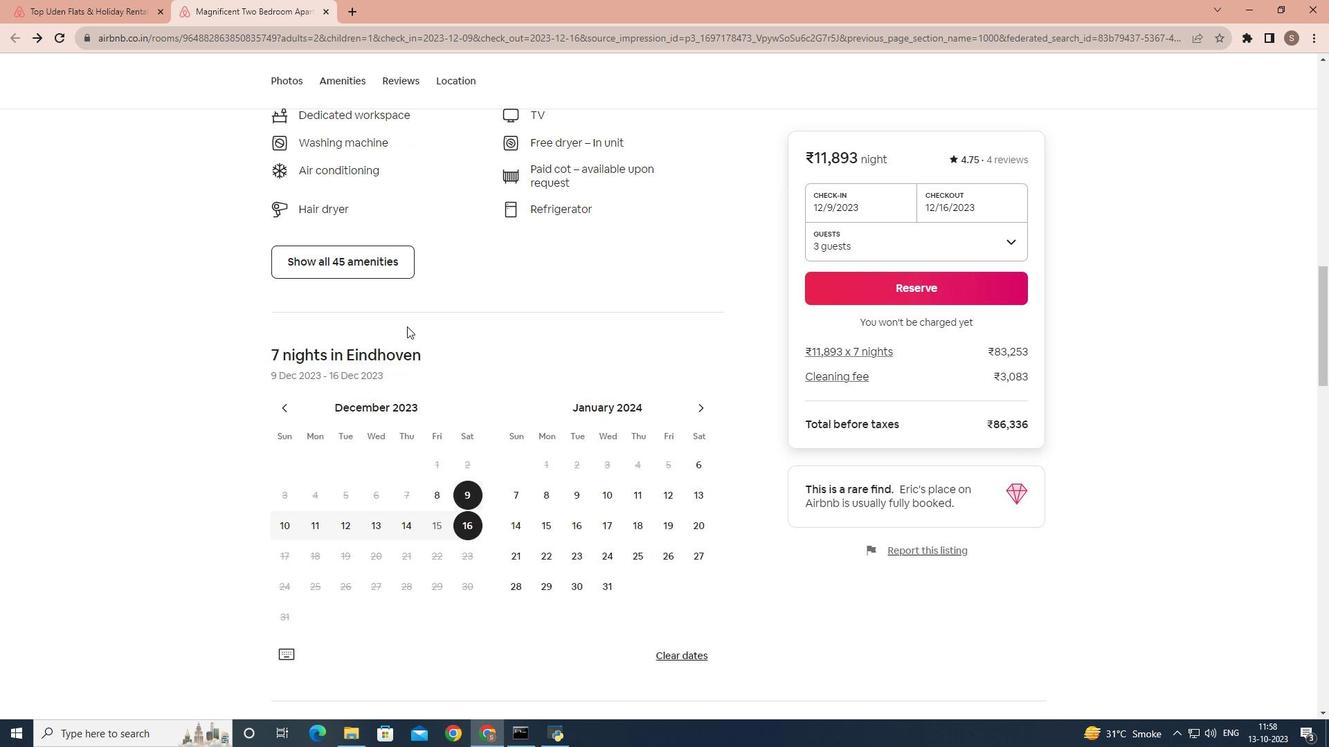 
Action: Mouse scrolled (407, 326) with delta (0, 0)
Screenshot: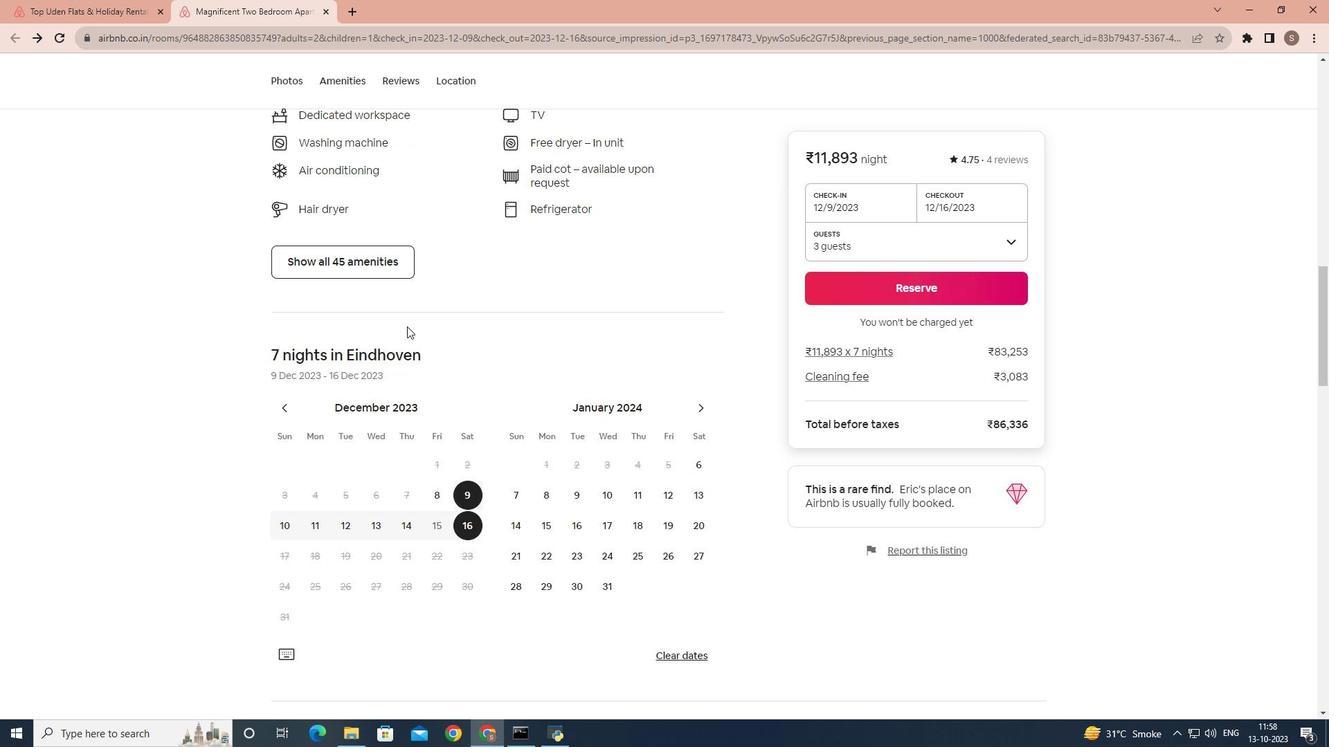 
Action: Mouse scrolled (407, 326) with delta (0, 0)
Screenshot: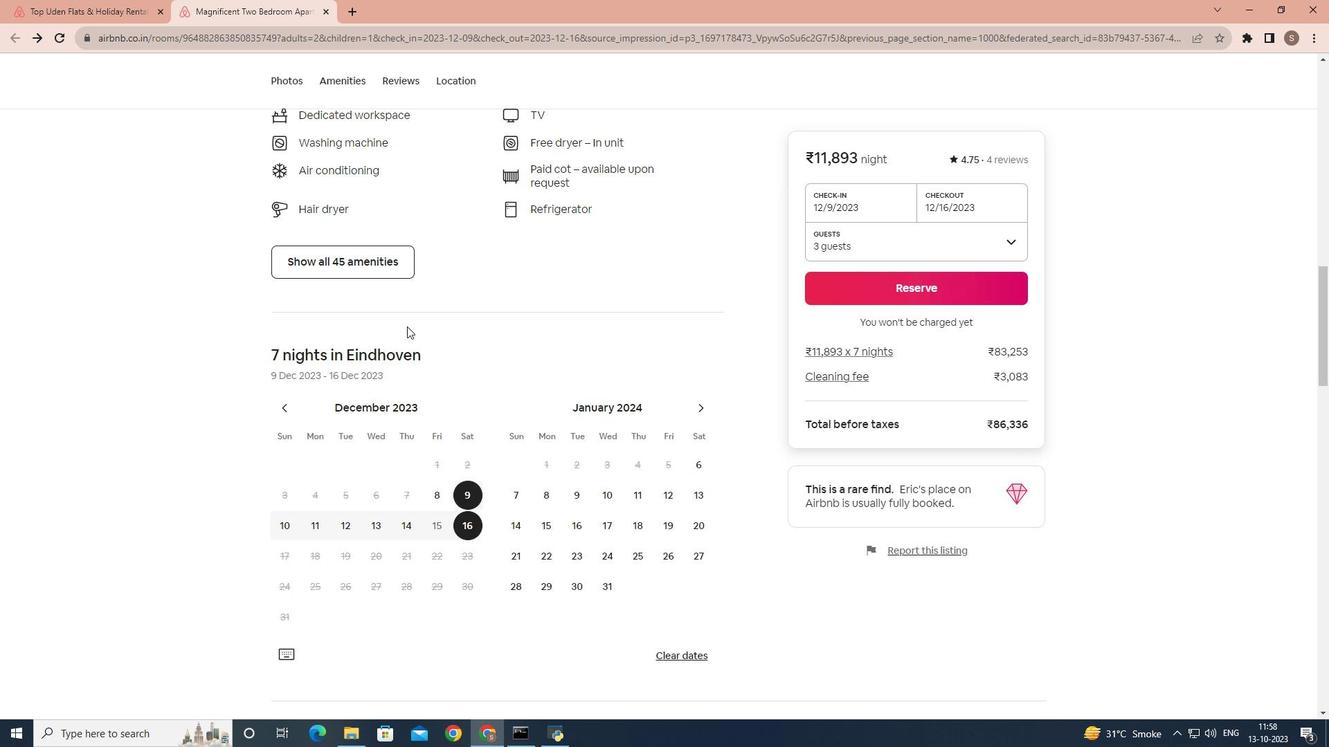
Action: Mouse scrolled (407, 326) with delta (0, 0)
Screenshot: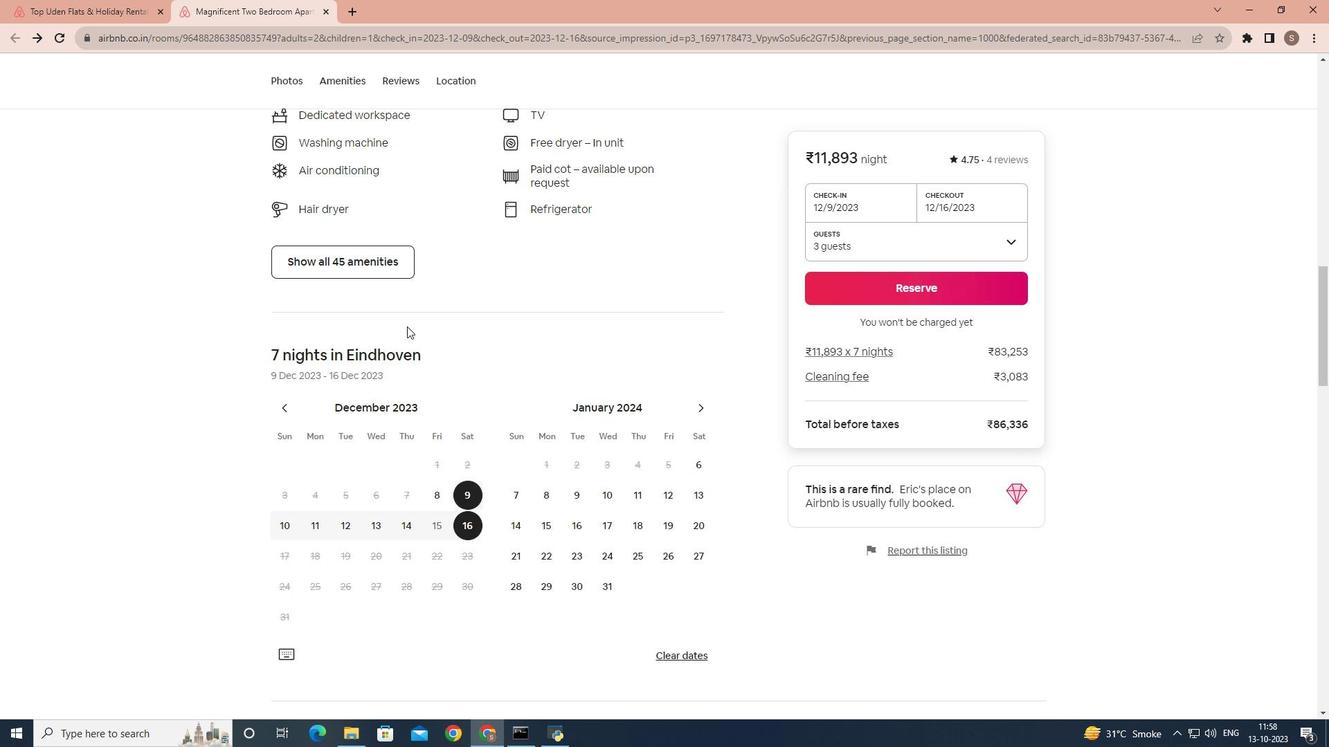
Action: Mouse scrolled (407, 326) with delta (0, 0)
Screenshot: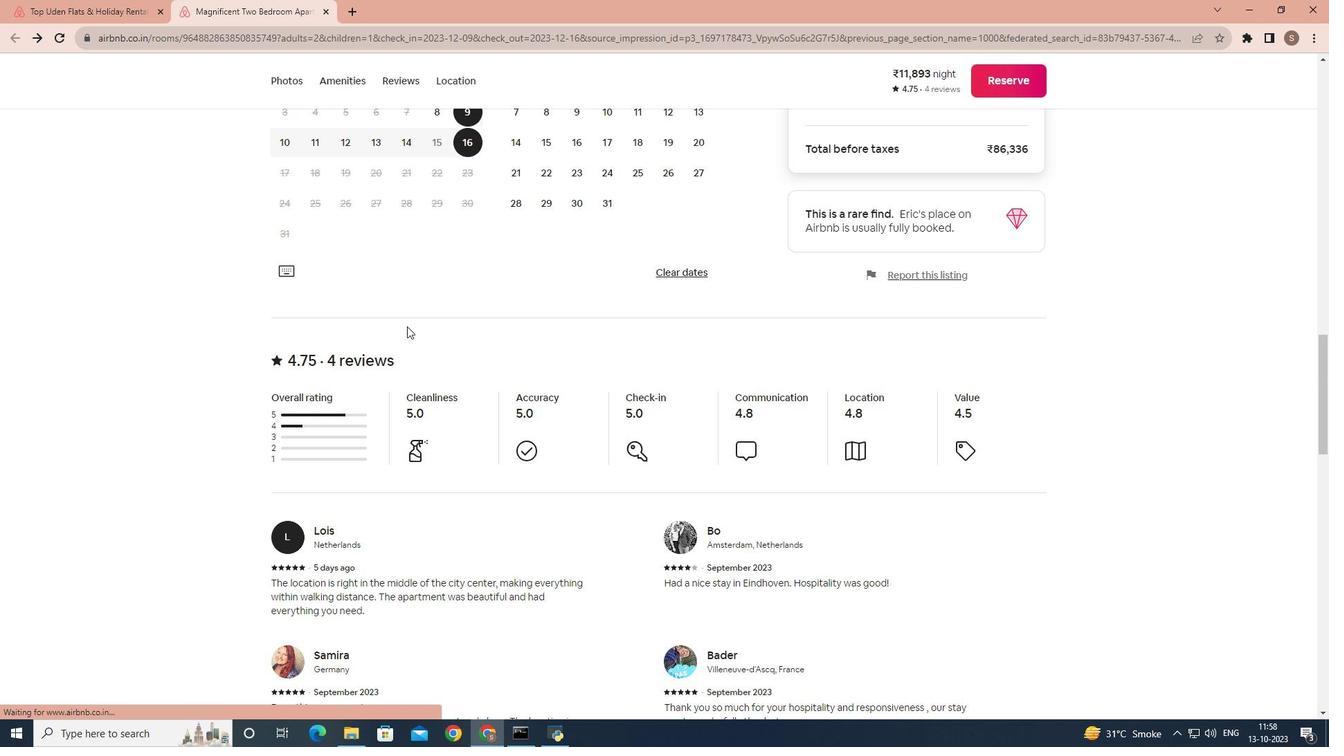 
Action: Mouse scrolled (407, 326) with delta (0, 0)
Screenshot: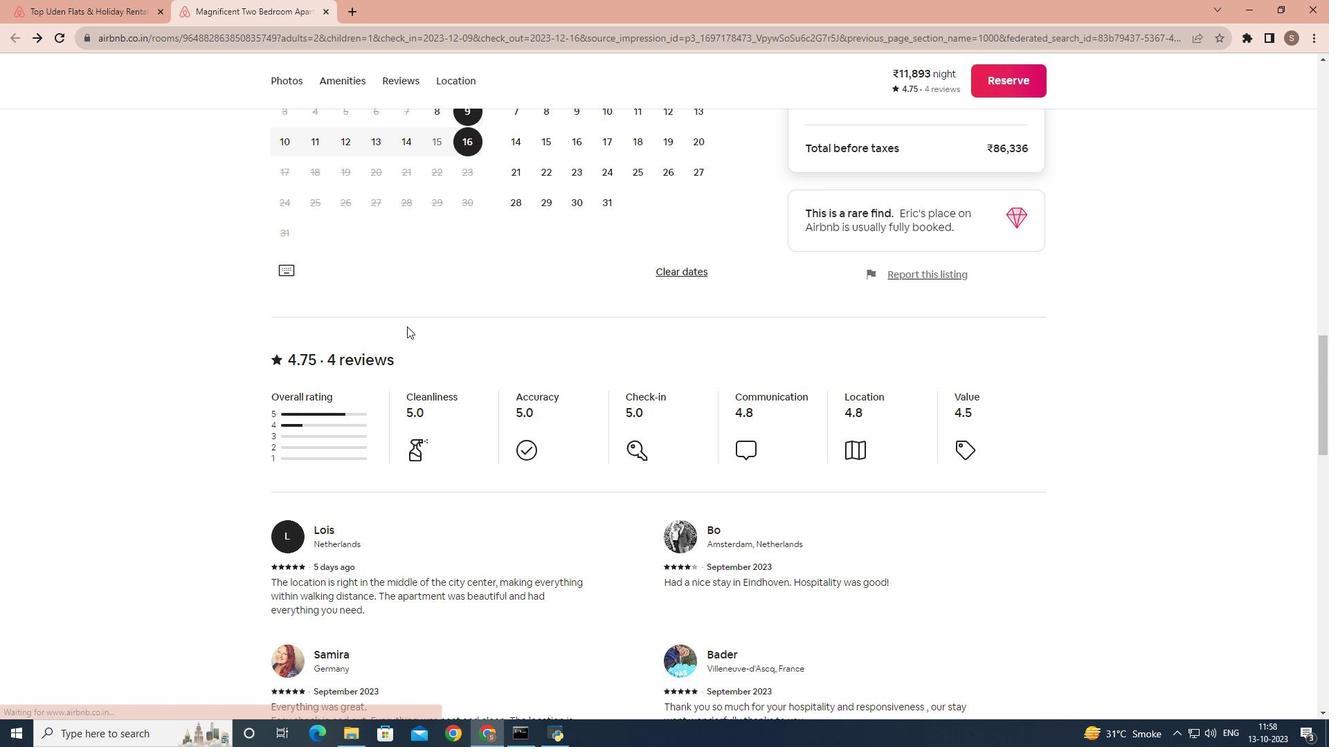 
Action: Mouse scrolled (407, 326) with delta (0, 0)
Screenshot: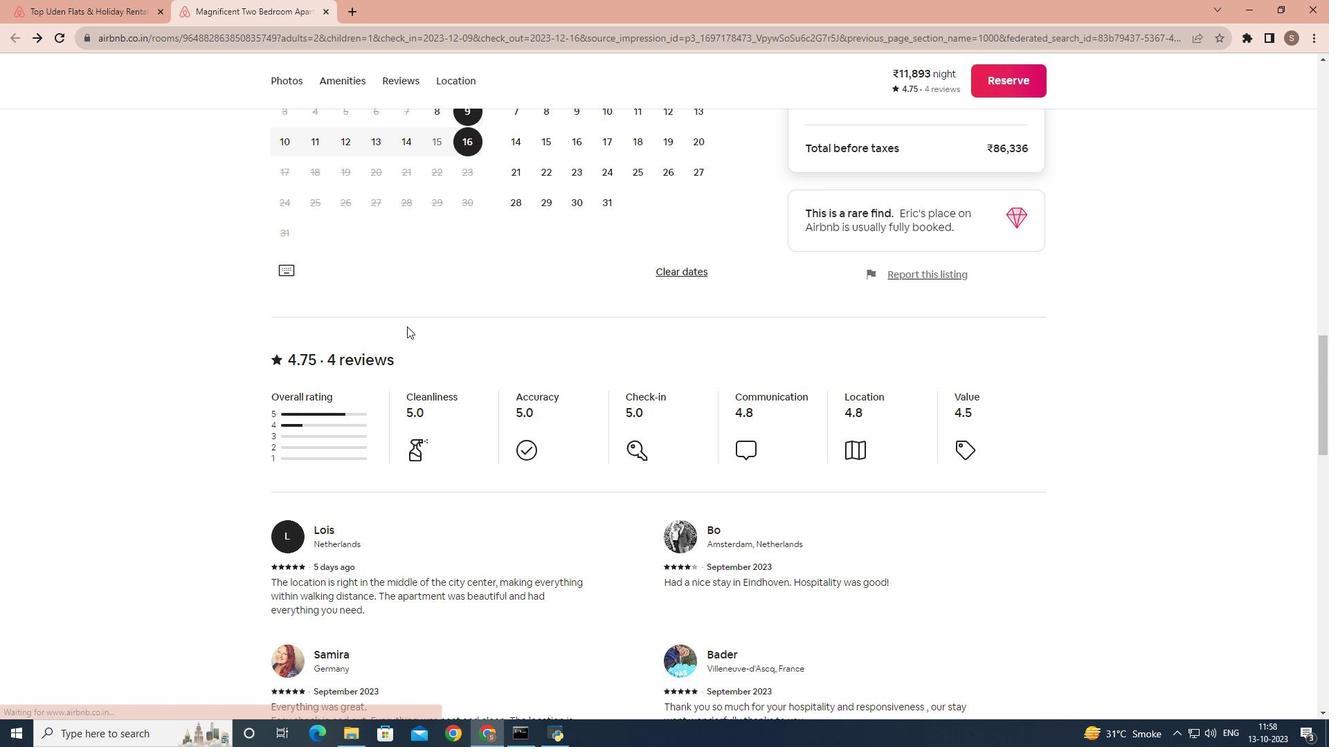 
Action: Mouse scrolled (407, 326) with delta (0, 0)
Screenshot: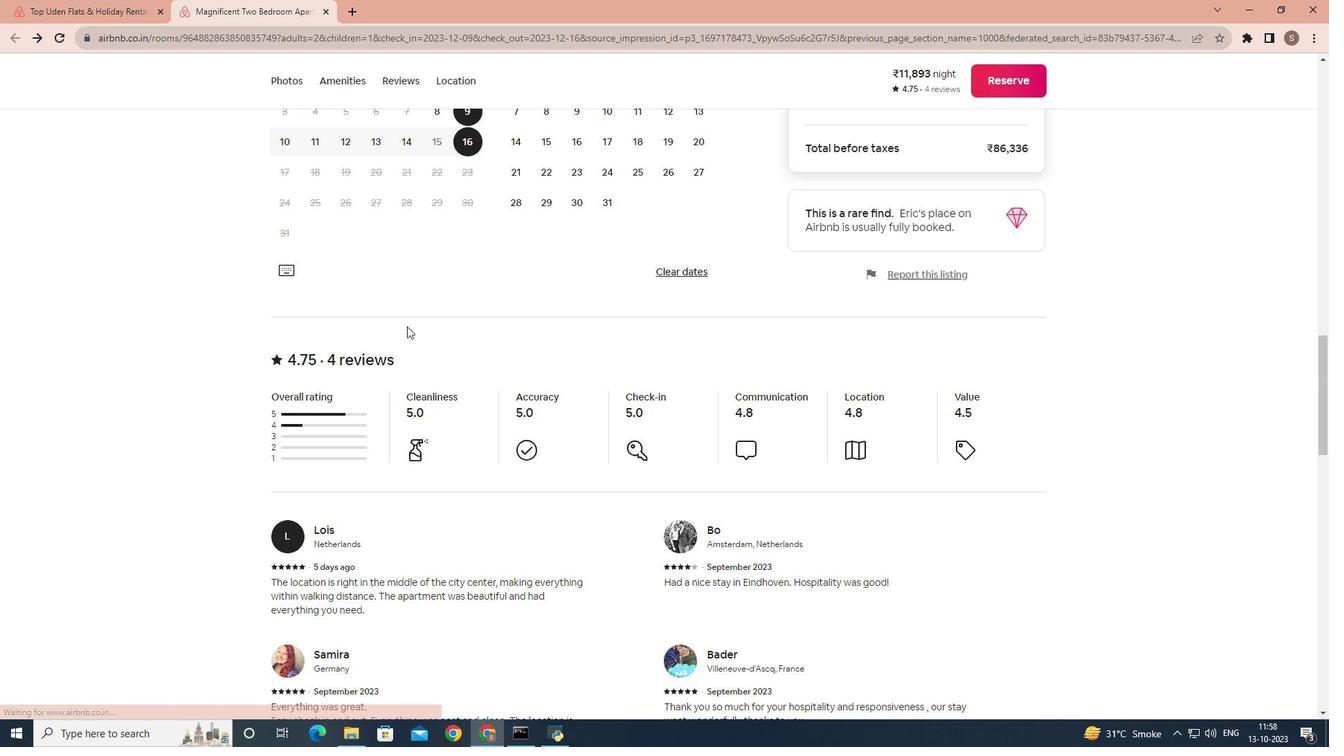 
Action: Mouse scrolled (407, 326) with delta (0, 0)
Screenshot: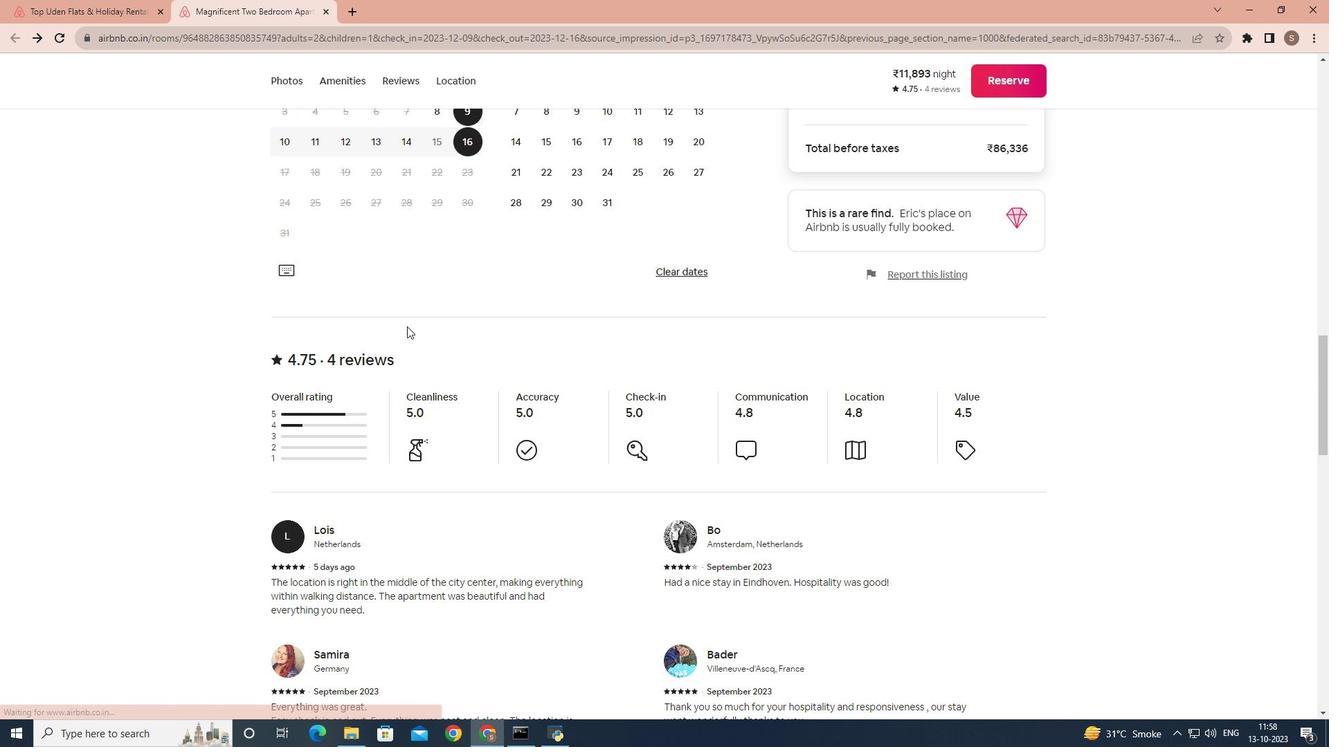 
Action: Mouse scrolled (407, 326) with delta (0, 0)
Screenshot: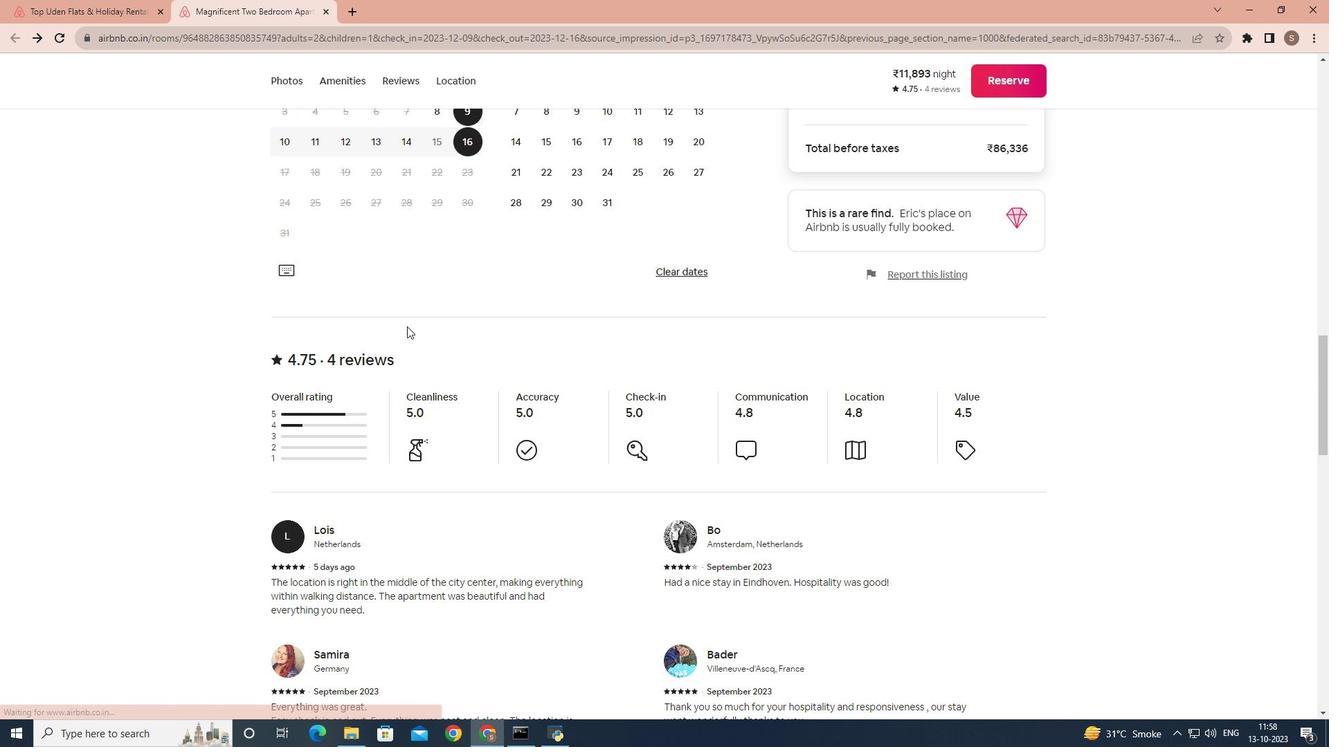 
Action: Mouse scrolled (407, 327) with delta (0, 0)
Screenshot: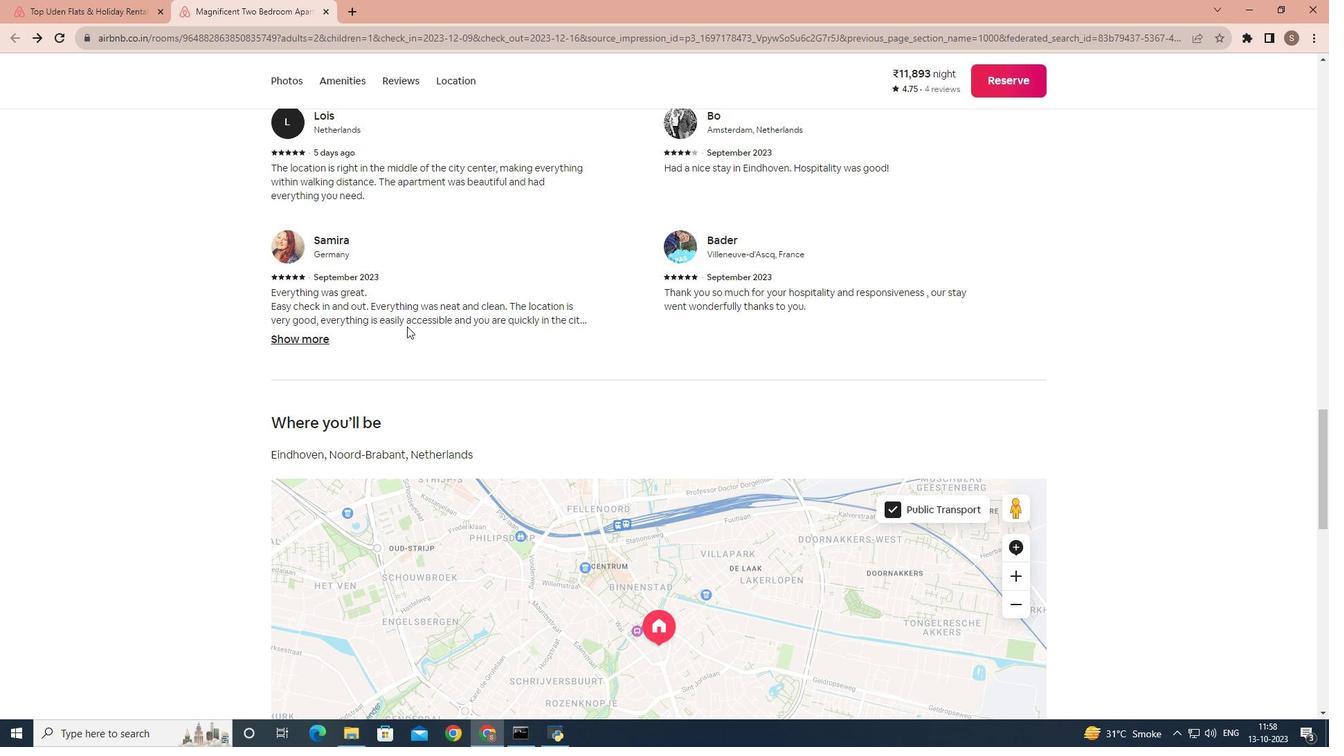 
Action: Mouse scrolled (407, 327) with delta (0, 0)
Screenshot: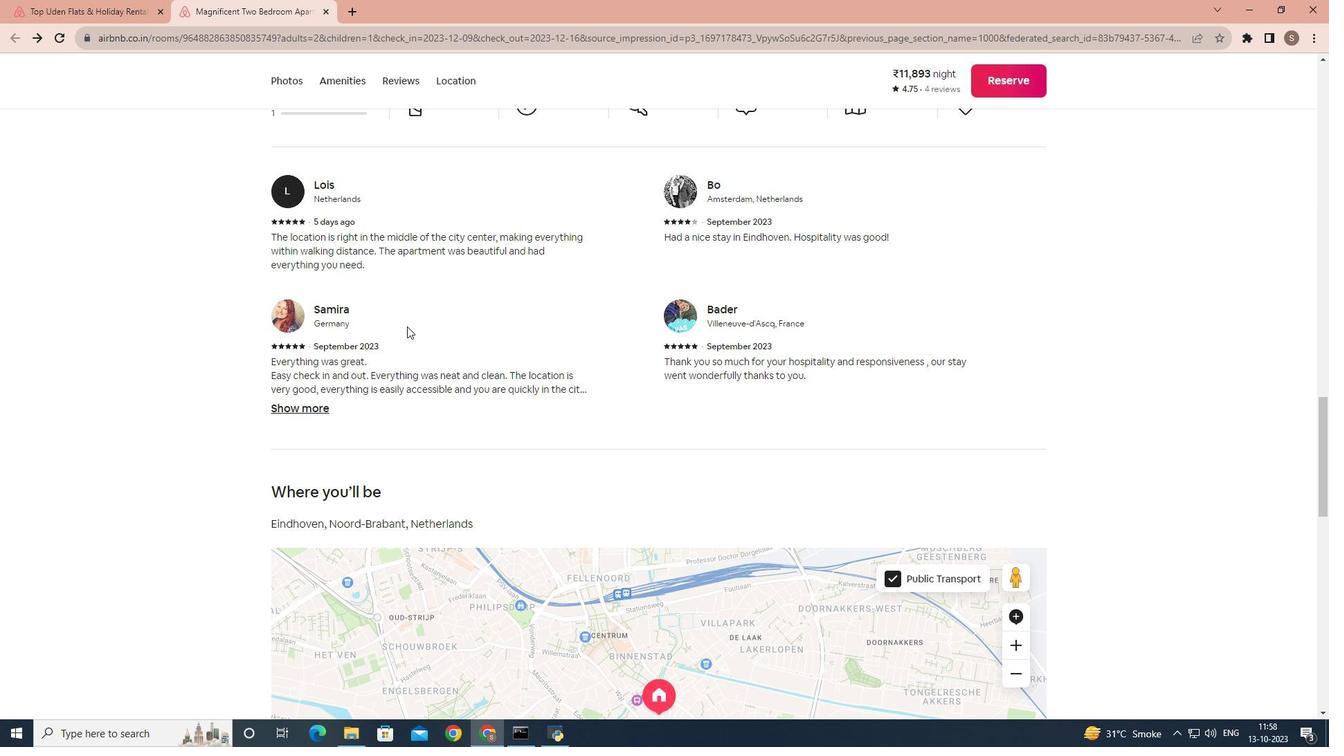 
Action: Mouse scrolled (407, 327) with delta (0, 0)
Screenshot: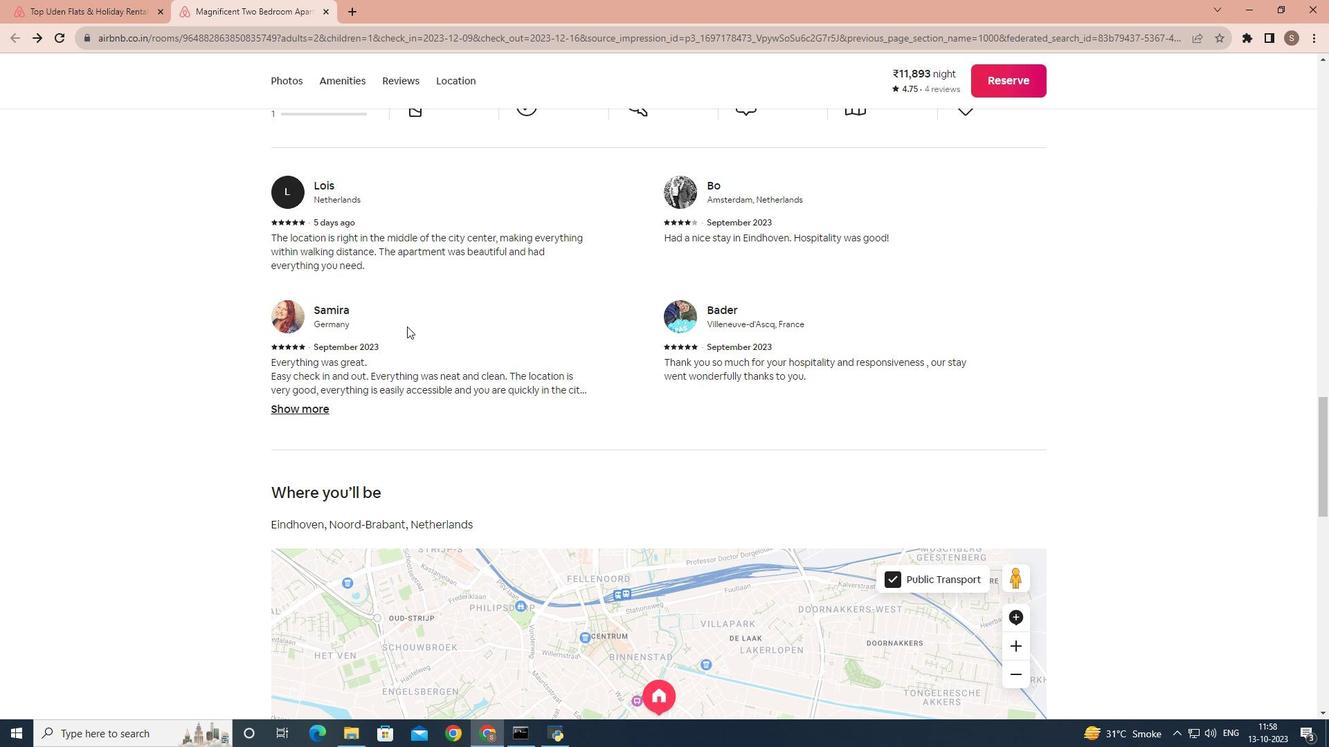 
Action: Mouse scrolled (407, 326) with delta (0, 0)
Screenshot: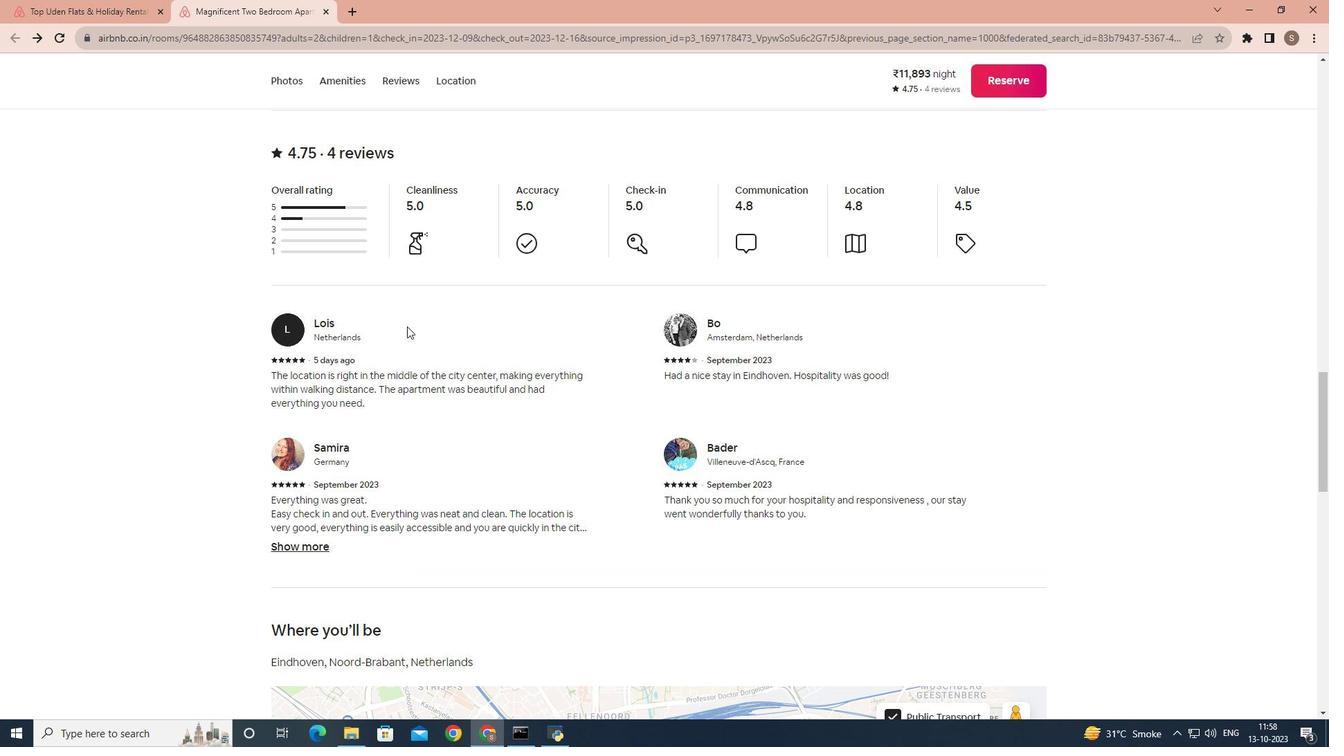 
Action: Mouse scrolled (407, 326) with delta (0, 0)
Screenshot: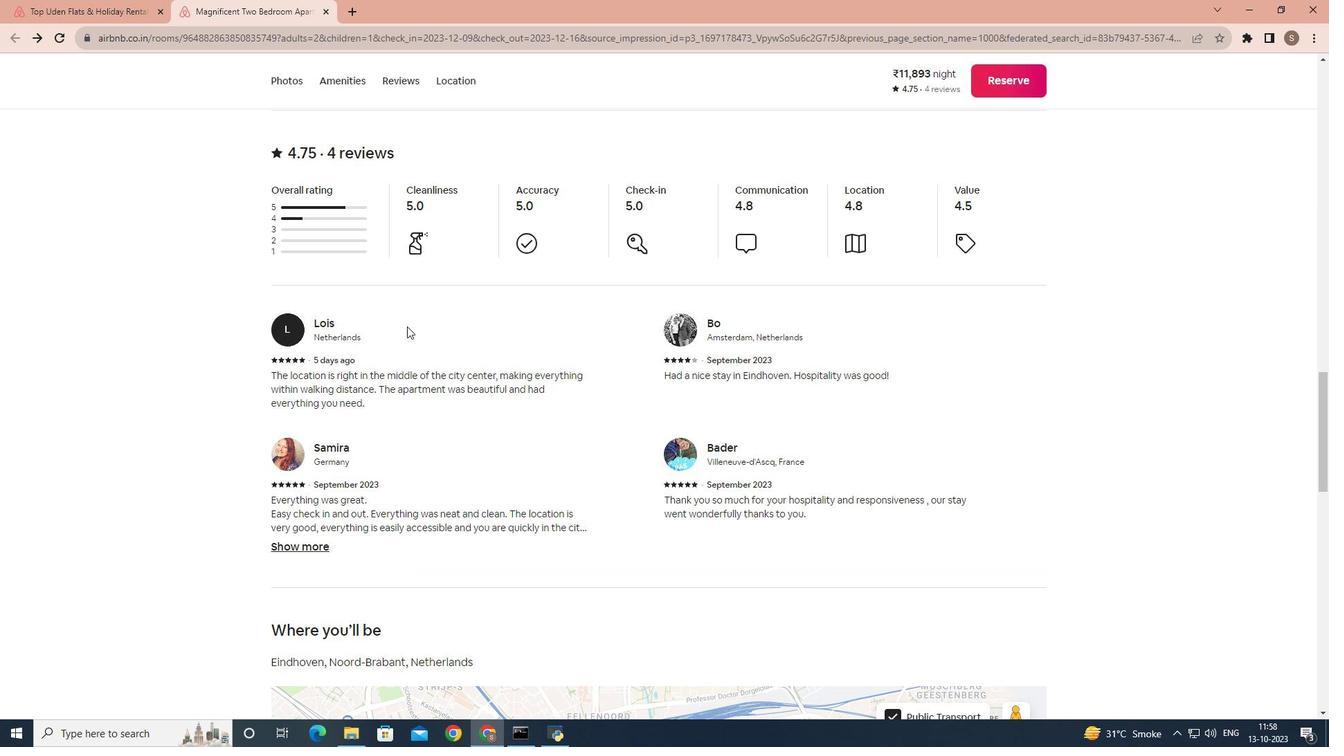 
Action: Mouse scrolled (407, 326) with delta (0, 0)
Screenshot: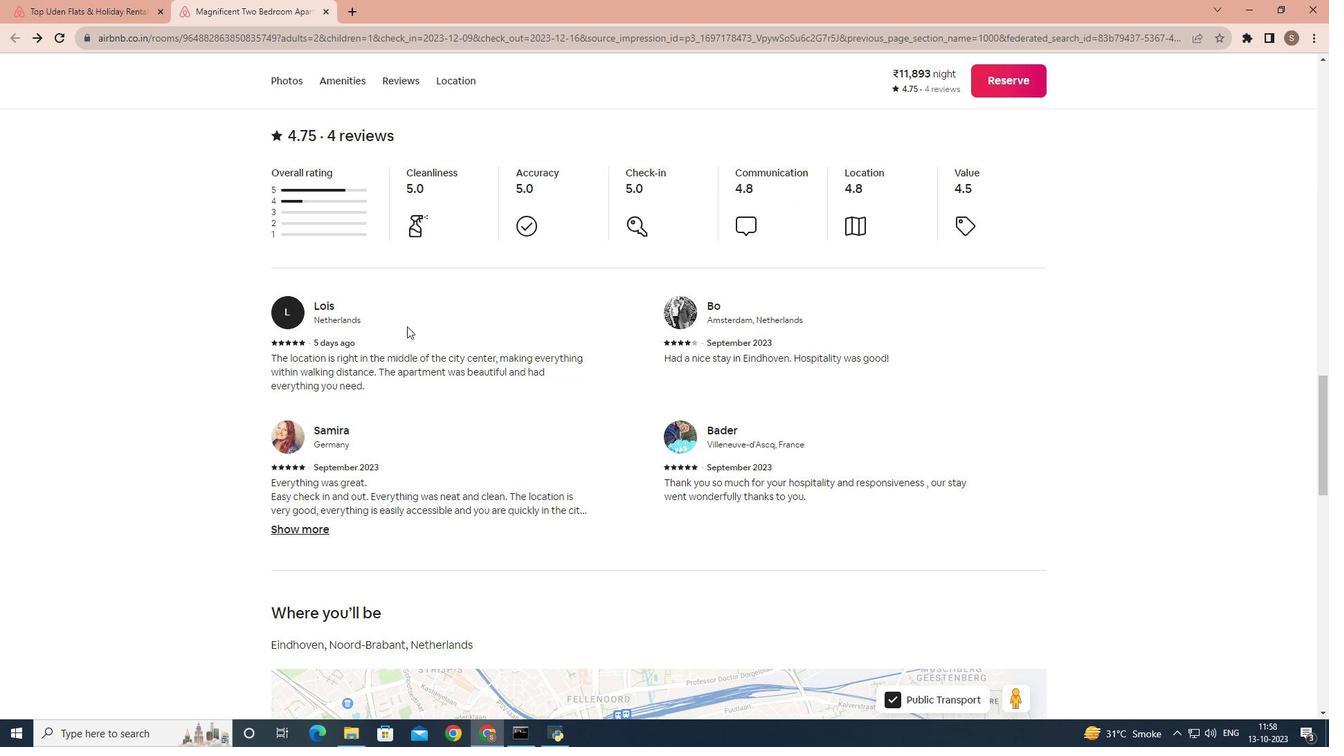 
Action: Mouse scrolled (407, 326) with delta (0, 0)
Screenshot: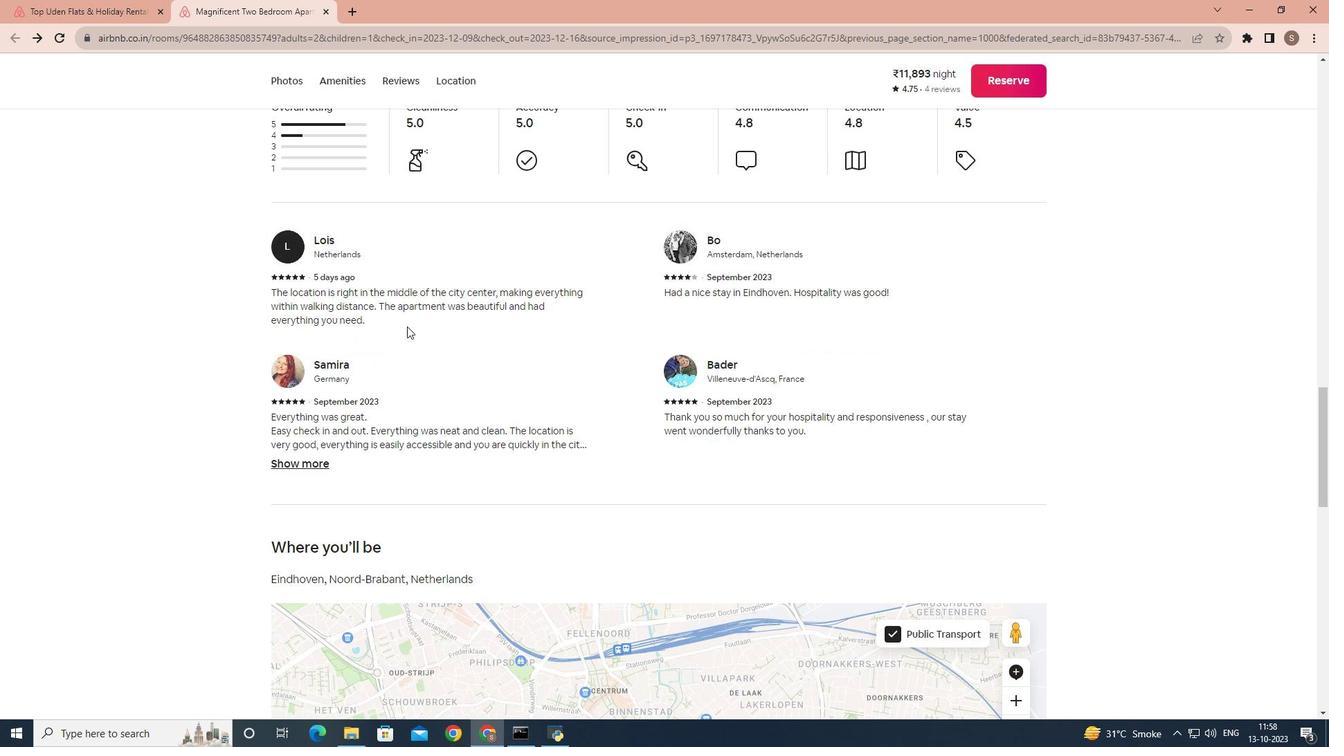 
Action: Mouse scrolled (407, 326) with delta (0, 0)
Screenshot: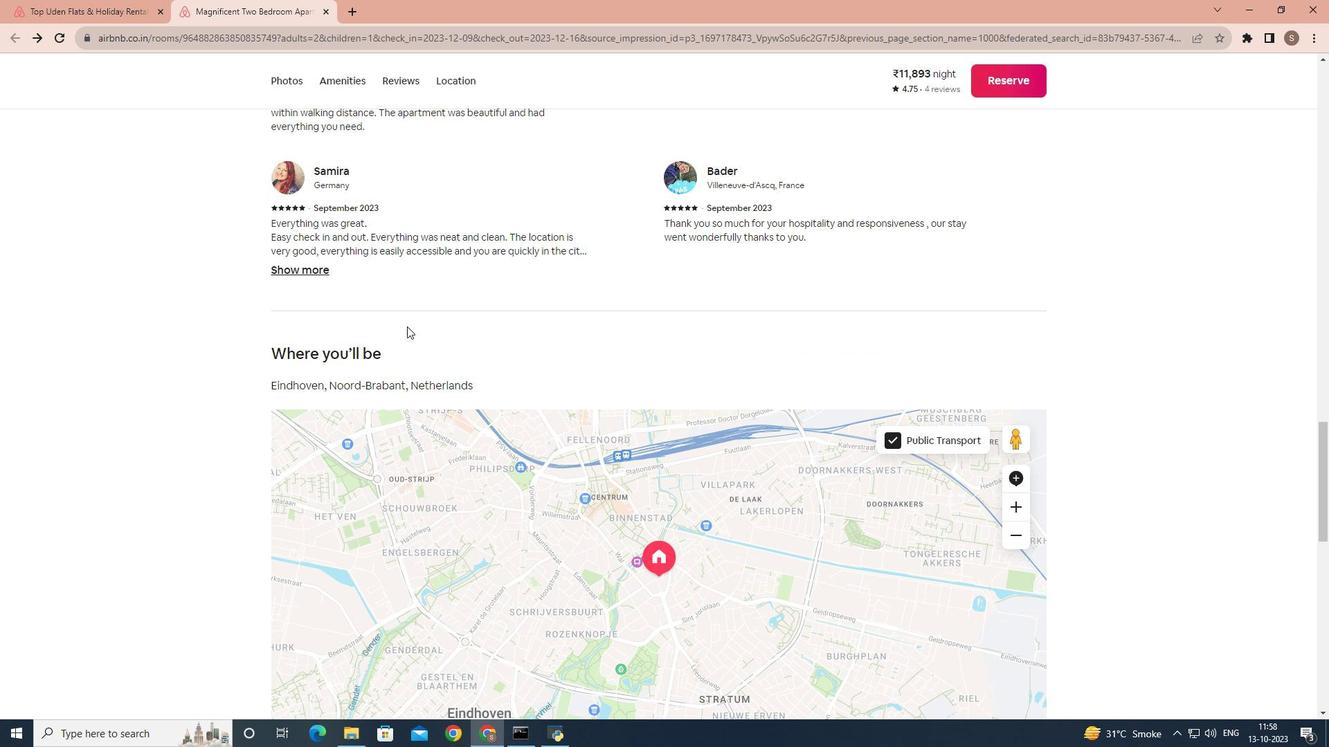 
Action: Mouse scrolled (407, 326) with delta (0, 0)
Screenshot: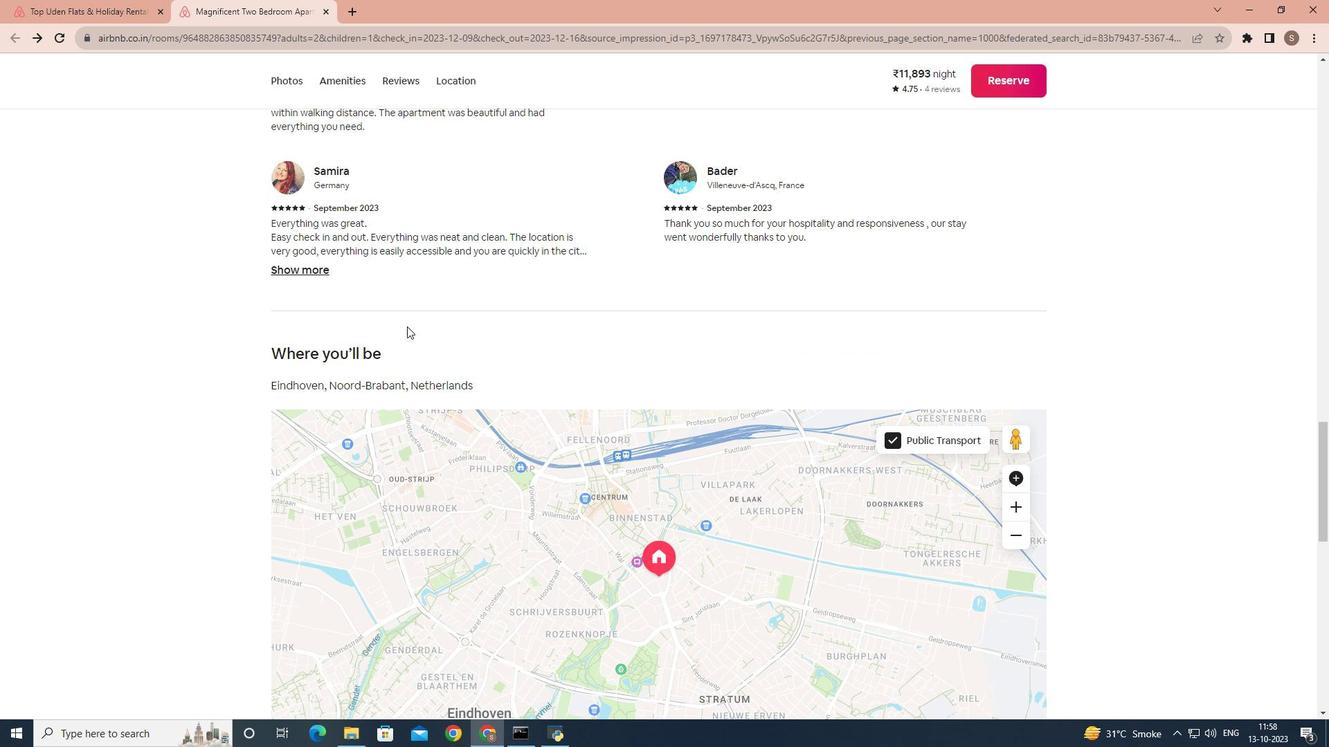 
Action: Mouse scrolled (407, 326) with delta (0, 0)
Screenshot: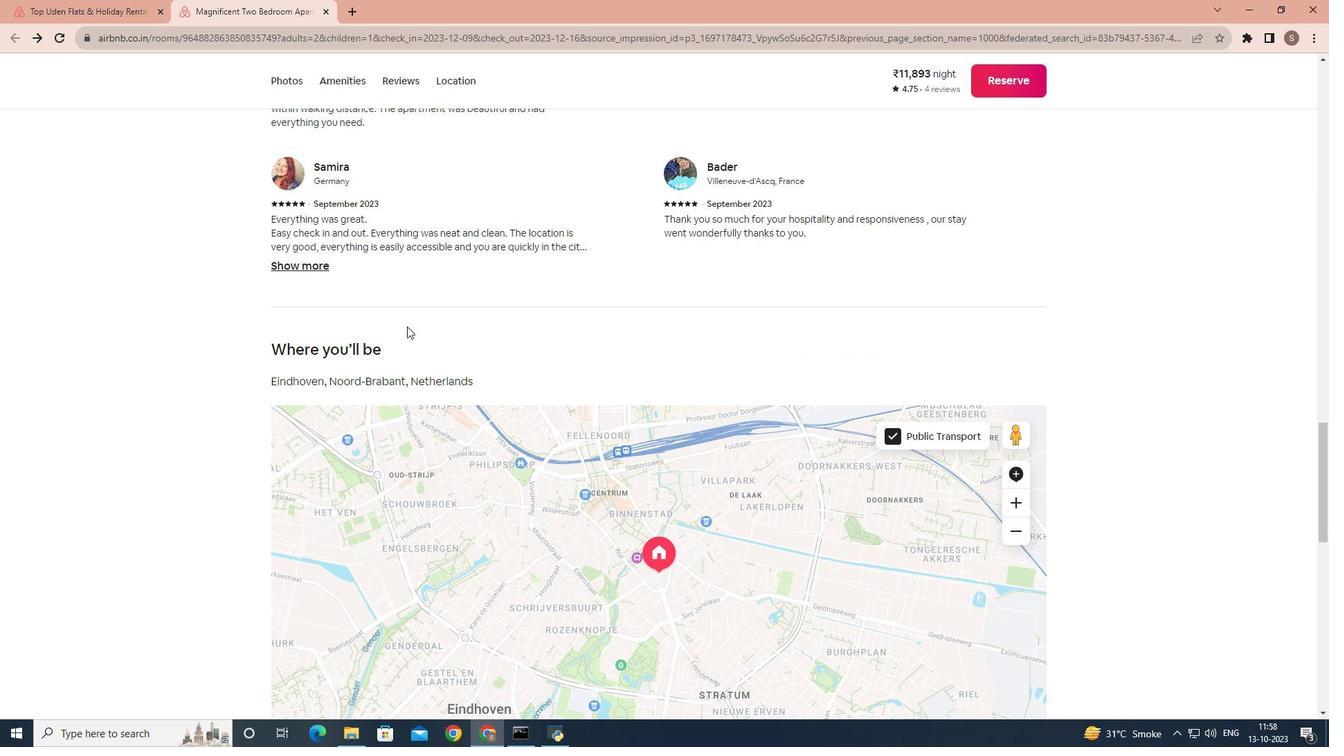 
Action: Mouse moved to (407, 327)
Screenshot: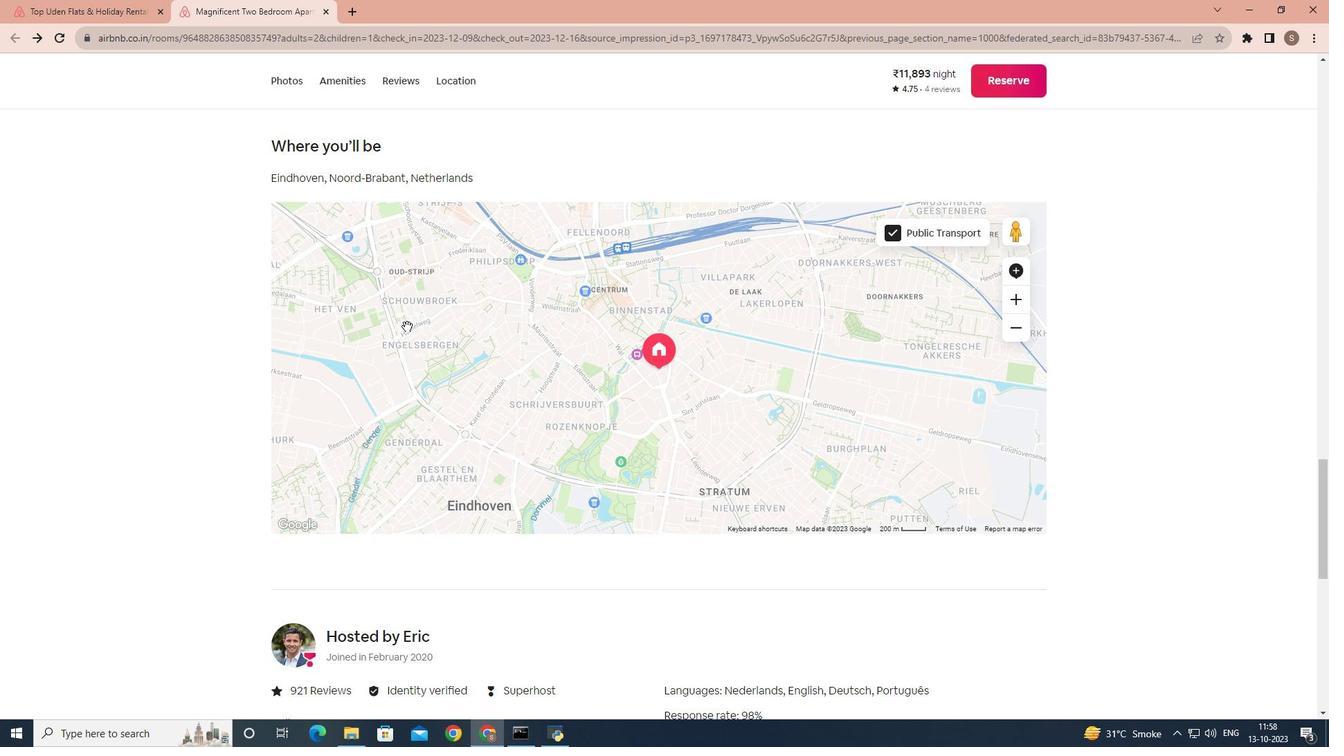 
Action: Mouse scrolled (407, 326) with delta (0, 0)
Screenshot: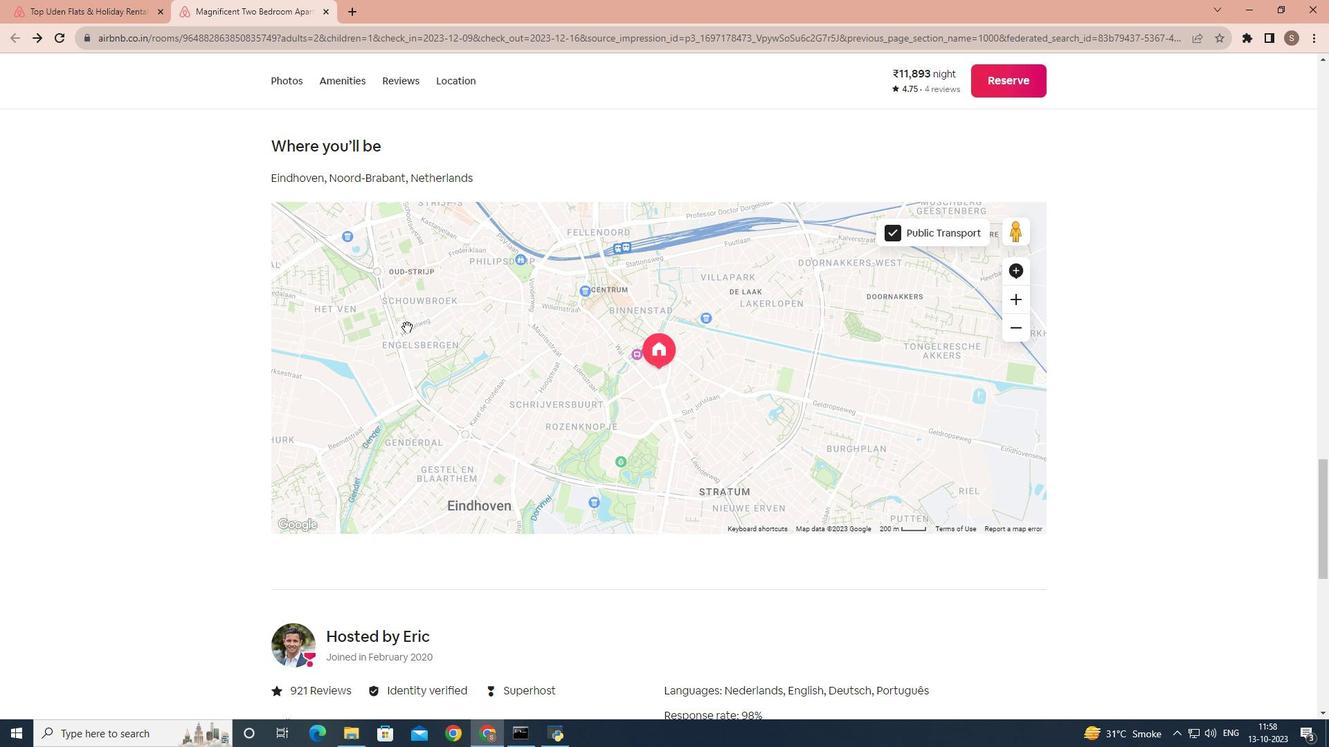 
Action: Mouse scrolled (407, 326) with delta (0, 0)
Screenshot: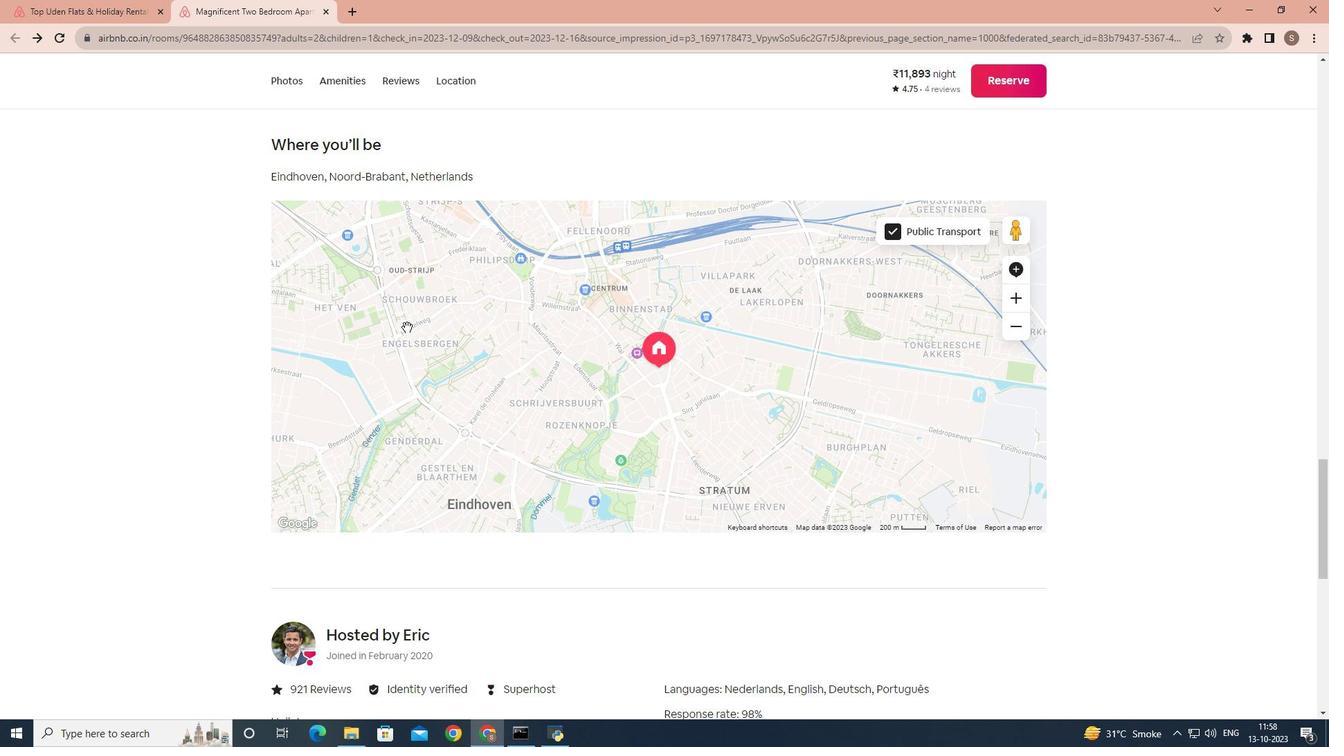 
Action: Mouse scrolled (407, 326) with delta (0, 0)
Screenshot: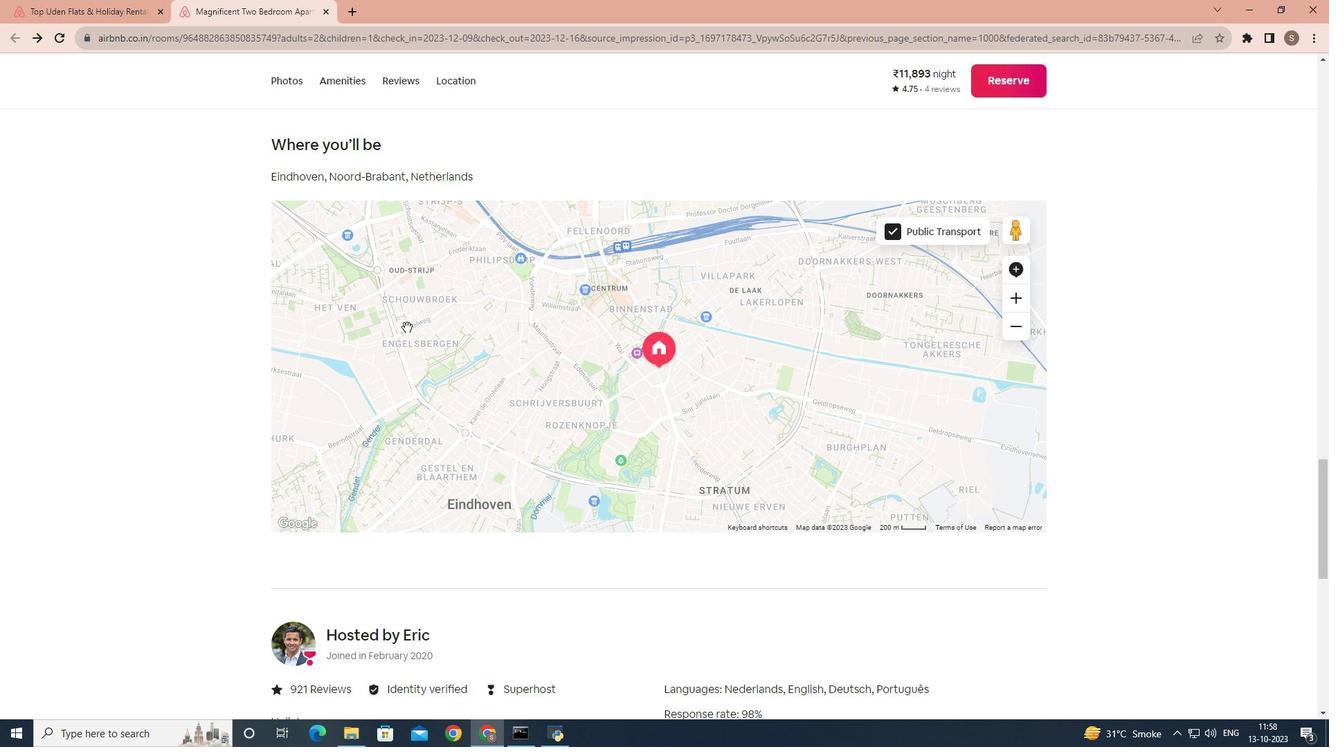 
Action: Mouse scrolled (407, 326) with delta (0, 0)
Screenshot: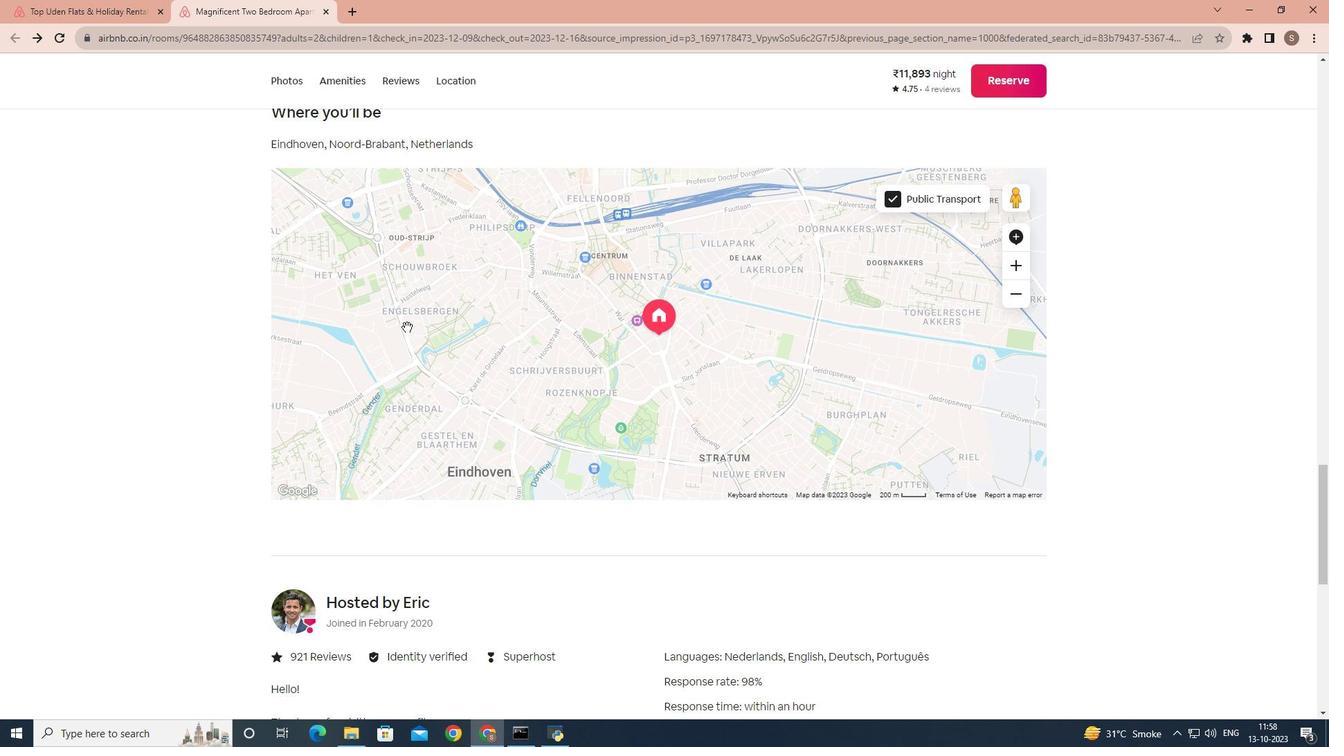 
Action: Mouse scrolled (407, 326) with delta (0, 0)
Screenshot: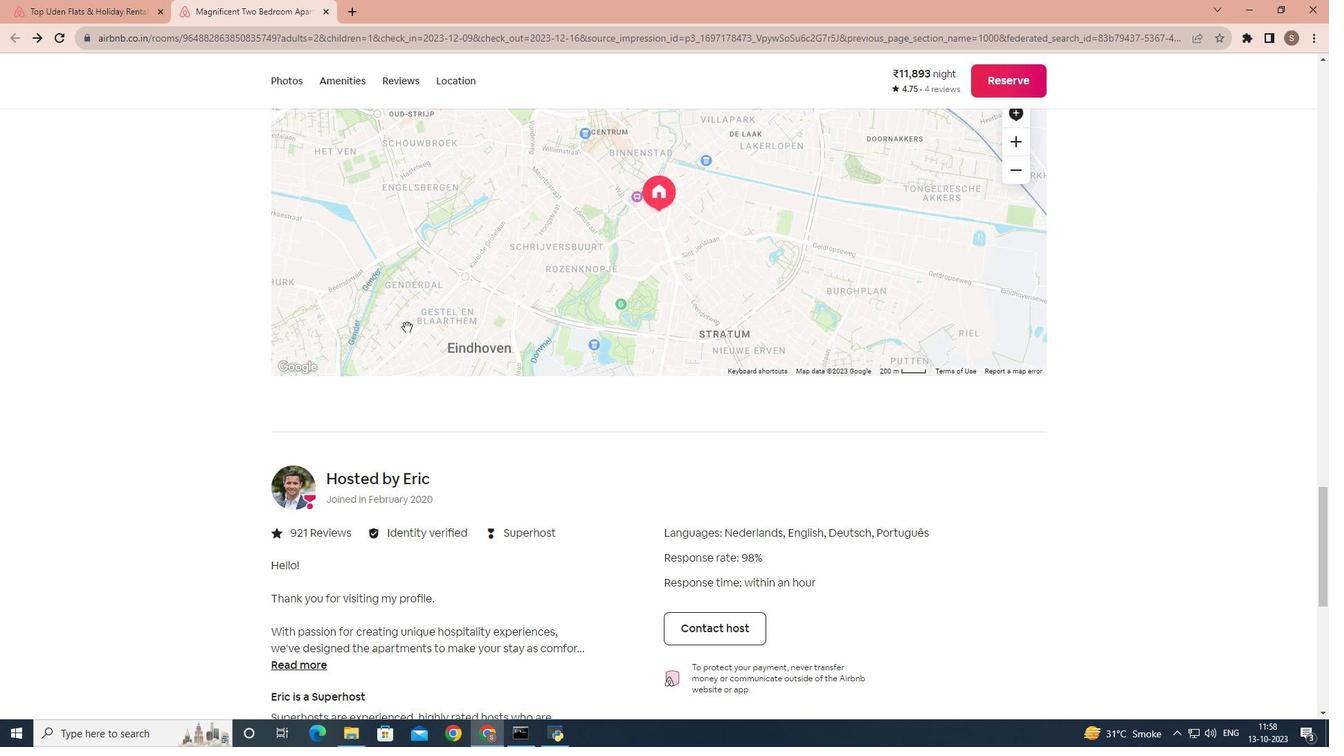 
Action: Mouse scrolled (407, 326) with delta (0, 0)
Screenshot: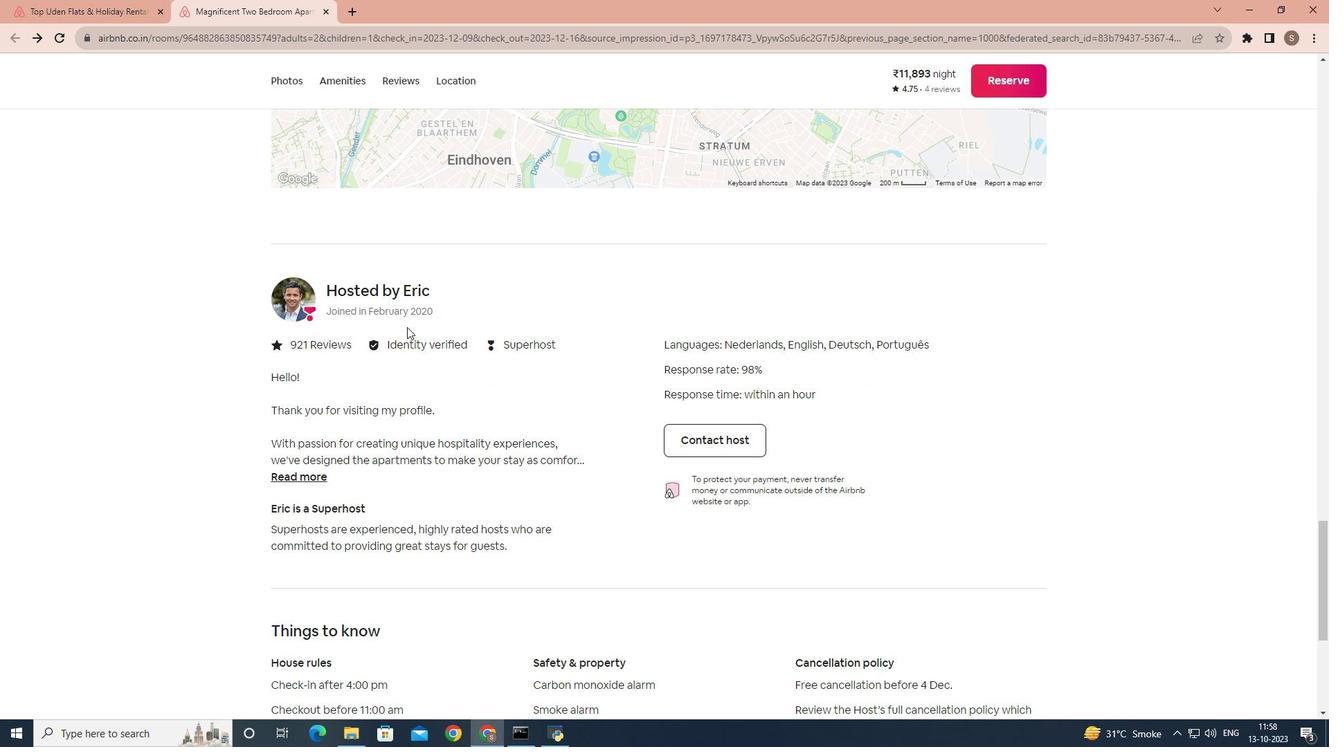 
Action: Mouse scrolled (407, 326) with delta (0, 0)
Screenshot: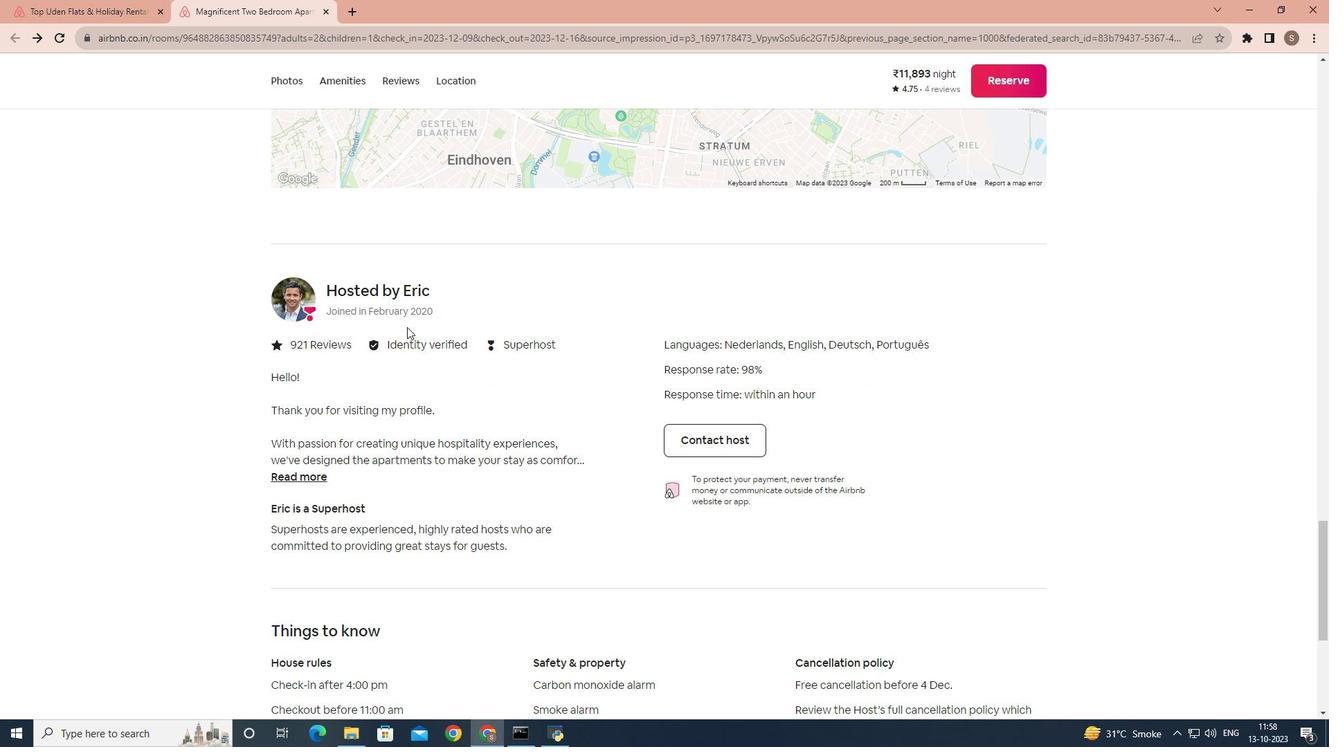 
Action: Mouse scrolled (407, 326) with delta (0, 0)
Screenshot: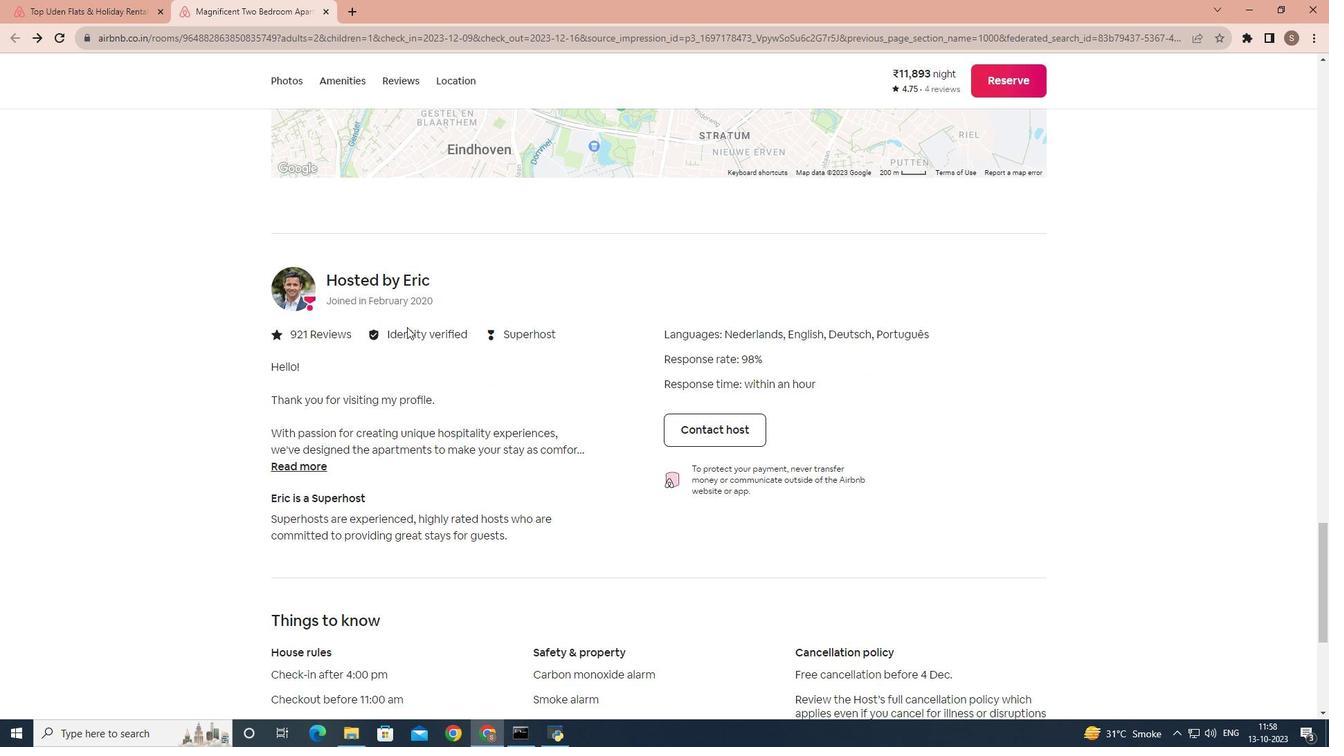 
Action: Mouse scrolled (407, 326) with delta (0, 0)
Screenshot: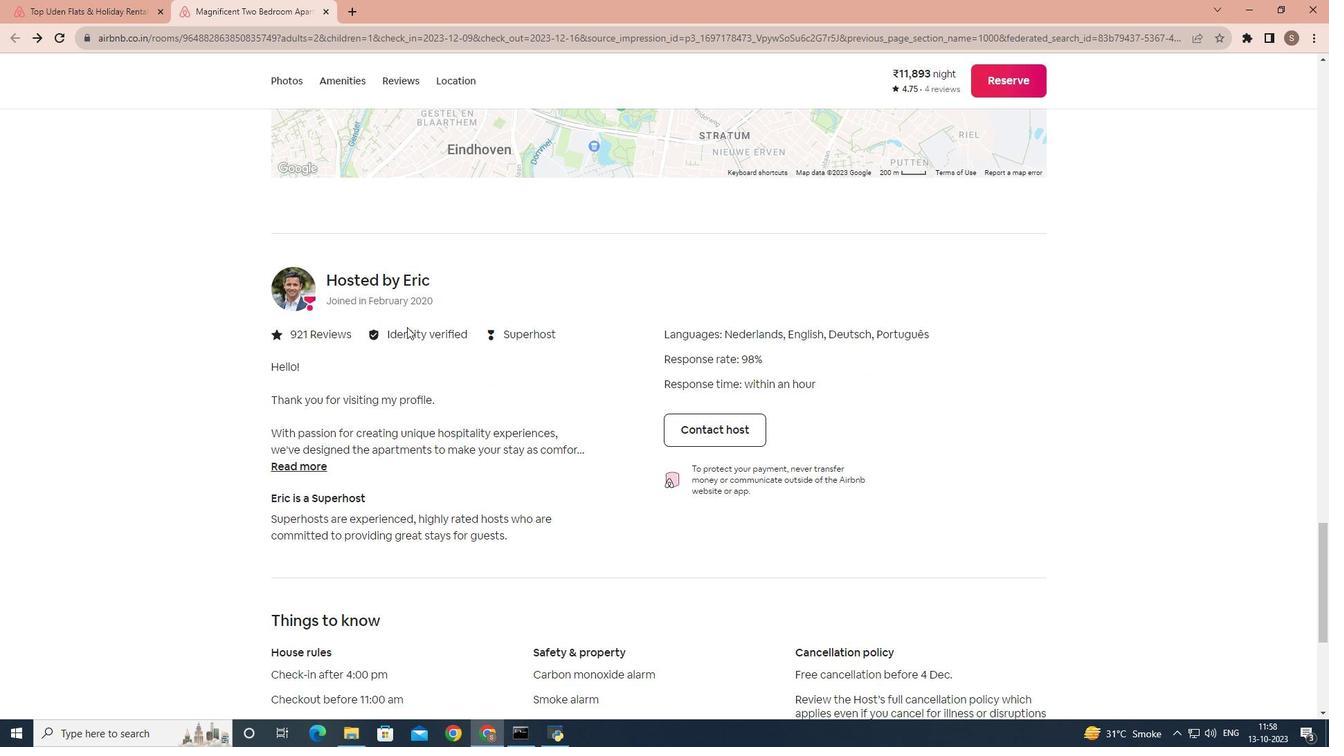 
Action: Mouse scrolled (407, 328) with delta (0, 0)
Screenshot: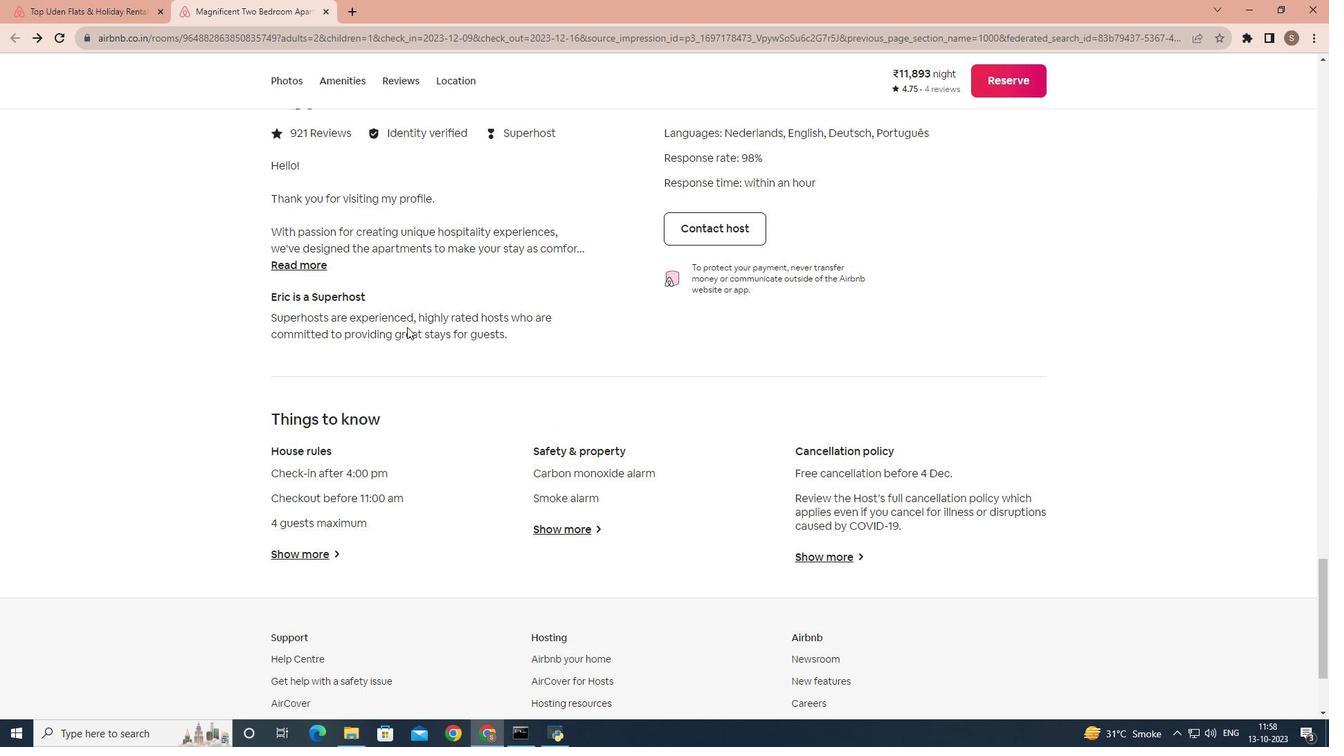
Action: Mouse moved to (297, 268)
Screenshot: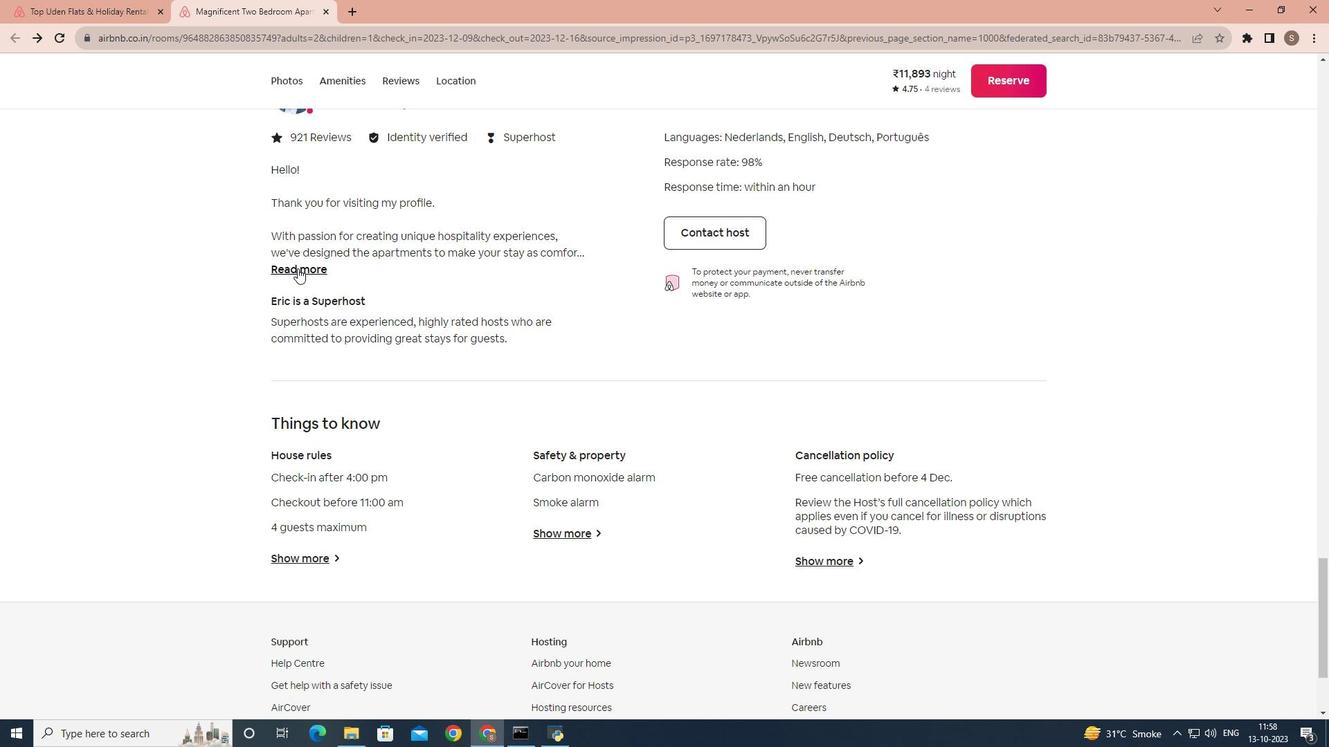 
Action: Mouse pressed left at (297, 268)
Screenshot: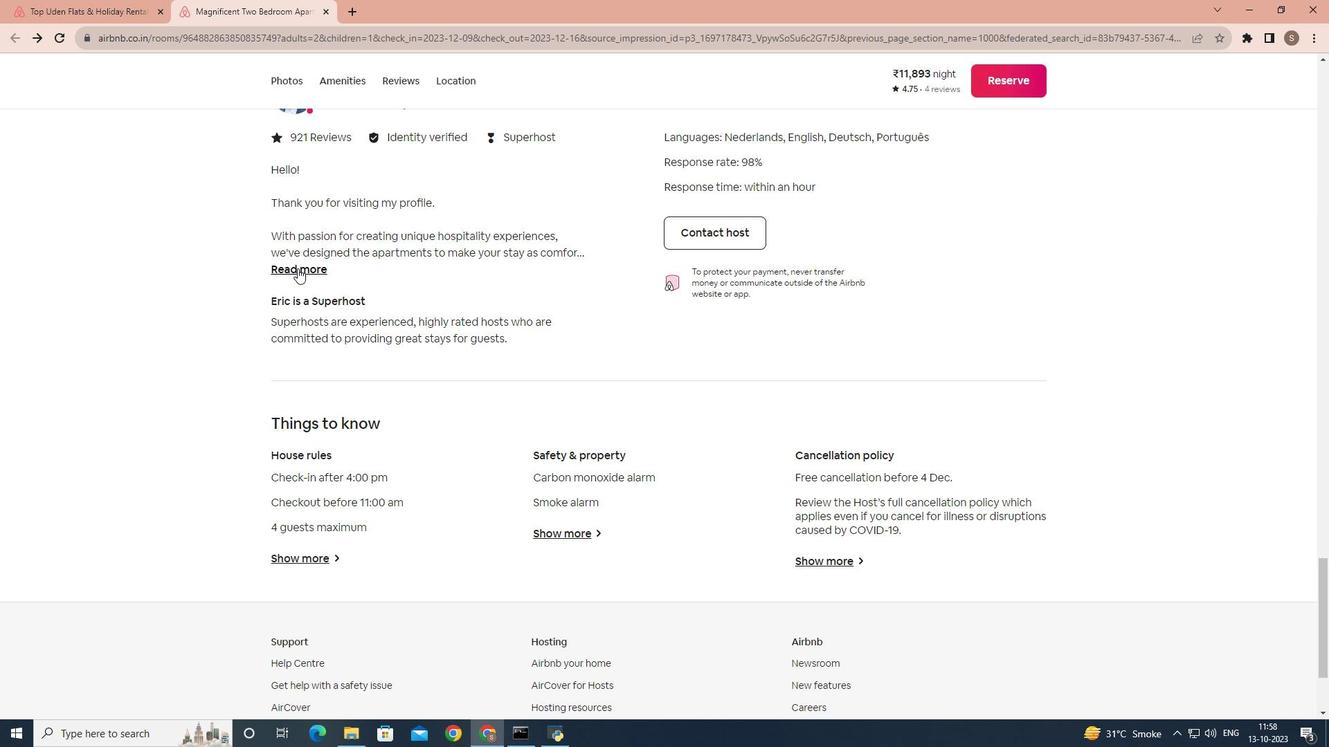 
Action: Mouse moved to (330, 274)
Screenshot: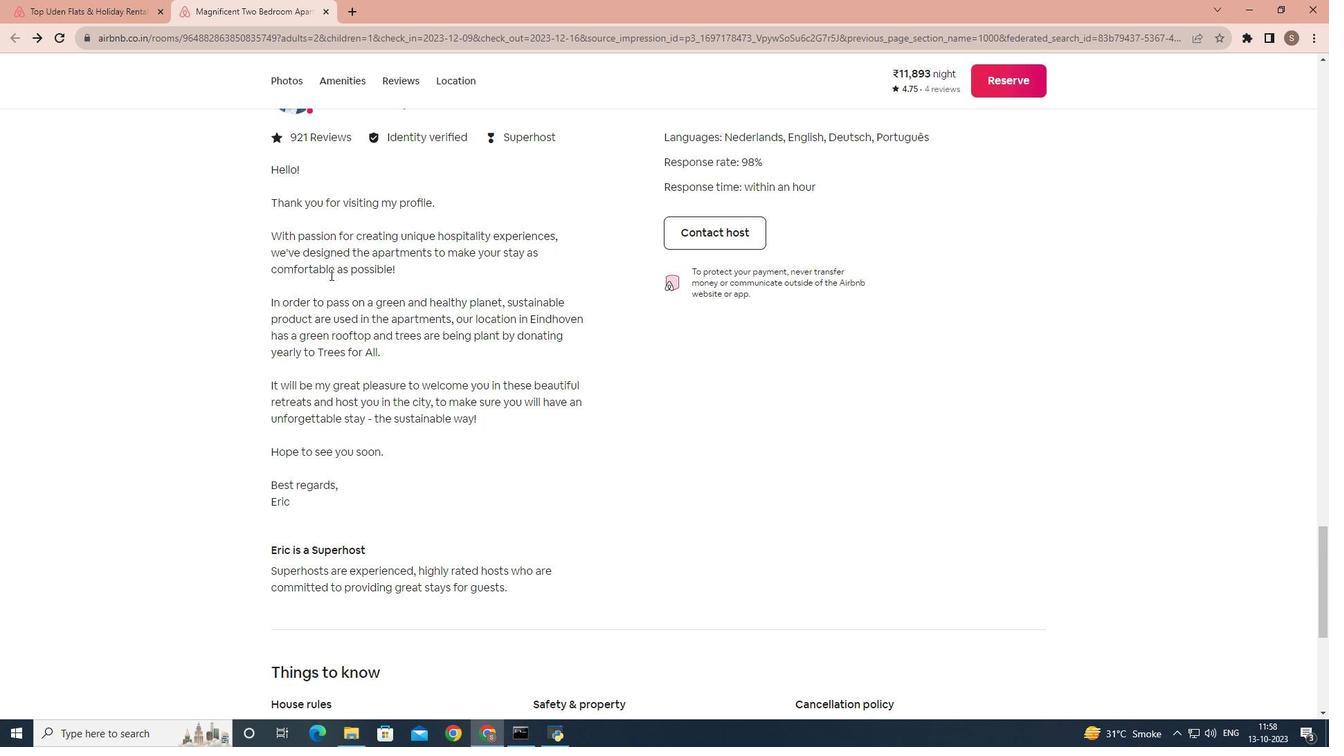 
Action: Mouse scrolled (330, 274) with delta (0, 0)
Screenshot: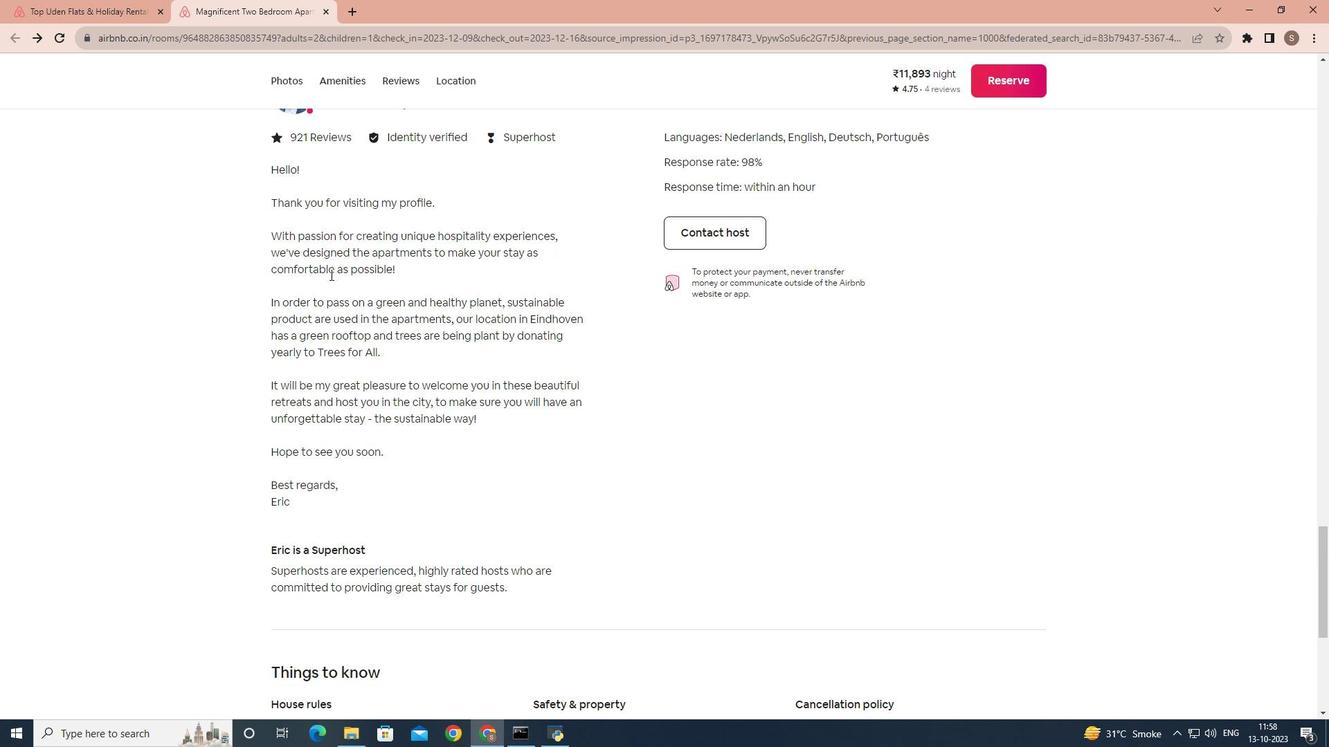 
Action: Mouse moved to (330, 274)
Screenshot: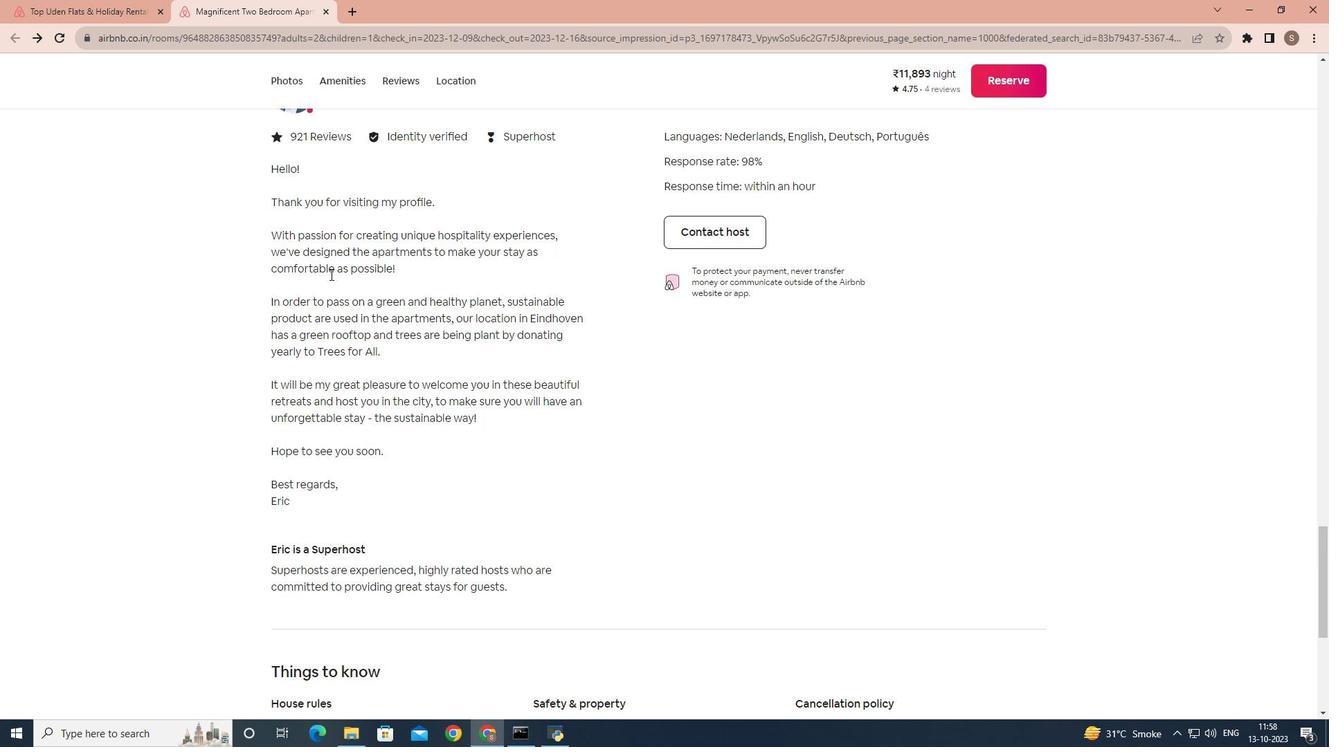 
Action: Mouse scrolled (330, 274) with delta (0, 0)
Screenshot: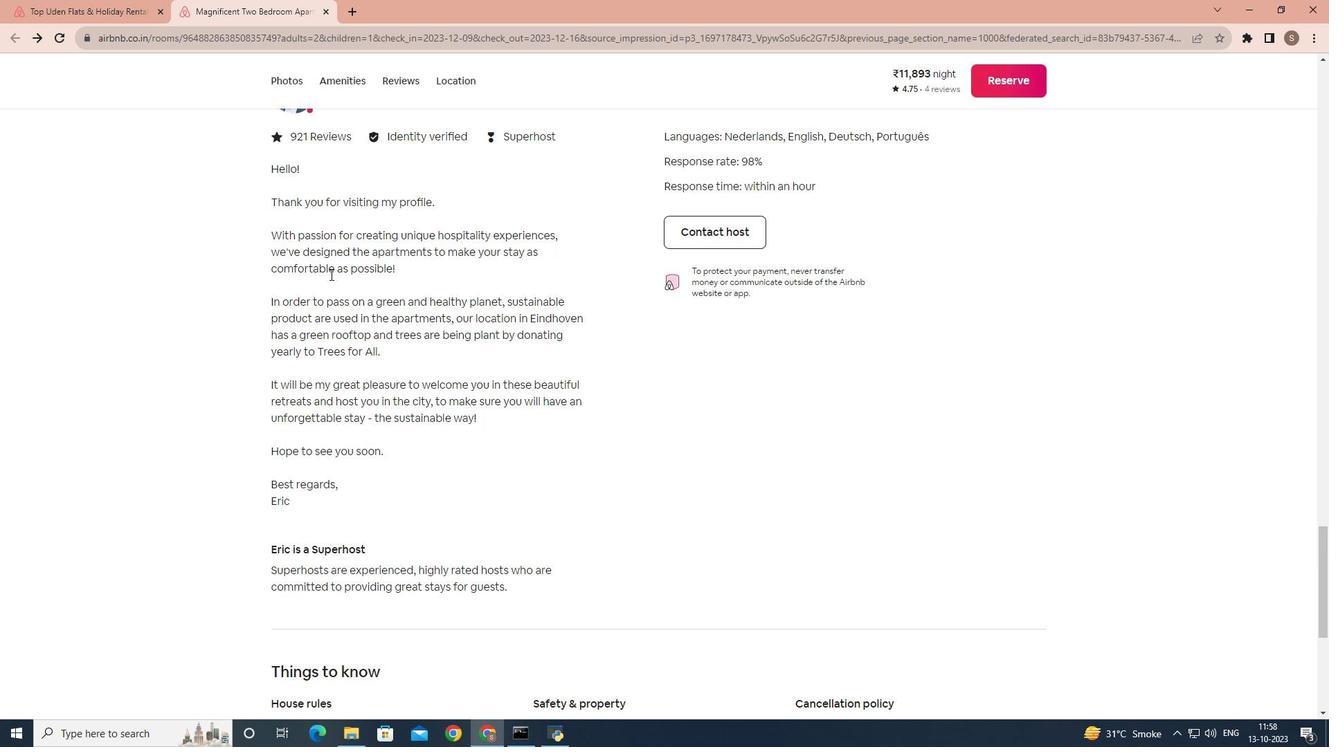 
Action: Mouse scrolled (330, 274) with delta (0, 0)
Screenshot: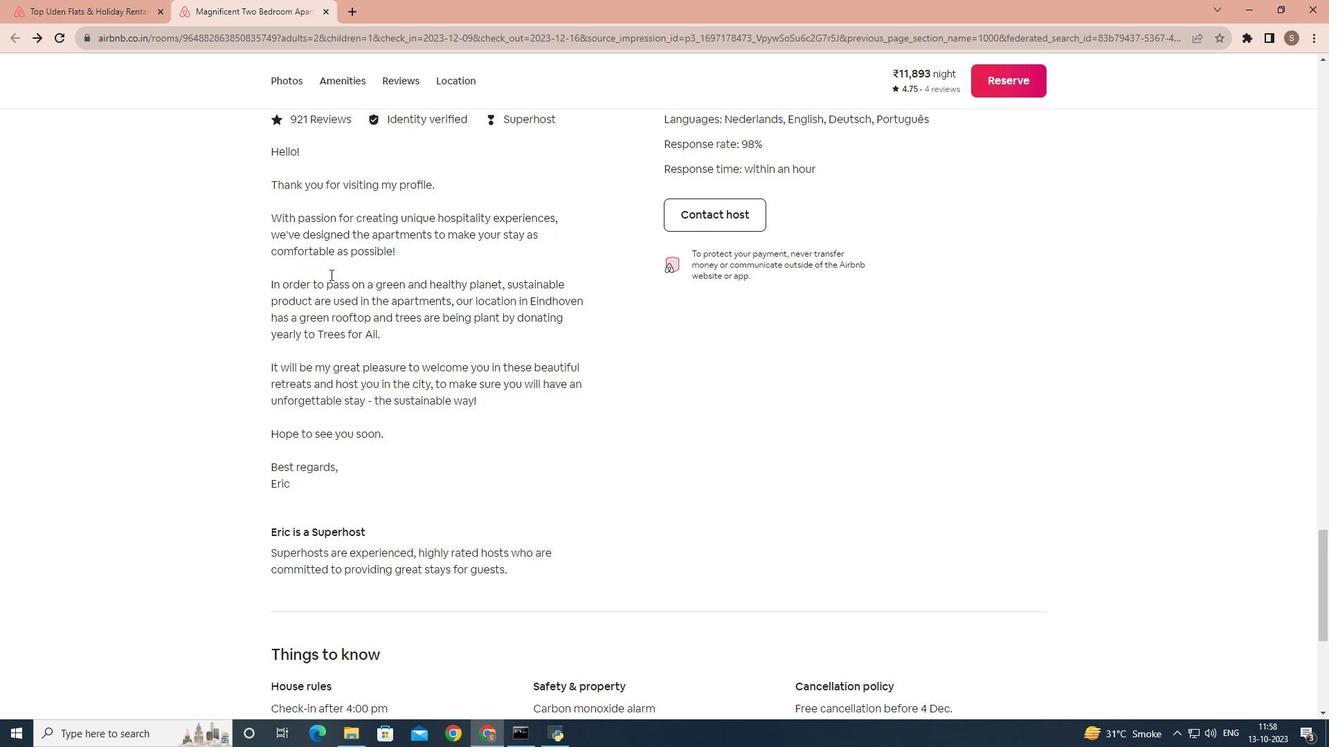 
Action: Mouse scrolled (330, 274) with delta (0, 0)
Screenshot: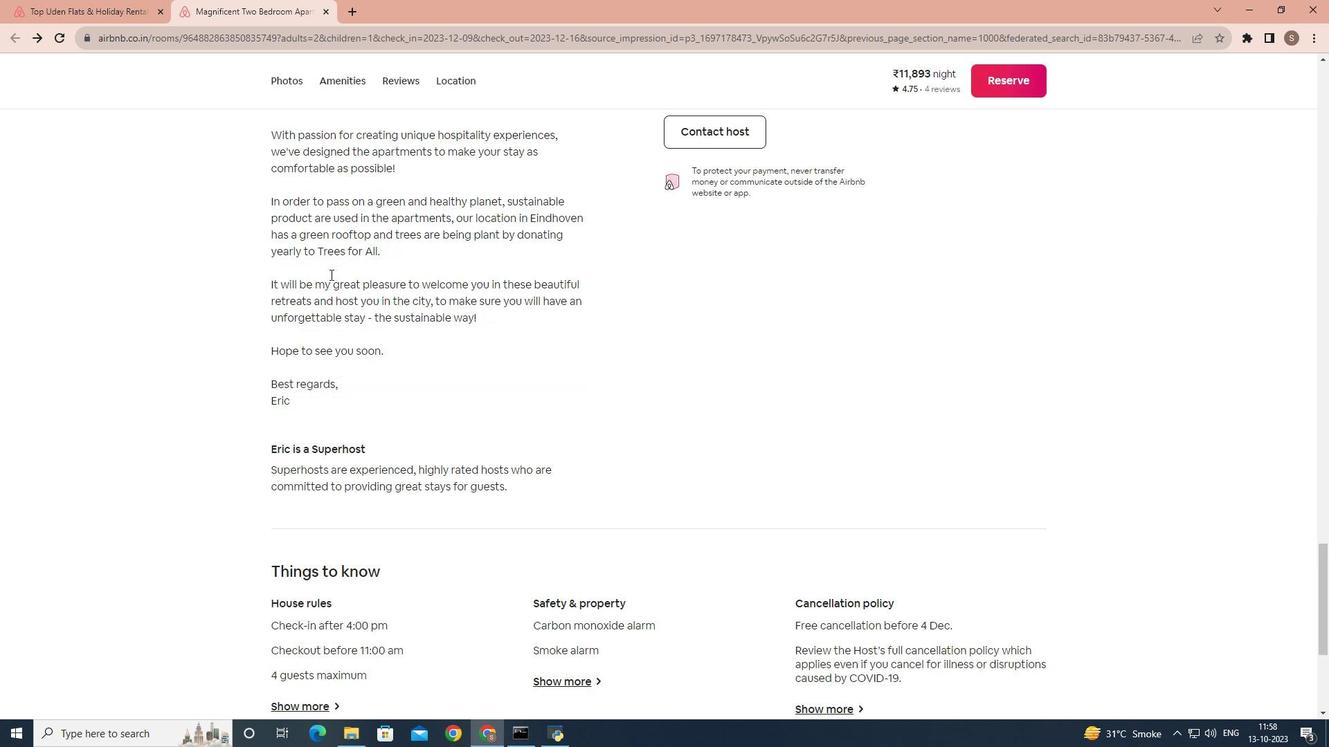 
Action: Mouse moved to (329, 278)
Screenshot: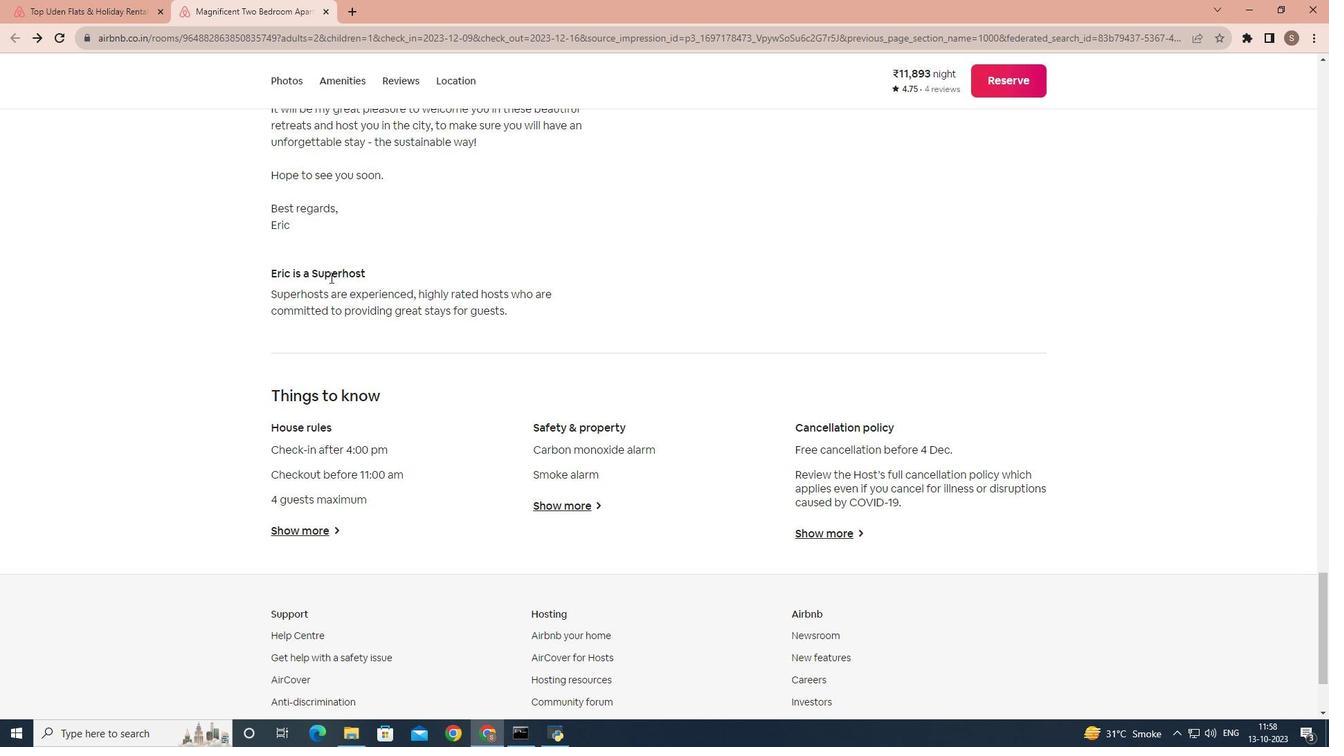 
Action: Mouse scrolled (329, 278) with delta (0, 0)
Screenshot: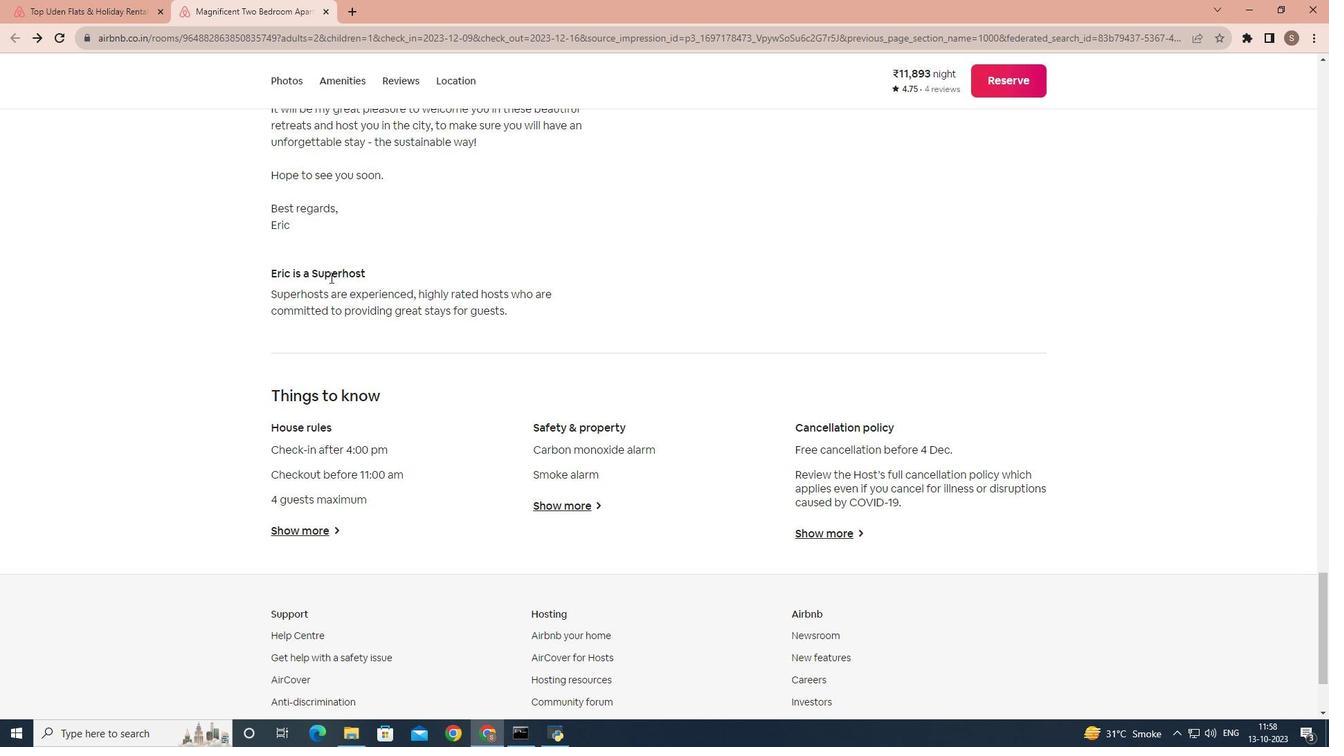 
Action: Mouse moved to (328, 281)
Screenshot: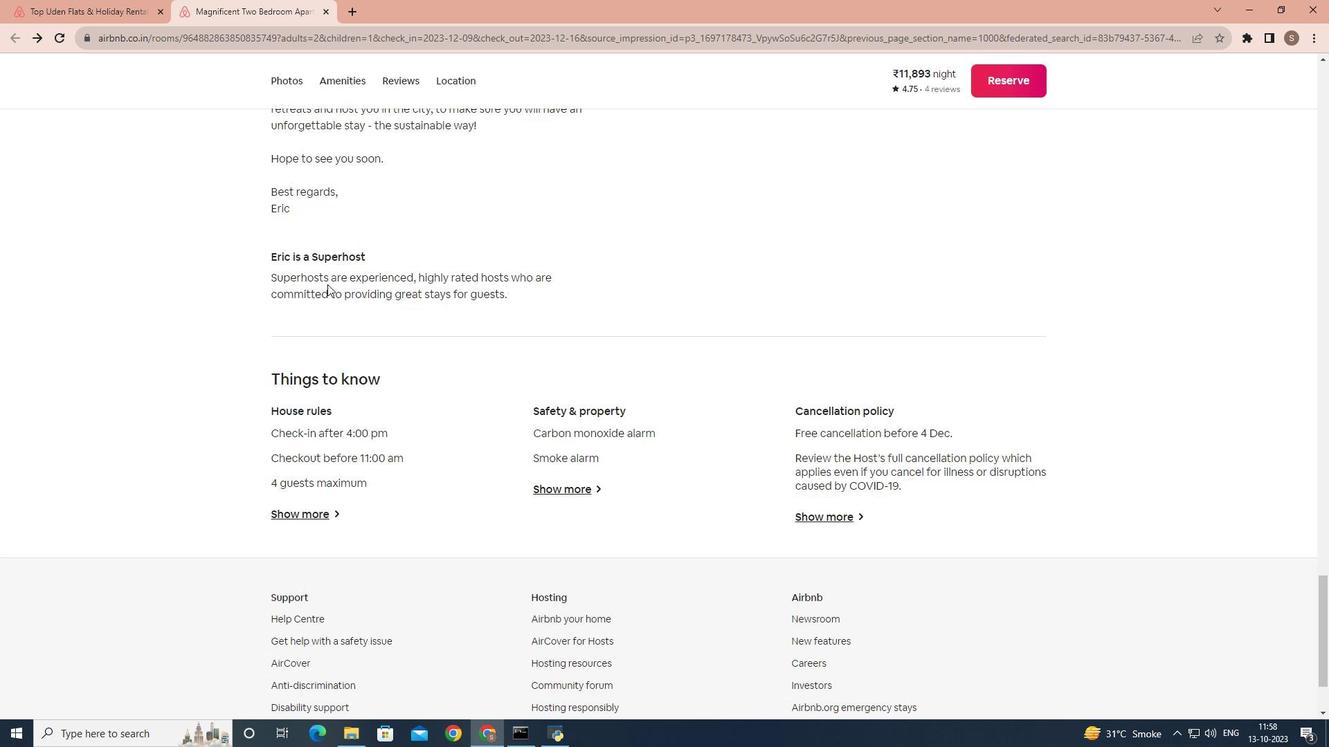 
Action: Mouse scrolled (328, 281) with delta (0, 0)
Screenshot: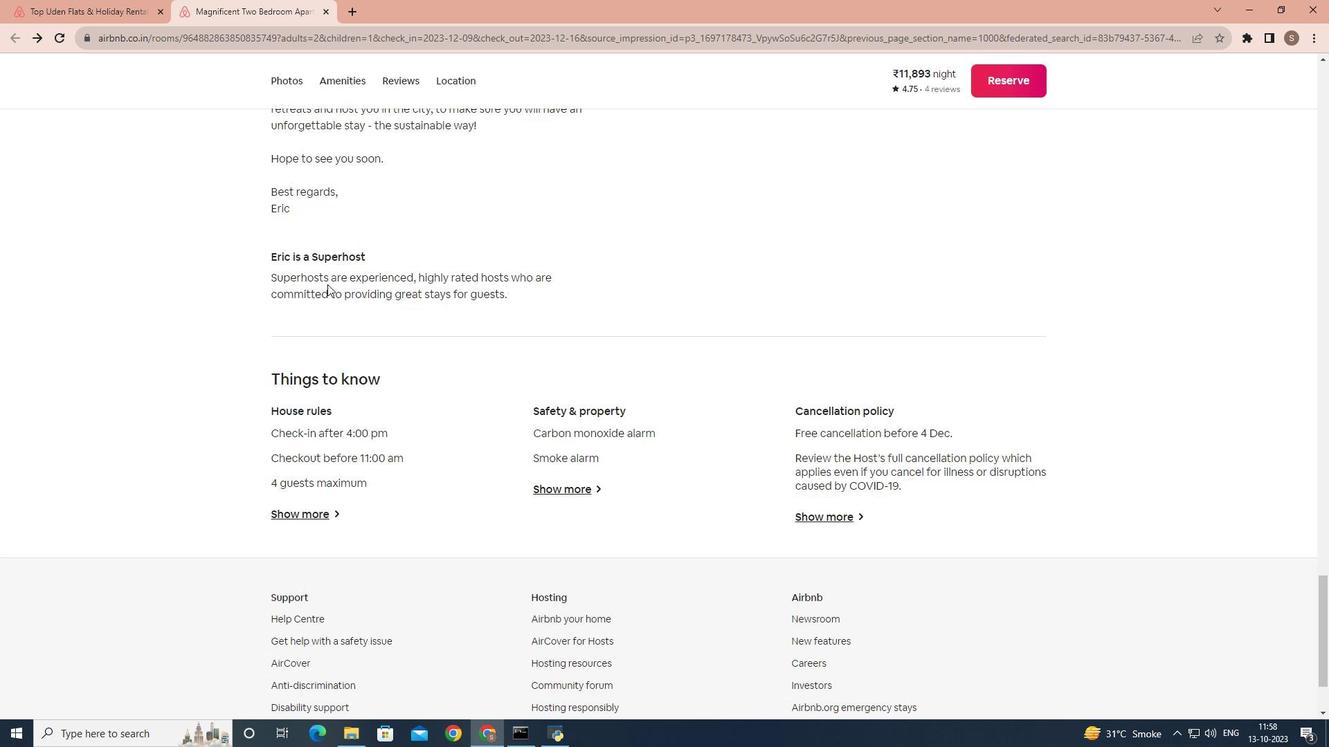 
Action: Mouse moved to (327, 284)
Screenshot: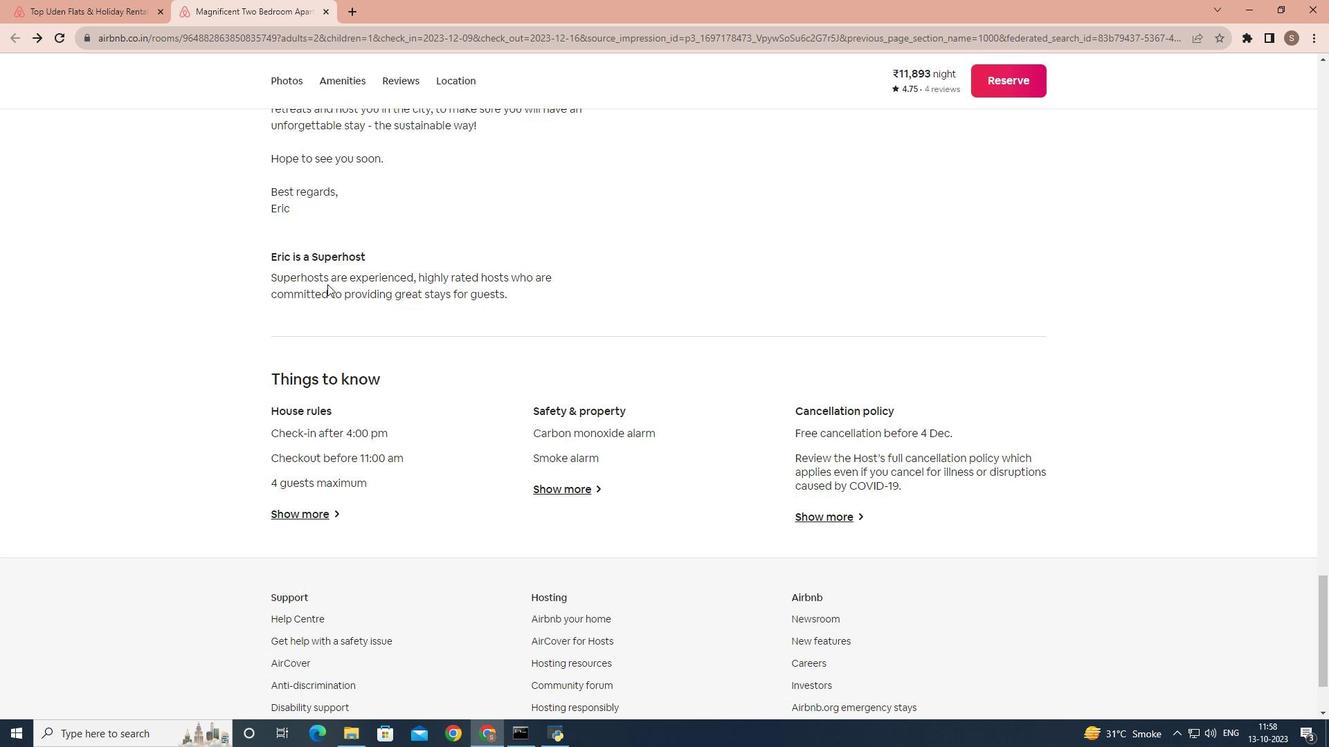 
Action: Mouse scrolled (327, 283) with delta (0, 0)
Screenshot: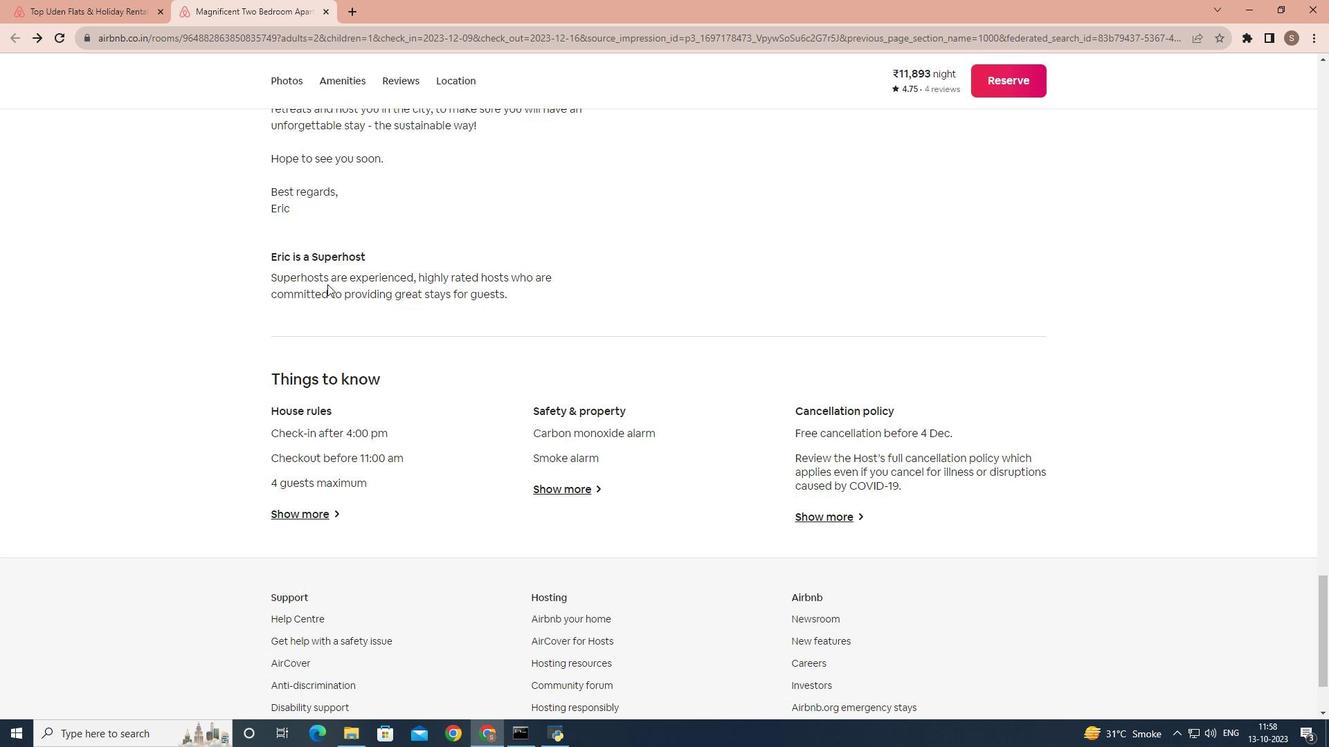 
Action: Mouse moved to (308, 394)
Screenshot: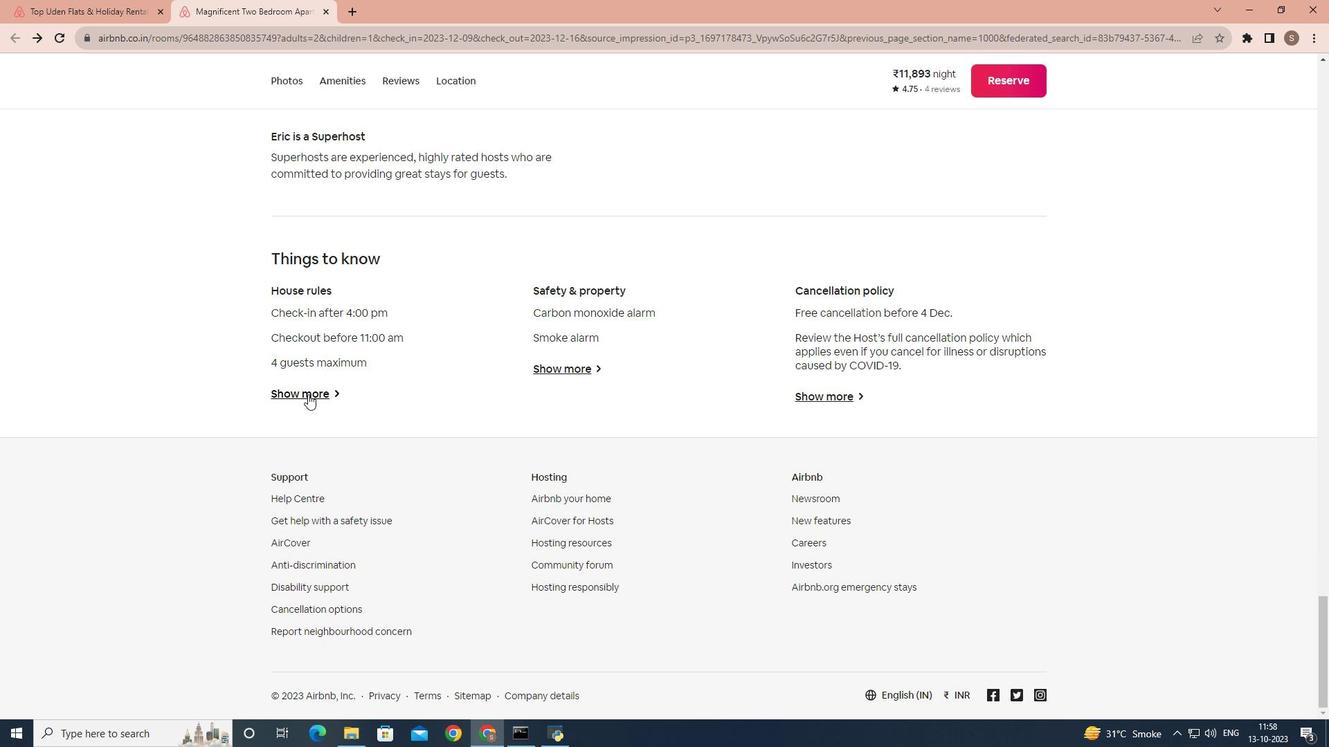 
Action: Mouse pressed left at (308, 394)
Screenshot: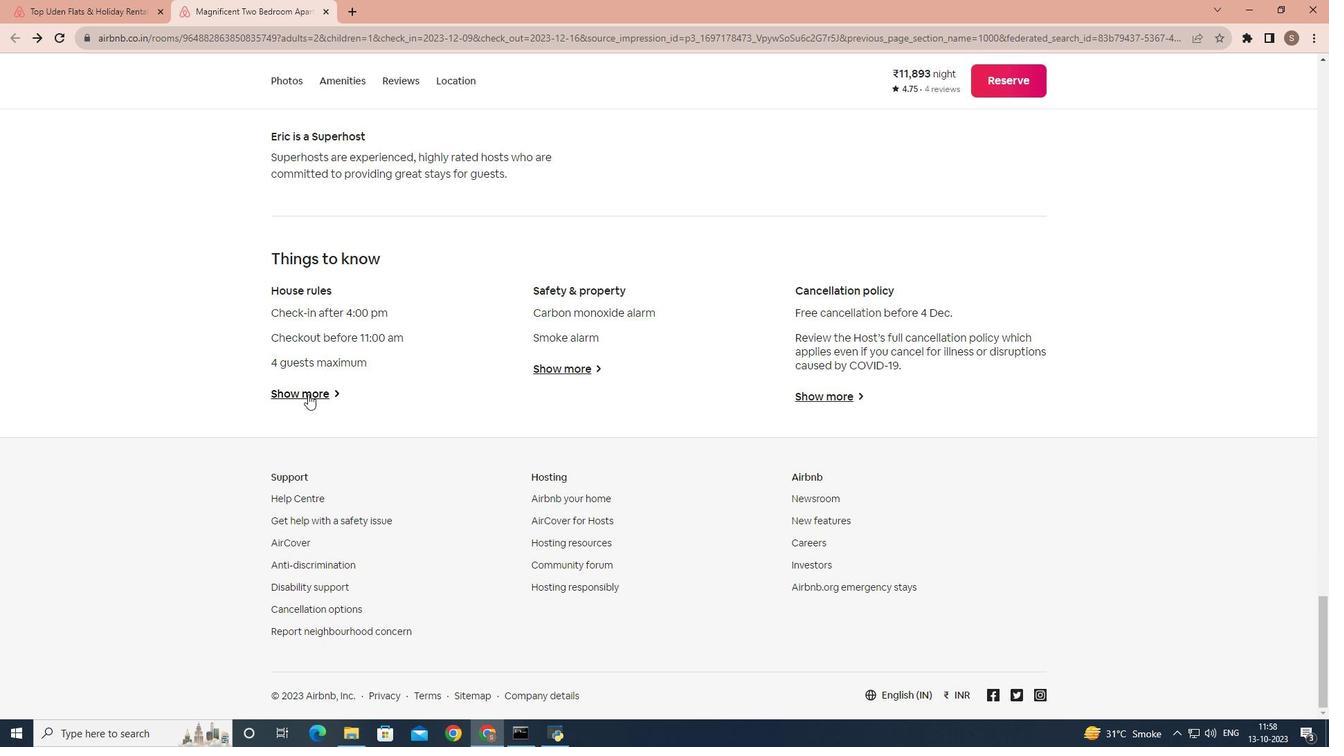 
Action: Mouse moved to (465, 208)
Screenshot: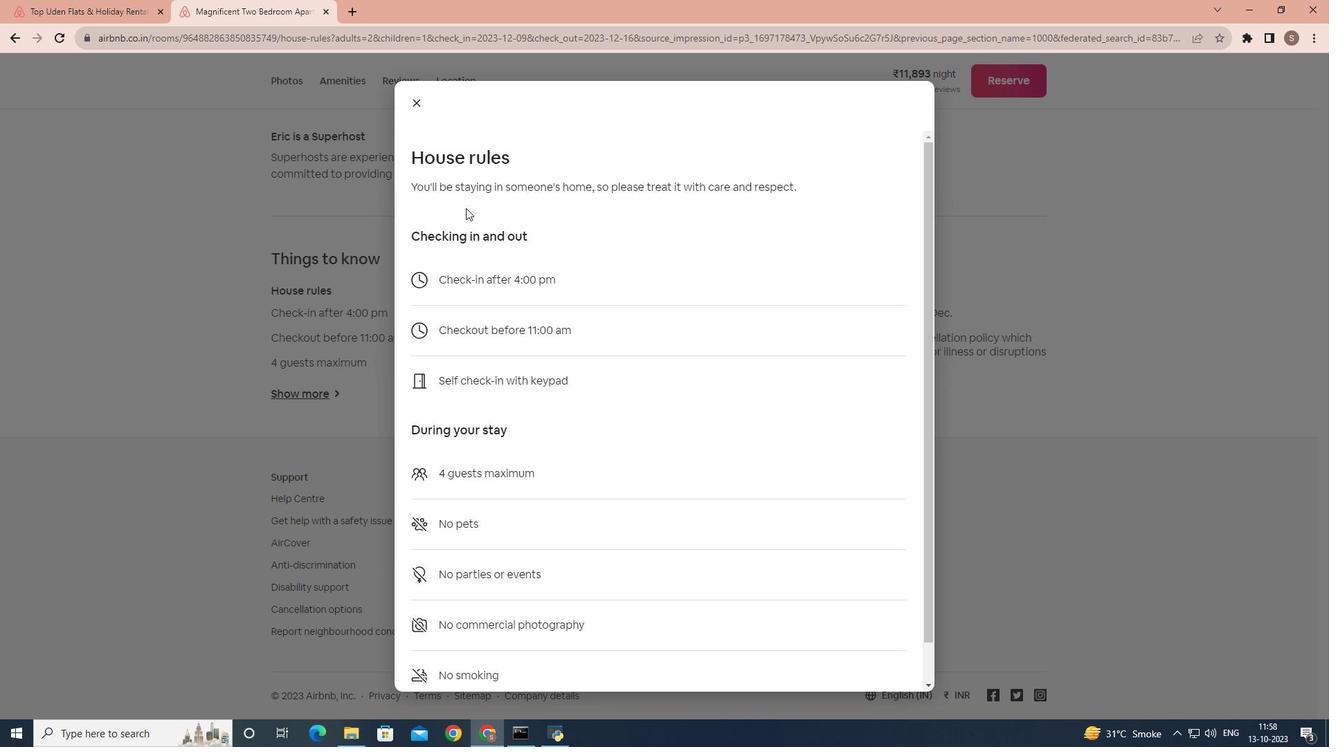 
Action: Mouse scrolled (465, 207) with delta (0, 0)
Screenshot: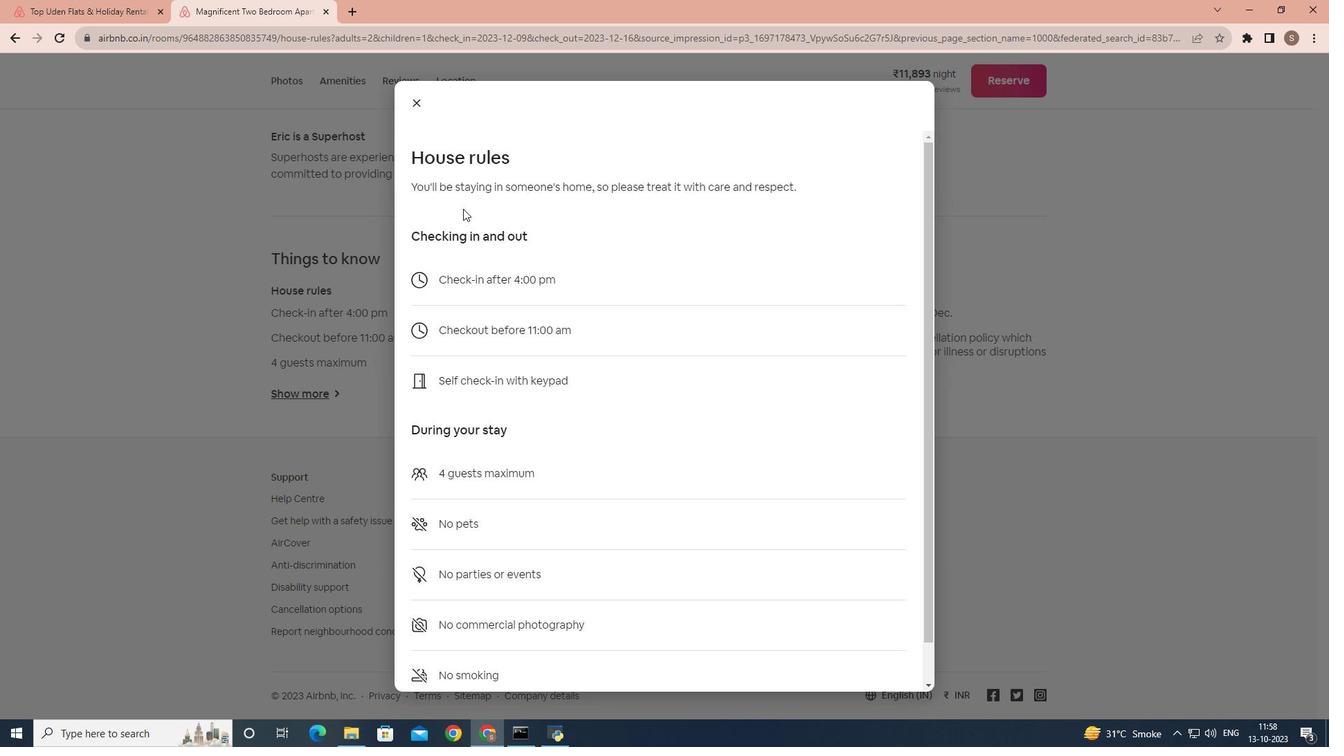 
Action: Mouse moved to (463, 208)
Screenshot: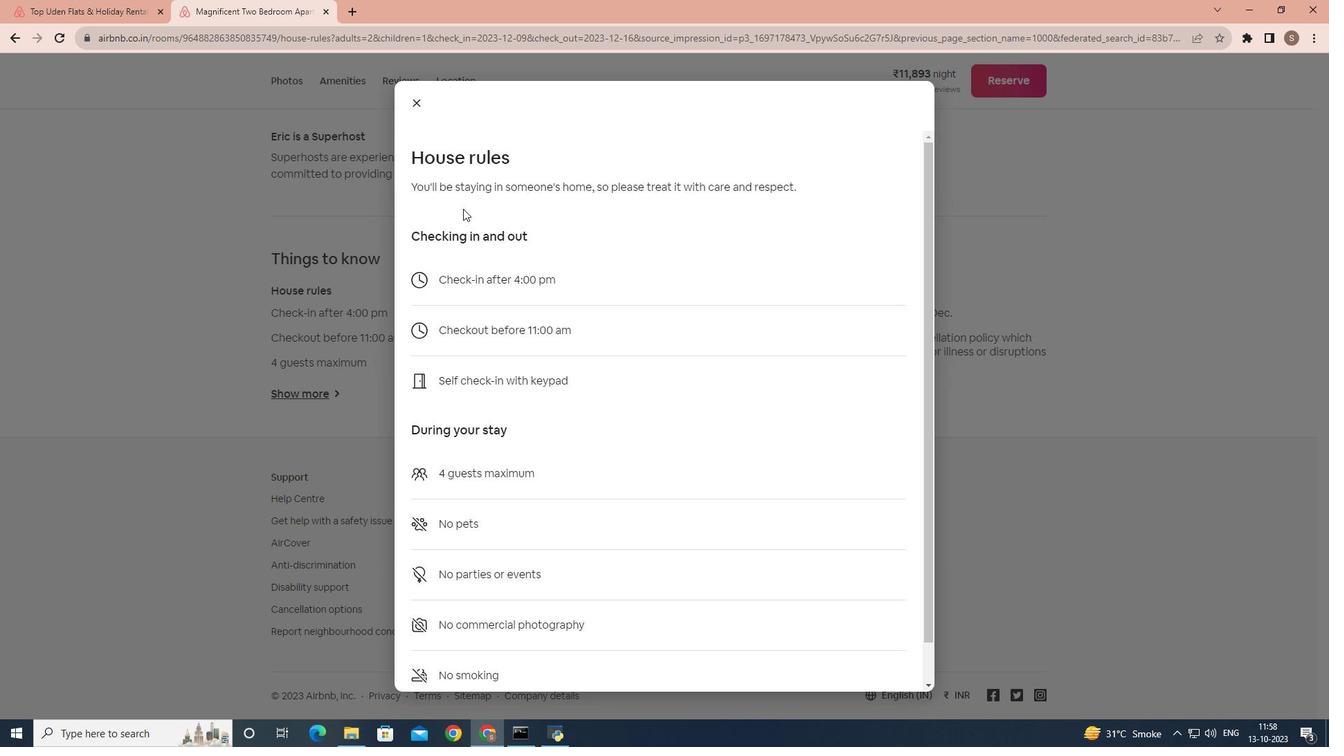 
Action: Mouse scrolled (463, 207) with delta (0, 0)
Screenshot: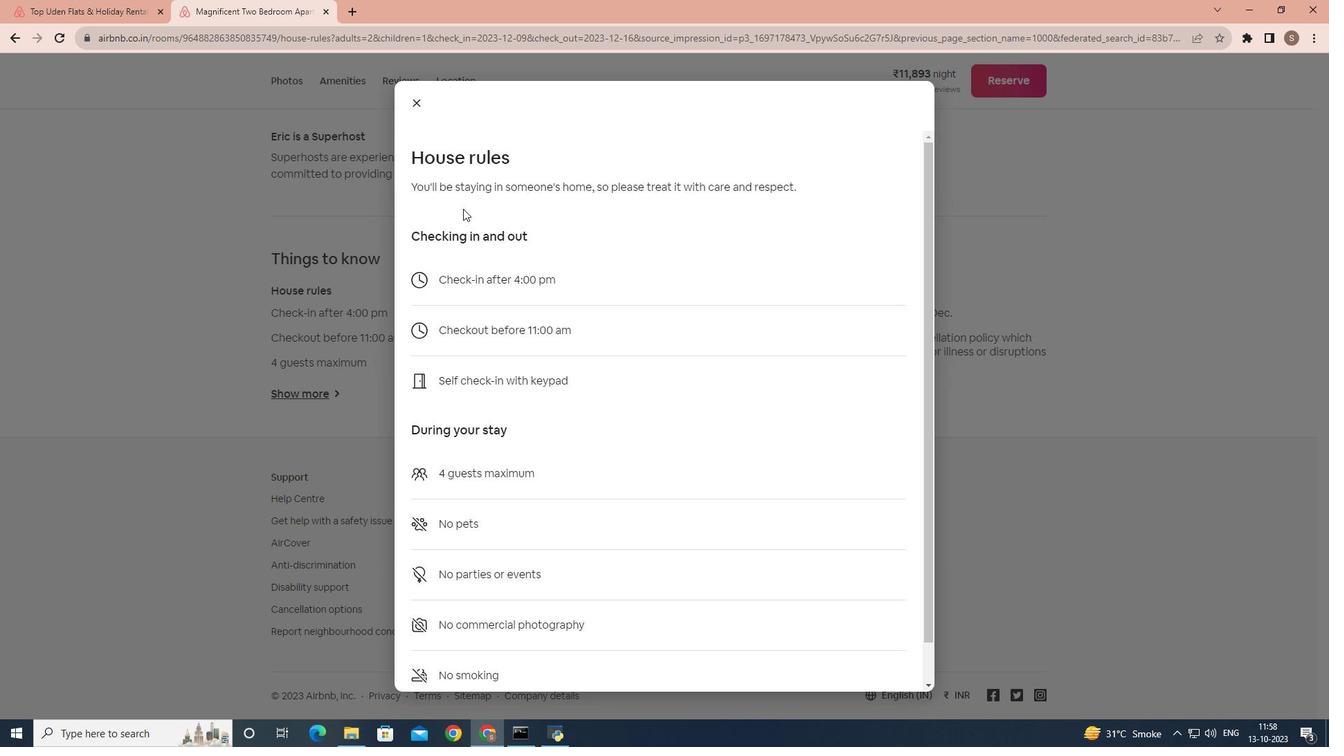 
Action: Mouse moved to (463, 209)
Screenshot: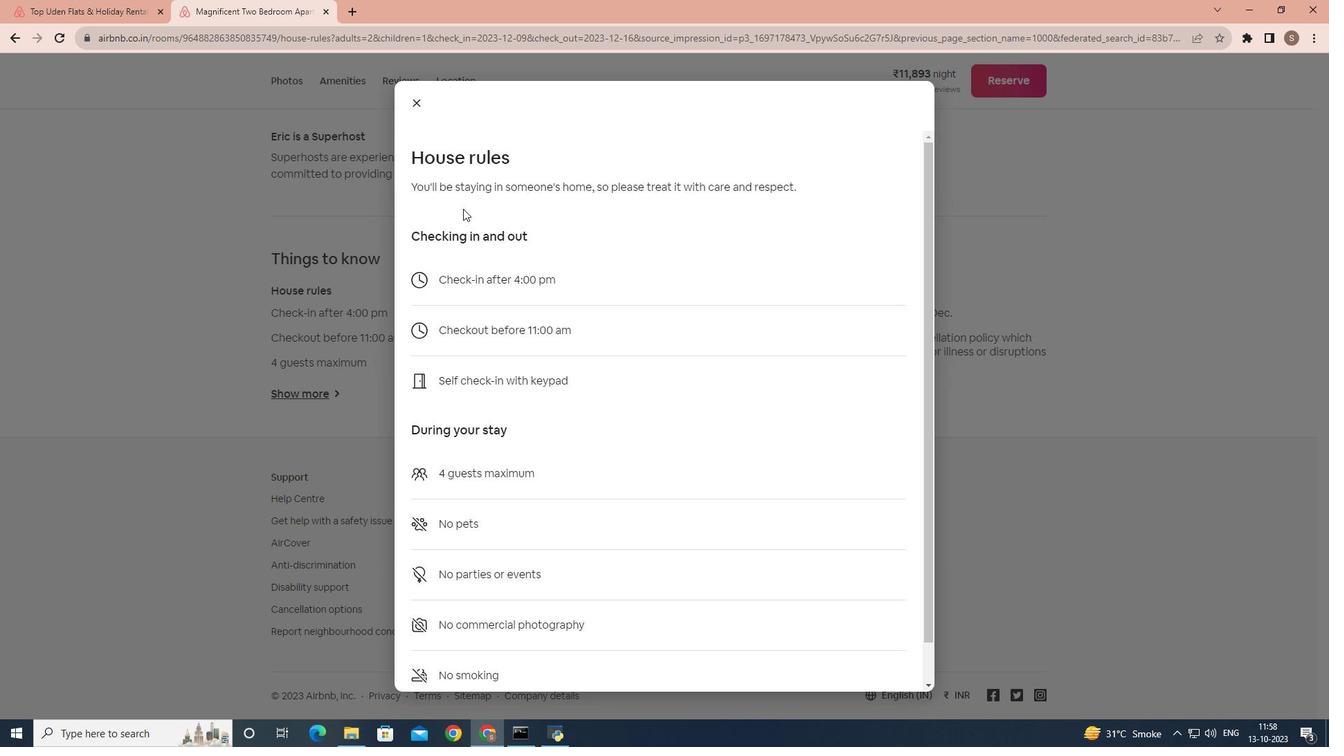 
Action: Mouse scrolled (463, 208) with delta (0, 0)
Screenshot: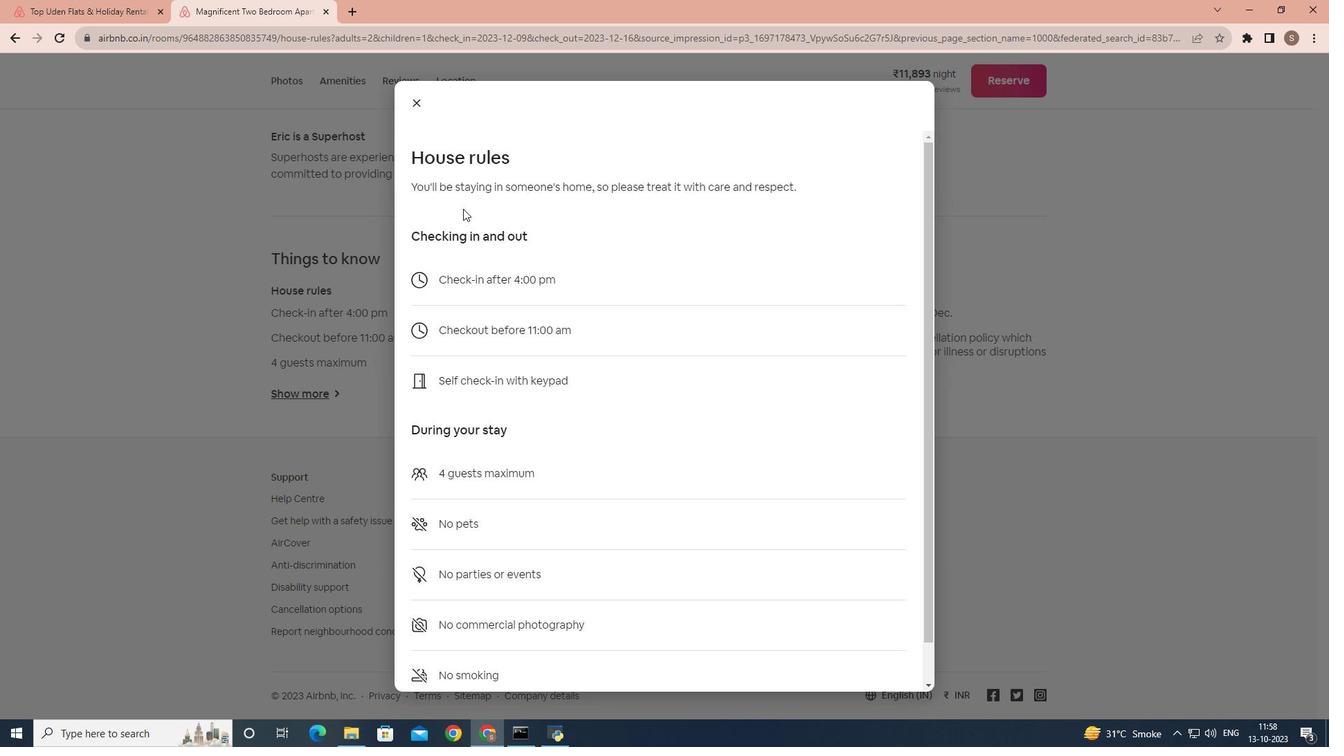 
Action: Mouse moved to (460, 209)
Screenshot: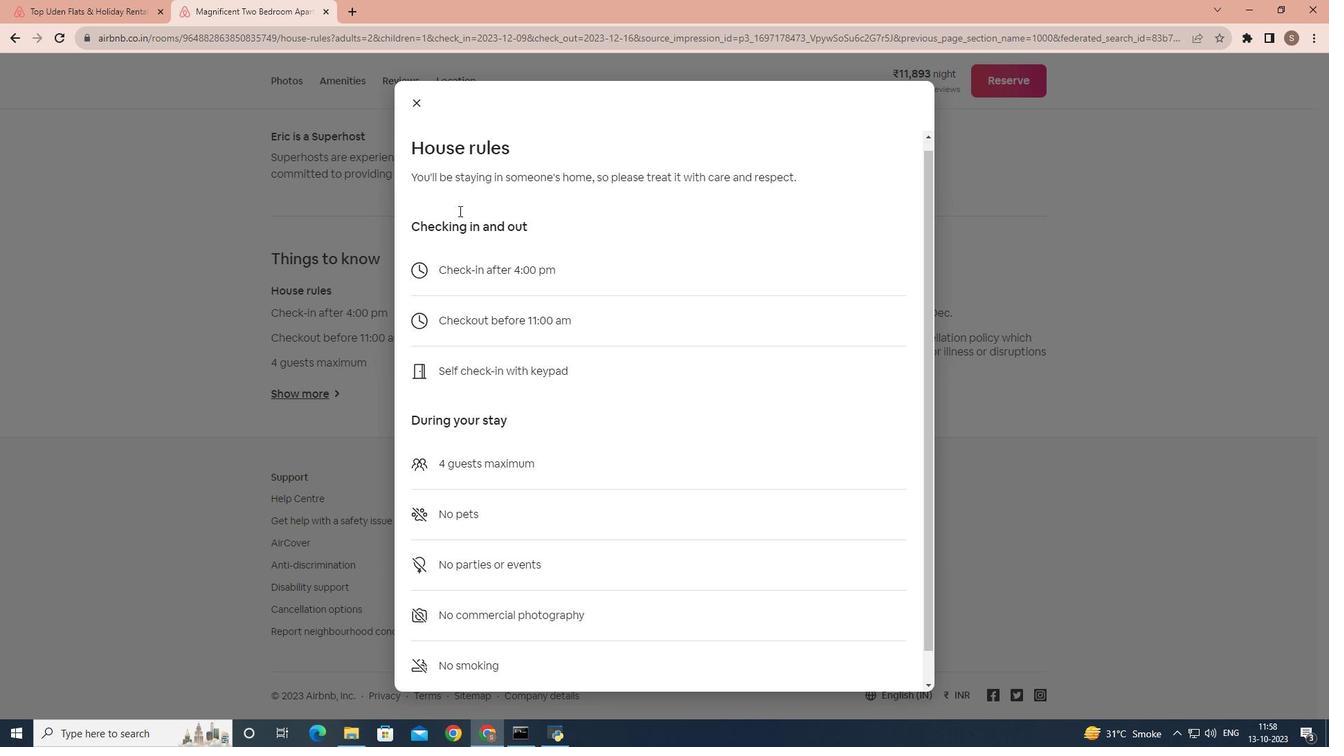 
Action: Mouse scrolled (460, 209) with delta (0, 0)
Screenshot: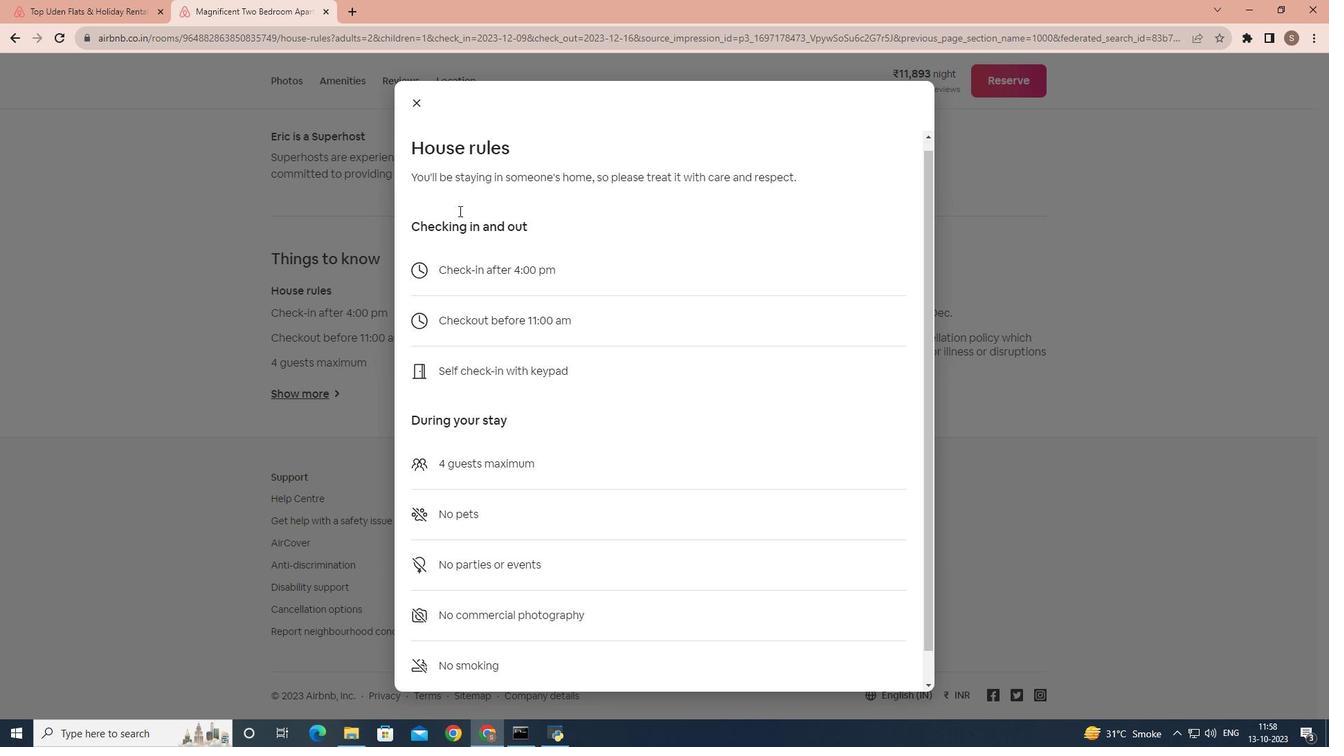 
Action: Mouse moved to (459, 210)
Screenshot: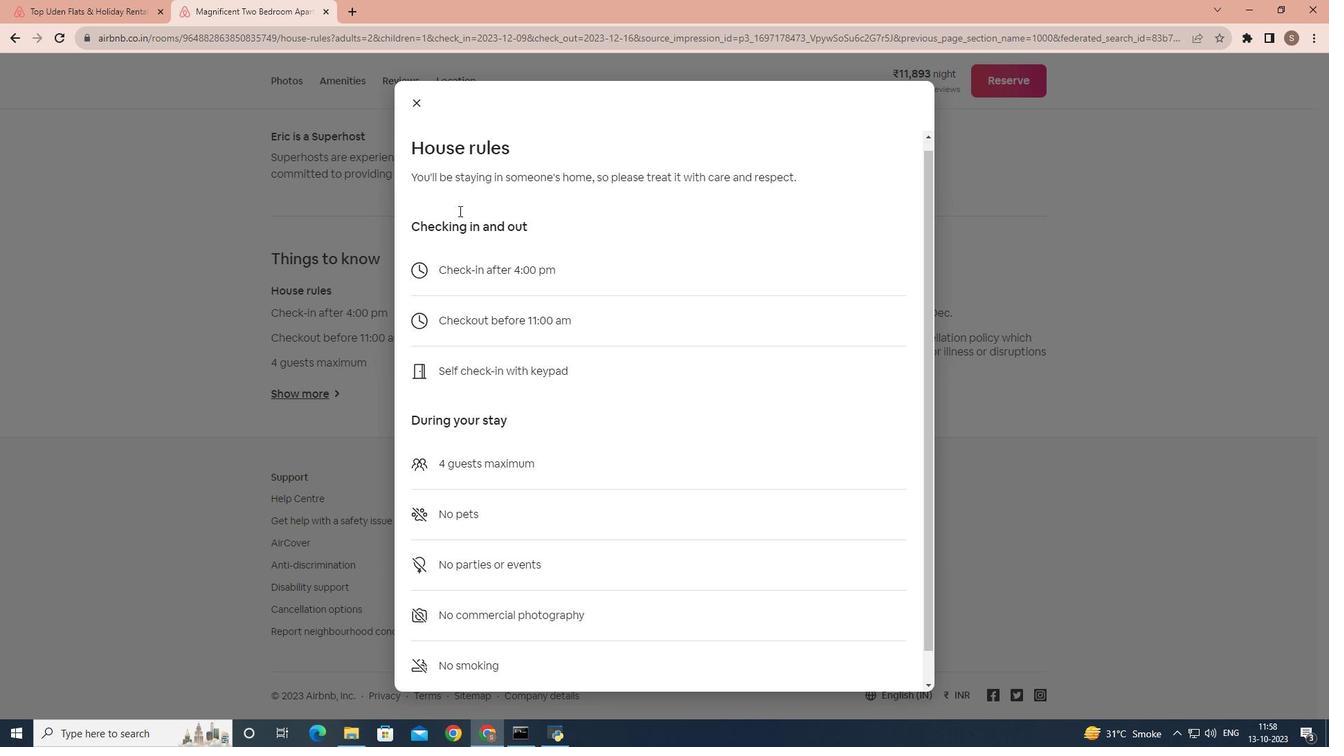 
Action: Mouse scrolled (459, 209) with delta (0, 0)
Screenshot: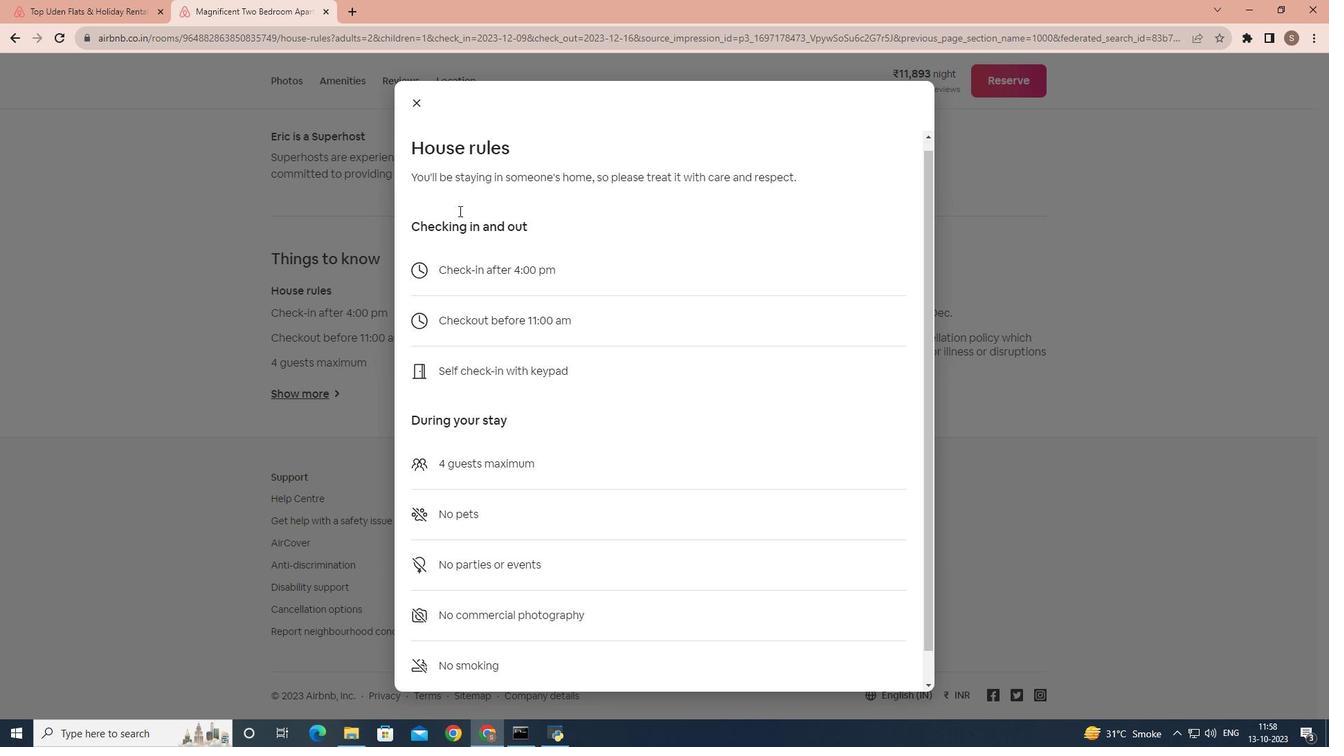 
Action: Mouse scrolled (459, 209) with delta (0, 0)
Screenshot: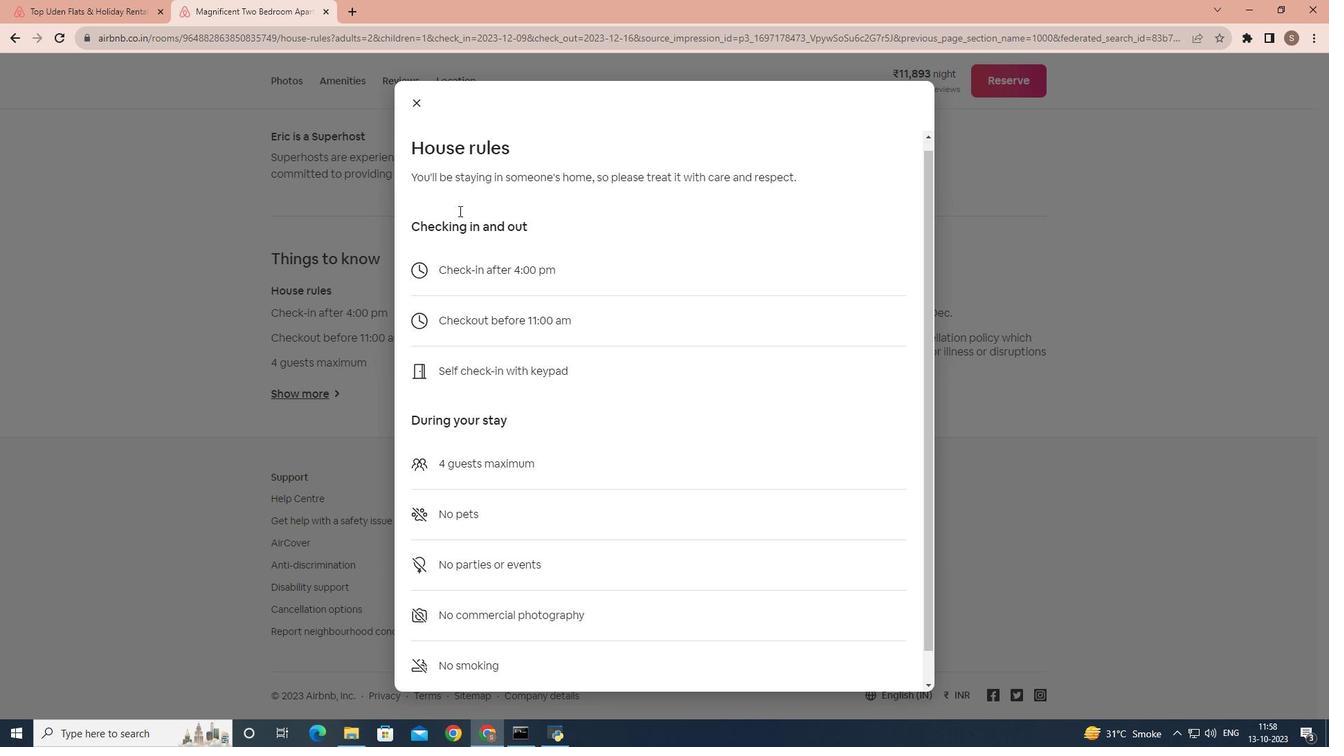 
Action: Mouse moved to (416, 108)
Screenshot: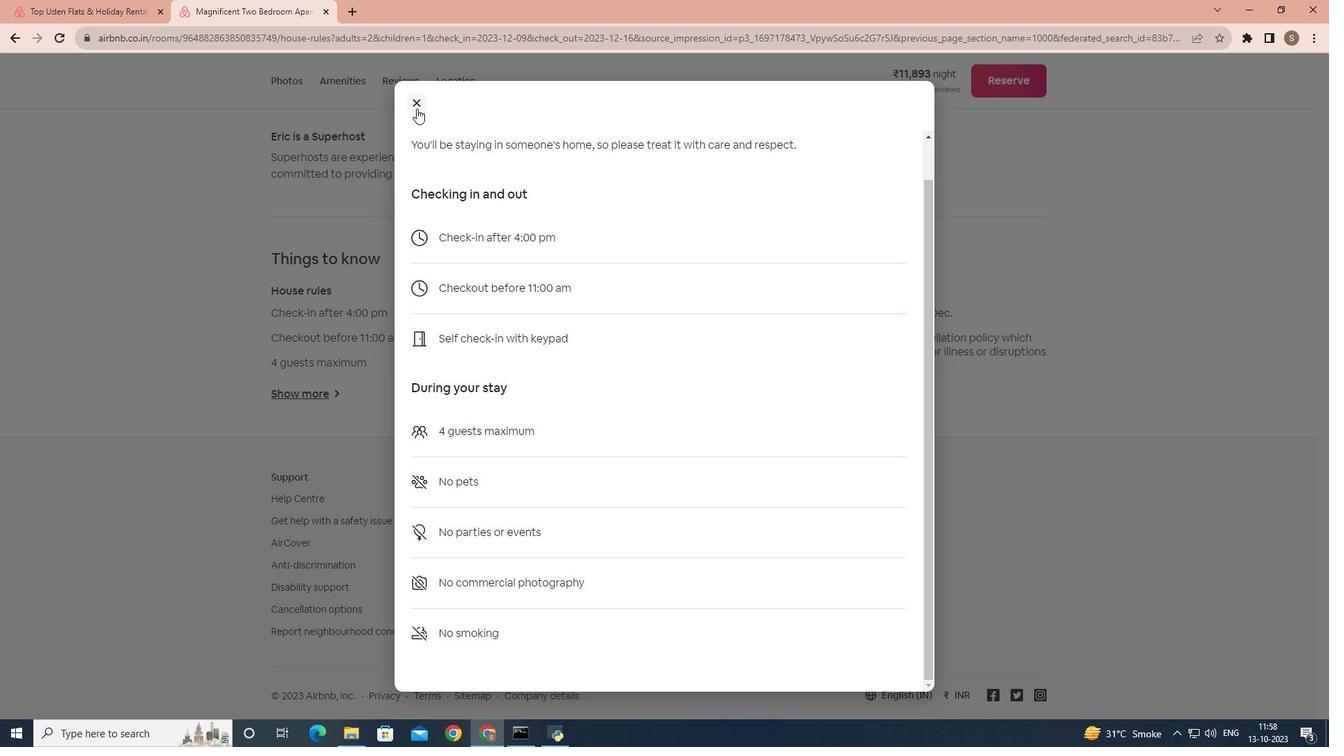 
Action: Mouse pressed left at (416, 108)
Screenshot: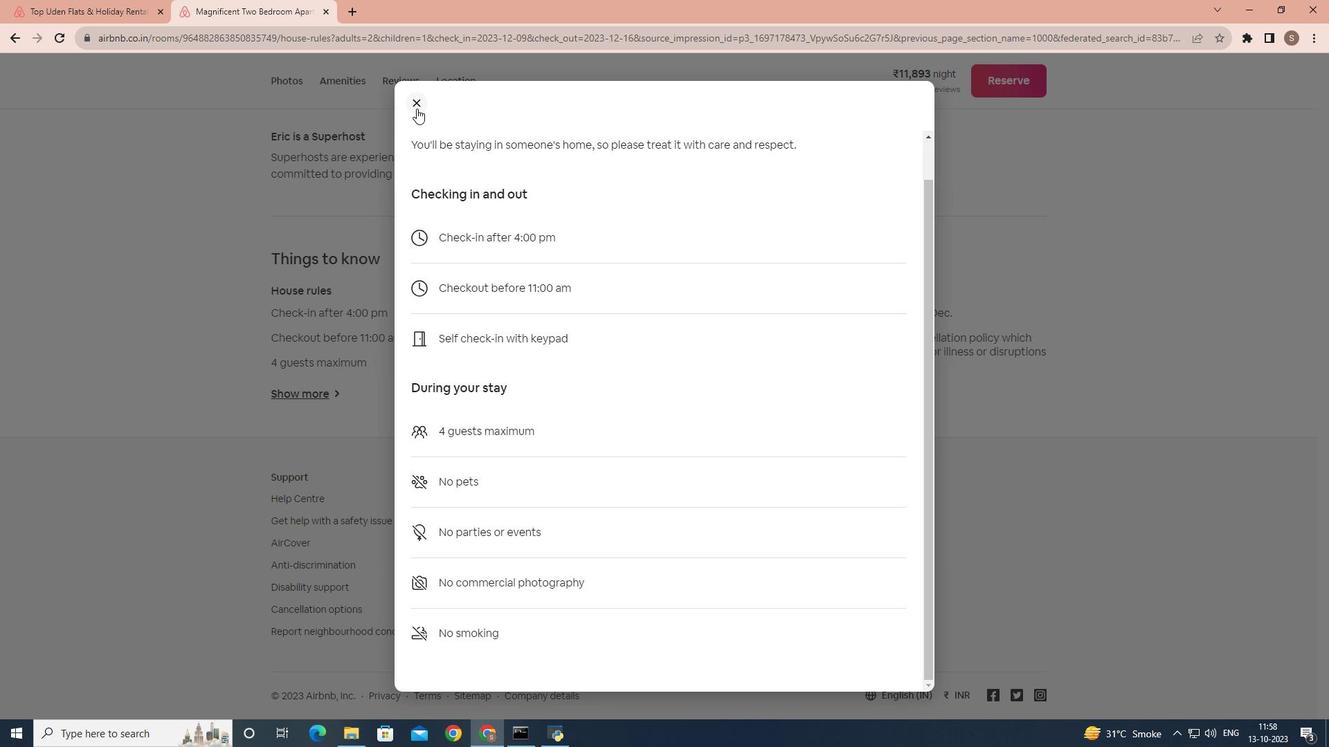 
Action: Mouse moved to (547, 363)
Screenshot: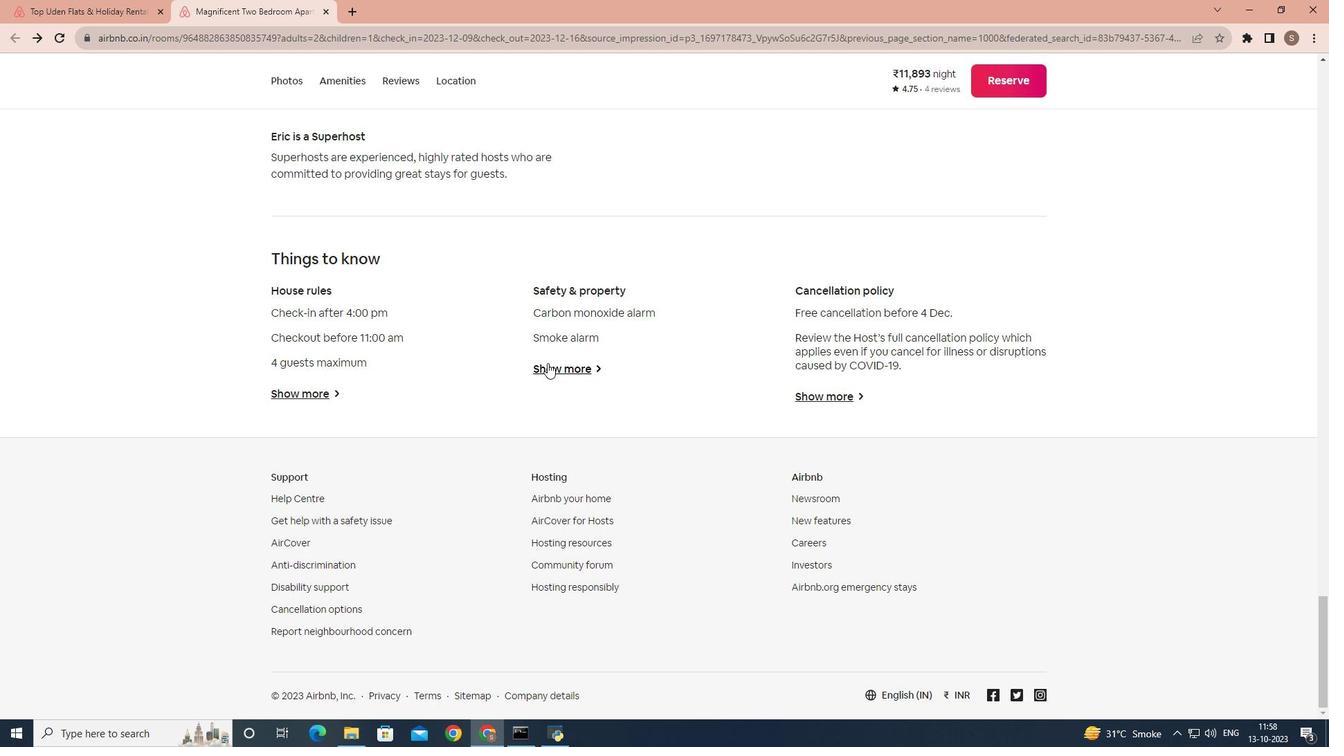 
Action: Mouse pressed left at (547, 363)
Screenshot: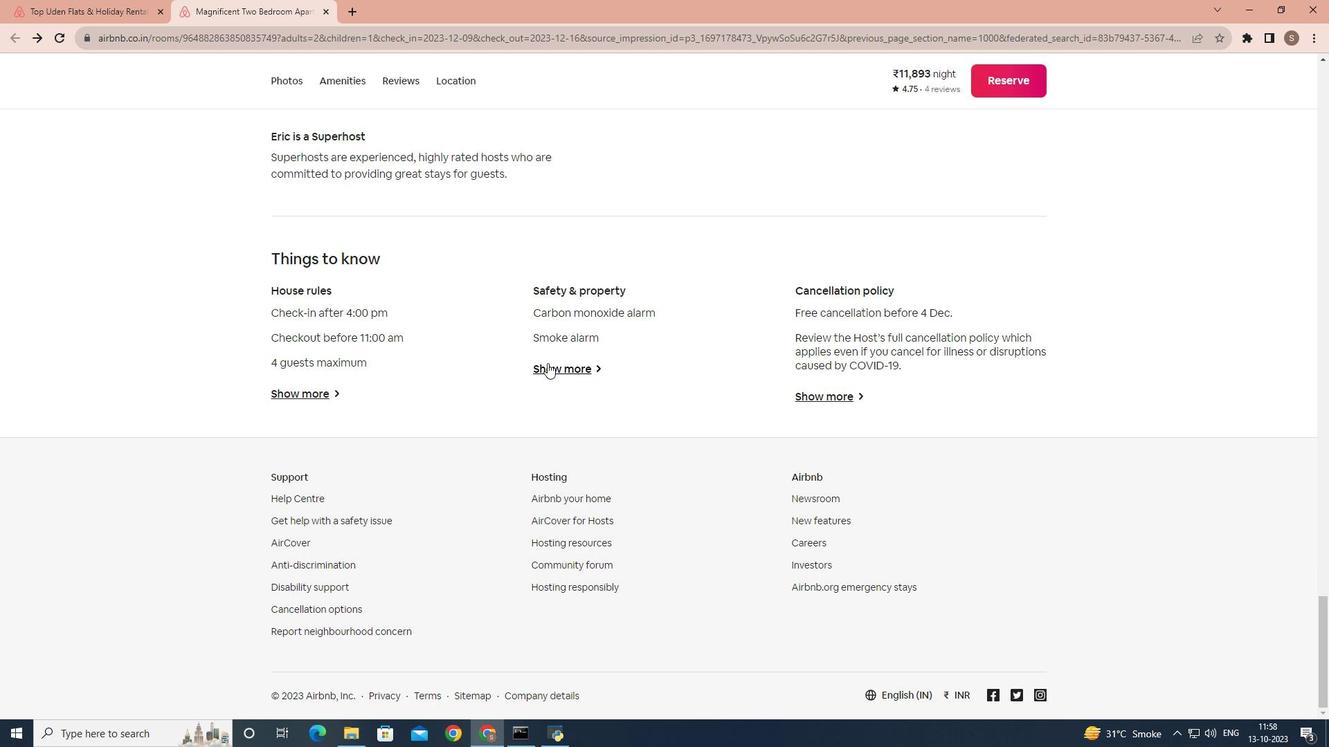 
Action: Mouse moved to (414, 251)
Screenshot: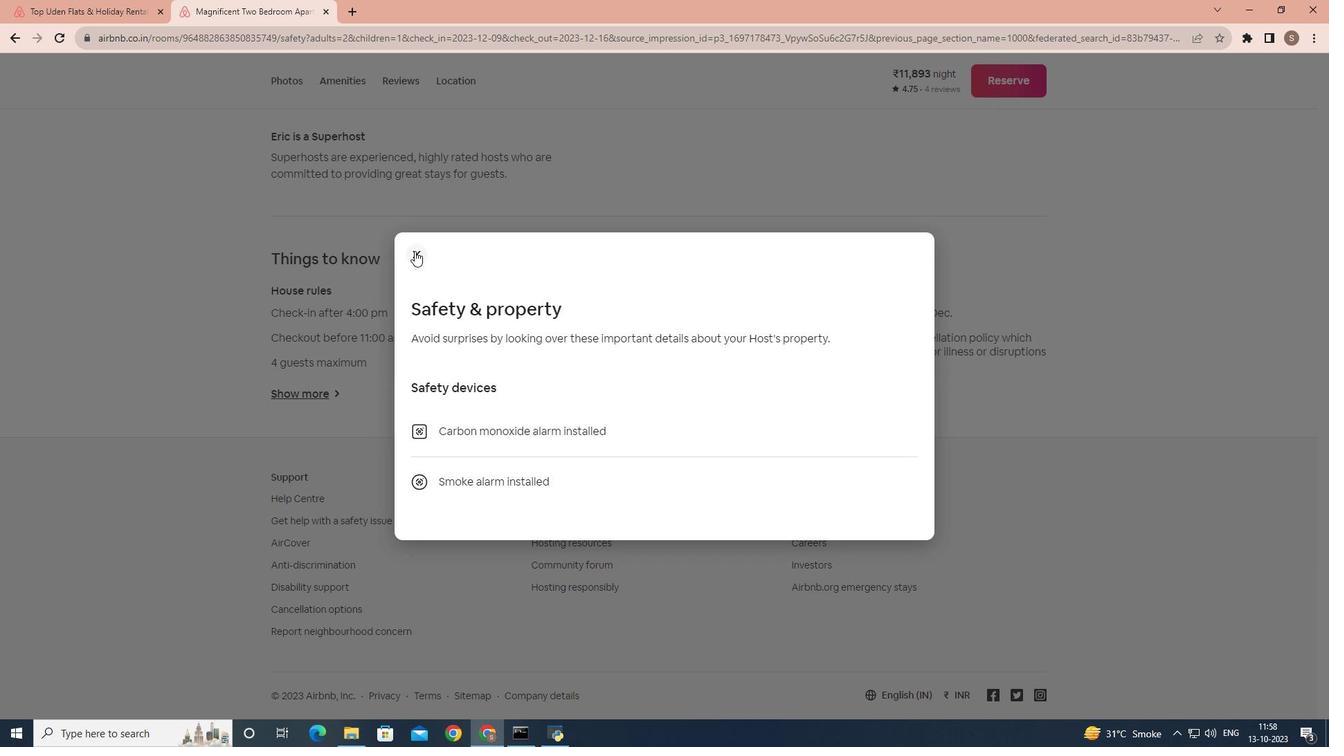 
Action: Mouse pressed left at (414, 251)
Screenshot: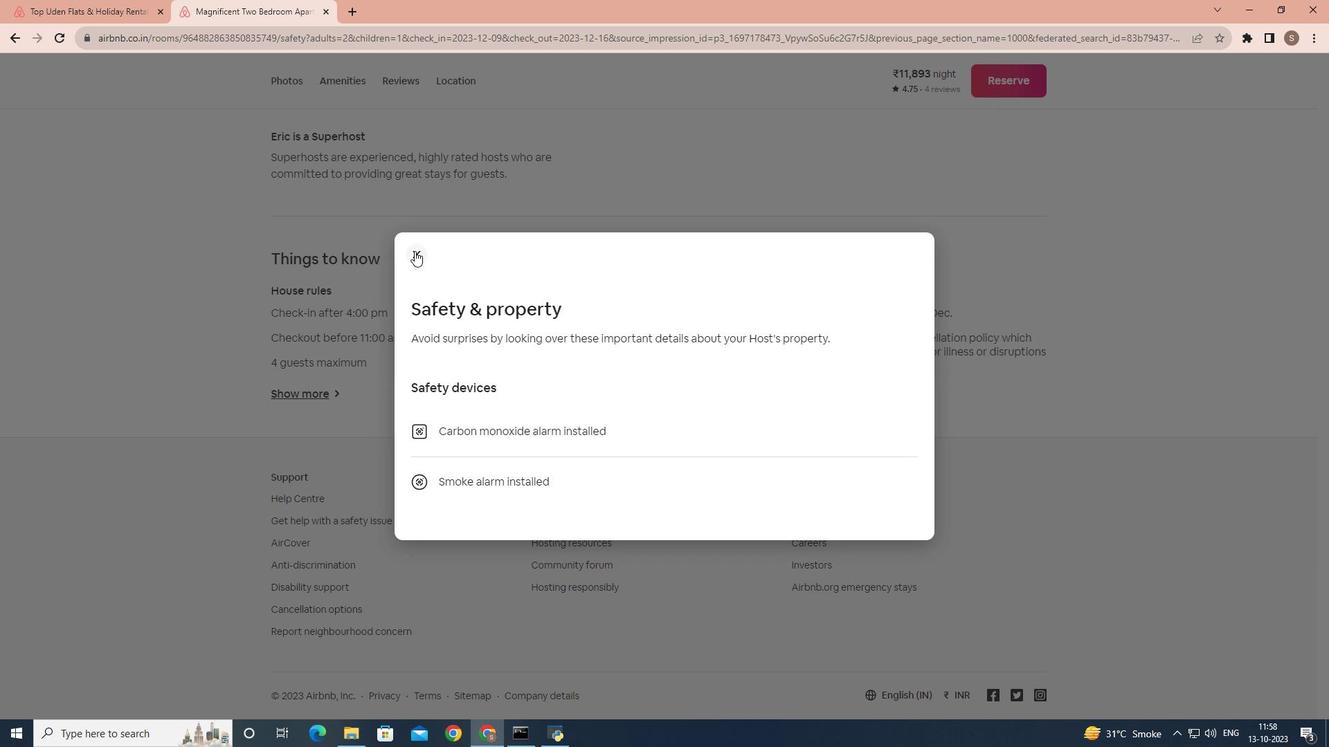 
Action: Mouse moved to (803, 400)
Screenshot: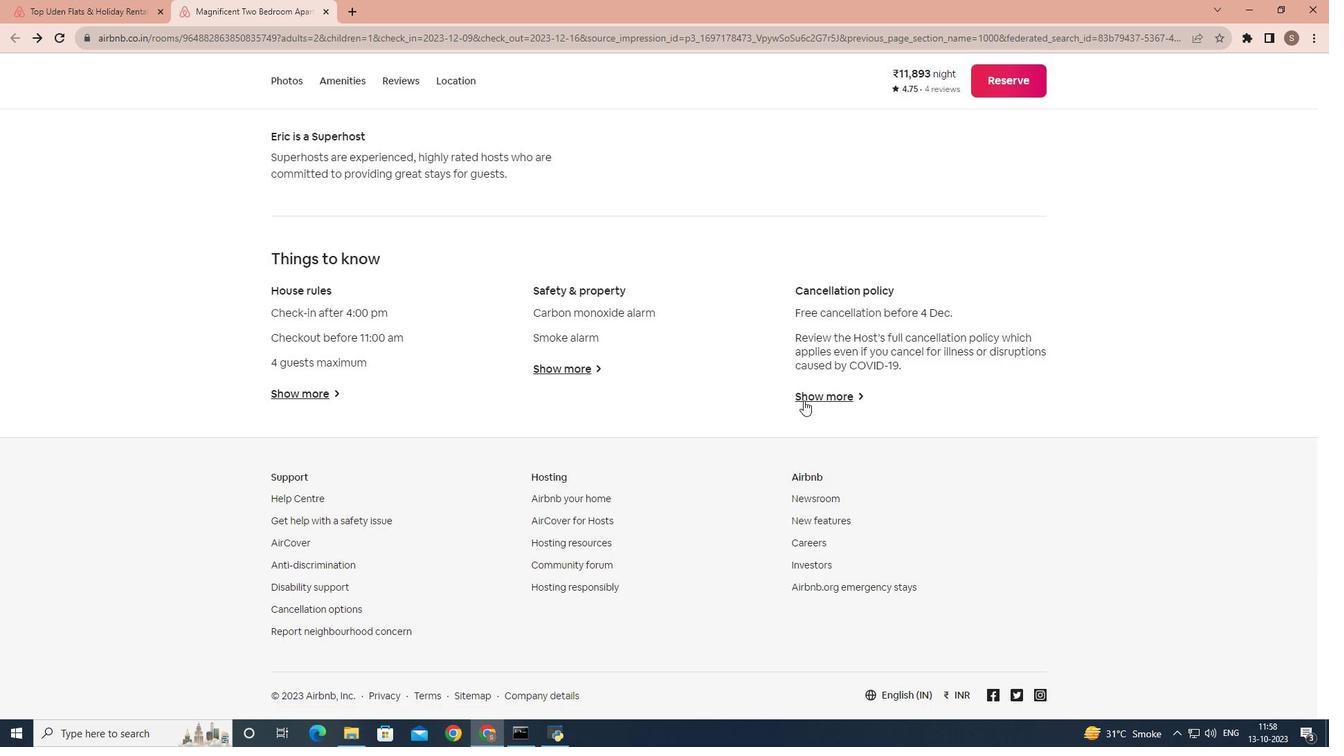 
Action: Mouse pressed left at (803, 400)
Screenshot: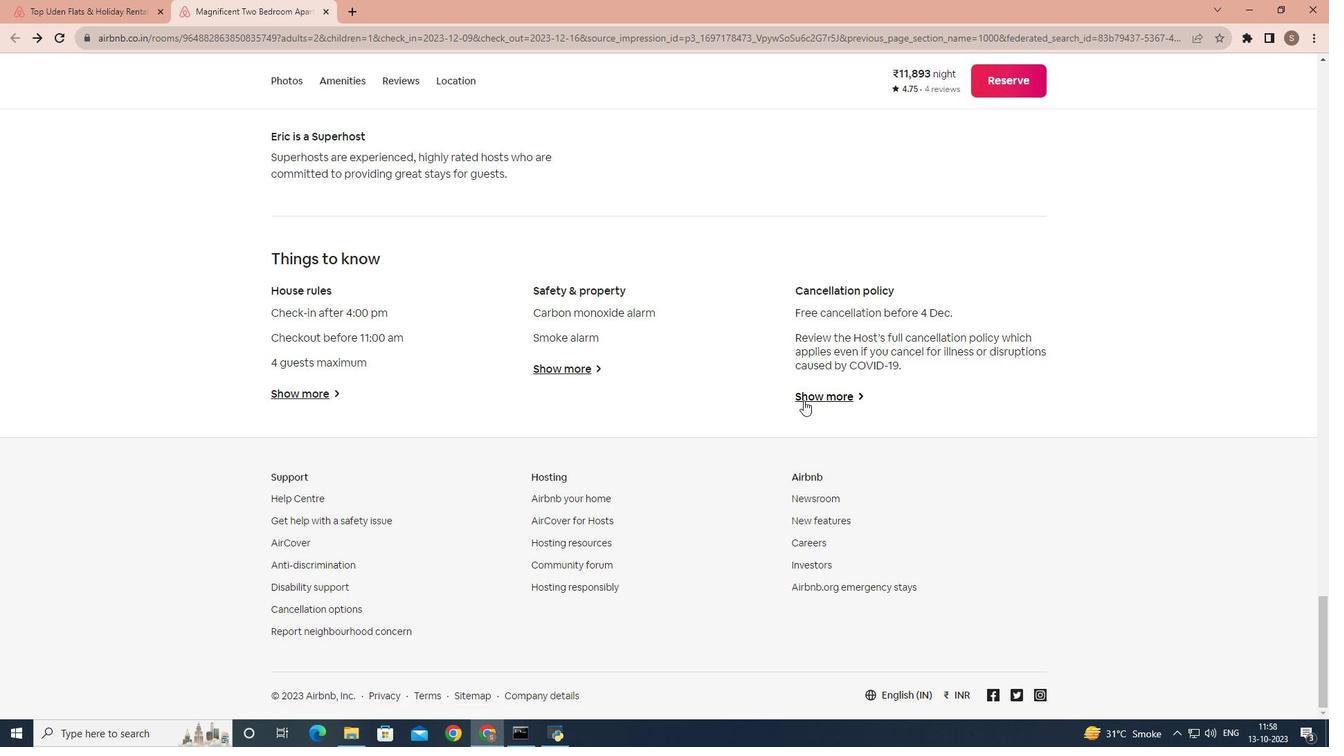
Action: Mouse moved to (482, 212)
Screenshot: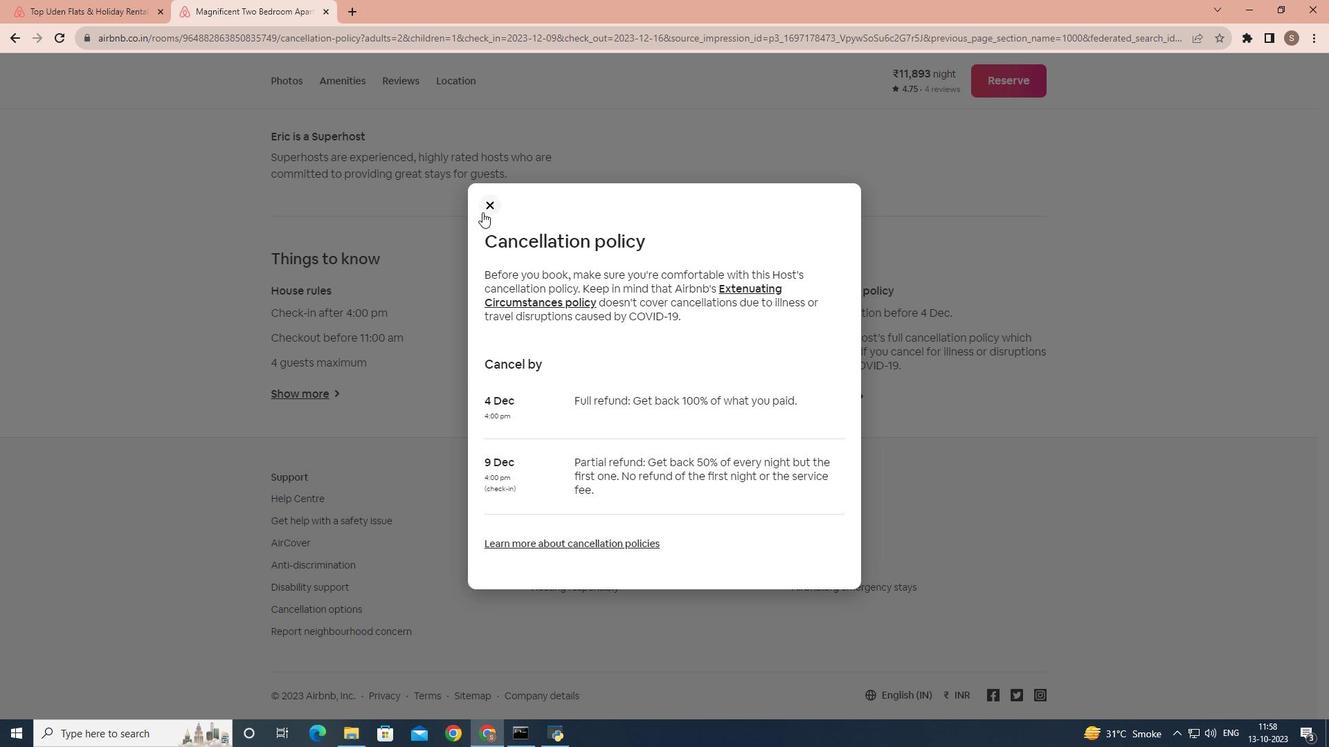 
Action: Mouse pressed left at (482, 212)
Screenshot: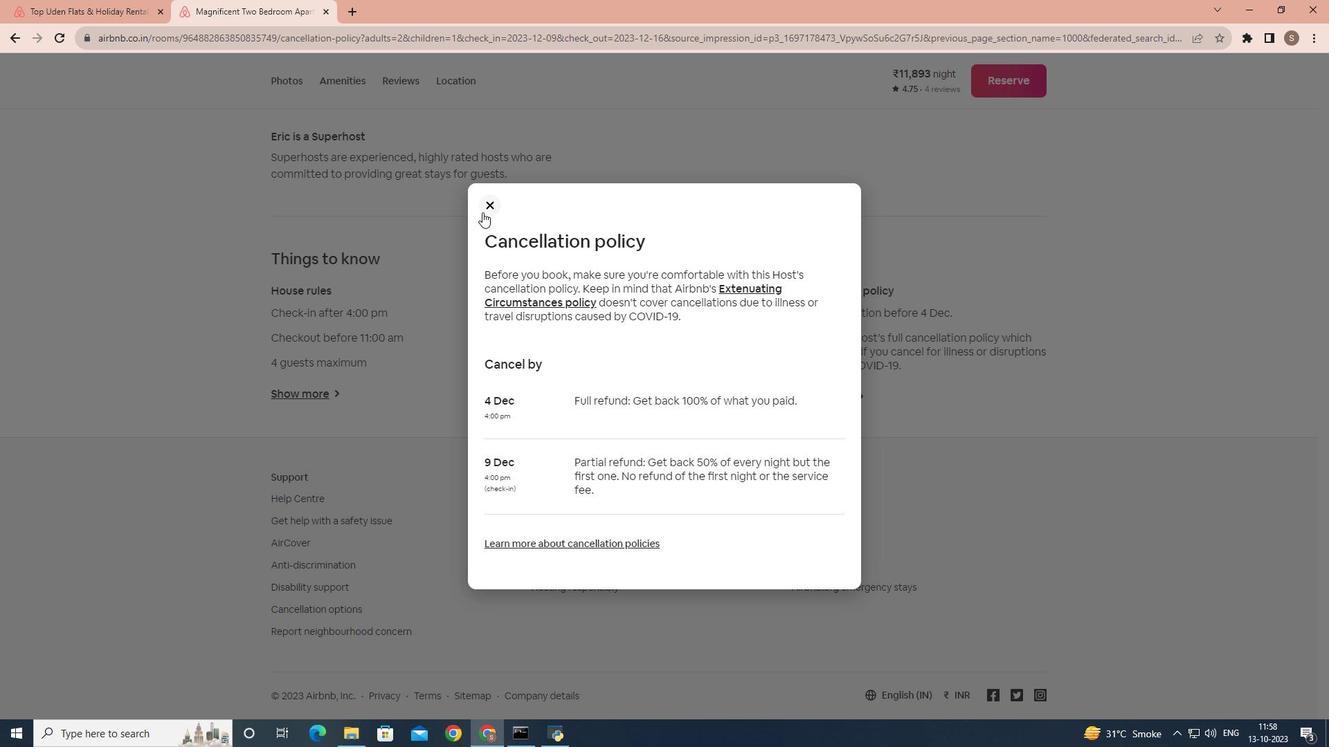 
Action: Mouse moved to (420, 329)
Screenshot: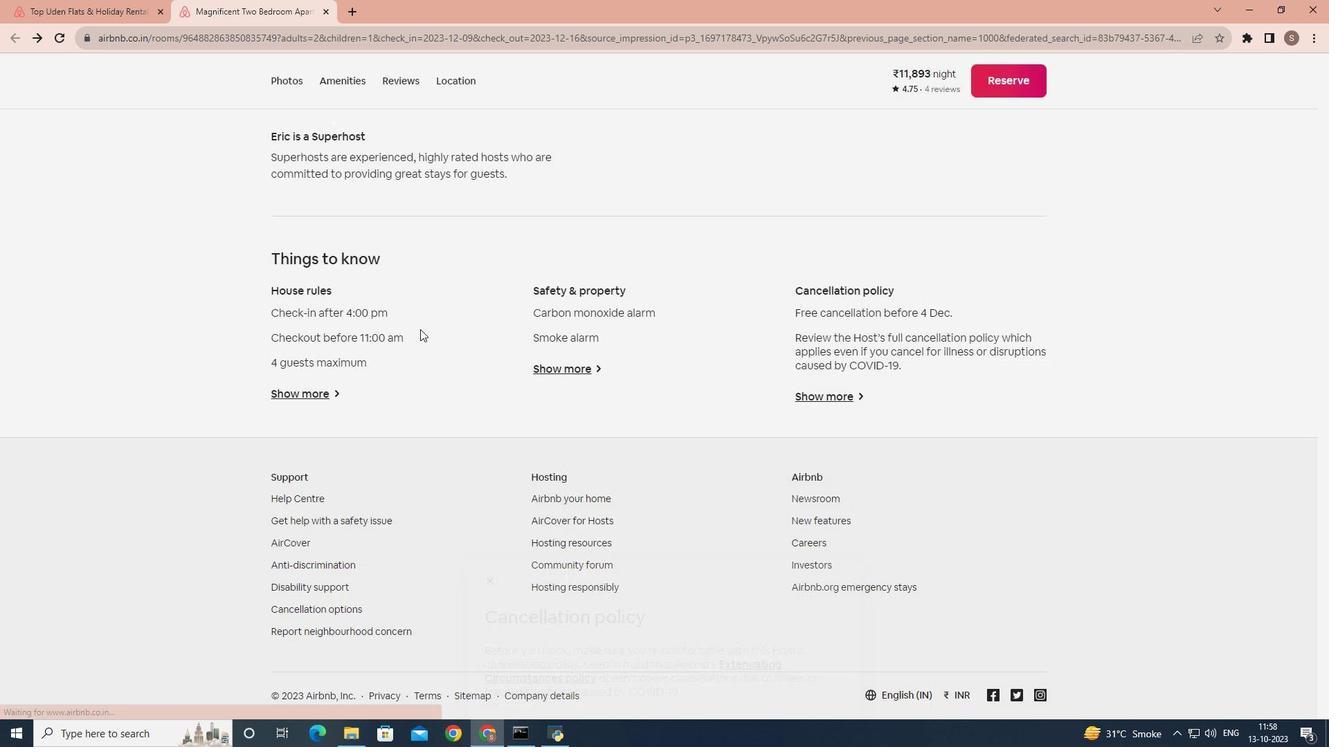 
Action: Mouse scrolled (420, 330) with delta (0, 0)
Screenshot: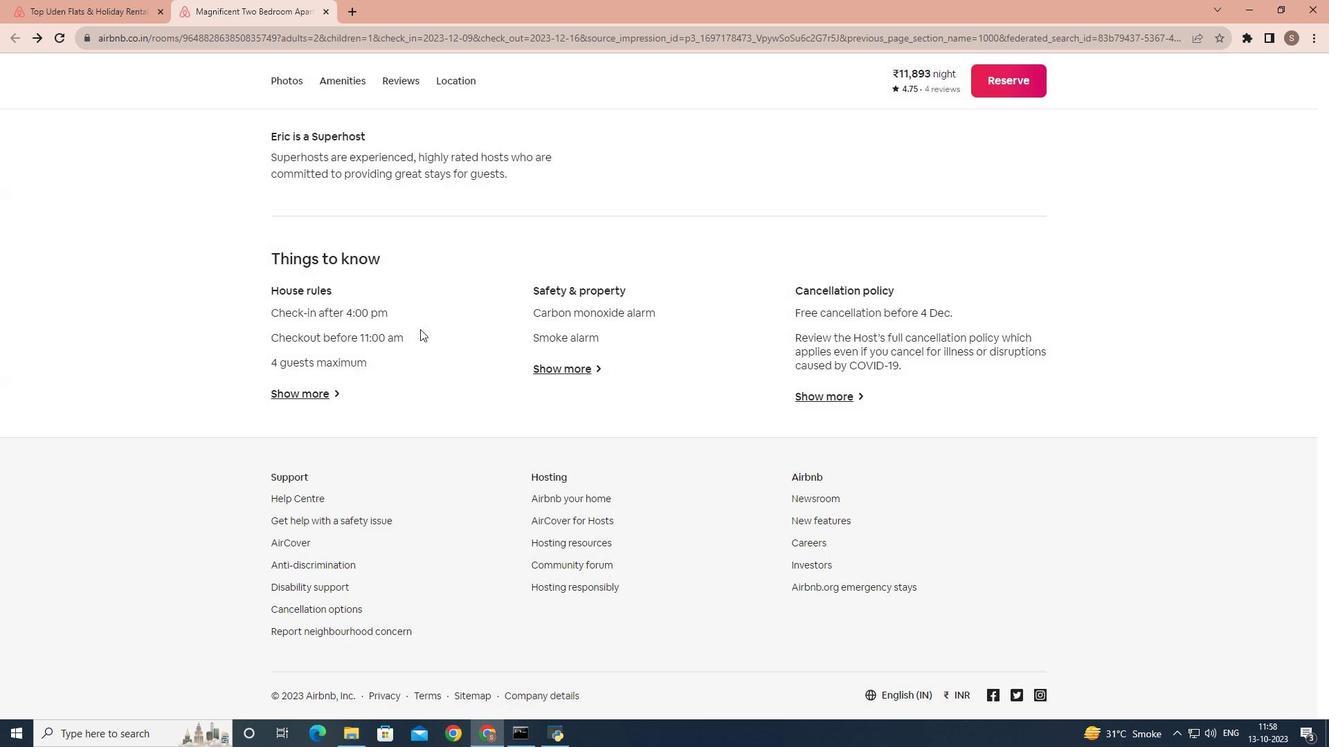 
Action: Mouse scrolled (420, 330) with delta (0, 0)
Screenshot: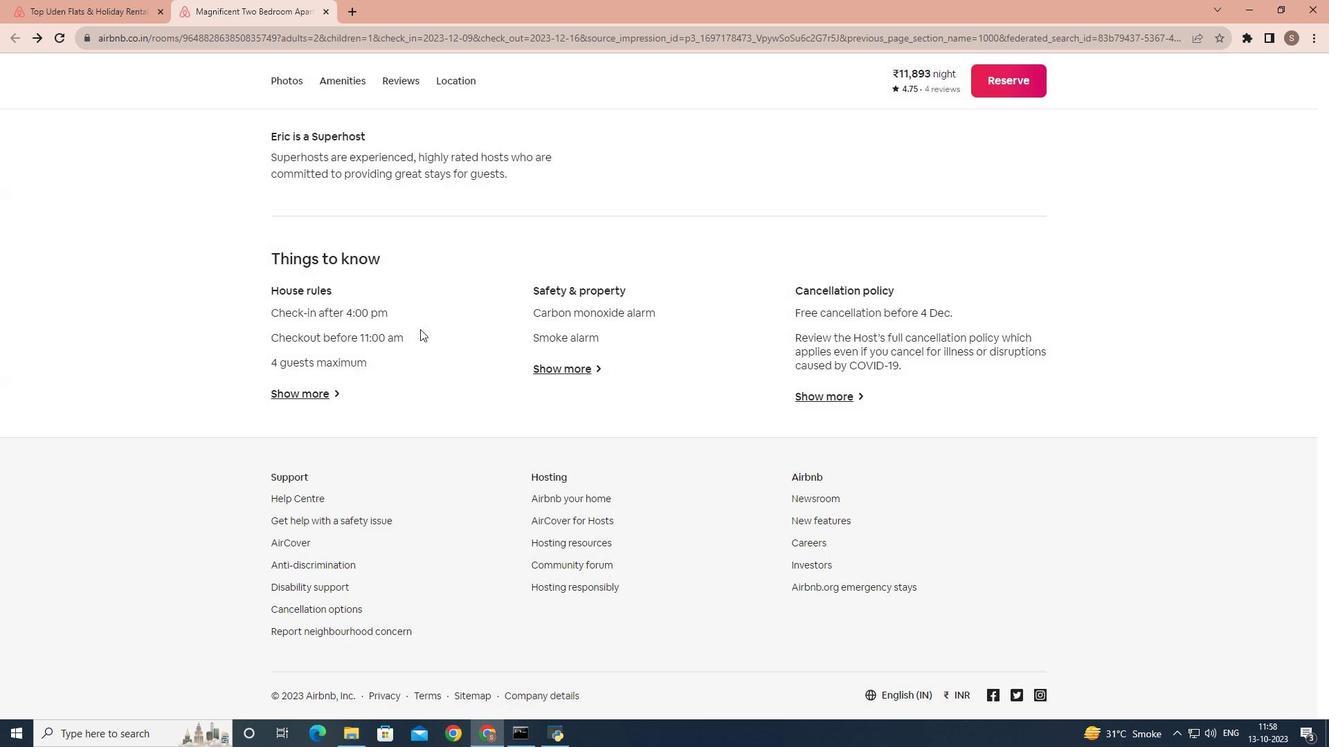
Action: Mouse scrolled (420, 330) with delta (0, 0)
Screenshot: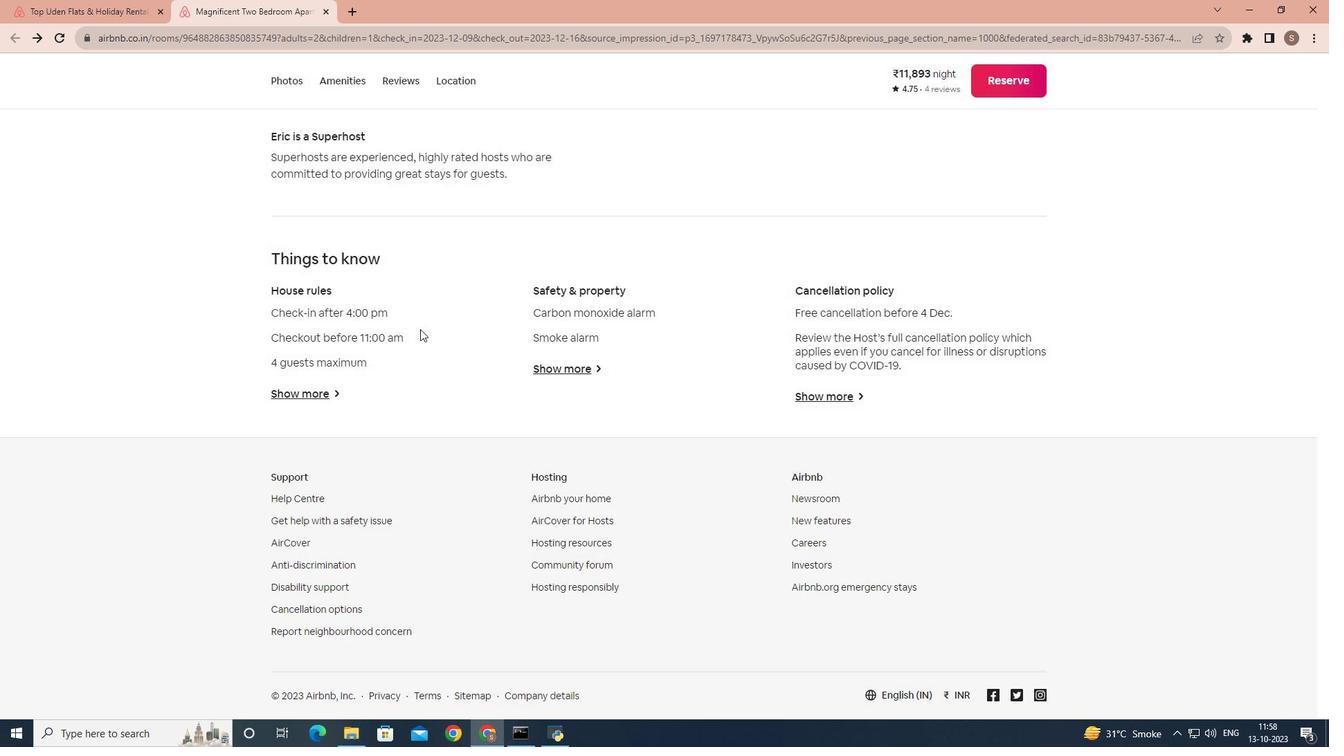 
Action: Mouse scrolled (420, 330) with delta (0, 0)
Screenshot: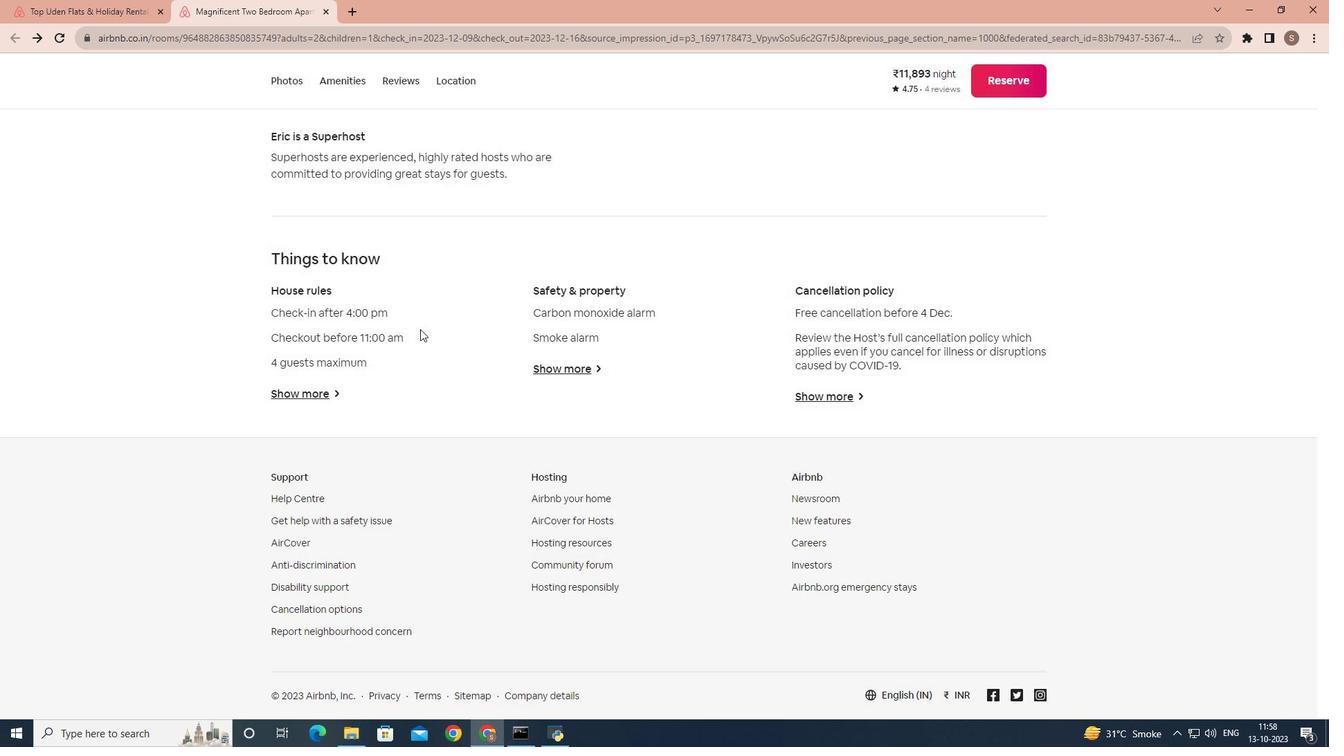 
Action: Mouse scrolled (420, 330) with delta (0, 0)
Screenshot: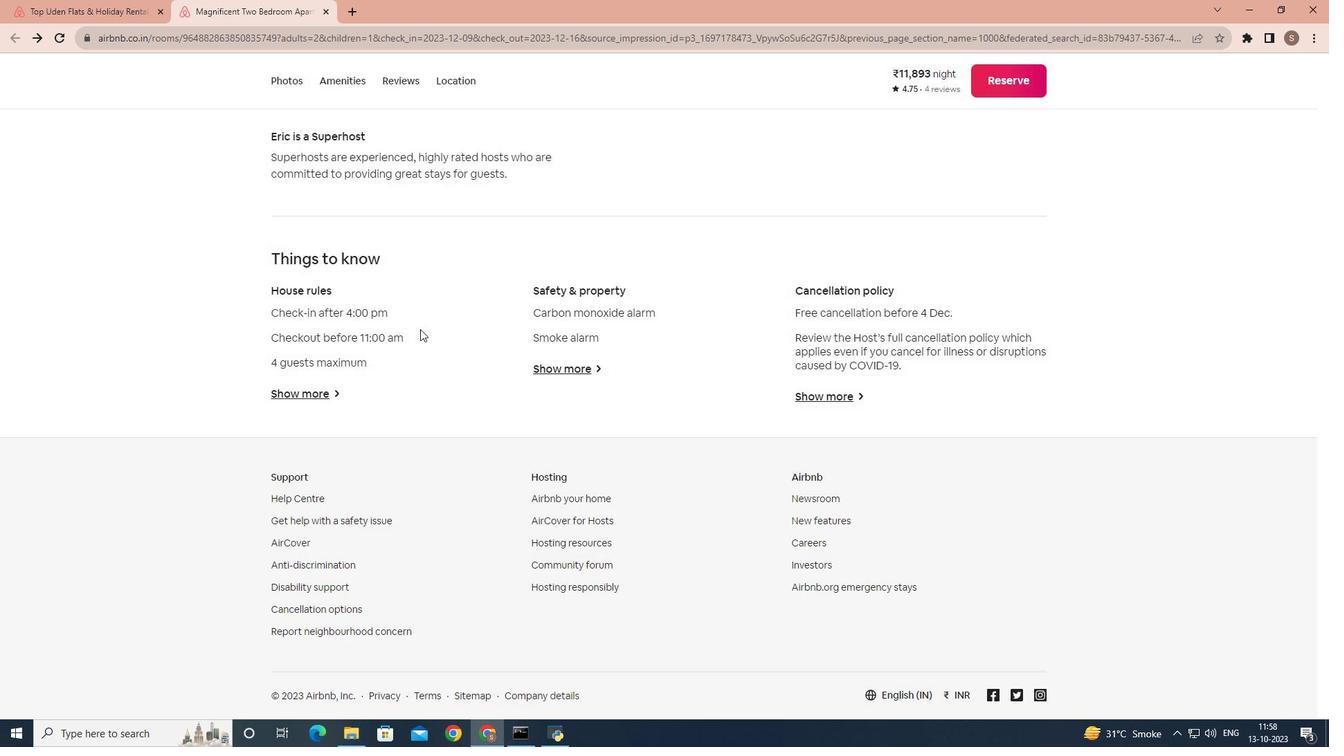 
Action: Mouse moved to (419, 329)
Screenshot: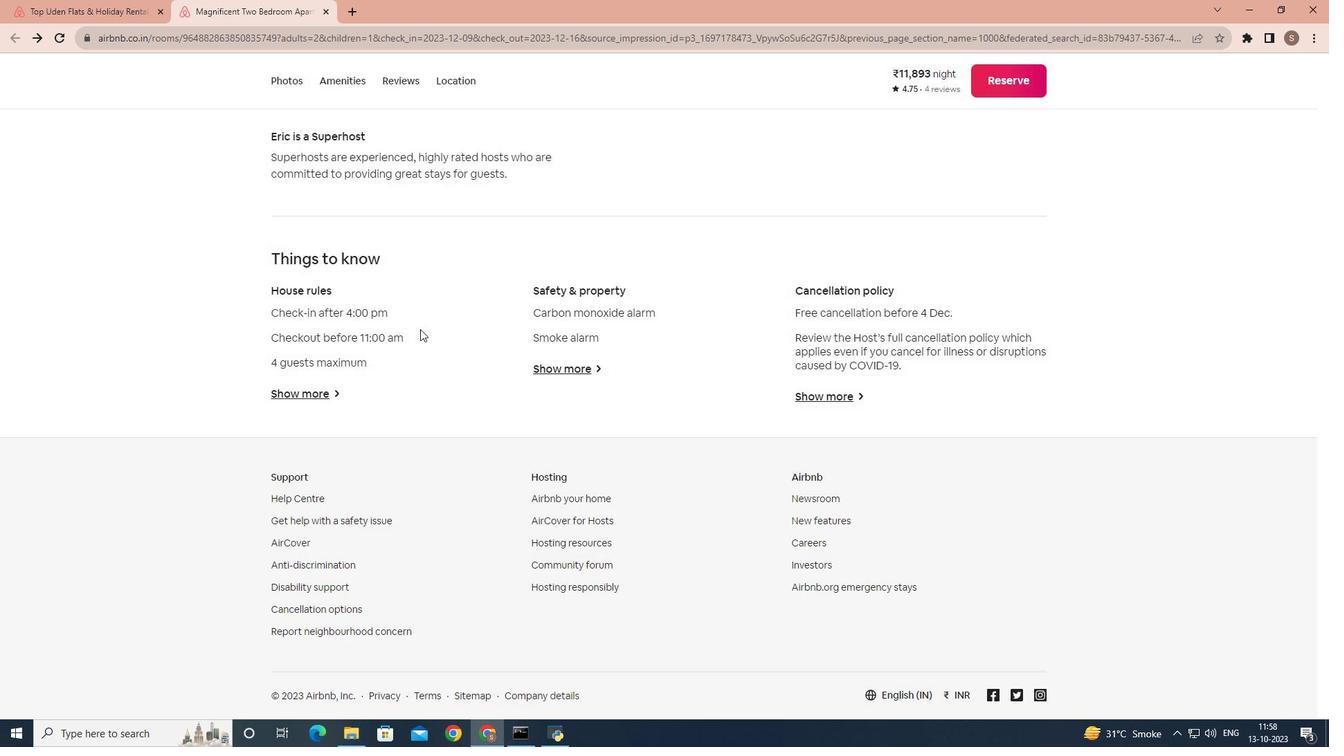 
Action: Mouse scrolled (419, 330) with delta (0, 0)
Screenshot: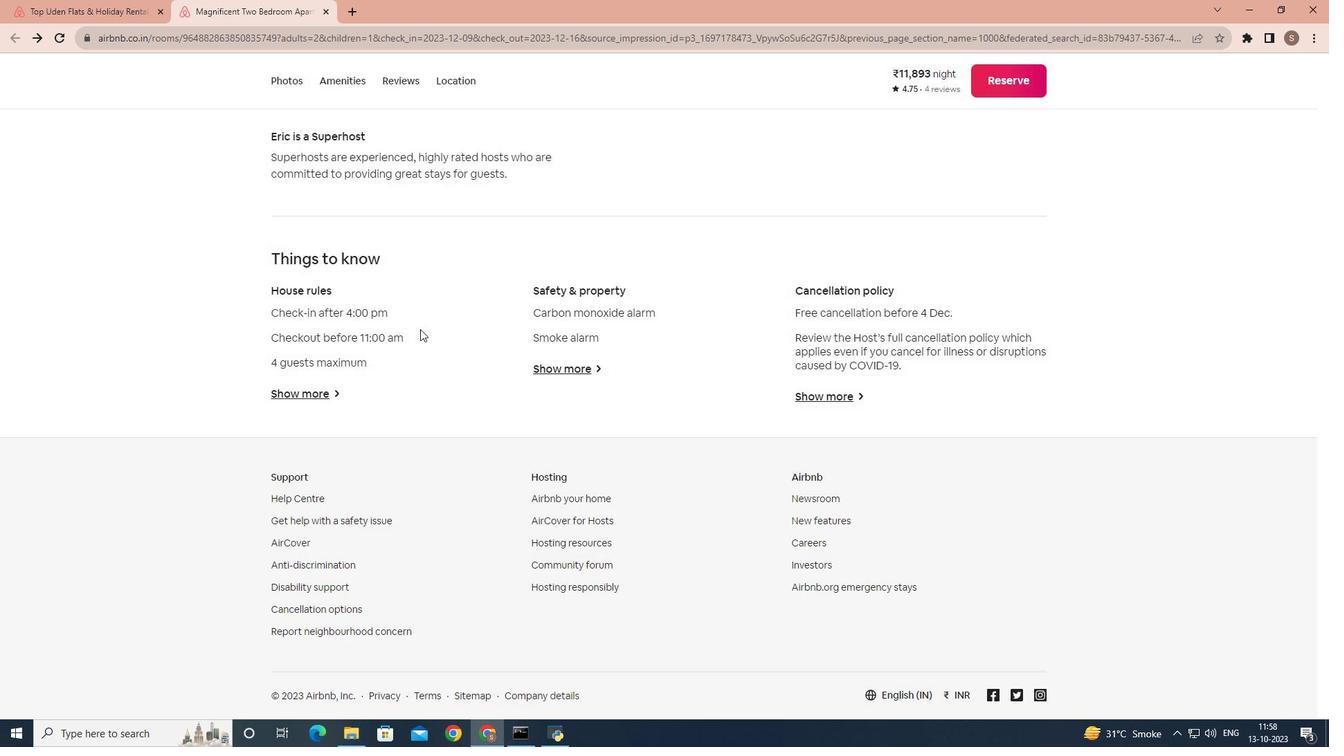 
Action: Mouse moved to (407, 337)
Screenshot: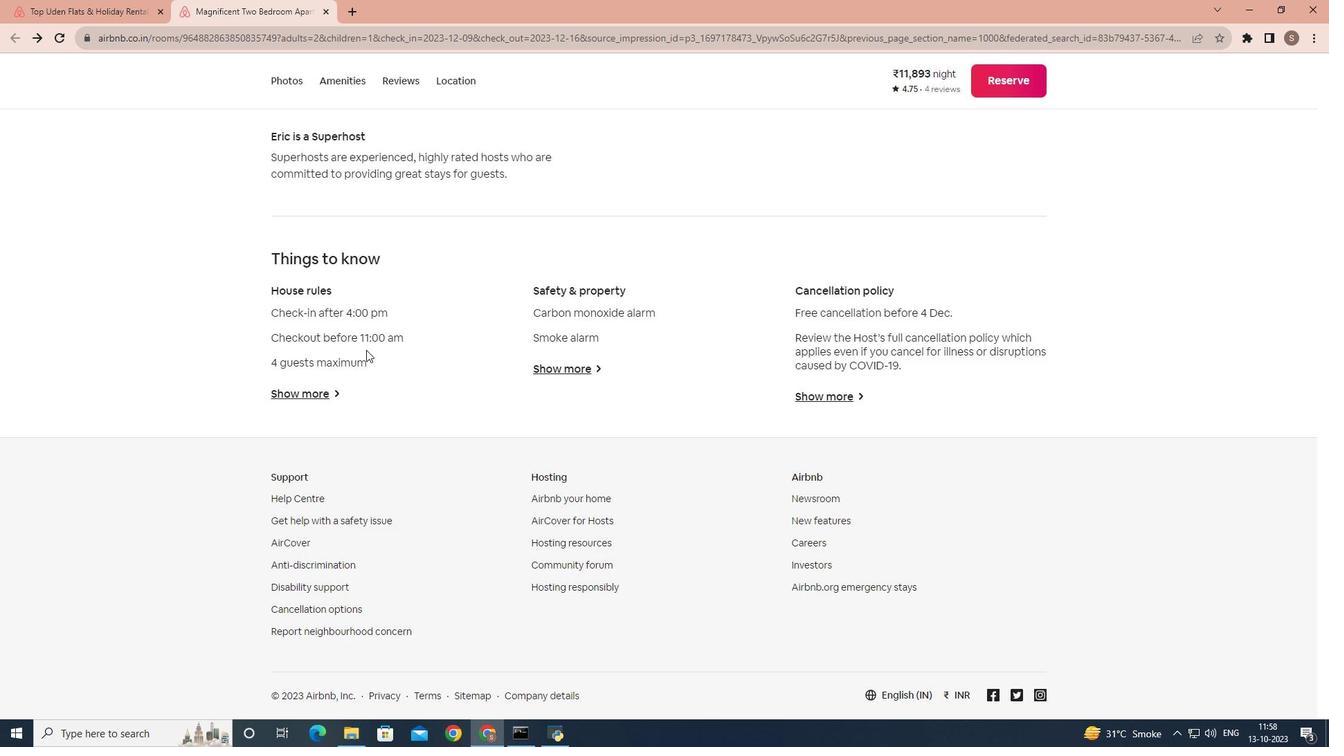 
Action: Mouse scrolled (407, 337) with delta (0, 0)
Screenshot: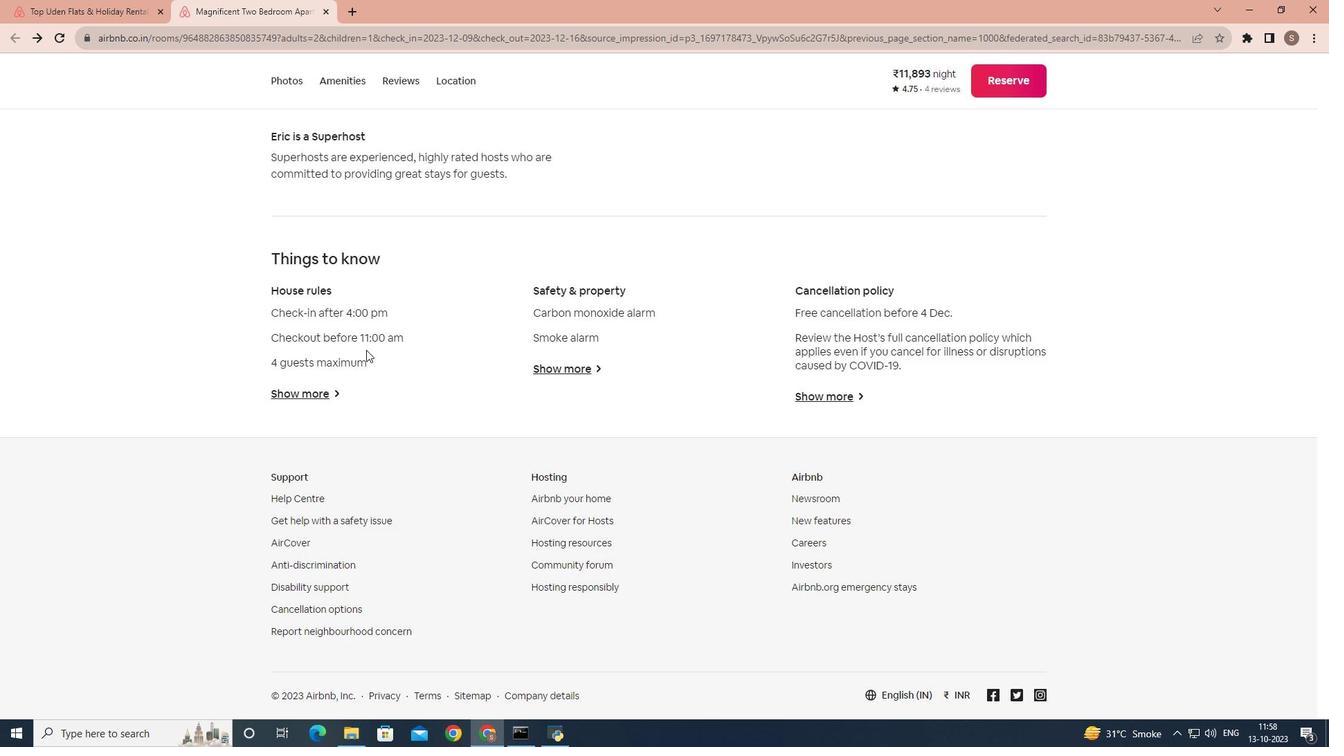 
Action: Mouse moved to (371, 348)
Screenshot: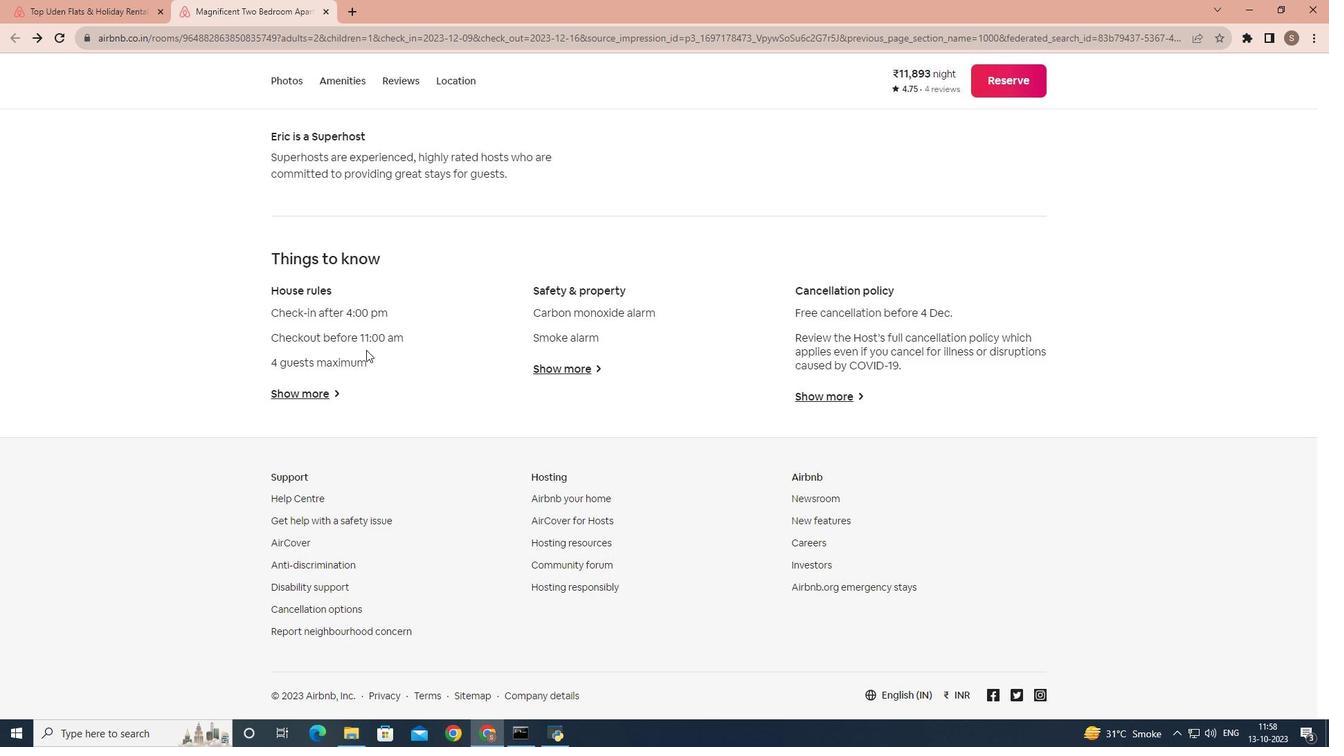 
Action: Mouse scrolled (371, 349) with delta (0, 0)
Screenshot: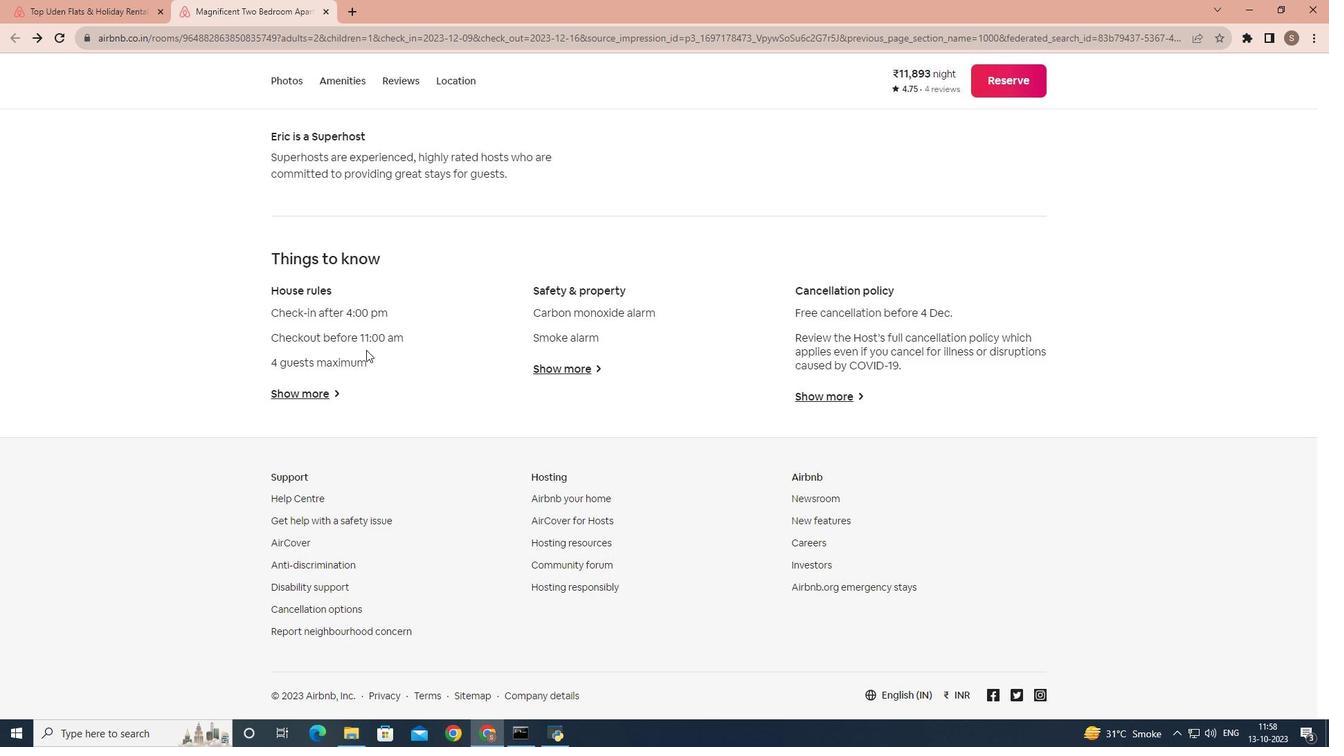 
Action: Mouse moved to (359, 351)
Screenshot: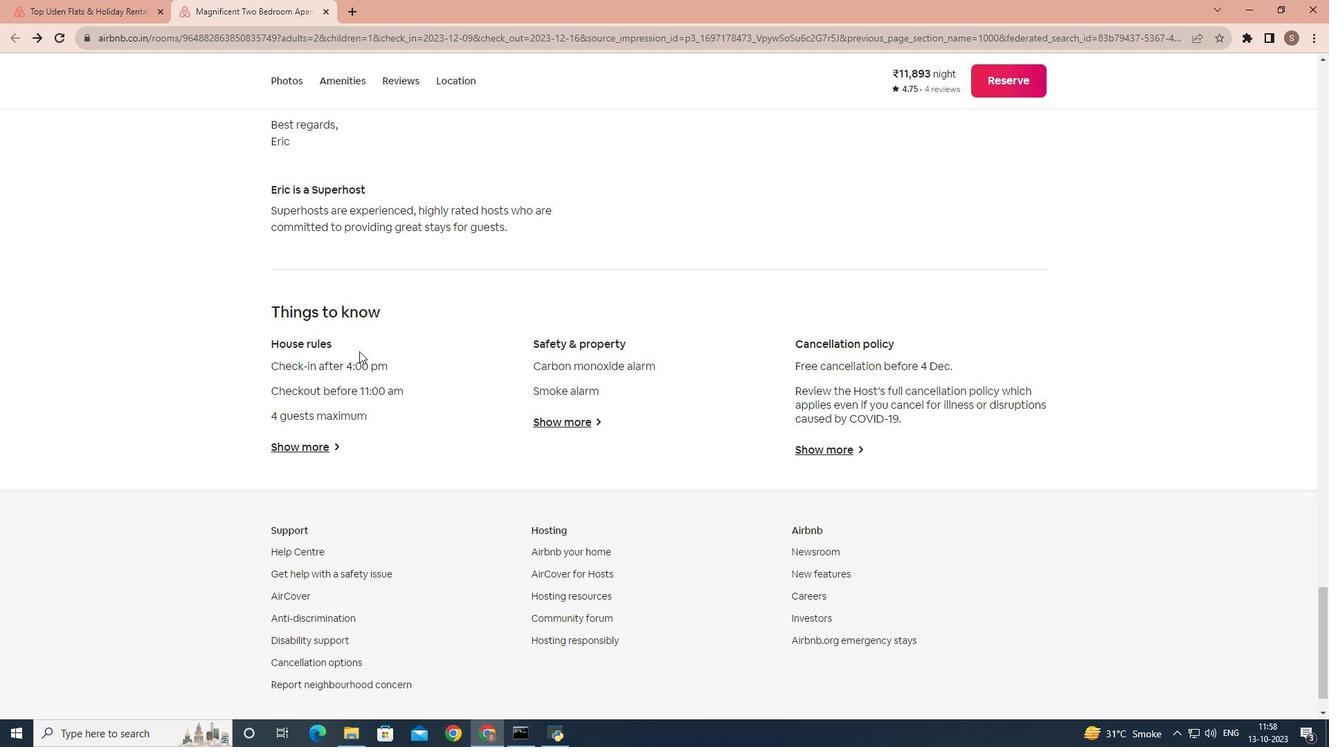 
Action: Mouse scrolled (359, 352) with delta (0, 0)
Screenshot: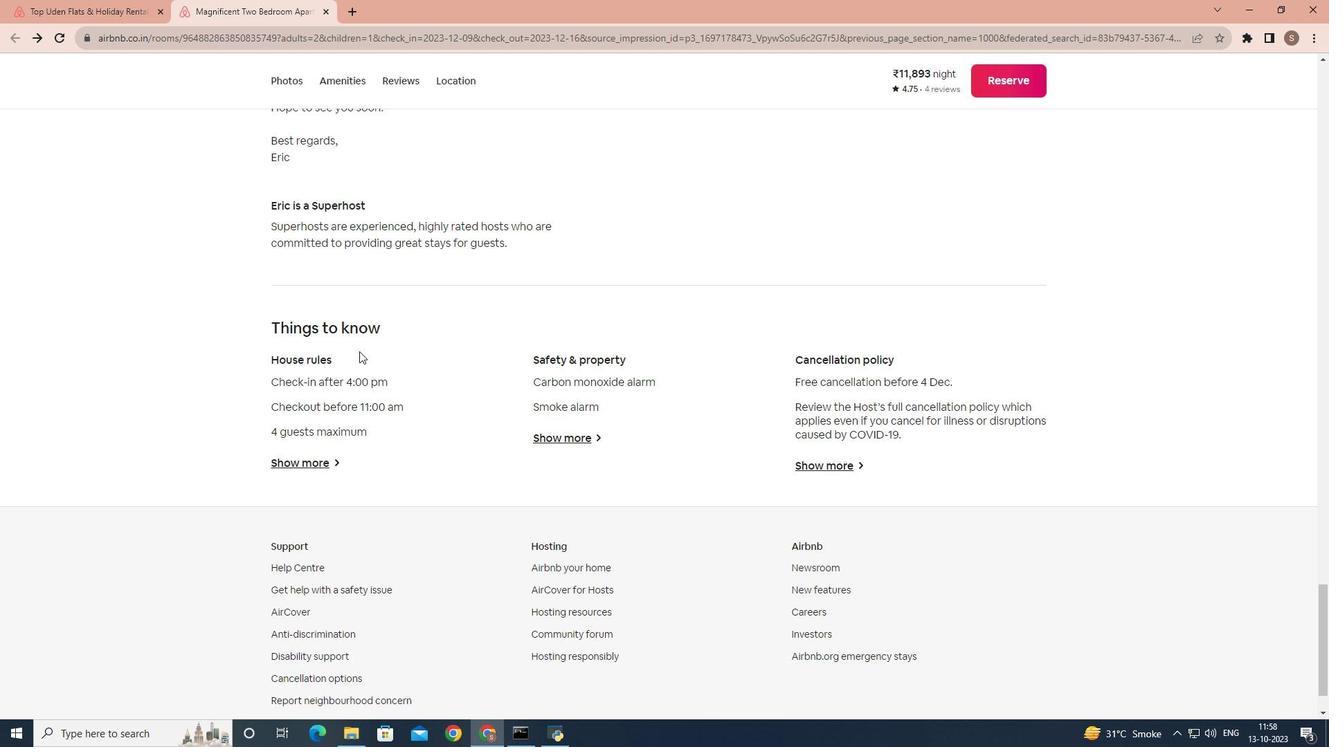 
Action: Mouse scrolled (359, 352) with delta (0, 0)
Screenshot: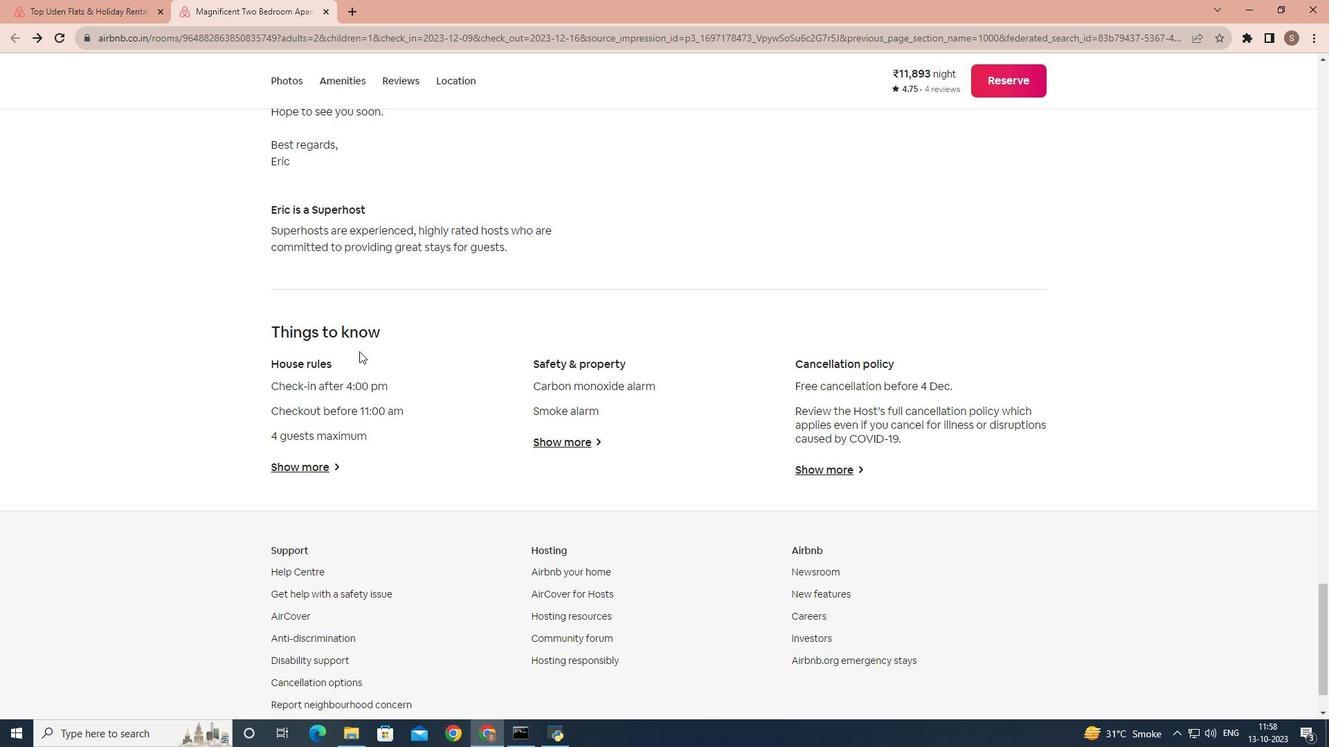 
Action: Mouse scrolled (359, 352) with delta (0, 0)
Screenshot: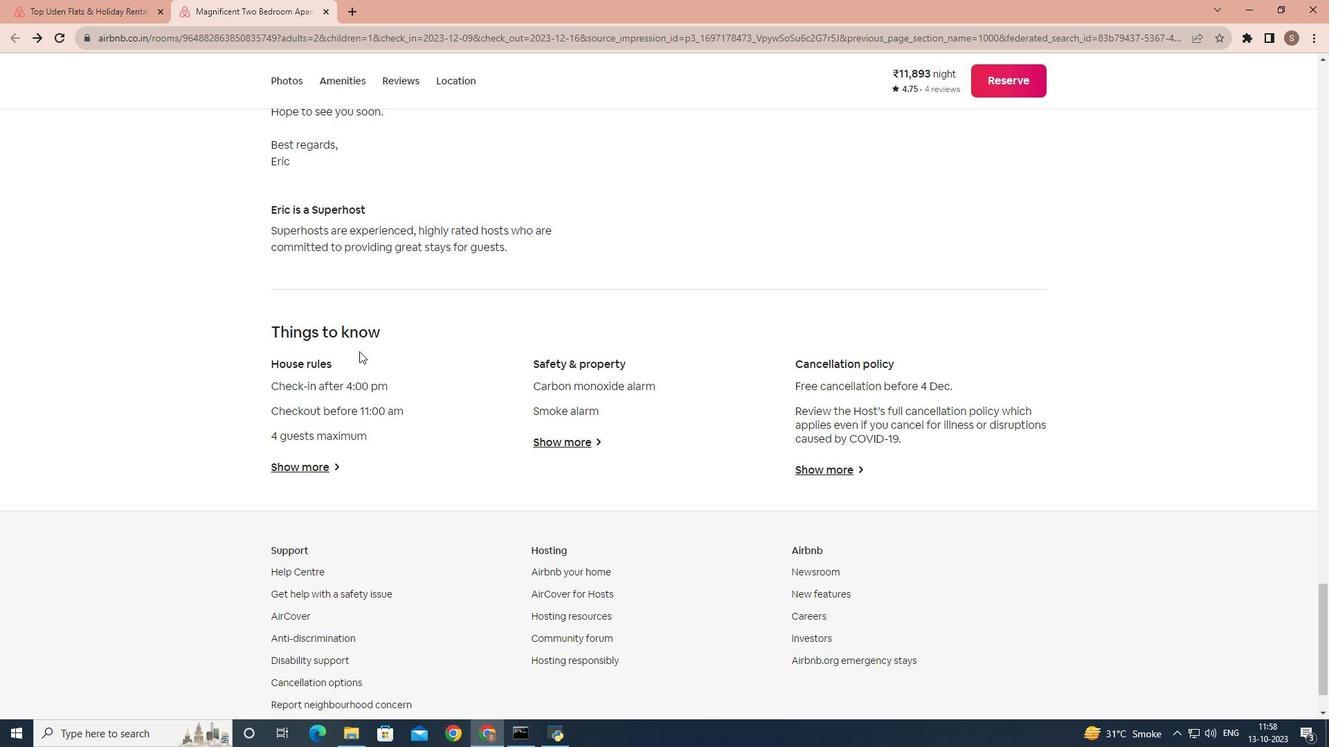 
Action: Mouse scrolled (359, 352) with delta (0, 0)
Screenshot: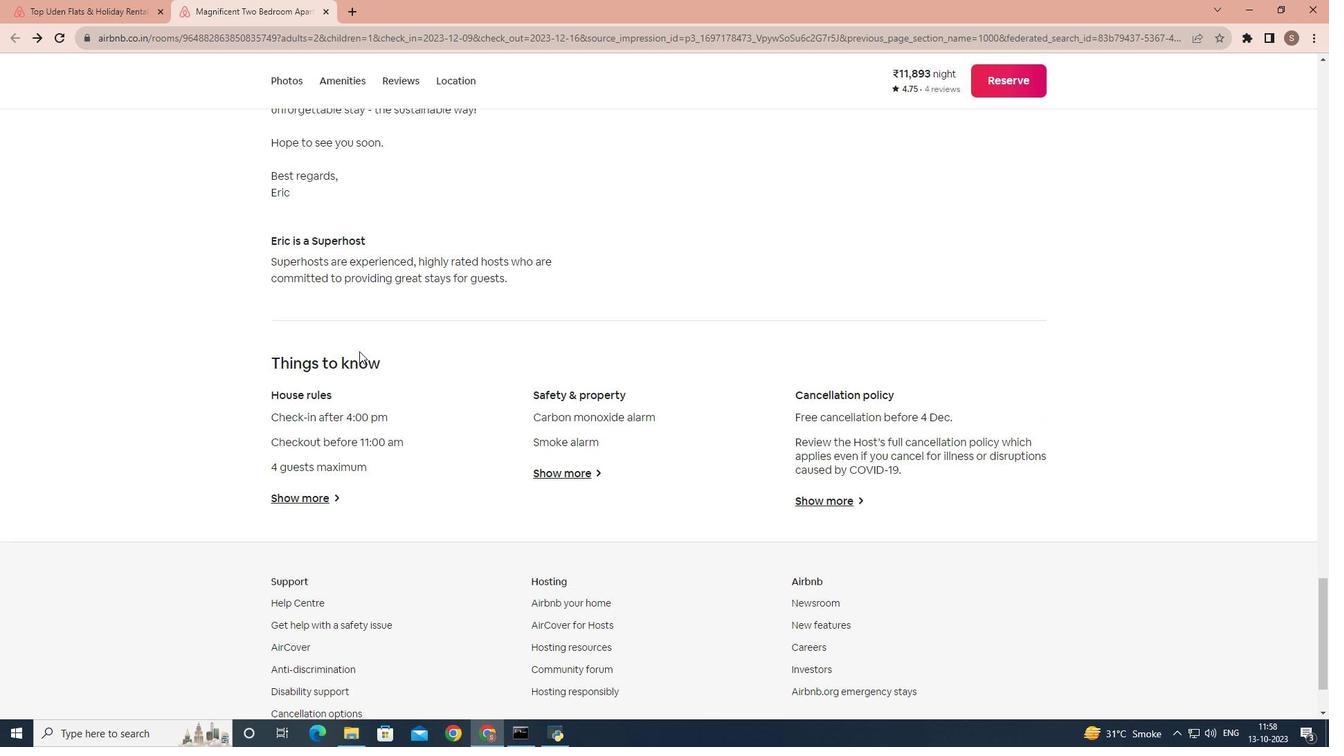 
Action: Mouse scrolled (359, 352) with delta (0, 0)
Screenshot: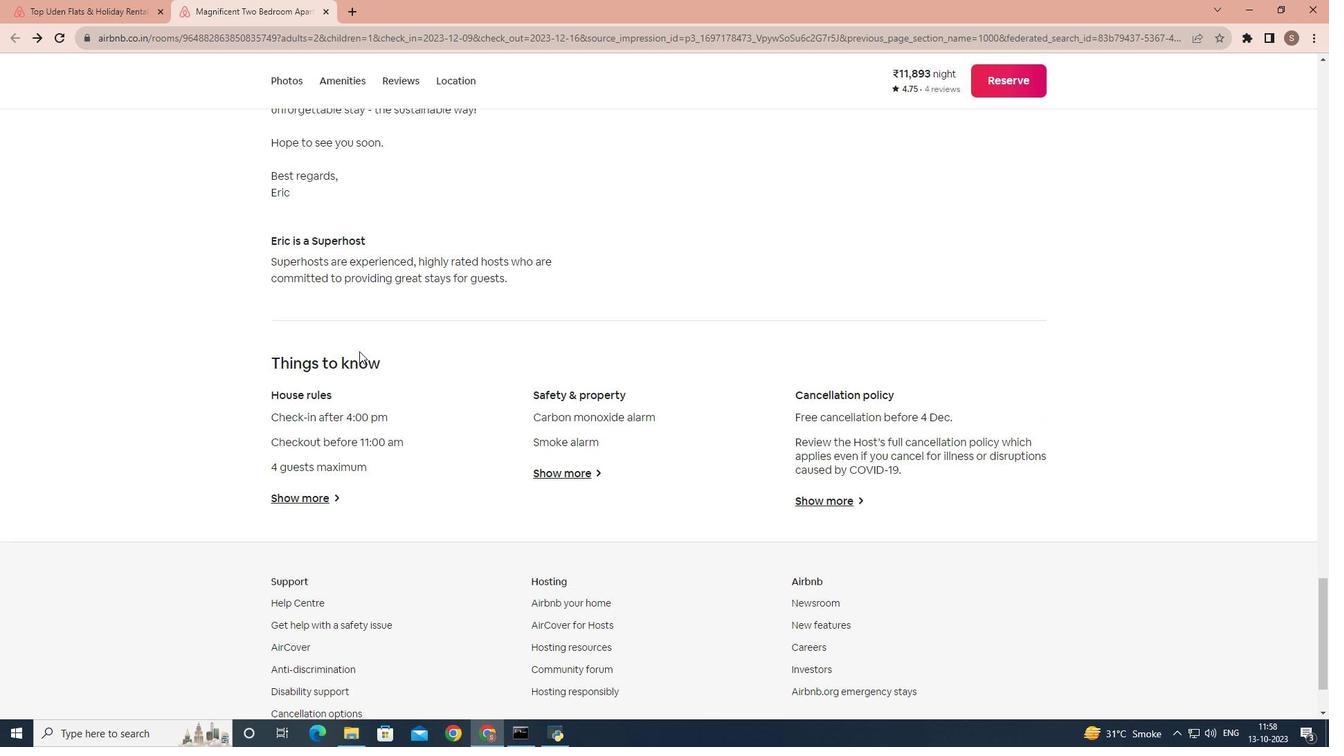 
Action: Mouse scrolled (359, 352) with delta (0, 0)
Screenshot: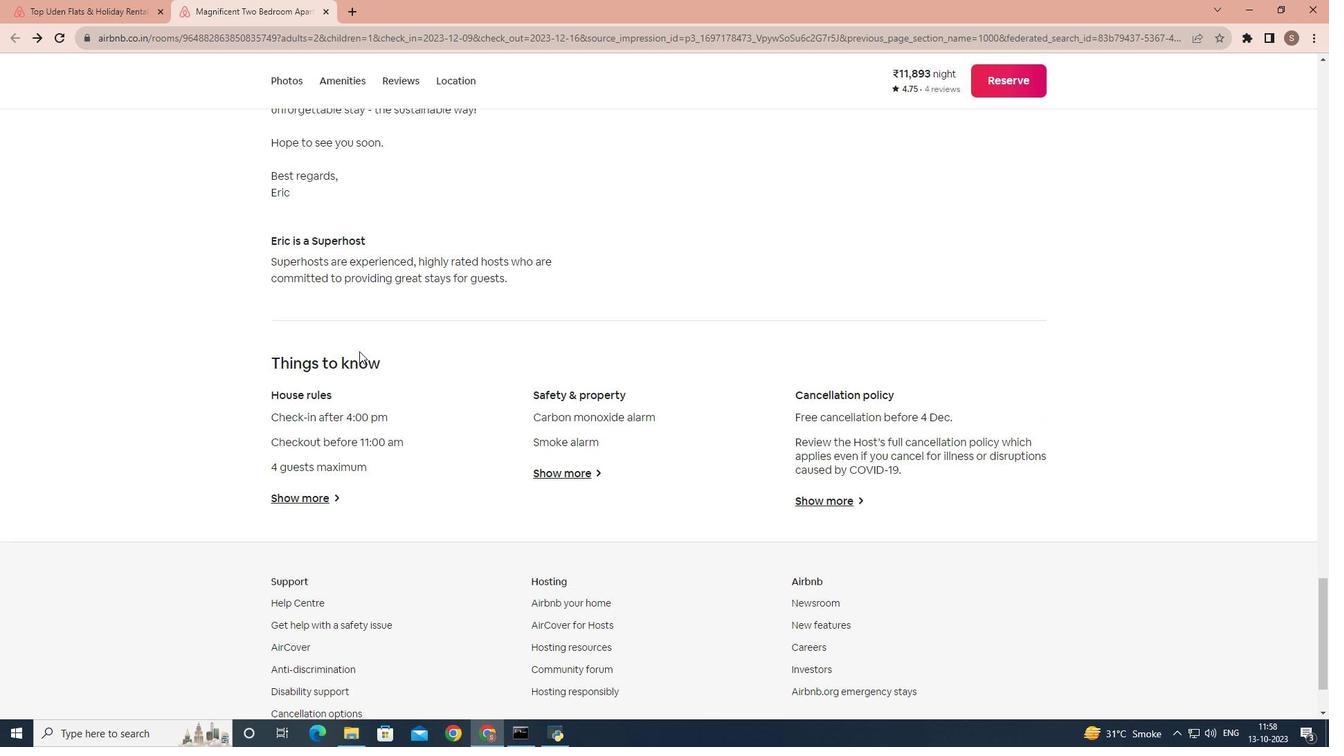 
Action: Mouse scrolled (359, 352) with delta (0, 0)
Screenshot: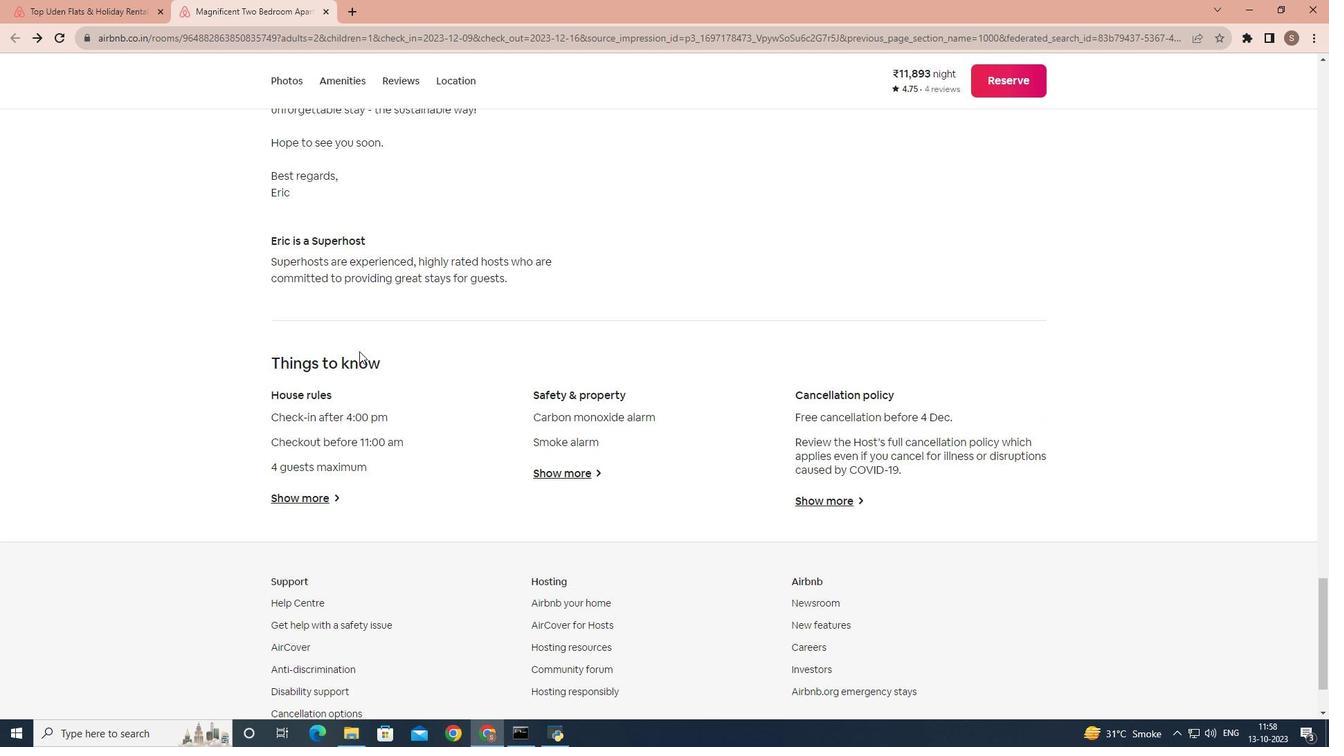 
Action: Mouse scrolled (359, 352) with delta (0, 0)
Screenshot: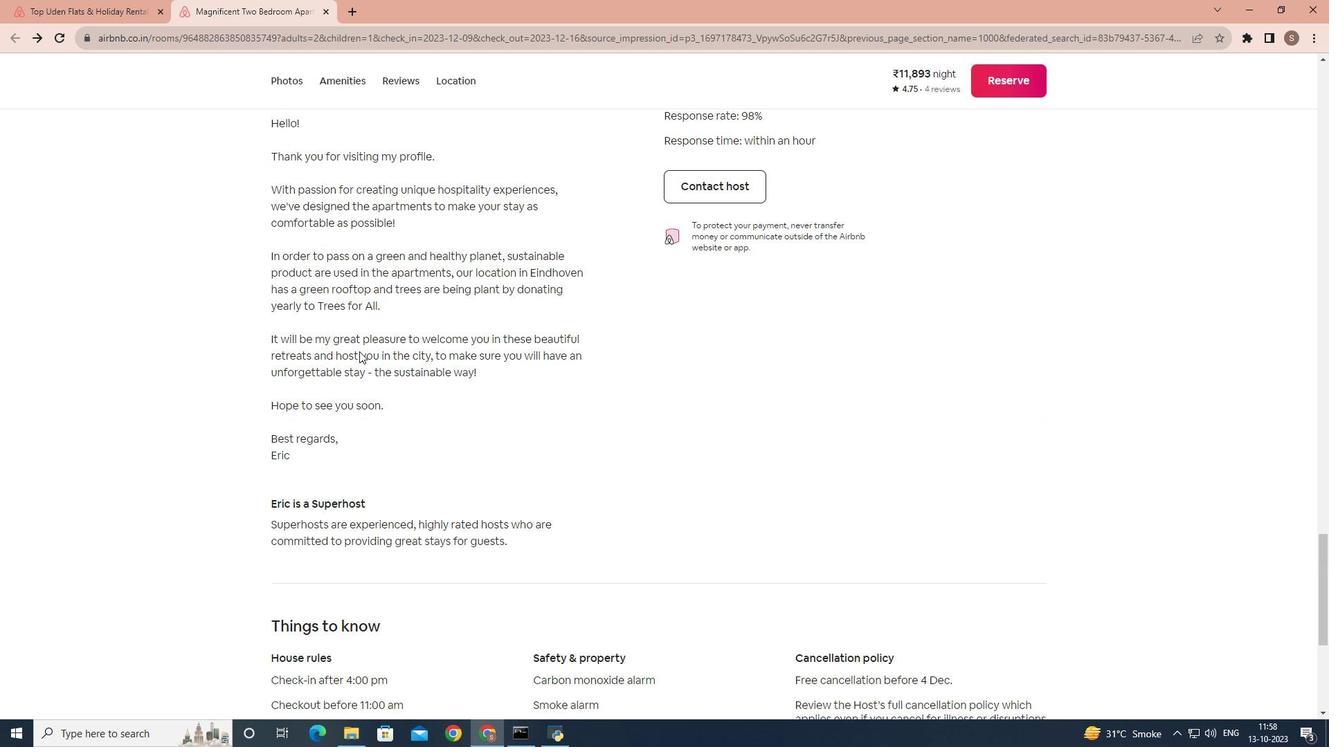 
Action: Mouse scrolled (359, 352) with delta (0, 0)
Screenshot: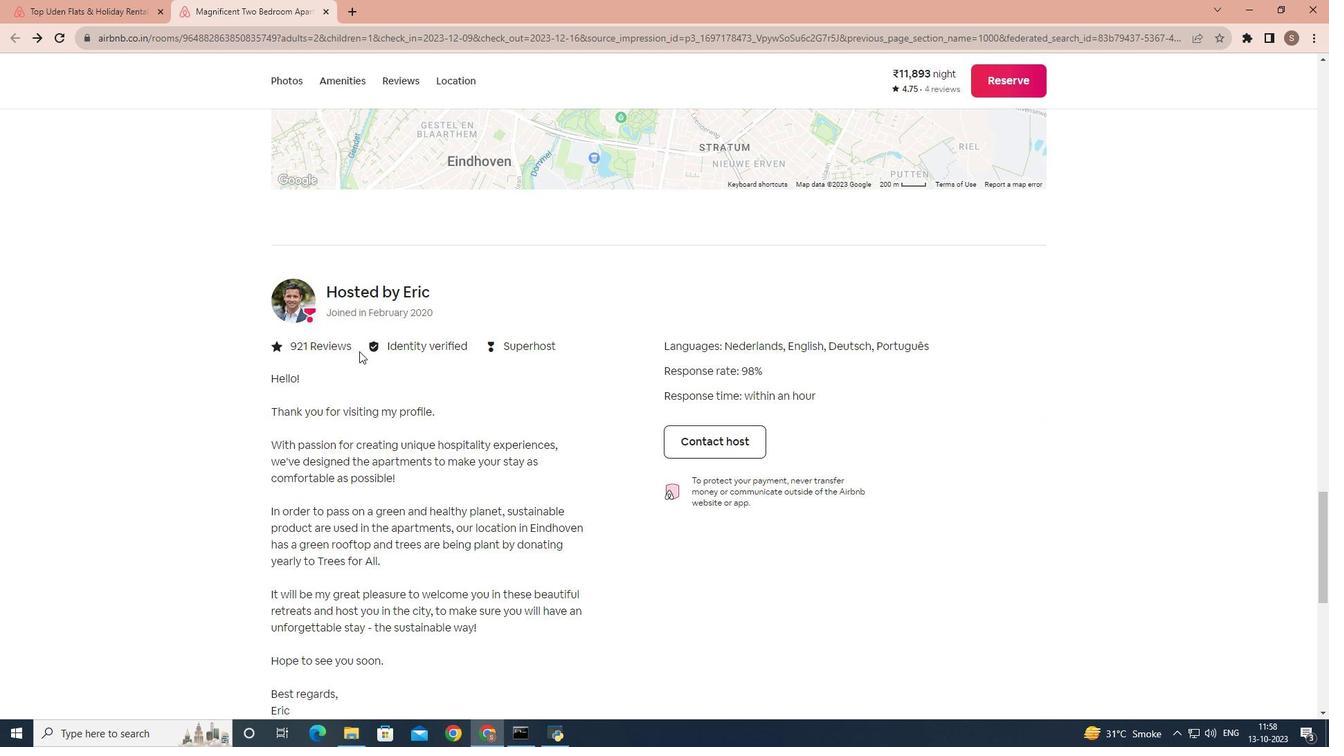 
Action: Mouse scrolled (359, 352) with delta (0, 0)
Screenshot: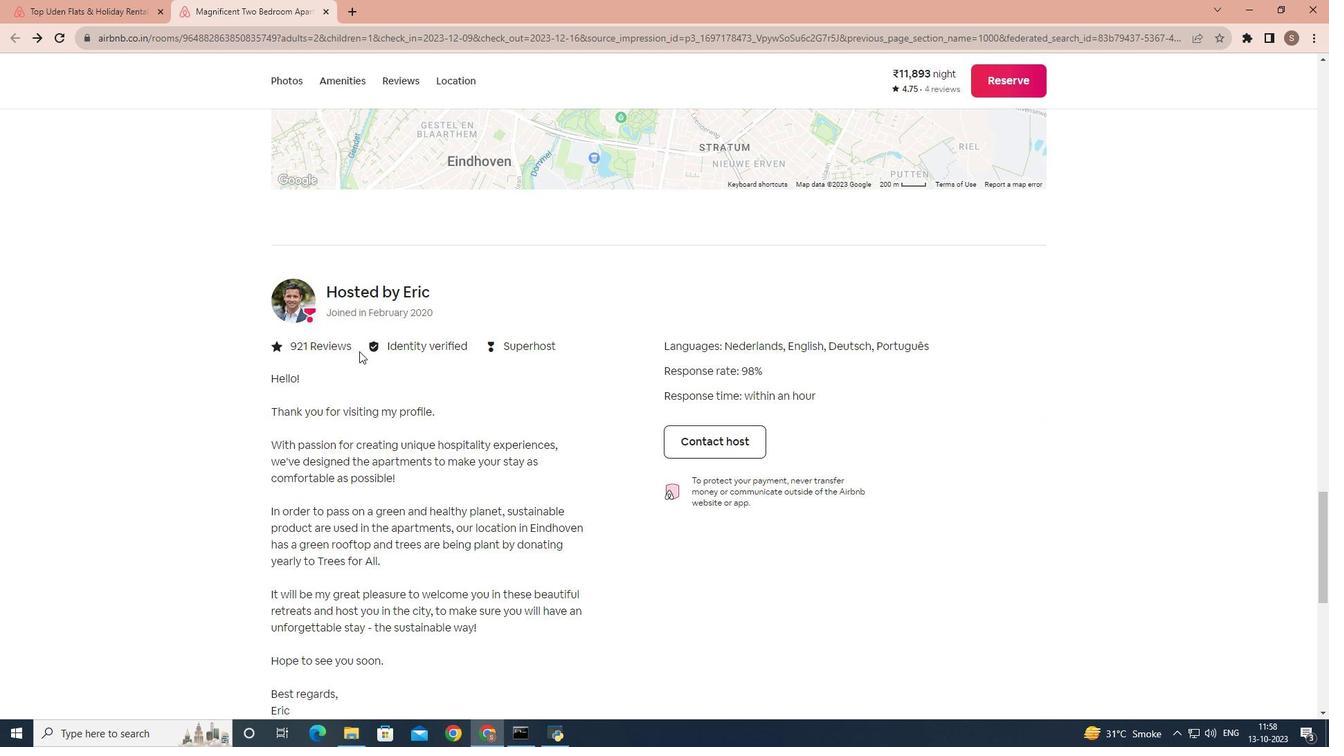 
Action: Mouse scrolled (359, 352) with delta (0, 0)
Screenshot: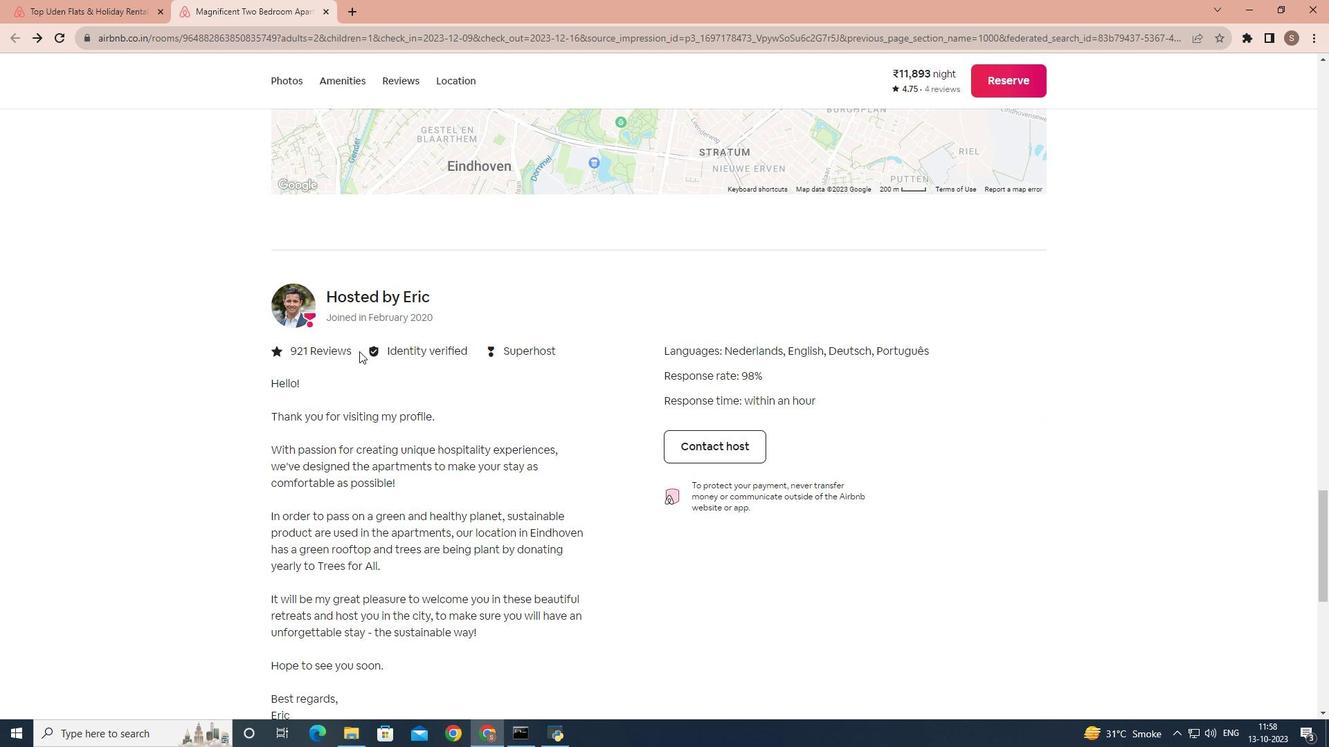 
Action: Mouse scrolled (359, 352) with delta (0, 0)
Screenshot: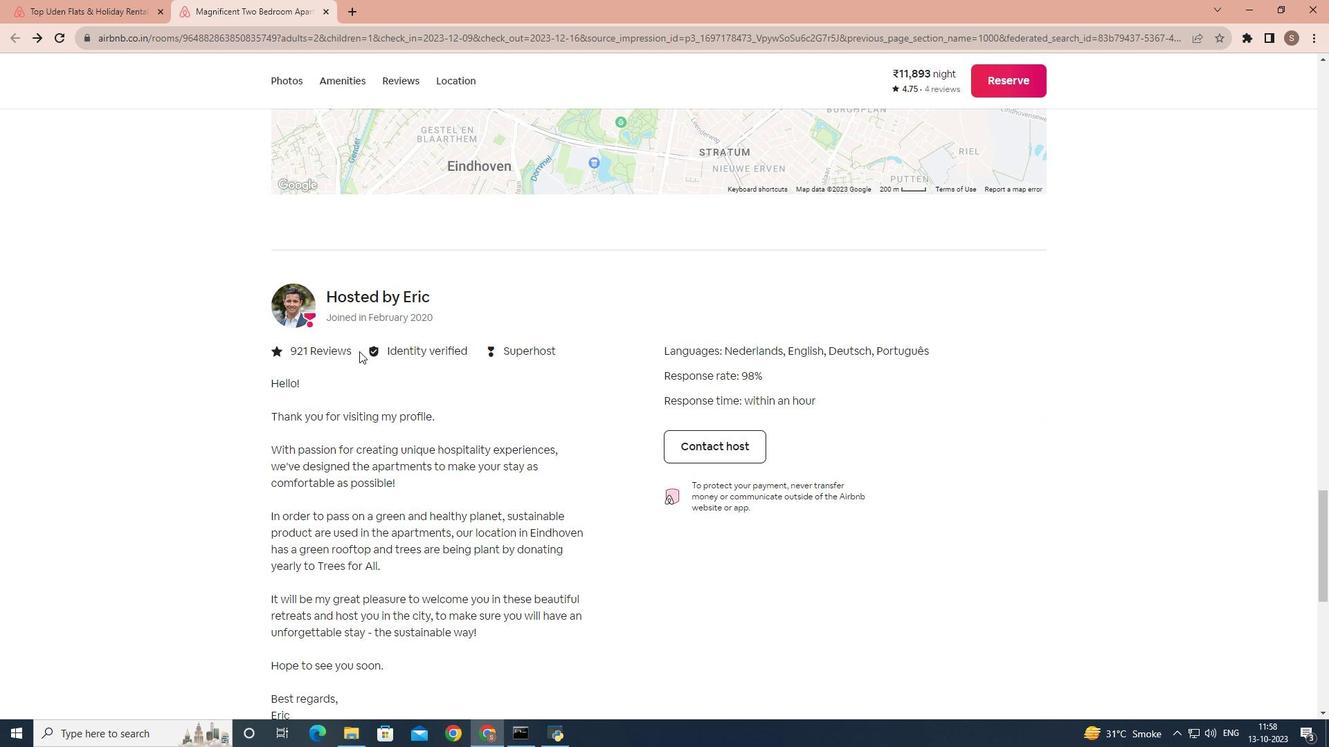 
Action: Mouse scrolled (359, 352) with delta (0, 0)
Screenshot: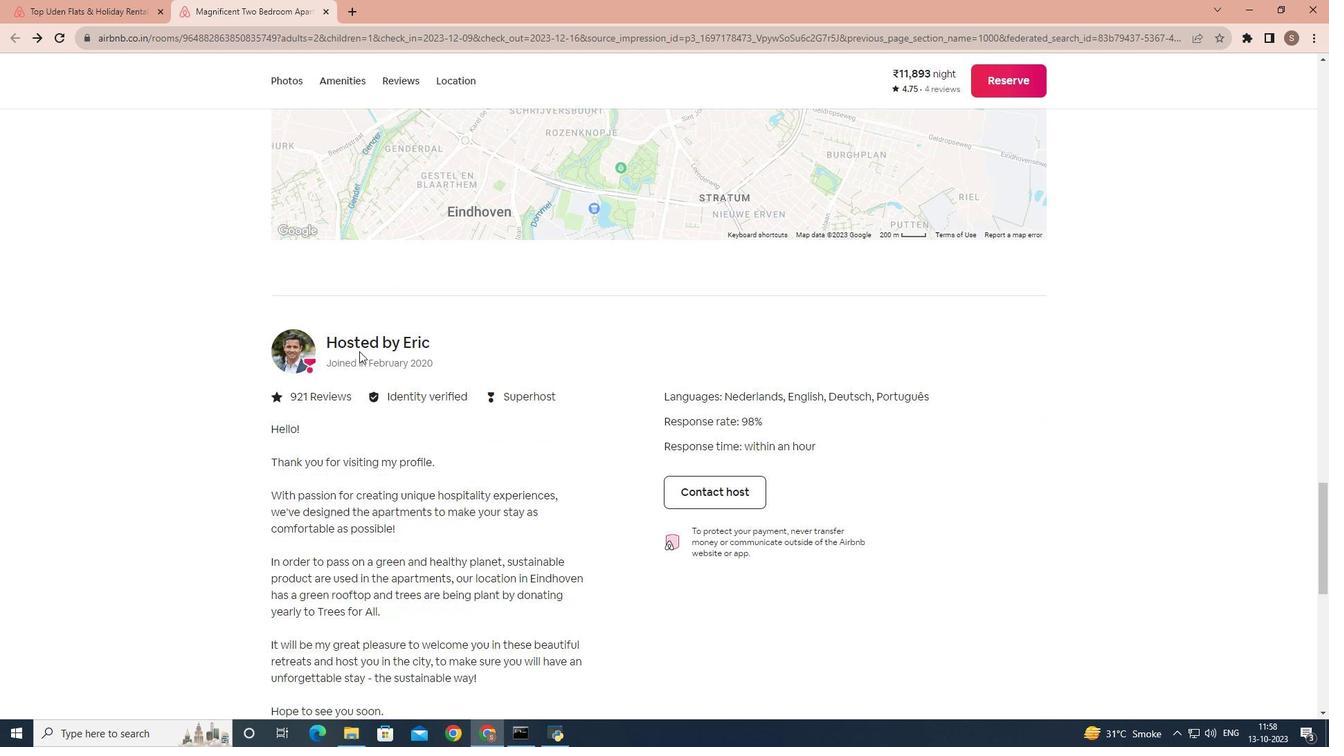 
Action: Mouse scrolled (359, 352) with delta (0, 0)
Screenshot: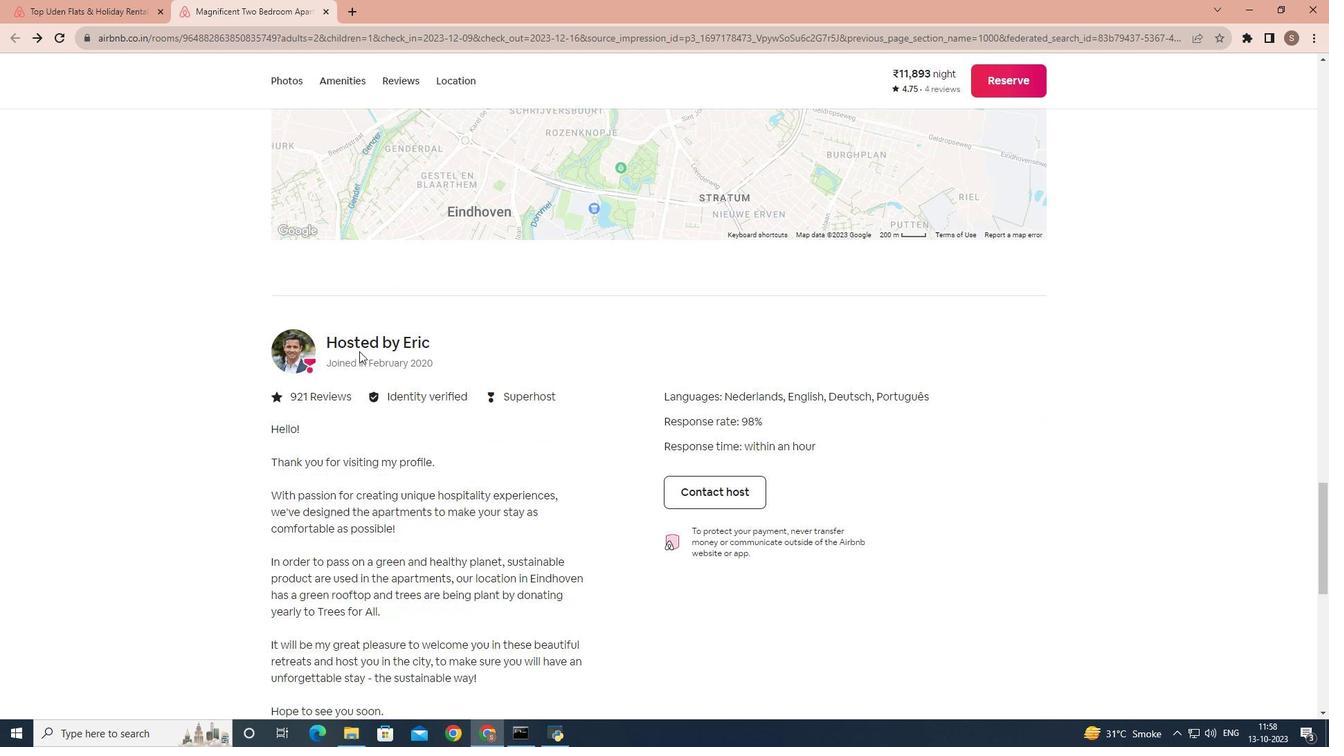 
Action: Mouse scrolled (359, 352) with delta (0, 0)
Screenshot: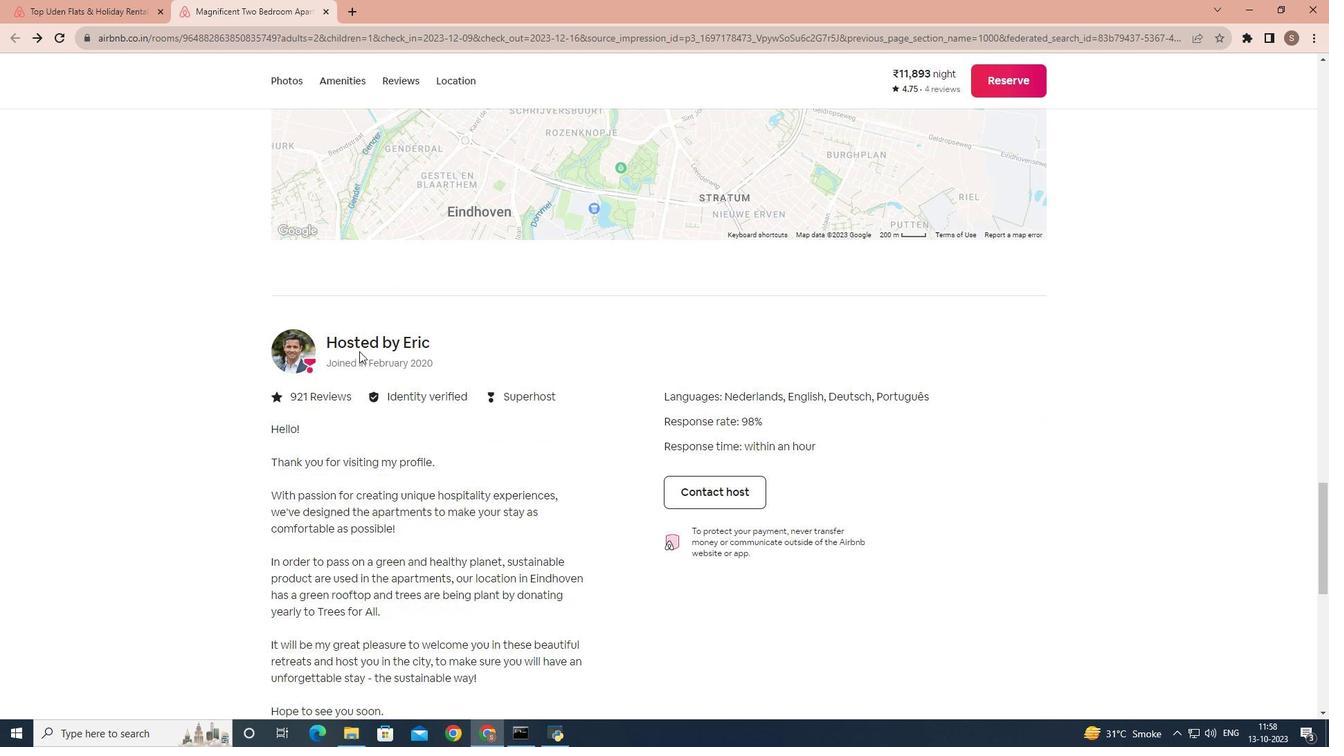 
Action: Mouse scrolled (359, 352) with delta (0, 0)
Screenshot: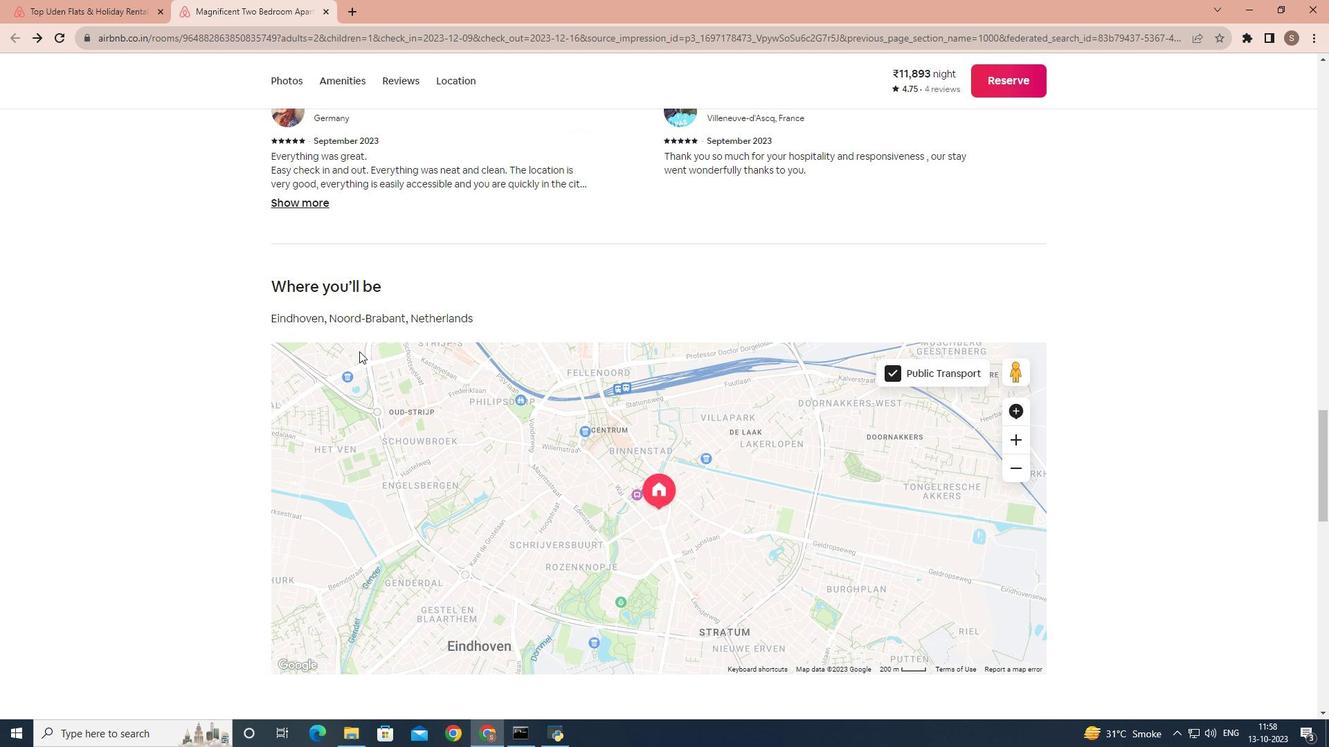 
Action: Mouse scrolled (359, 352) with delta (0, 0)
Screenshot: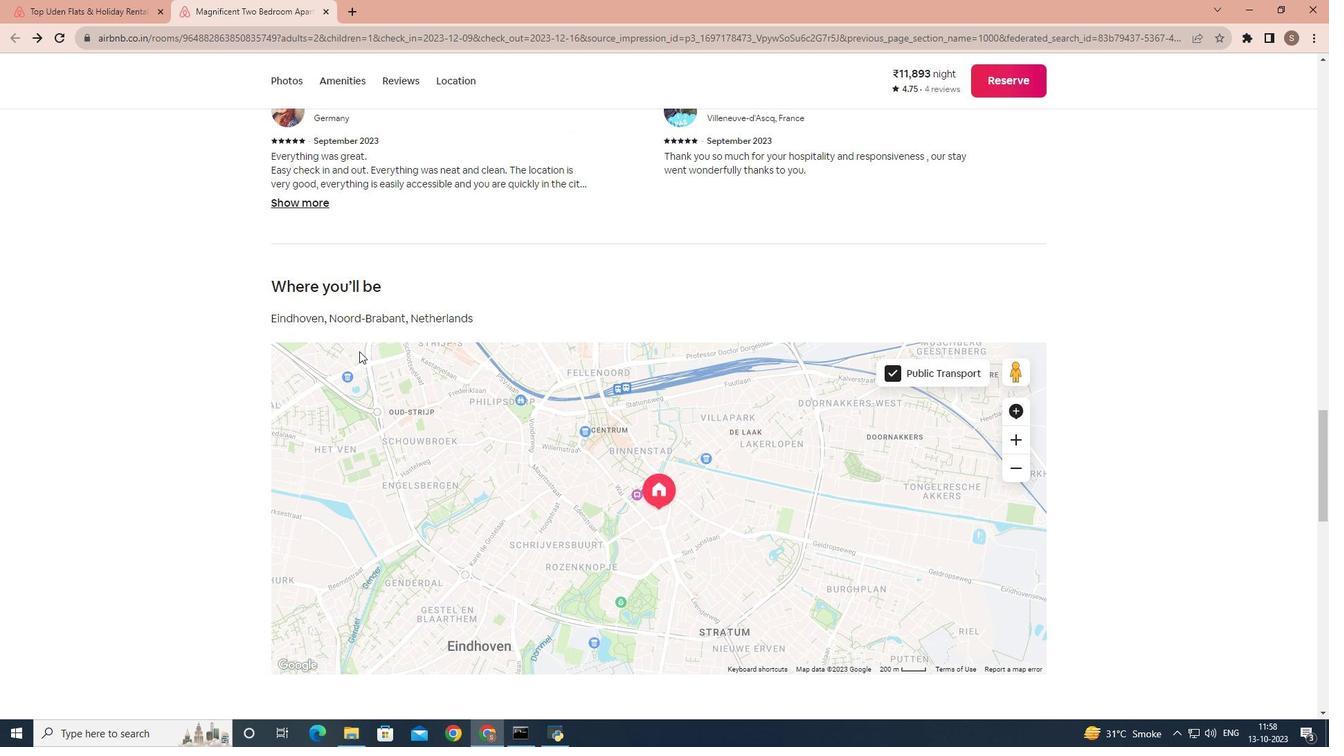 
Action: Mouse scrolled (359, 352) with delta (0, 0)
Screenshot: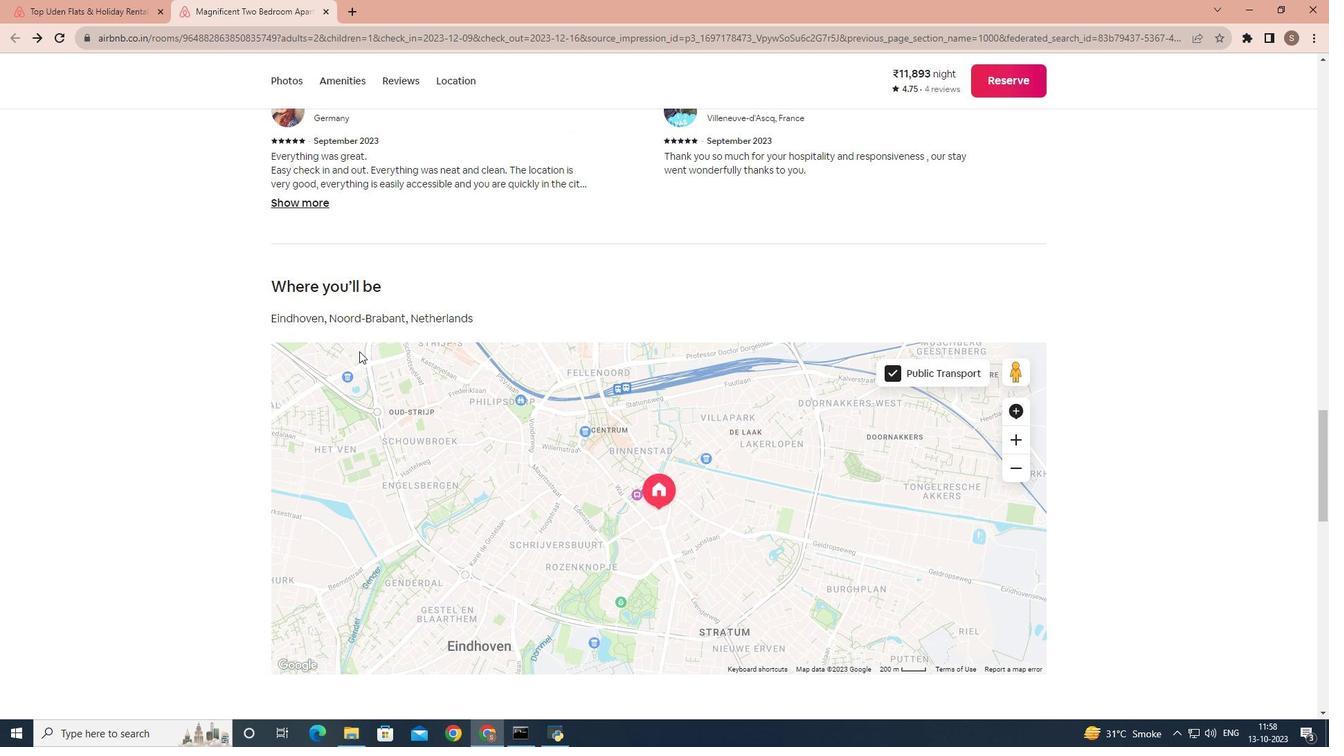 
Action: Mouse scrolled (359, 352) with delta (0, 0)
Screenshot: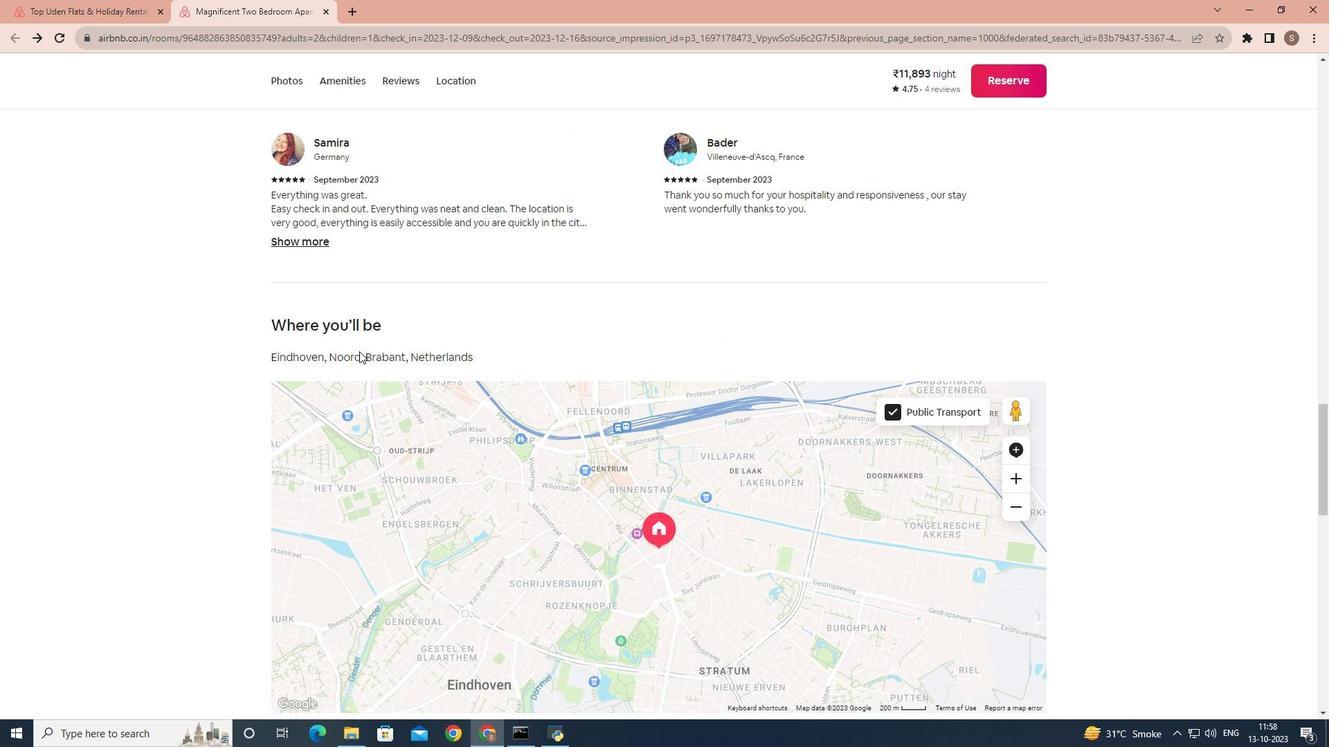 
Action: Mouse scrolled (359, 352) with delta (0, 0)
Screenshot: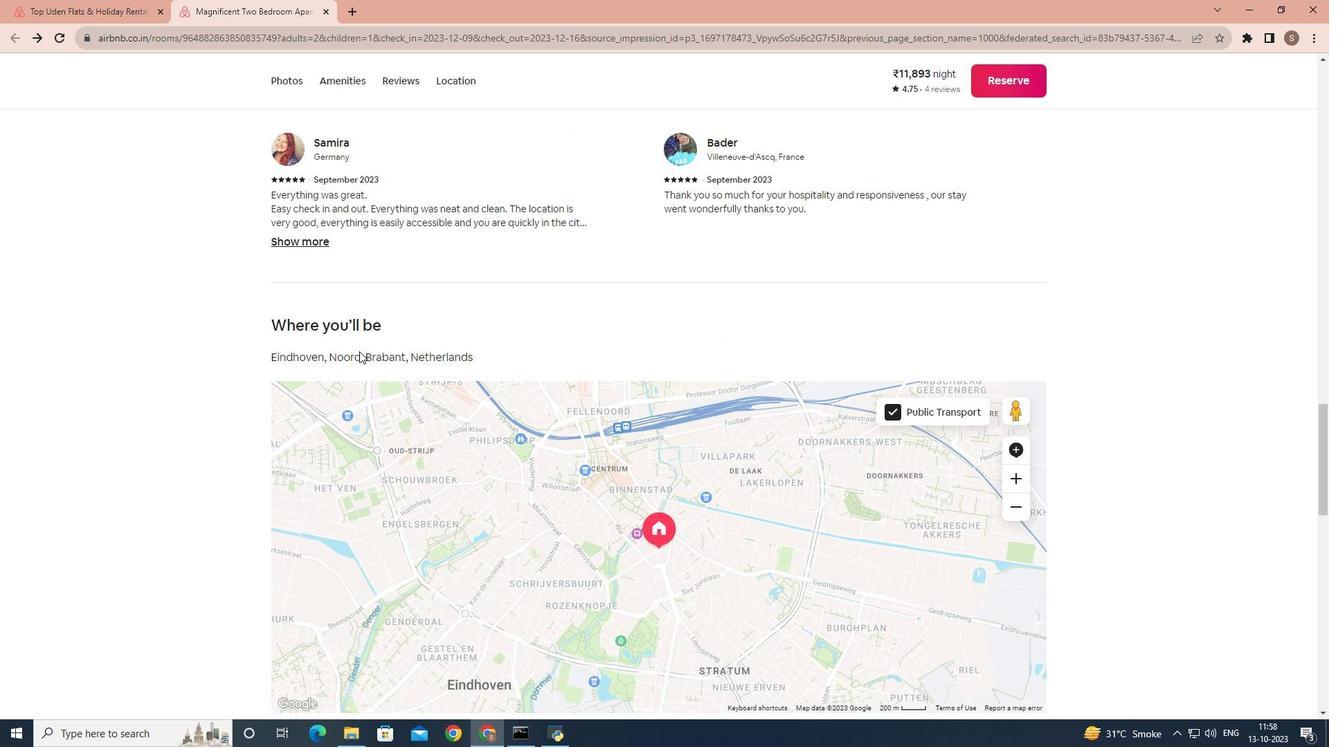 
Action: Mouse scrolled (359, 352) with delta (0, 0)
Screenshot: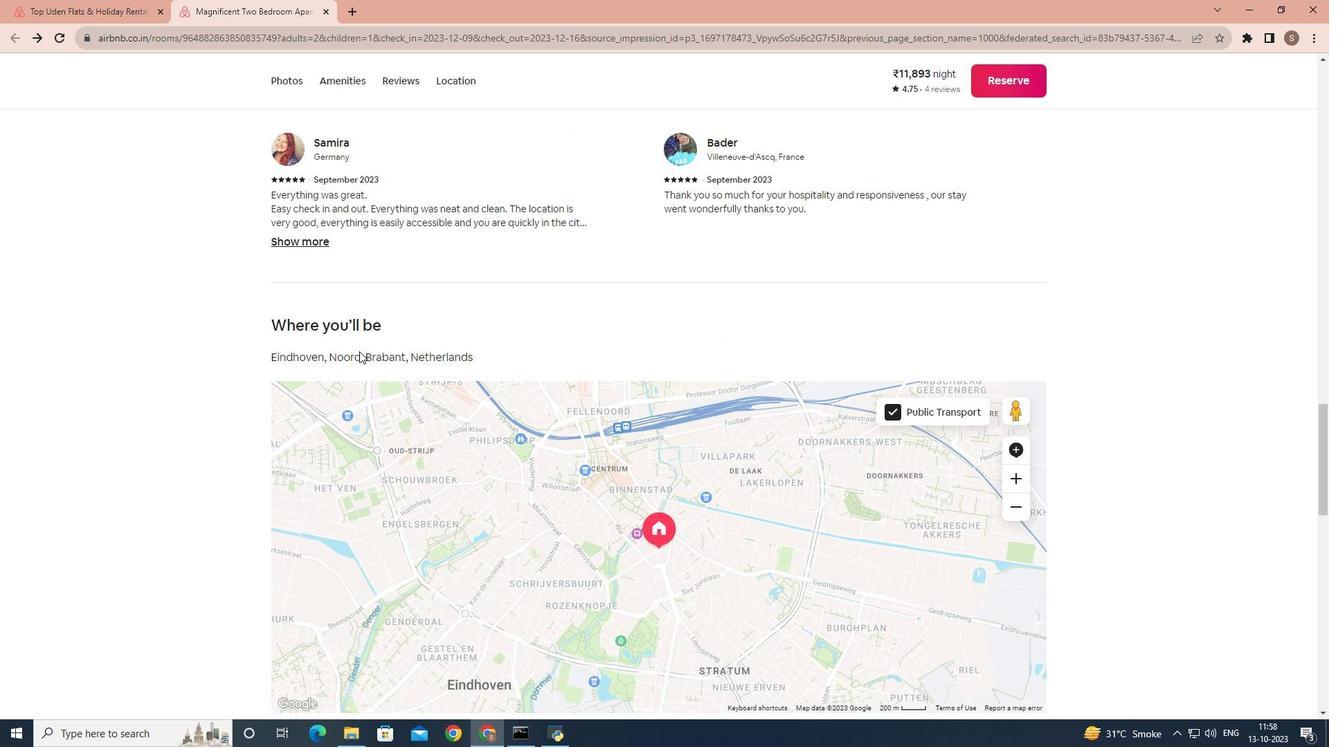 
Action: Mouse scrolled (359, 352) with delta (0, 0)
Screenshot: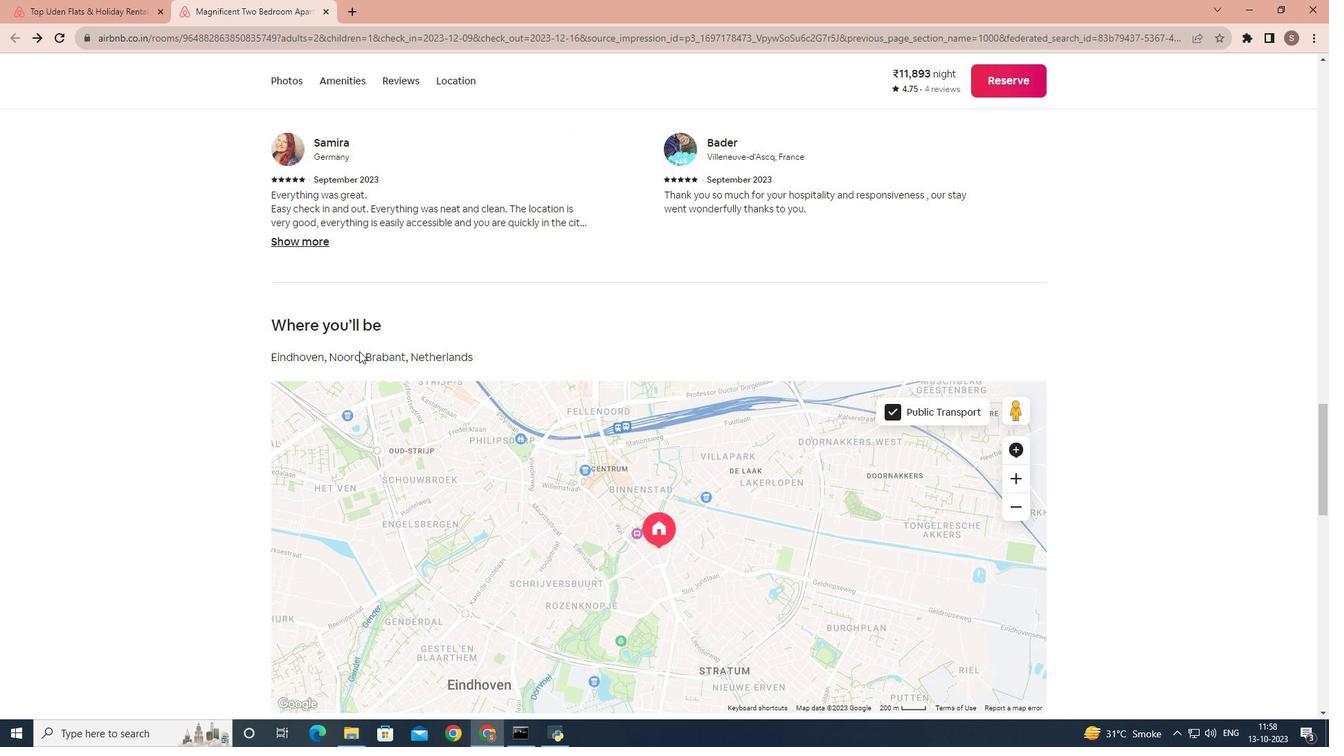 
Action: Mouse moved to (355, 353)
Screenshot: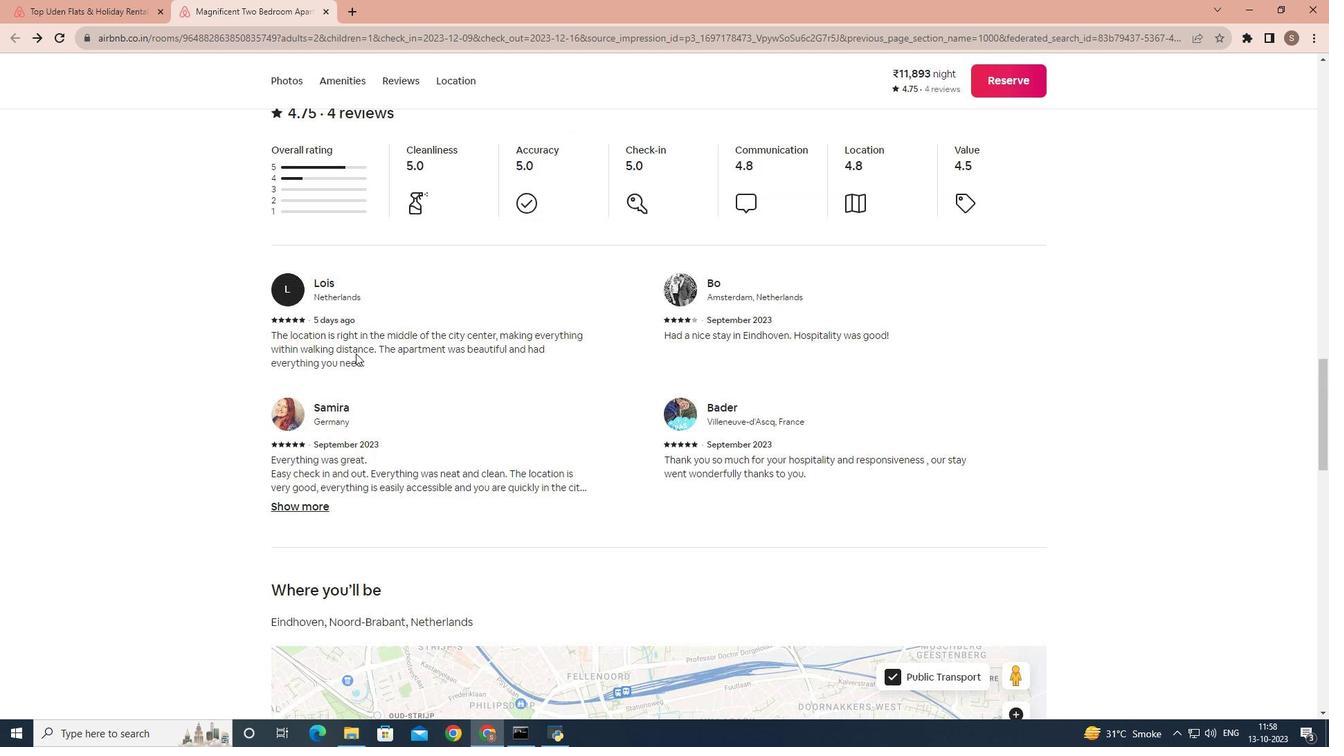 
Action: Mouse scrolled (355, 354) with delta (0, 0)
Screenshot: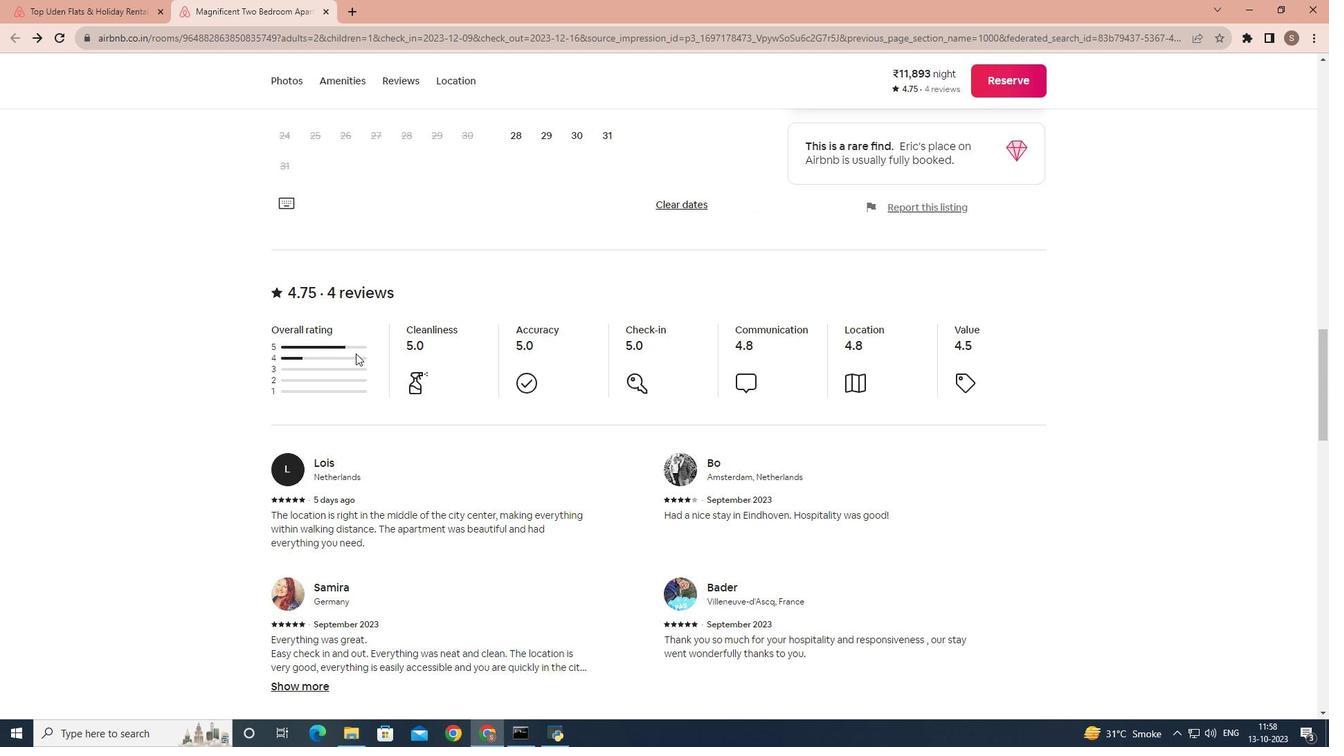 
Action: Mouse scrolled (355, 354) with delta (0, 0)
Screenshot: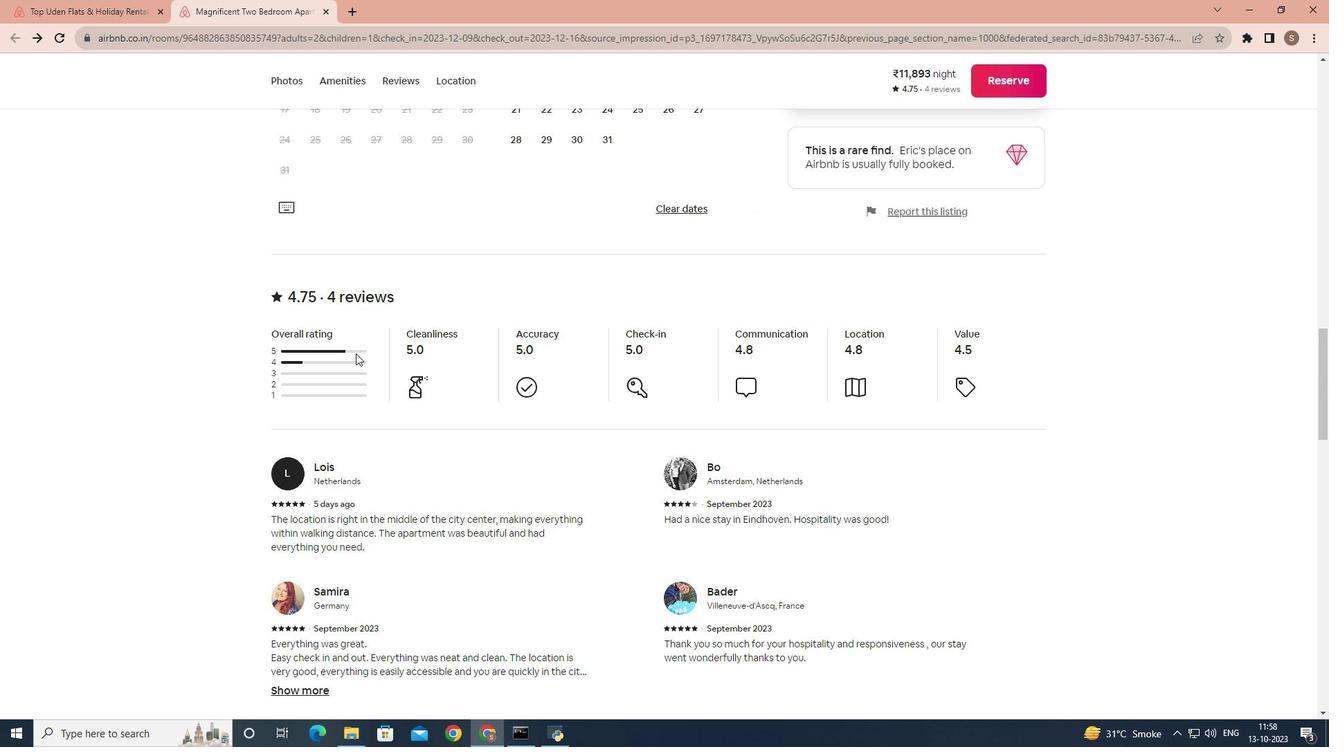 
Action: Mouse scrolled (355, 354) with delta (0, 0)
Screenshot: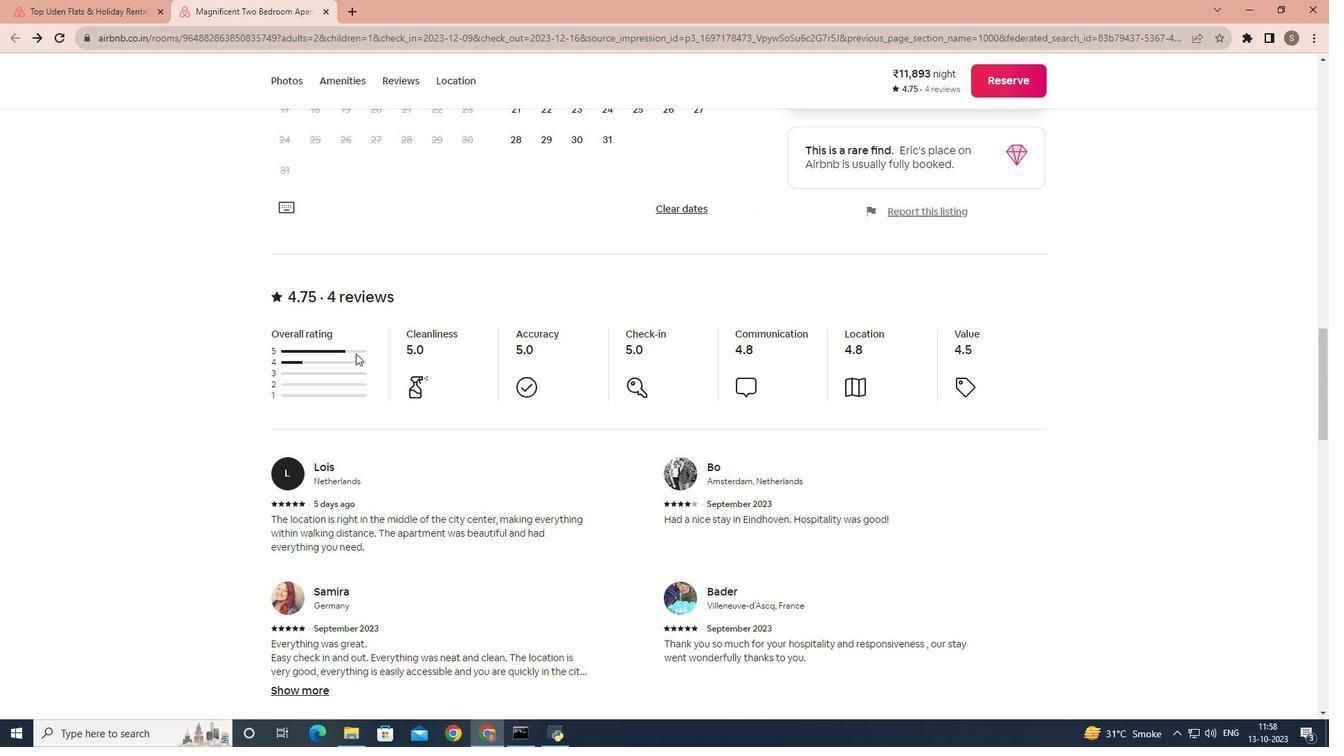 
Action: Mouse scrolled (355, 354) with delta (0, 0)
Screenshot: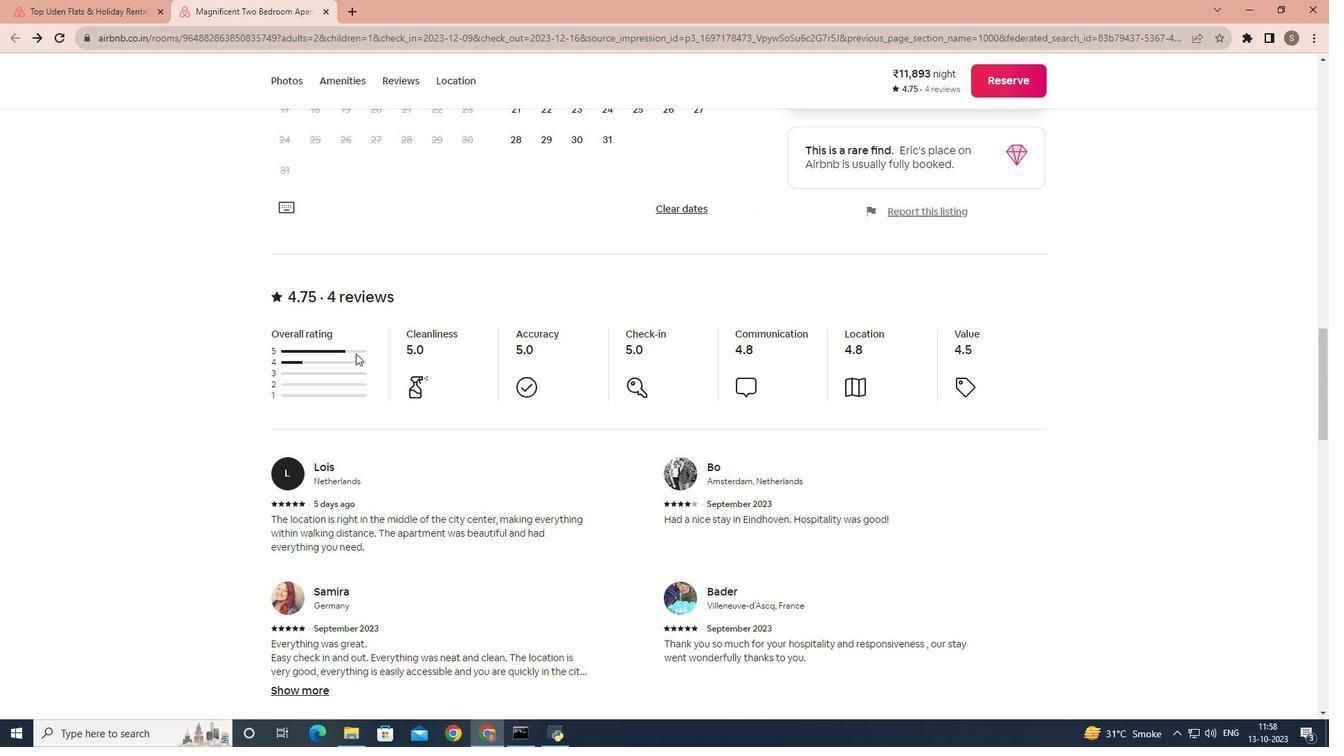 
Action: Mouse scrolled (355, 354) with delta (0, 0)
Screenshot: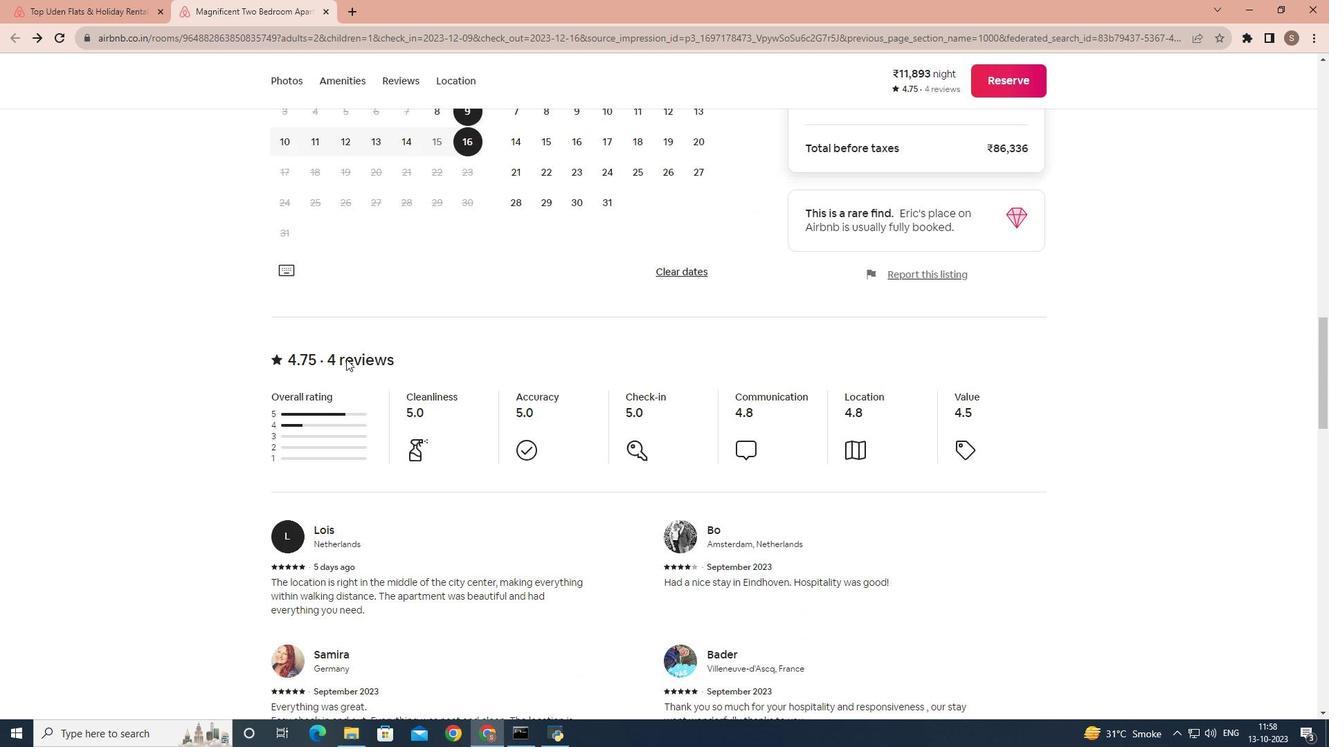 
Action: Mouse scrolled (355, 354) with delta (0, 0)
Screenshot: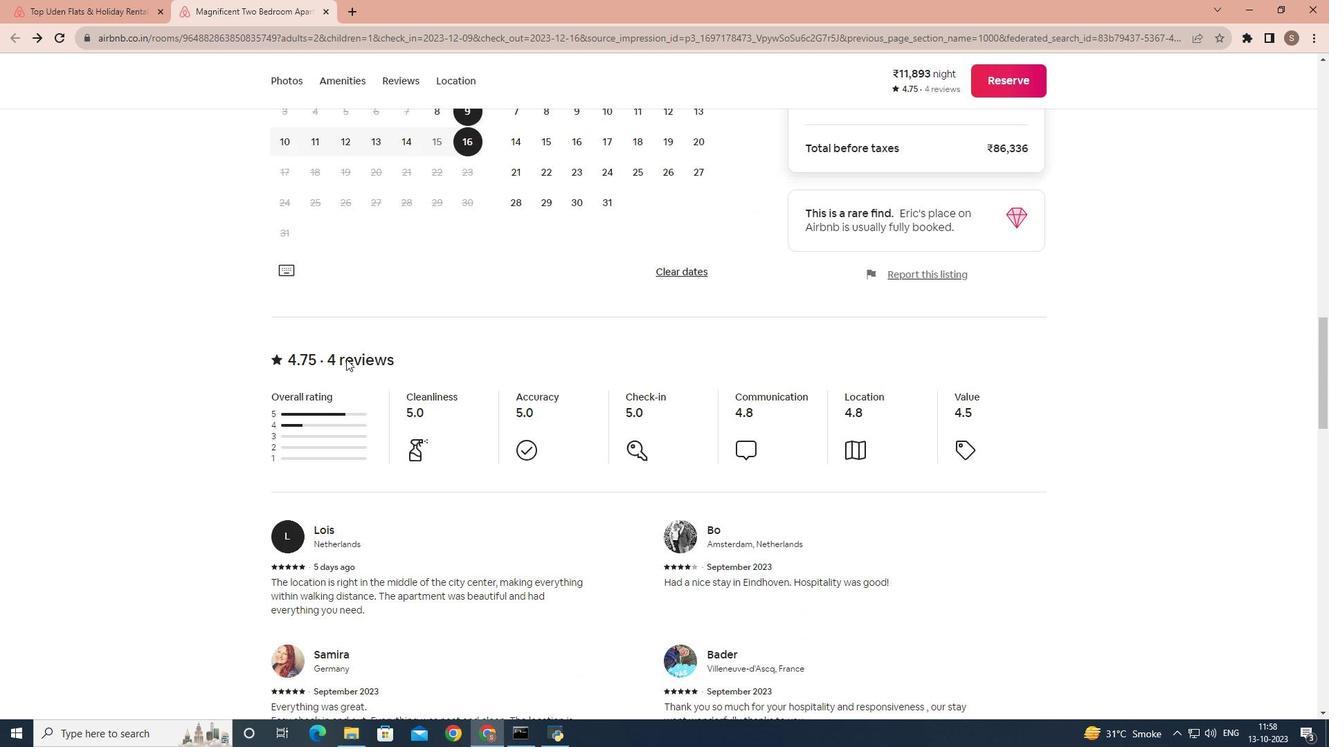 
Action: Mouse scrolled (355, 354) with delta (0, 0)
